Task: Slide 25 - Use A Graph To Show Your Data.
Action: Mouse moved to (44, 114)
Screenshot: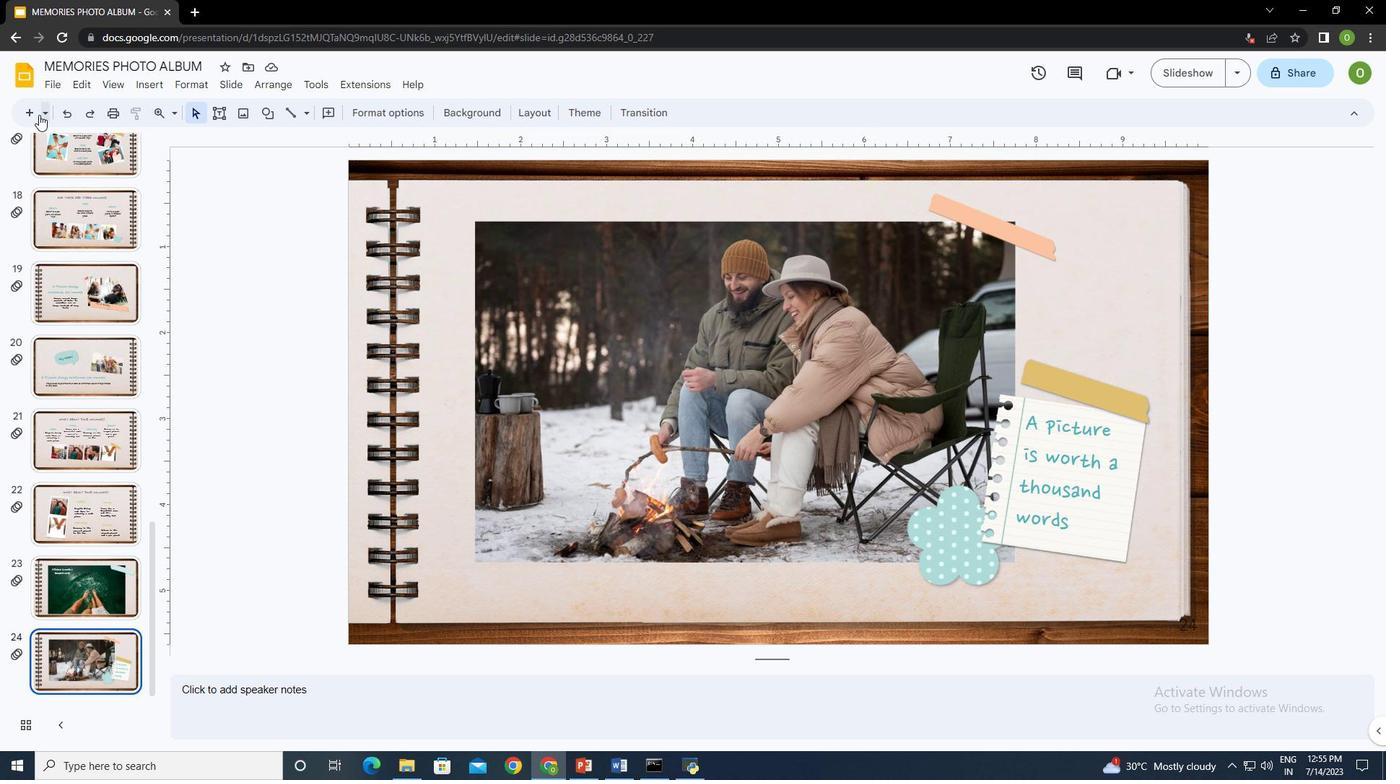 
Action: Mouse pressed left at (44, 114)
Screenshot: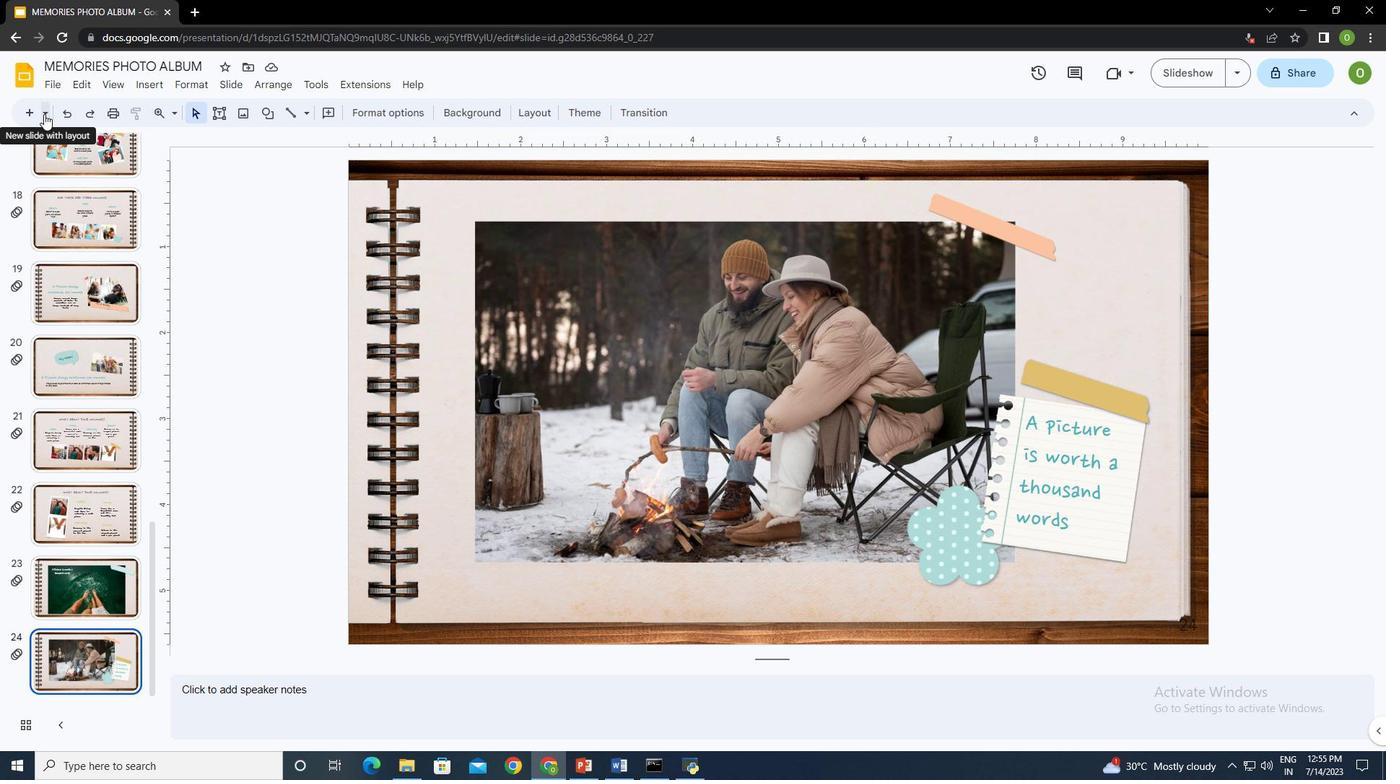 
Action: Mouse moved to (137, 339)
Screenshot: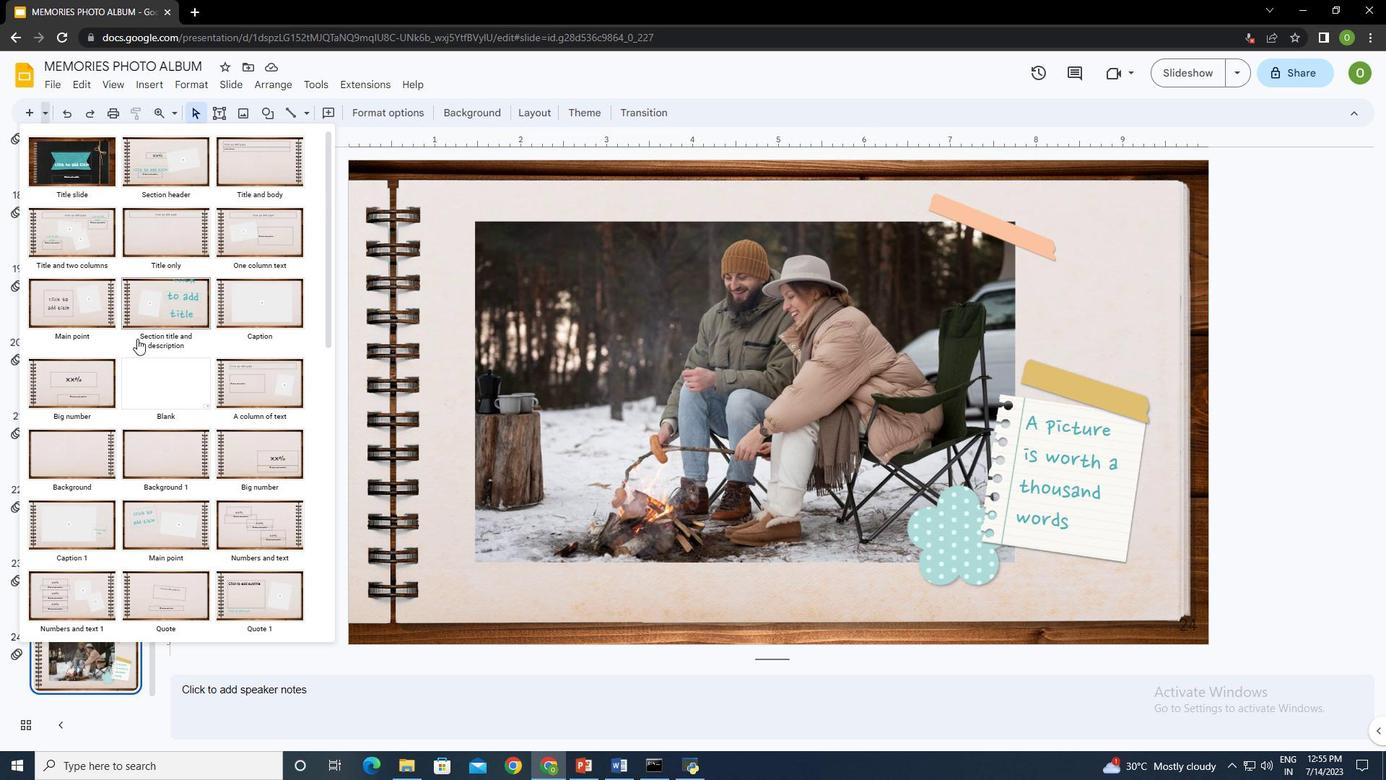 
Action: Mouse scrolled (137, 338) with delta (0, 0)
Screenshot: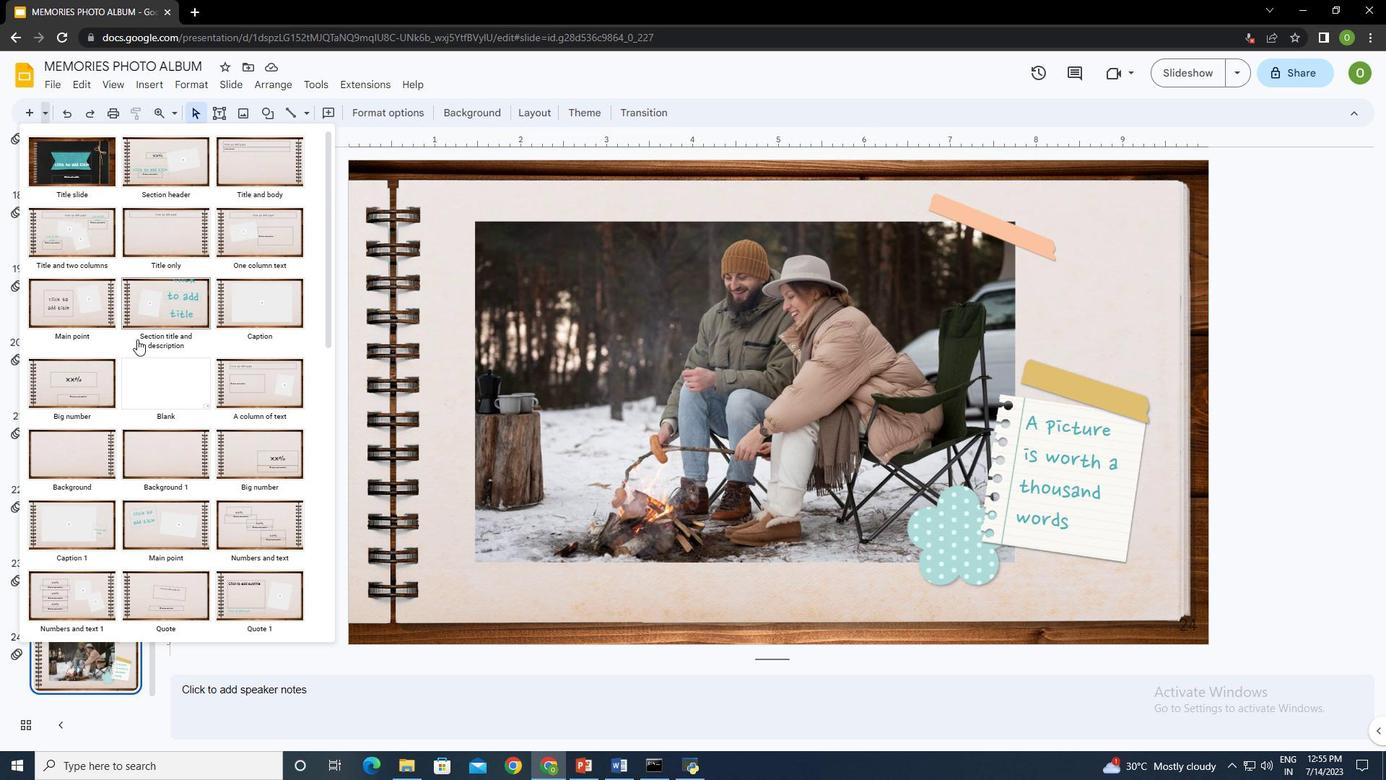 
Action: Mouse scrolled (137, 338) with delta (0, 0)
Screenshot: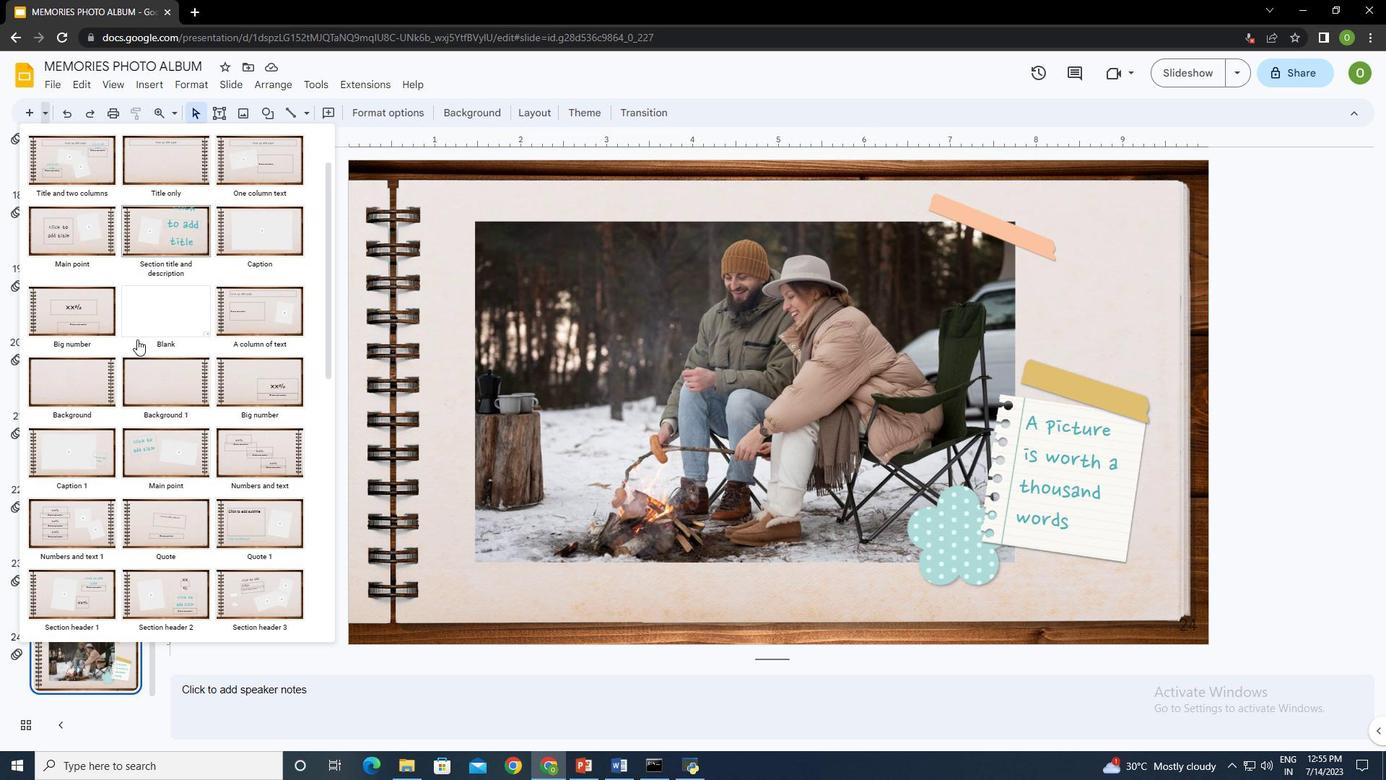 
Action: Mouse scrolled (137, 338) with delta (0, 0)
Screenshot: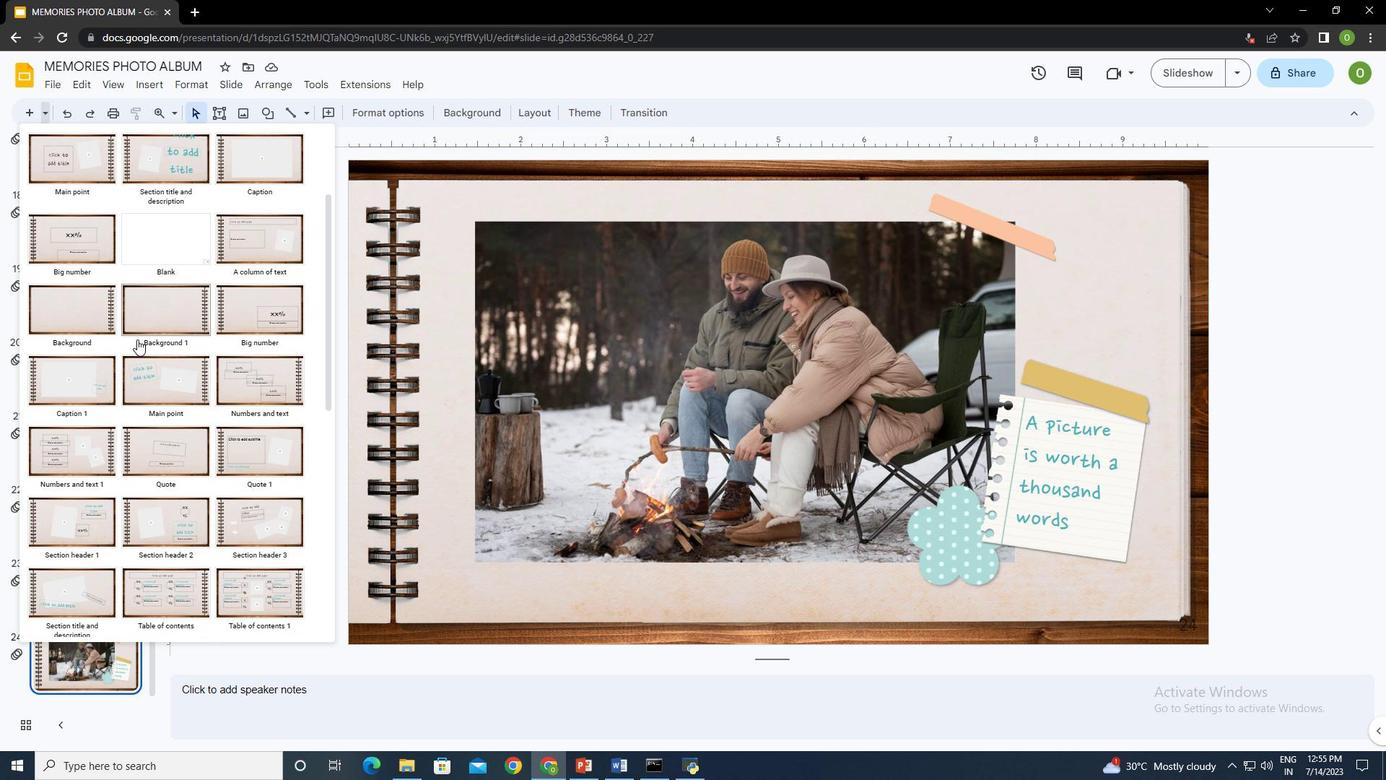 
Action: Mouse moved to (159, 229)
Screenshot: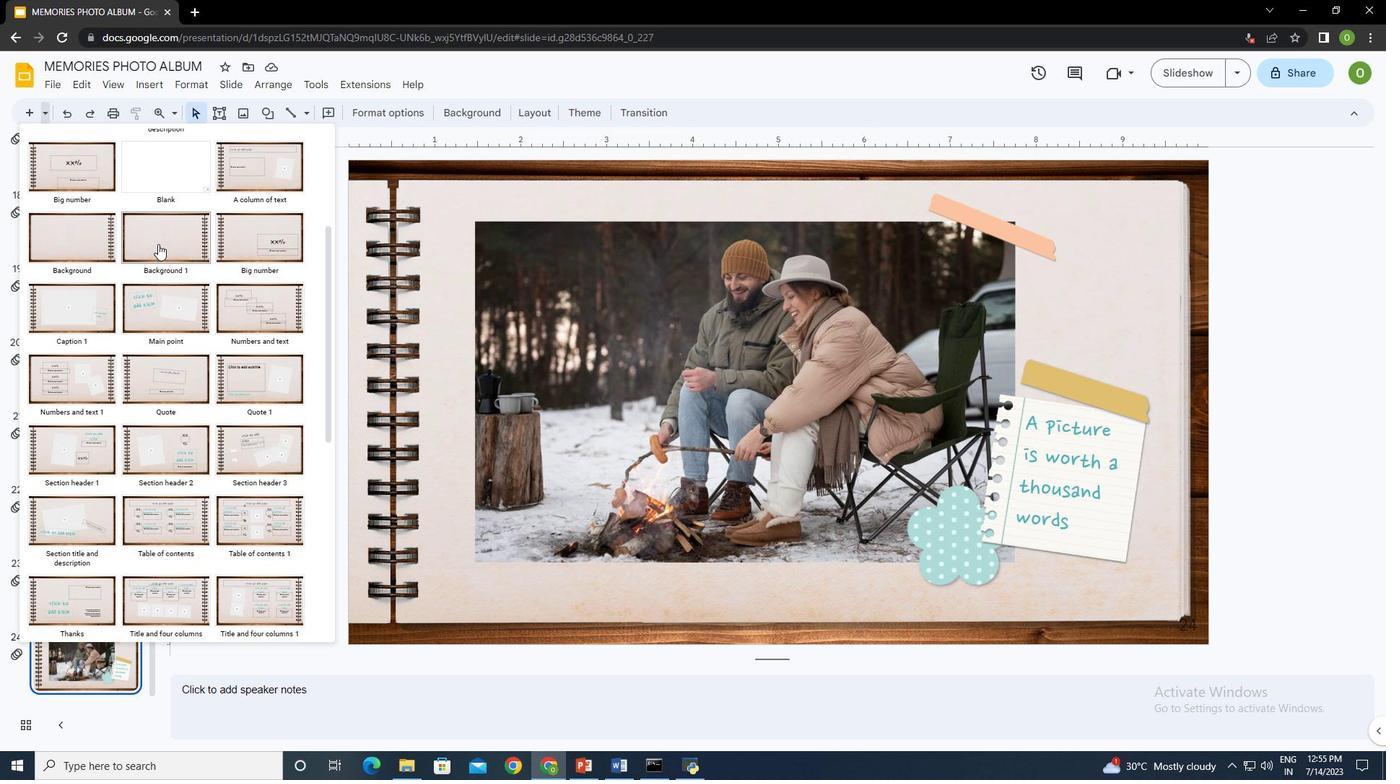
Action: Mouse pressed left at (159, 229)
Screenshot: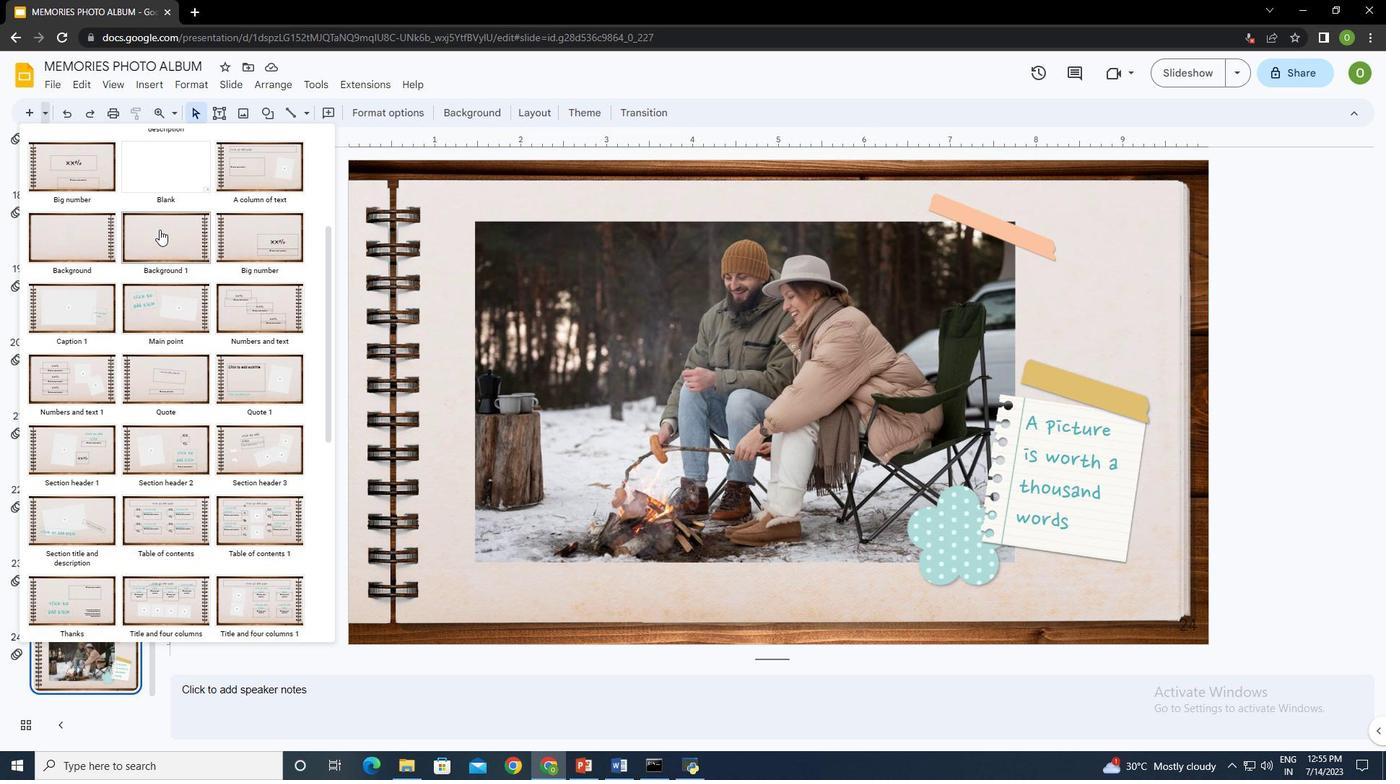 
Action: Mouse moved to (667, 277)
Screenshot: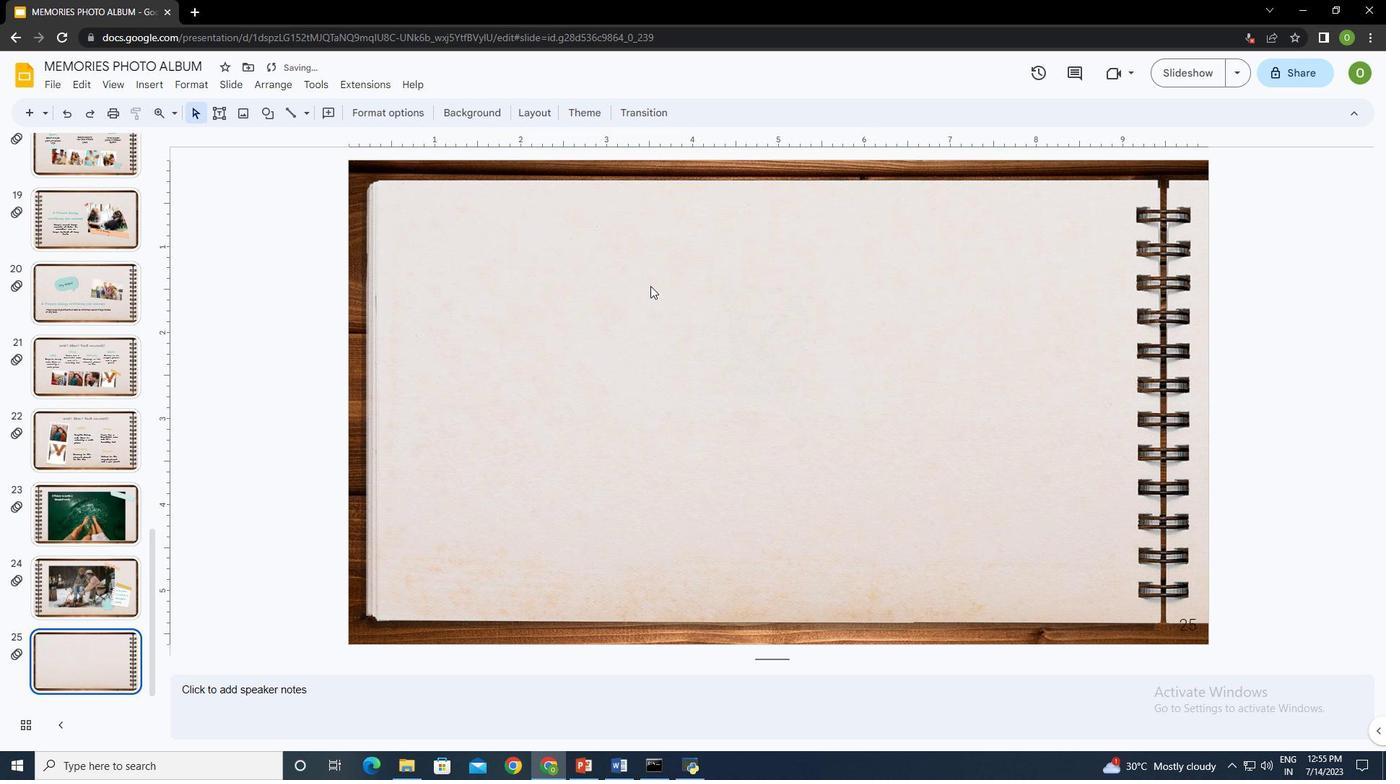 
Action: Mouse pressed left at (667, 277)
Screenshot: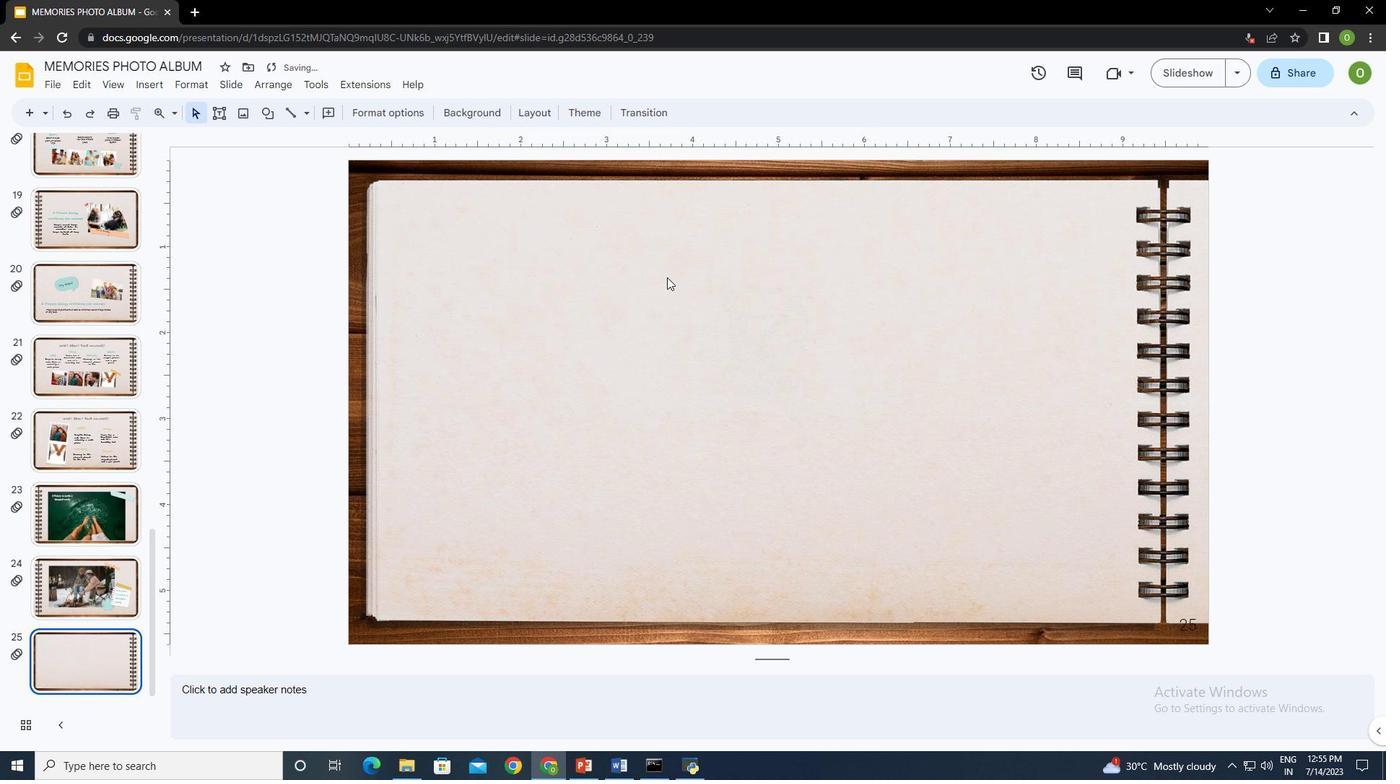 
Action: Mouse moved to (153, 82)
Screenshot: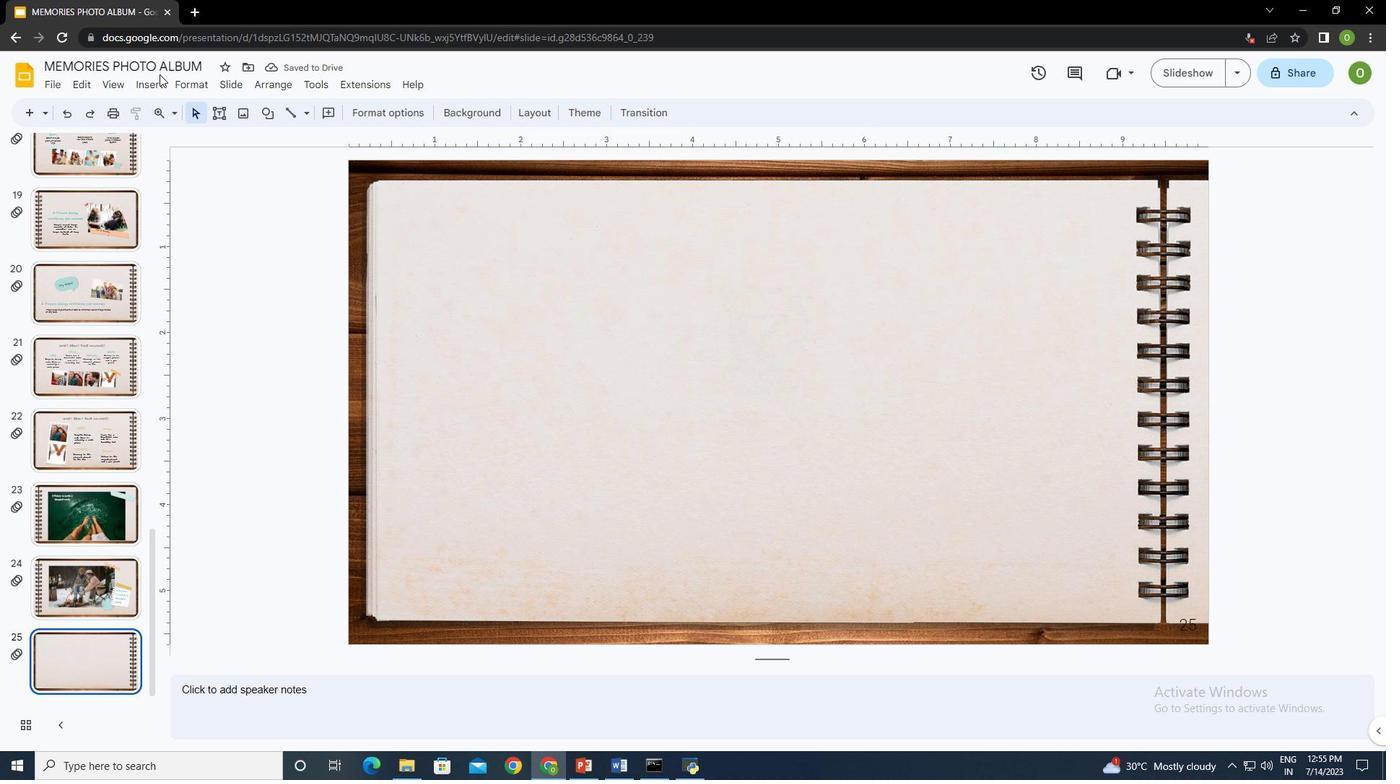 
Action: Mouse pressed left at (153, 82)
Screenshot: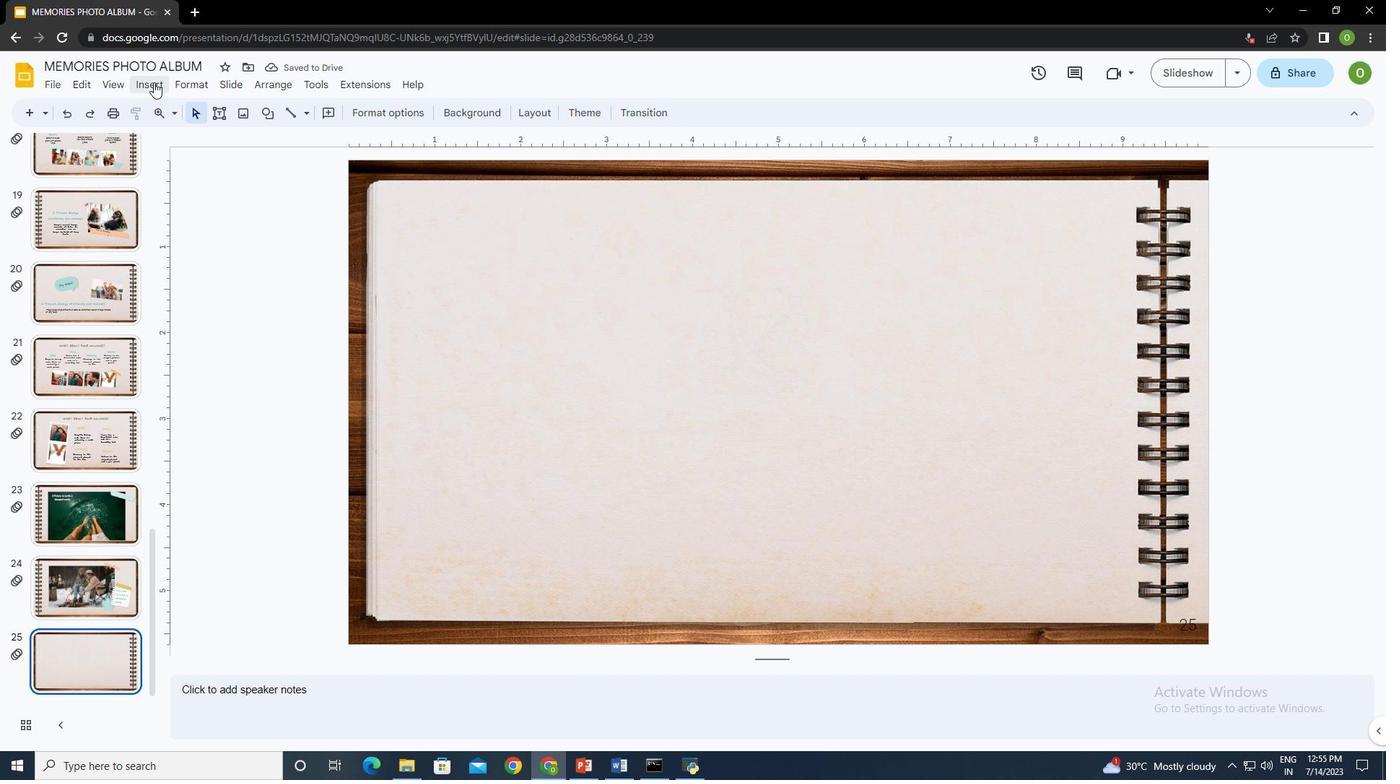 
Action: Mouse moved to (429, 319)
Screenshot: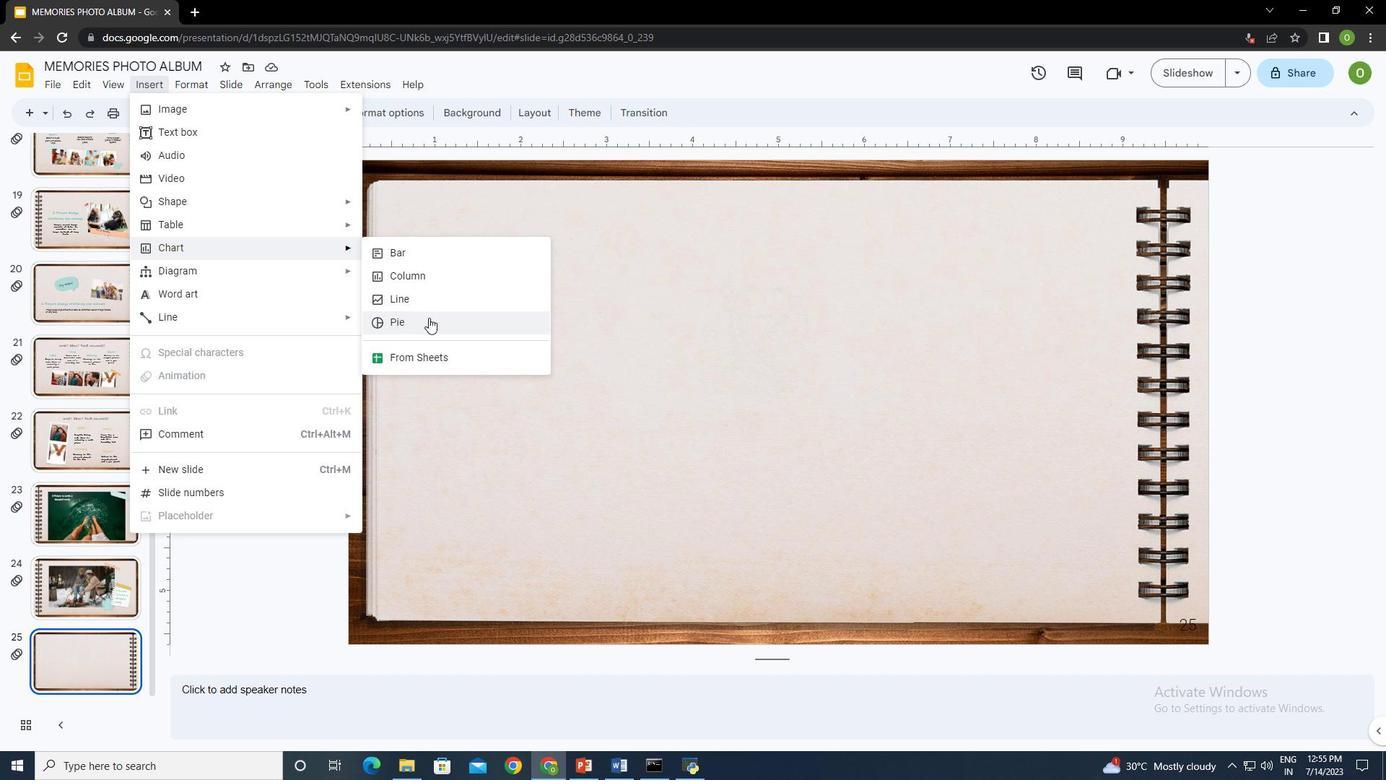 
Action: Mouse pressed left at (429, 319)
Screenshot: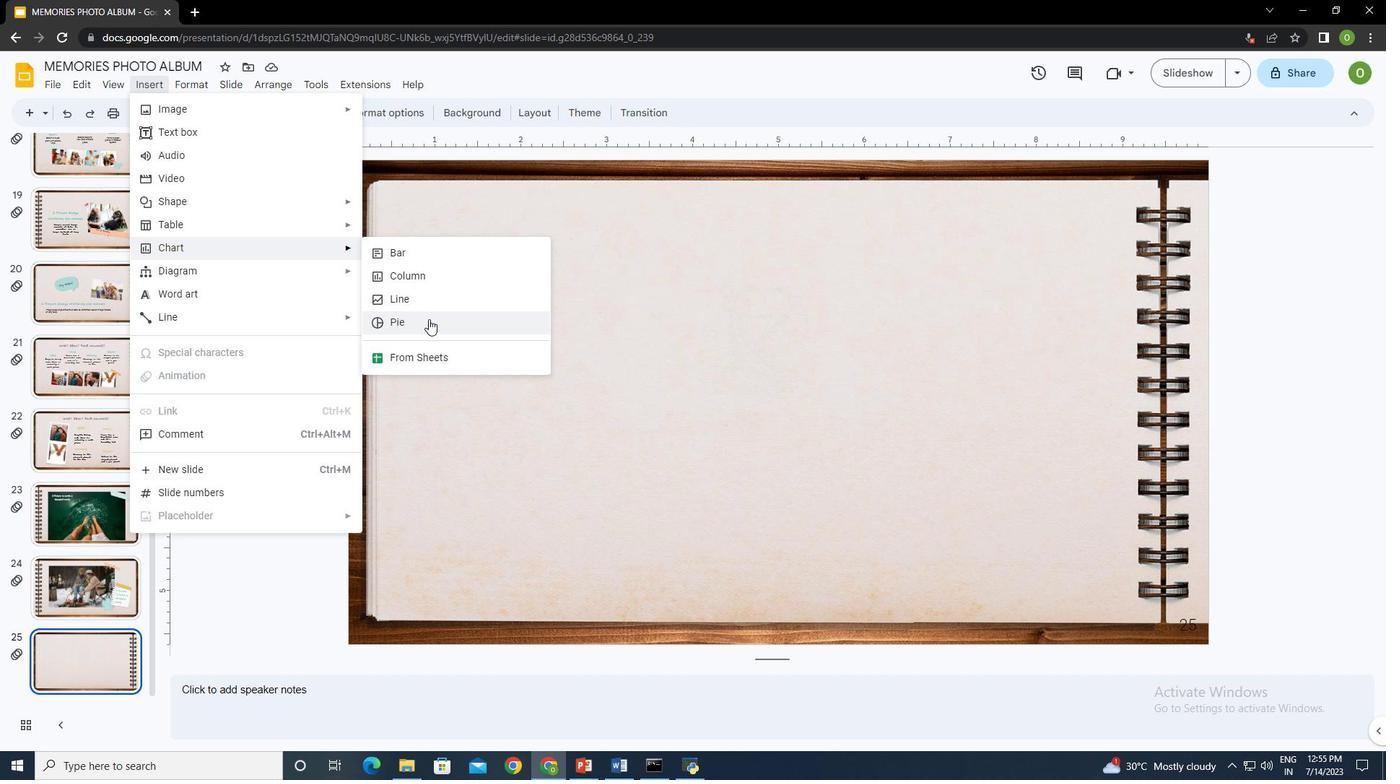 
Action: Mouse moved to (891, 256)
Screenshot: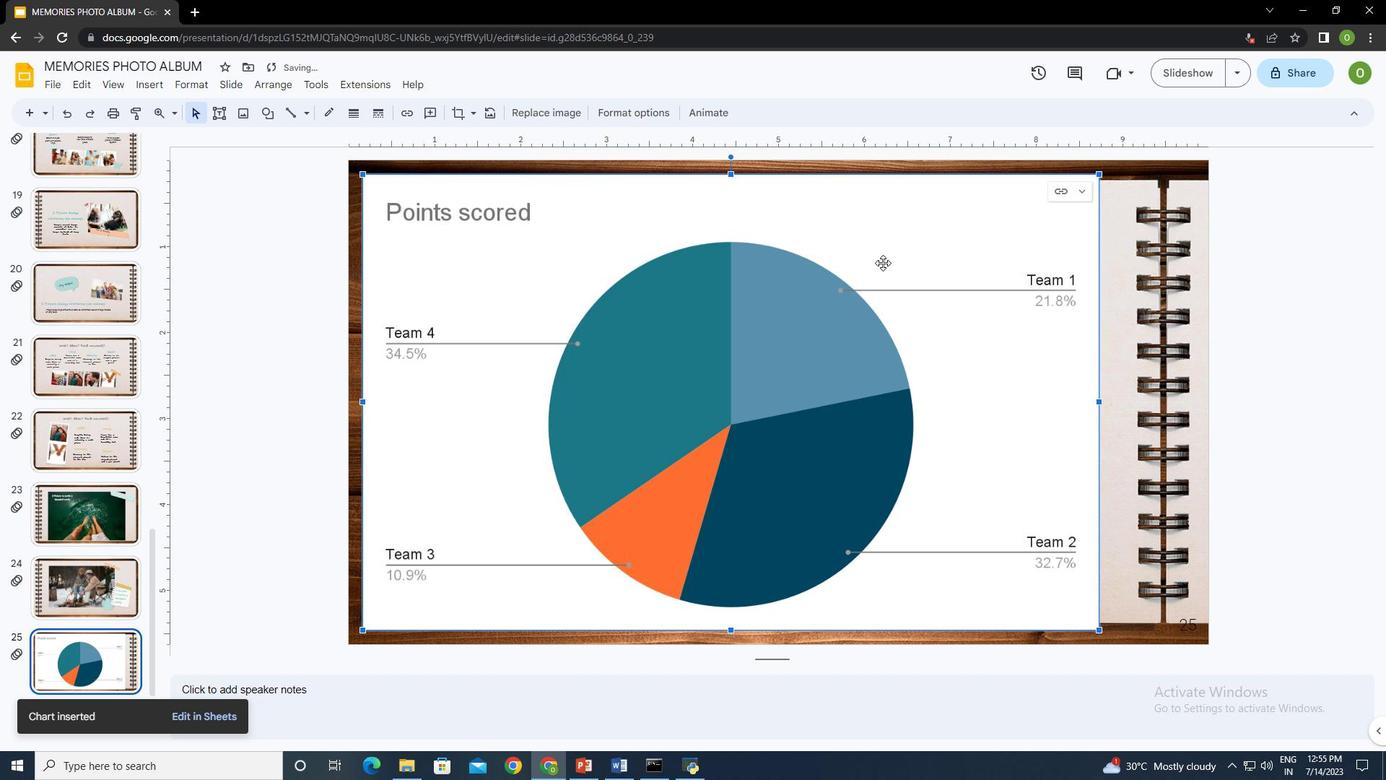 
Action: Mouse pressed left at (891, 256)
Screenshot: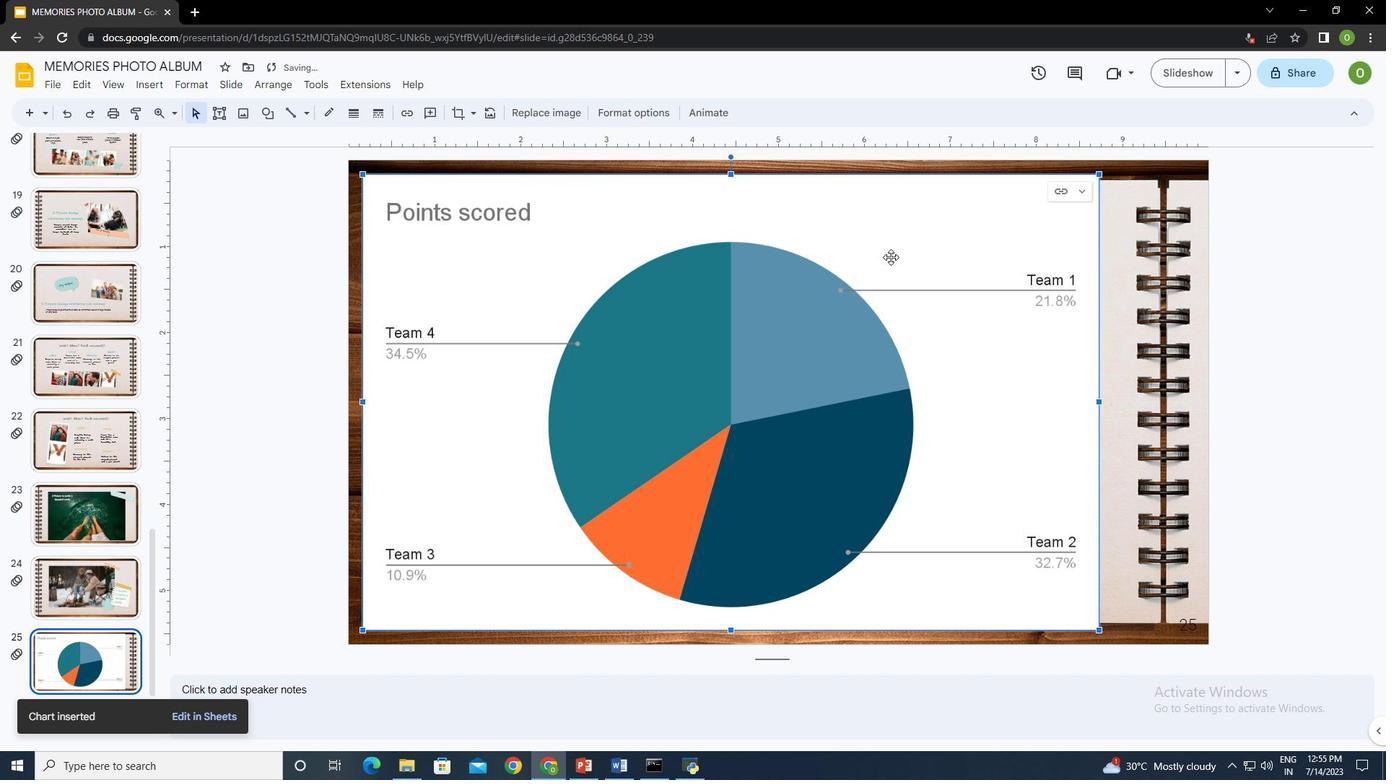 
Action: Mouse moved to (1074, 188)
Screenshot: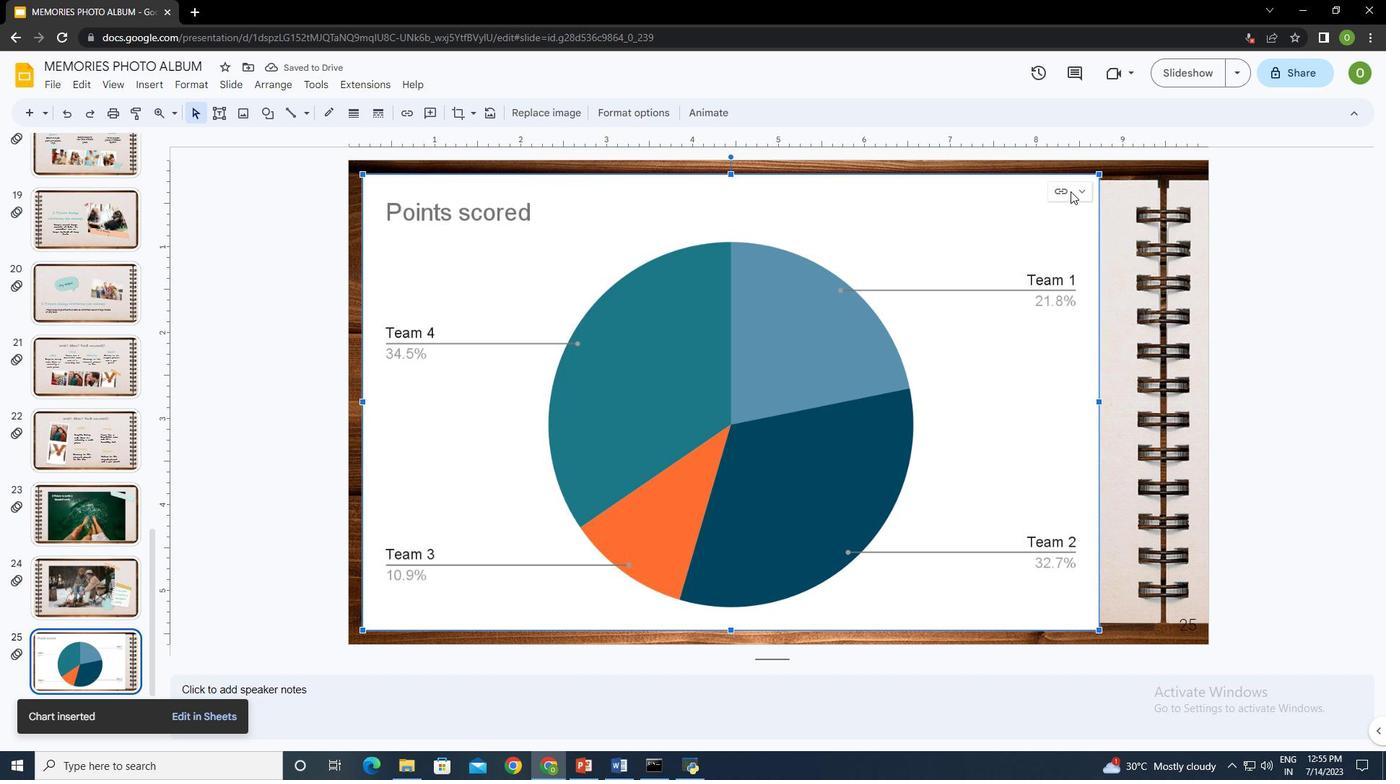 
Action: Mouse pressed left at (1074, 188)
Screenshot: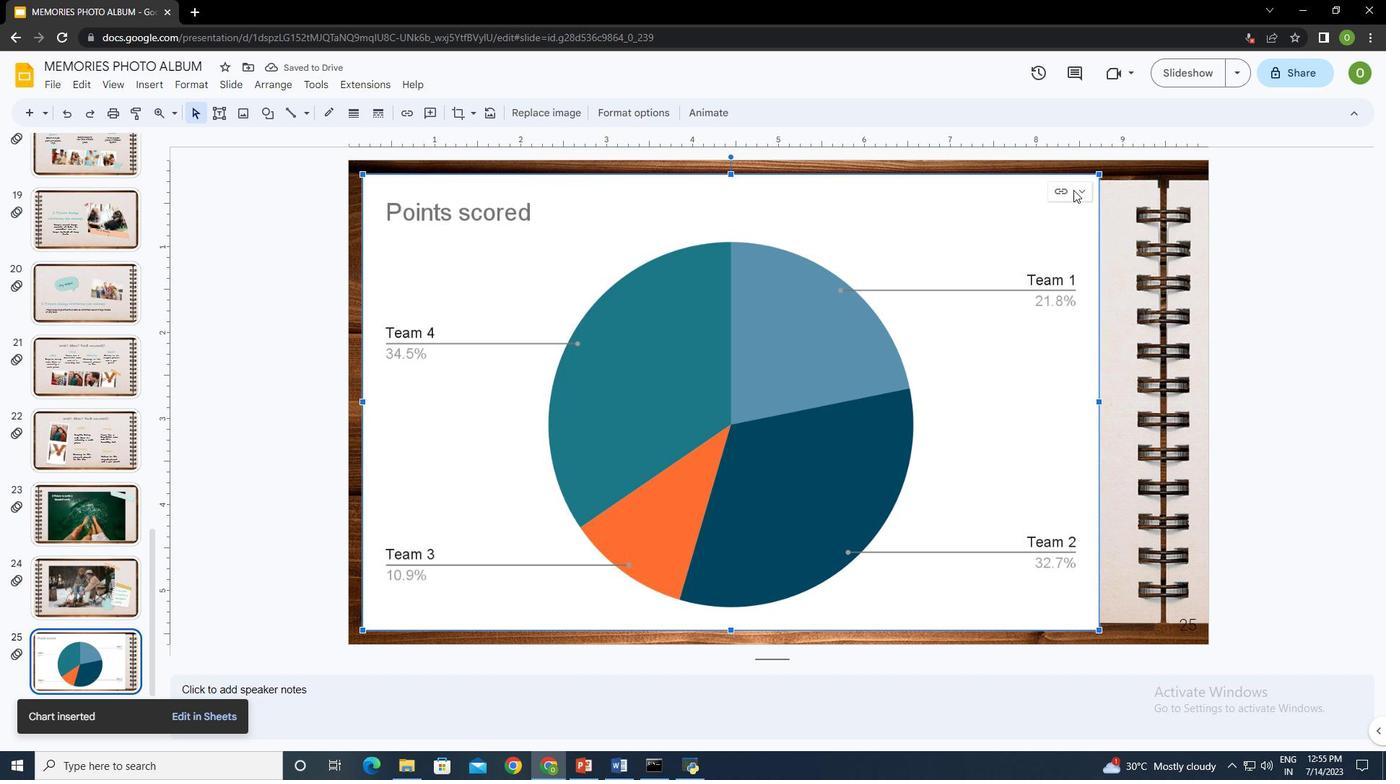 
Action: Mouse moved to (1028, 218)
Screenshot: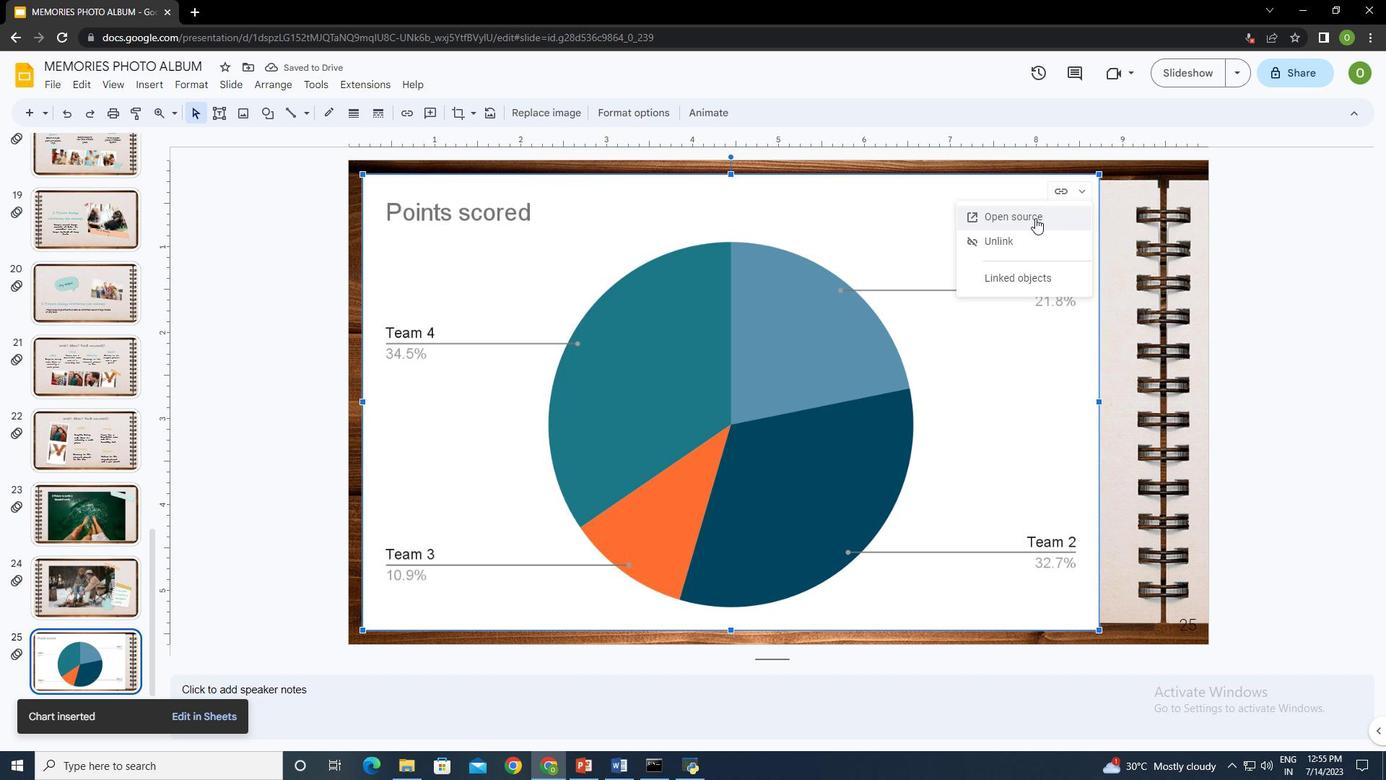 
Action: Mouse pressed left at (1028, 218)
Screenshot: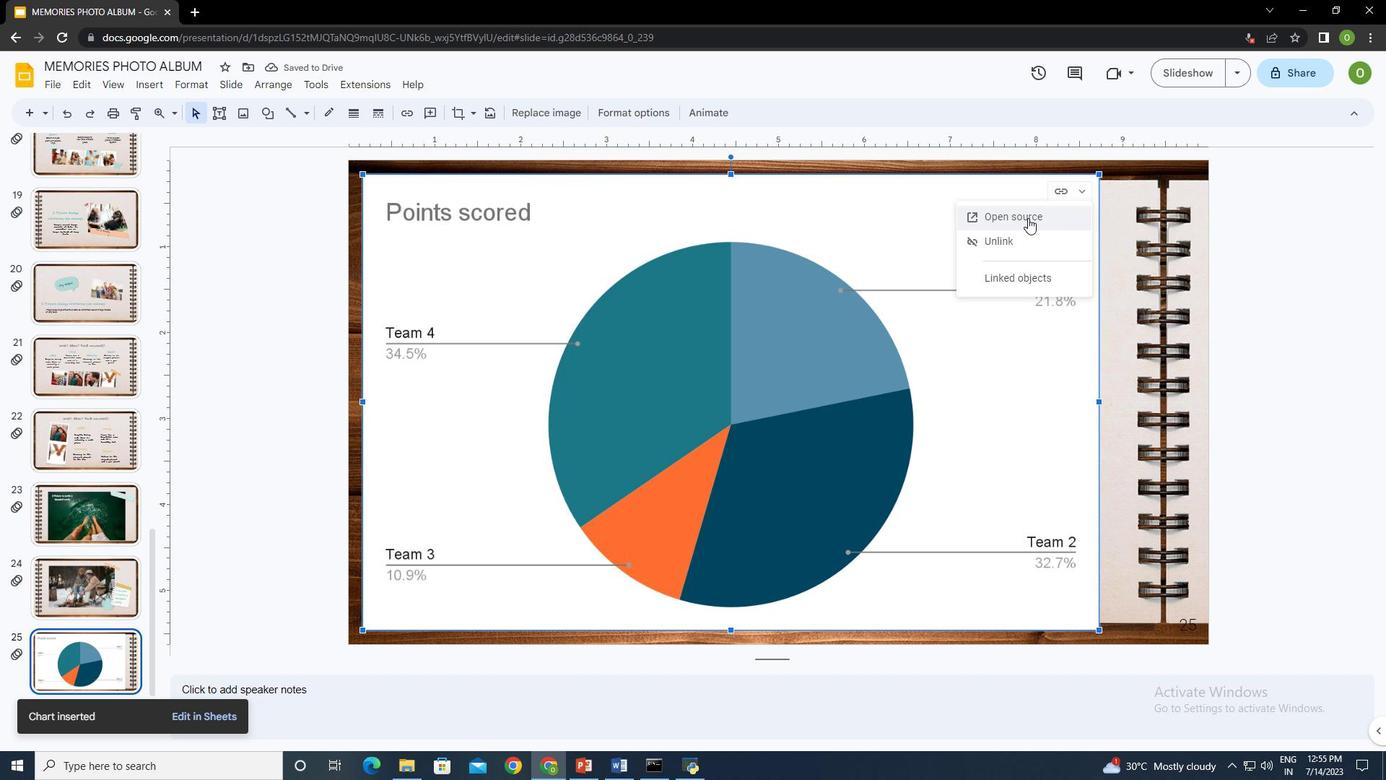 
Action: Mouse moved to (80, 192)
Screenshot: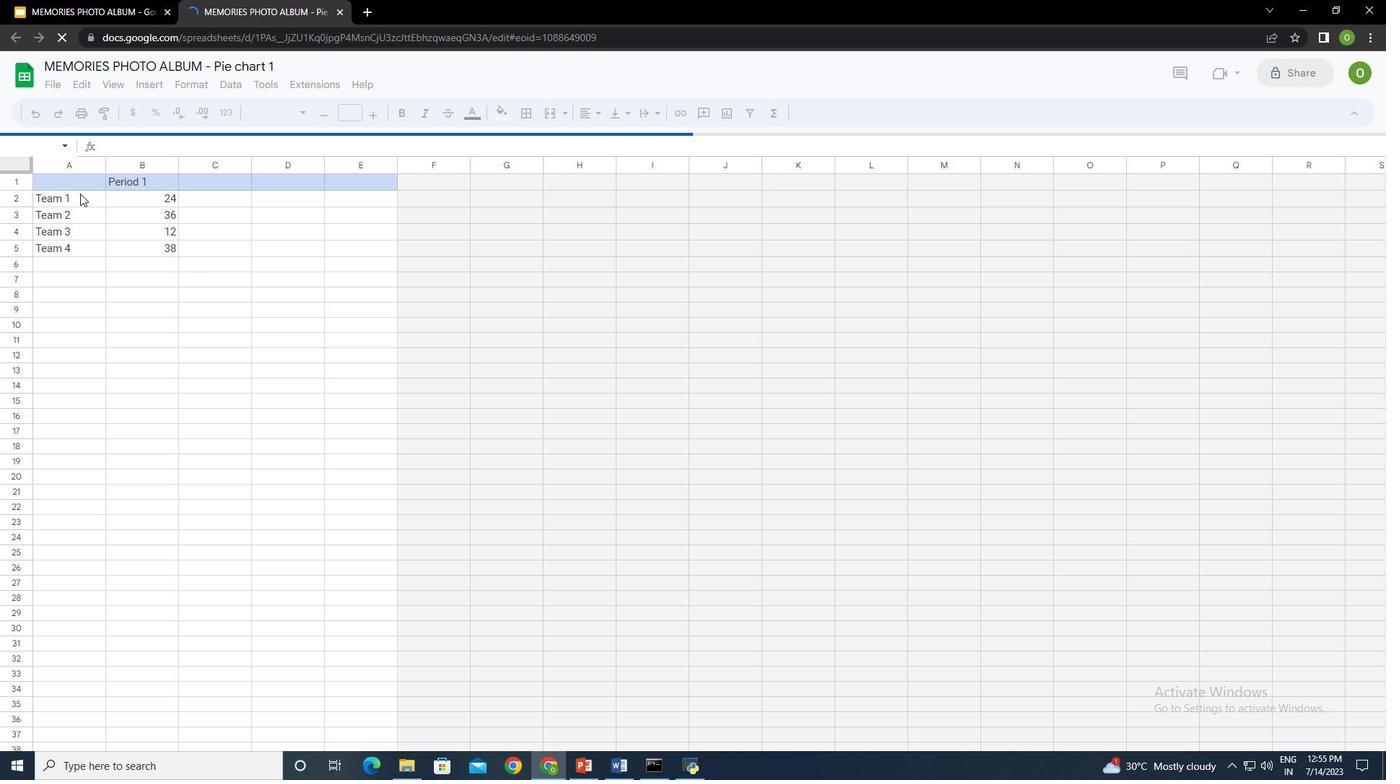 
Action: Mouse pressed left at (80, 192)
Screenshot: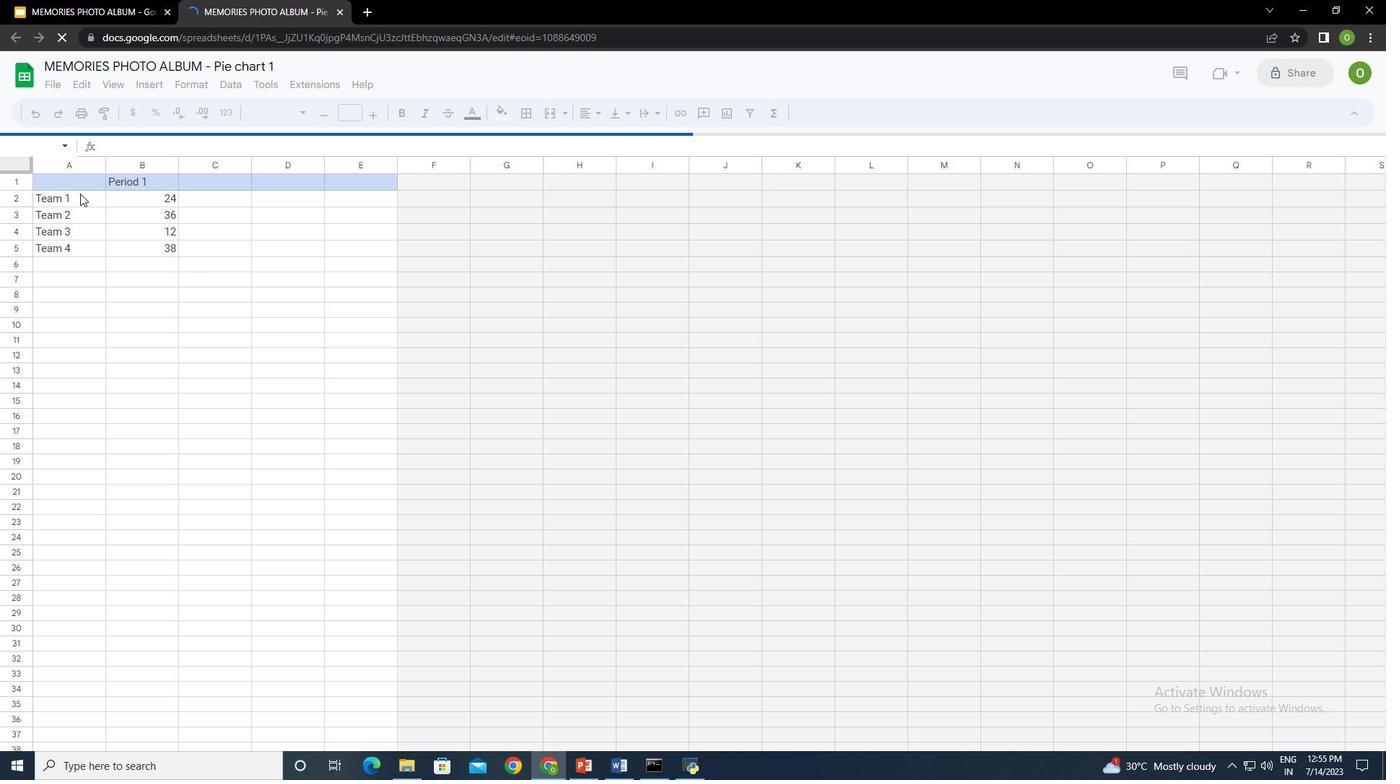 
Action: Mouse moved to (80, 202)
Screenshot: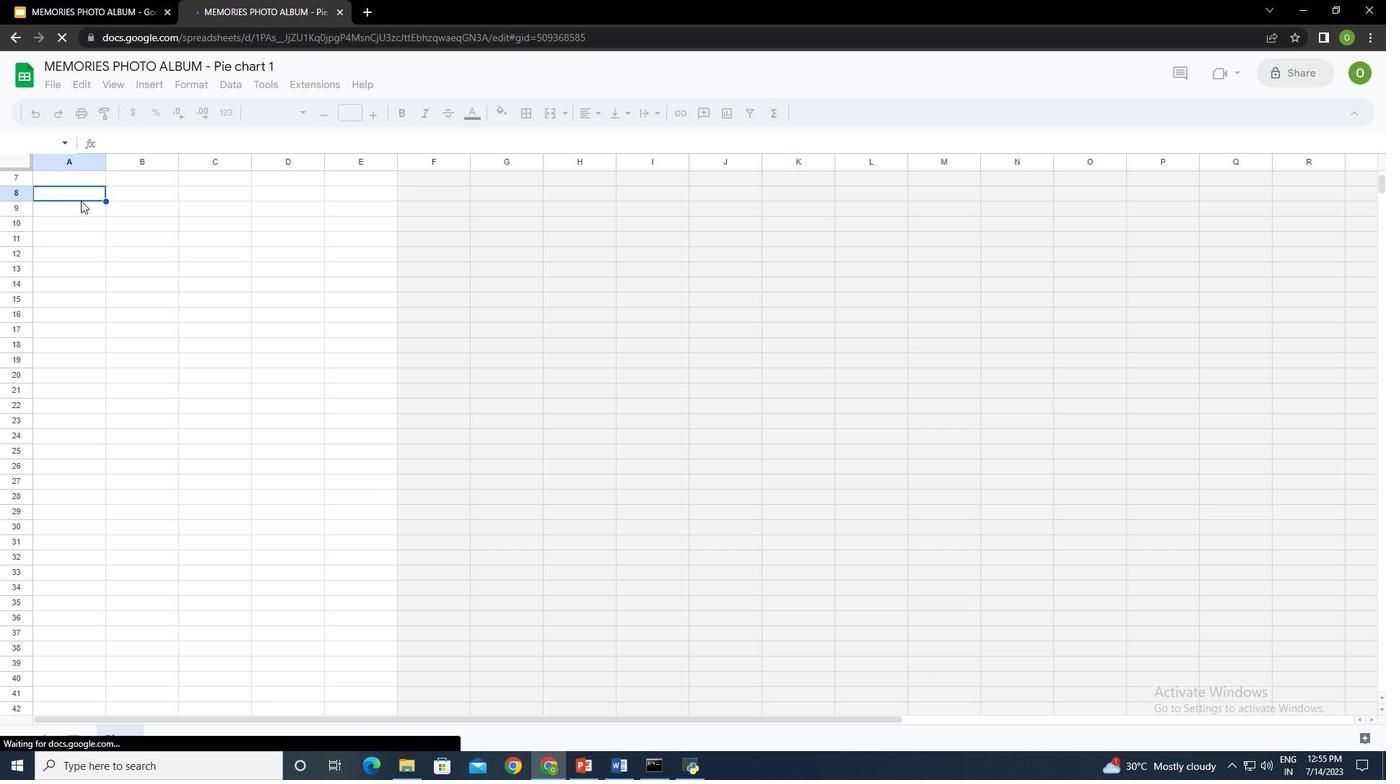 
Action: Mouse scrolled (80, 203) with delta (0, 0)
Screenshot: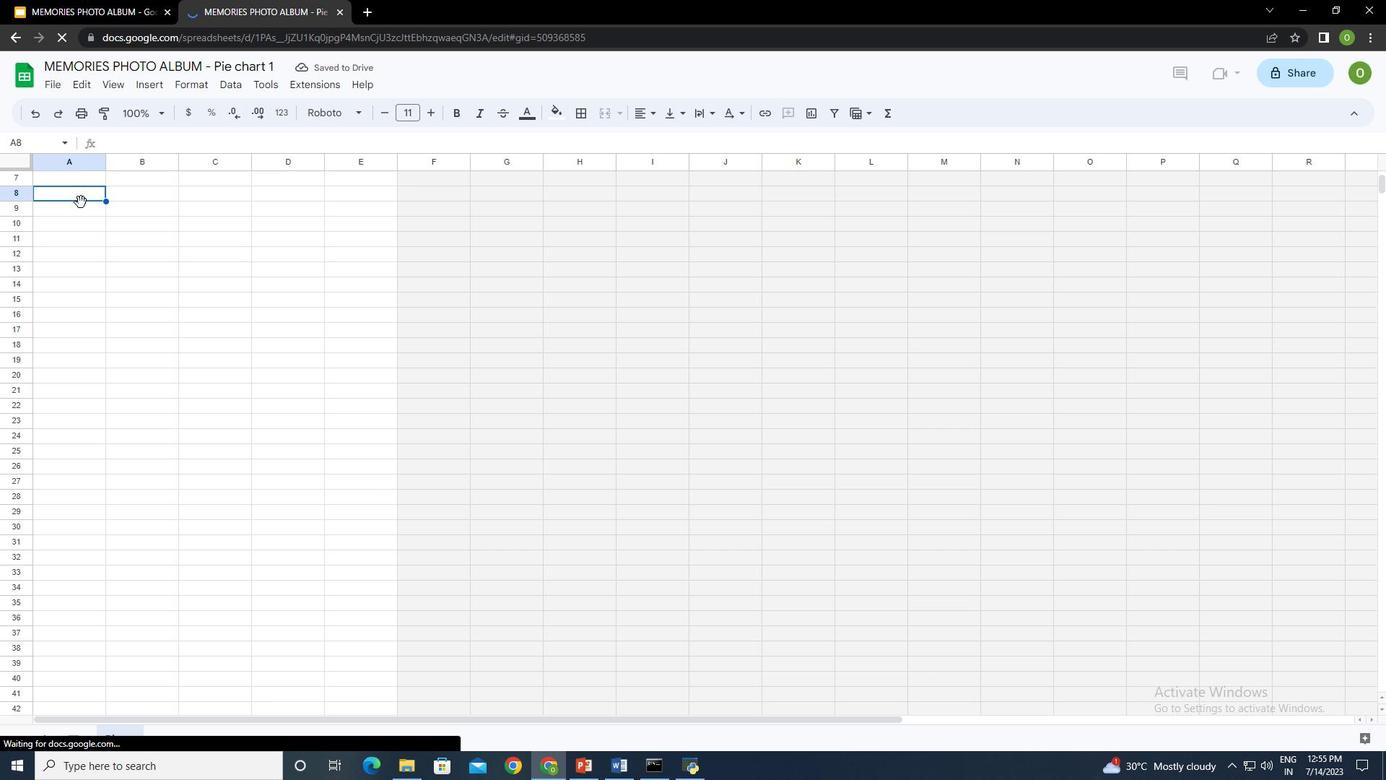 
Action: Mouse scrolled (80, 203) with delta (0, 0)
Screenshot: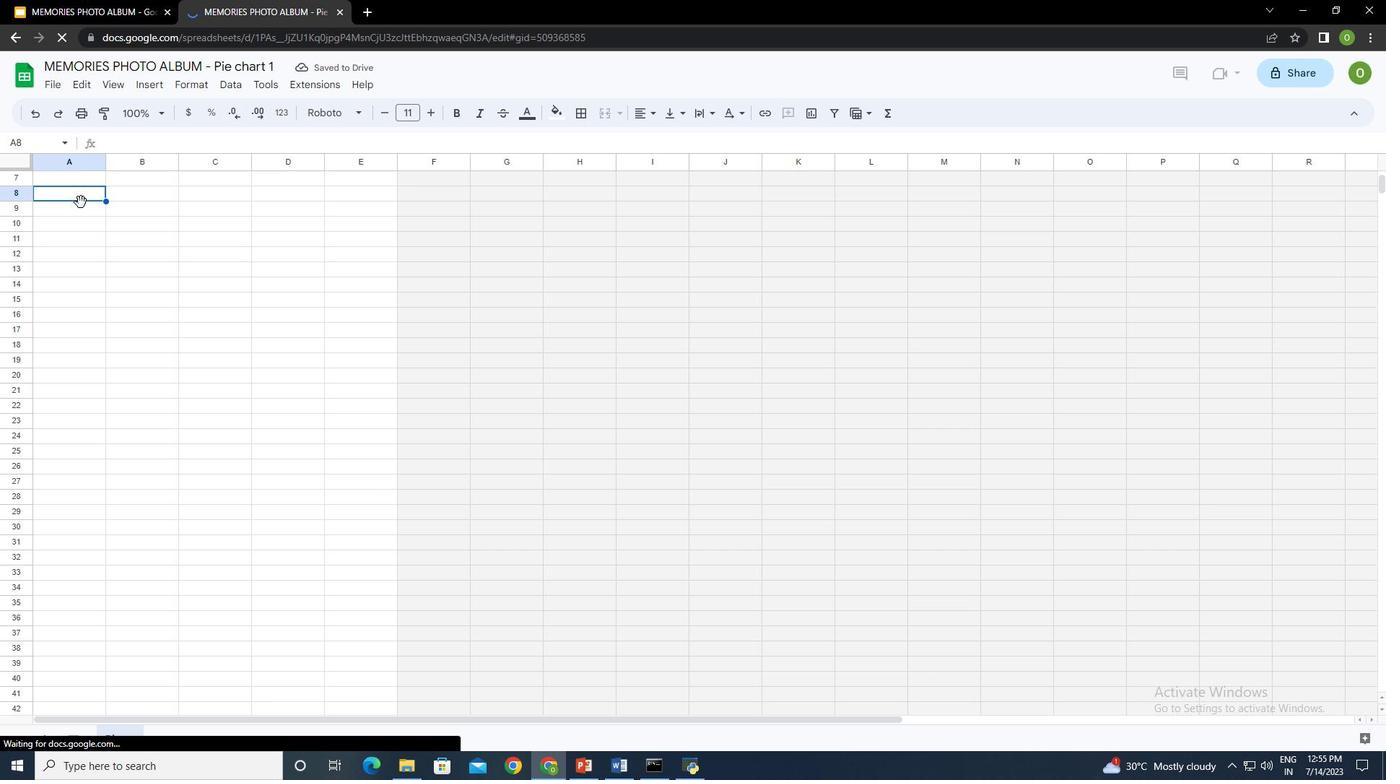 
Action: Mouse scrolled (80, 203) with delta (0, 0)
Screenshot: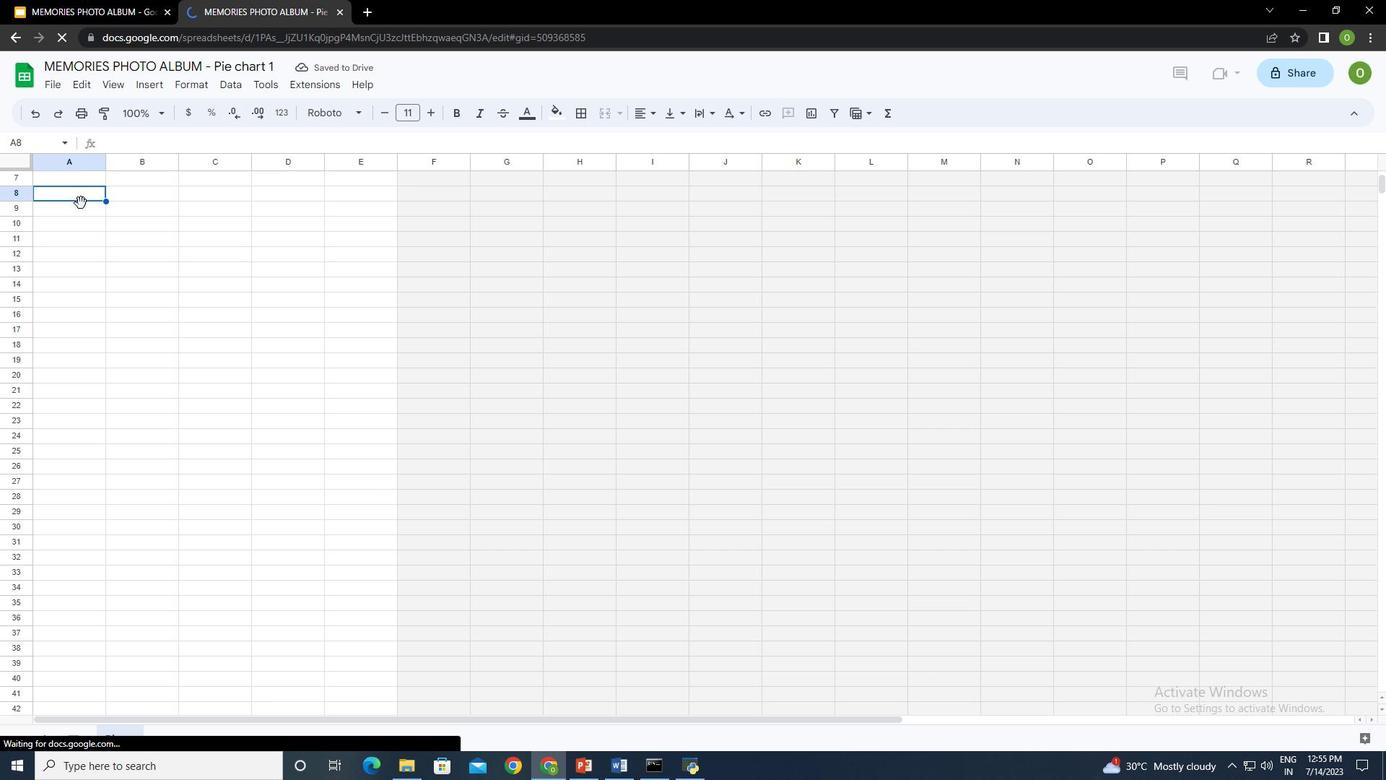 
Action: Mouse scrolled (80, 203) with delta (0, 0)
Screenshot: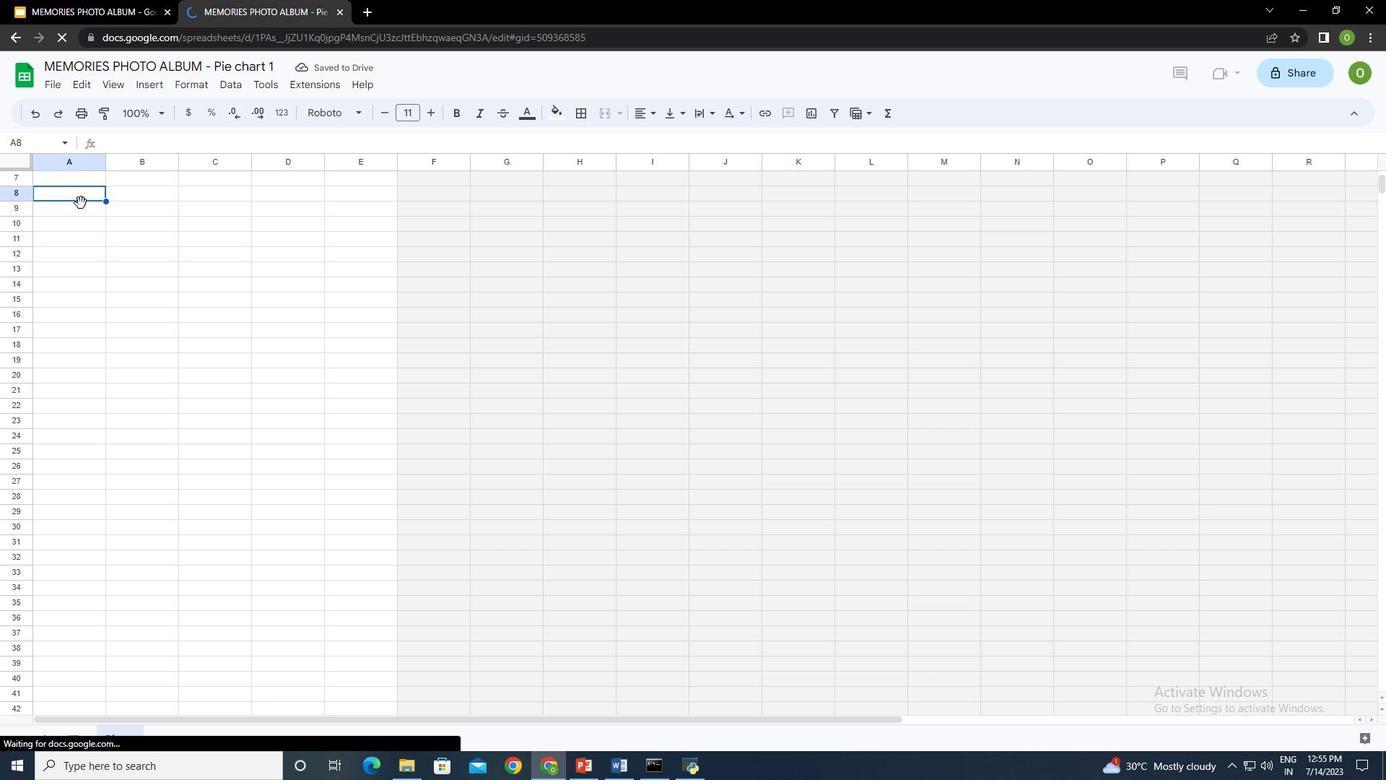 
Action: Mouse moved to (80, 203)
Screenshot: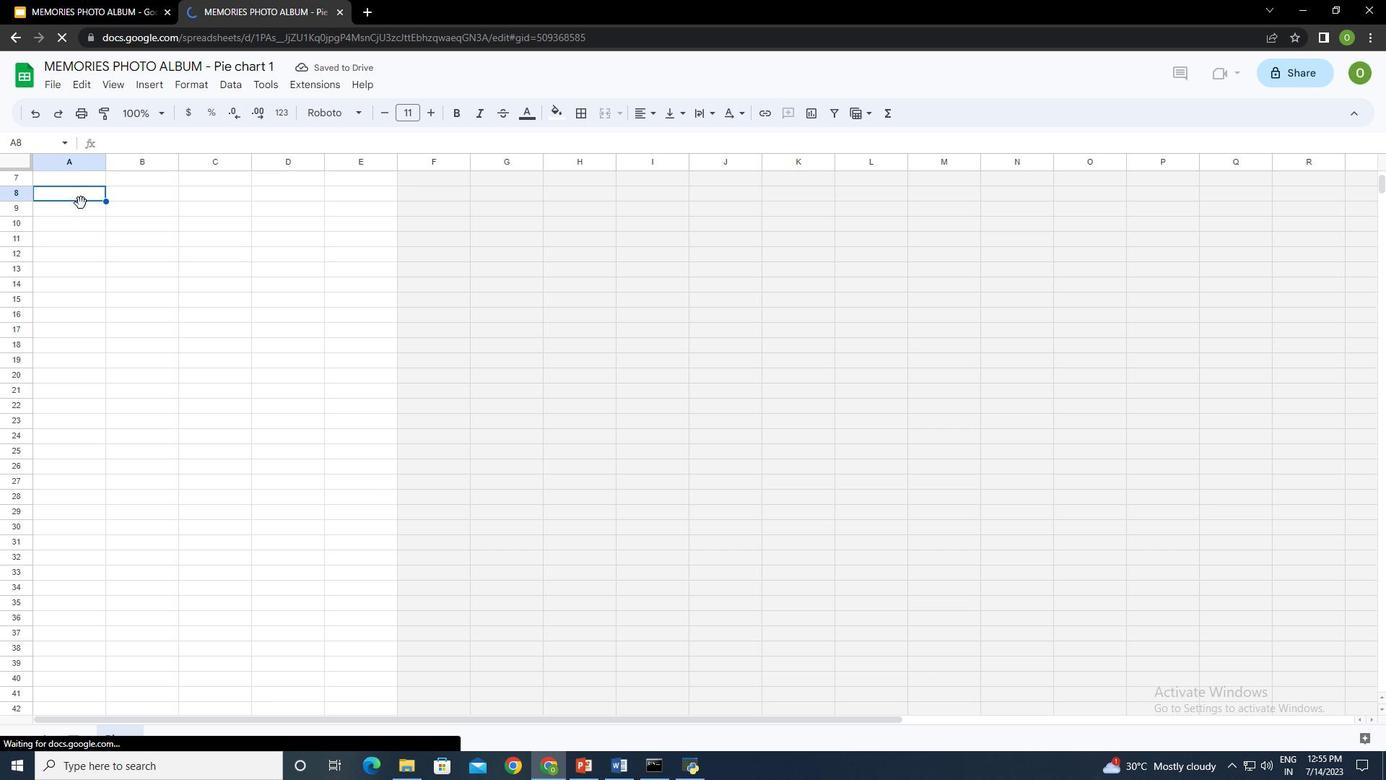 
Action: Mouse scrolled (80, 204) with delta (0, 0)
Screenshot: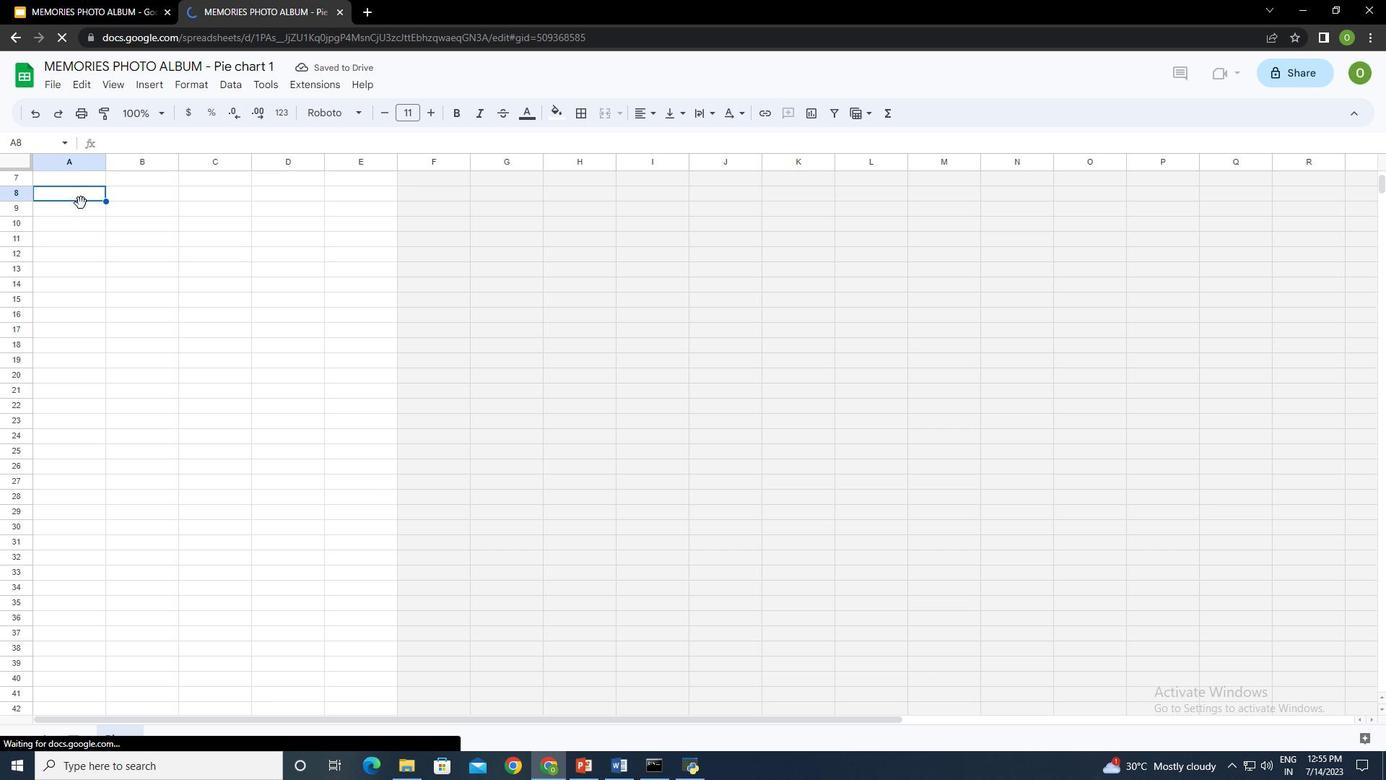 
Action: Mouse moved to (80, 205)
Screenshot: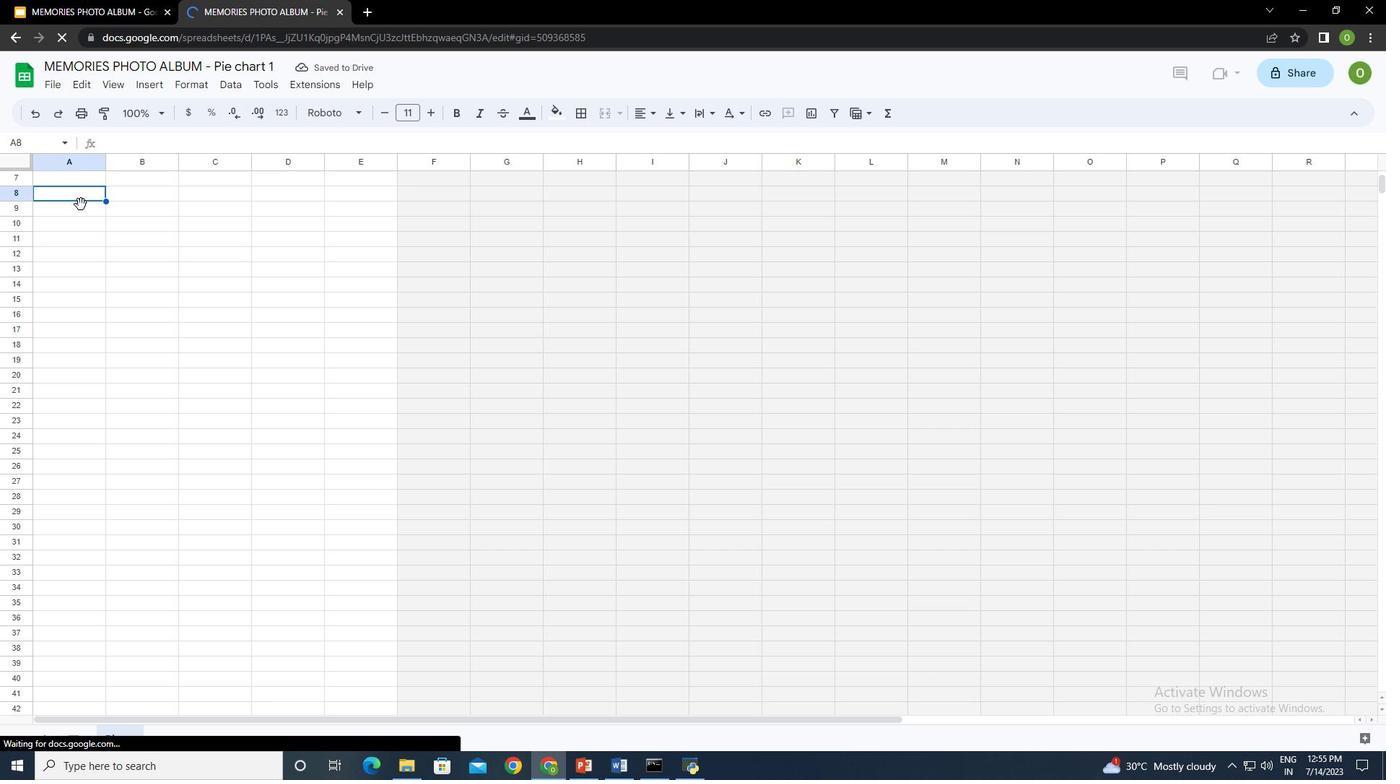 
Action: Mouse scrolled (80, 205) with delta (0, 0)
Screenshot: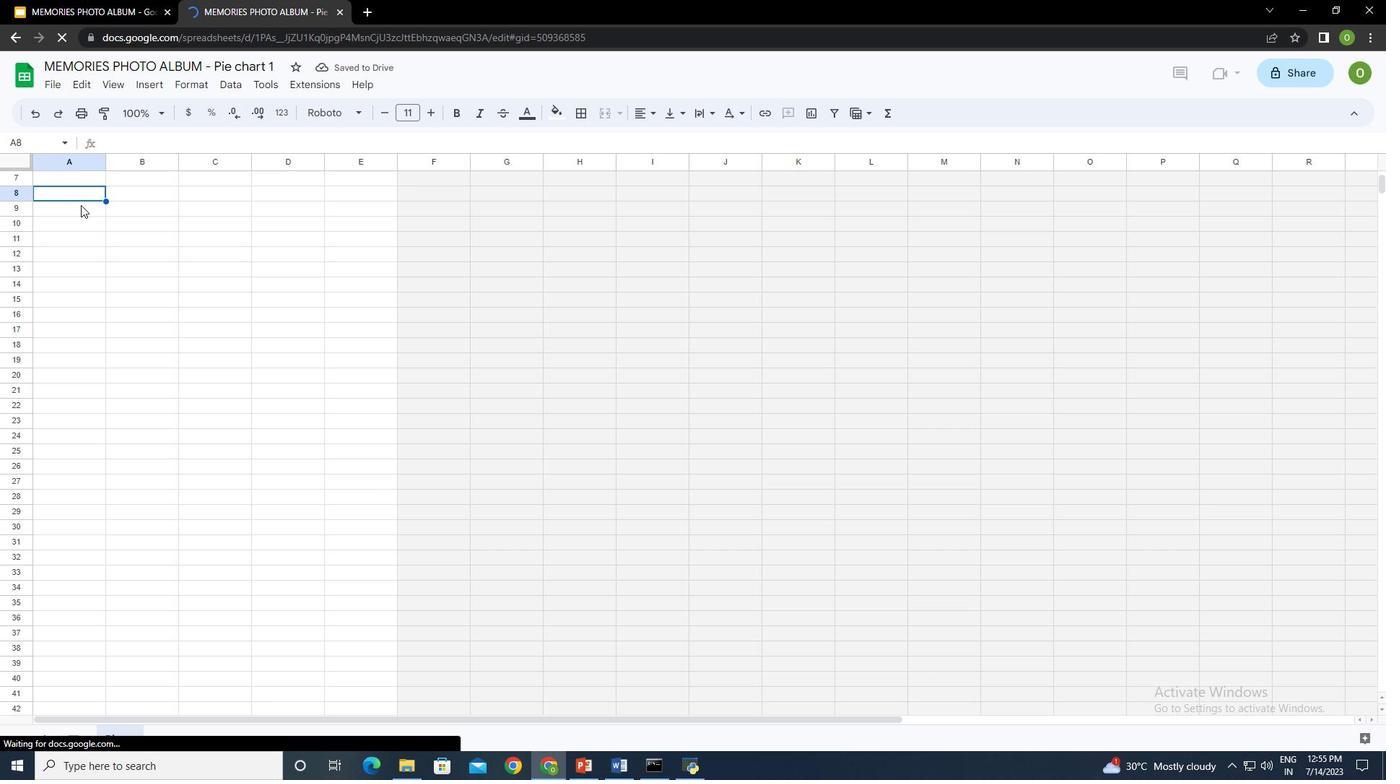 
Action: Mouse scrolled (80, 205) with delta (0, 0)
Screenshot: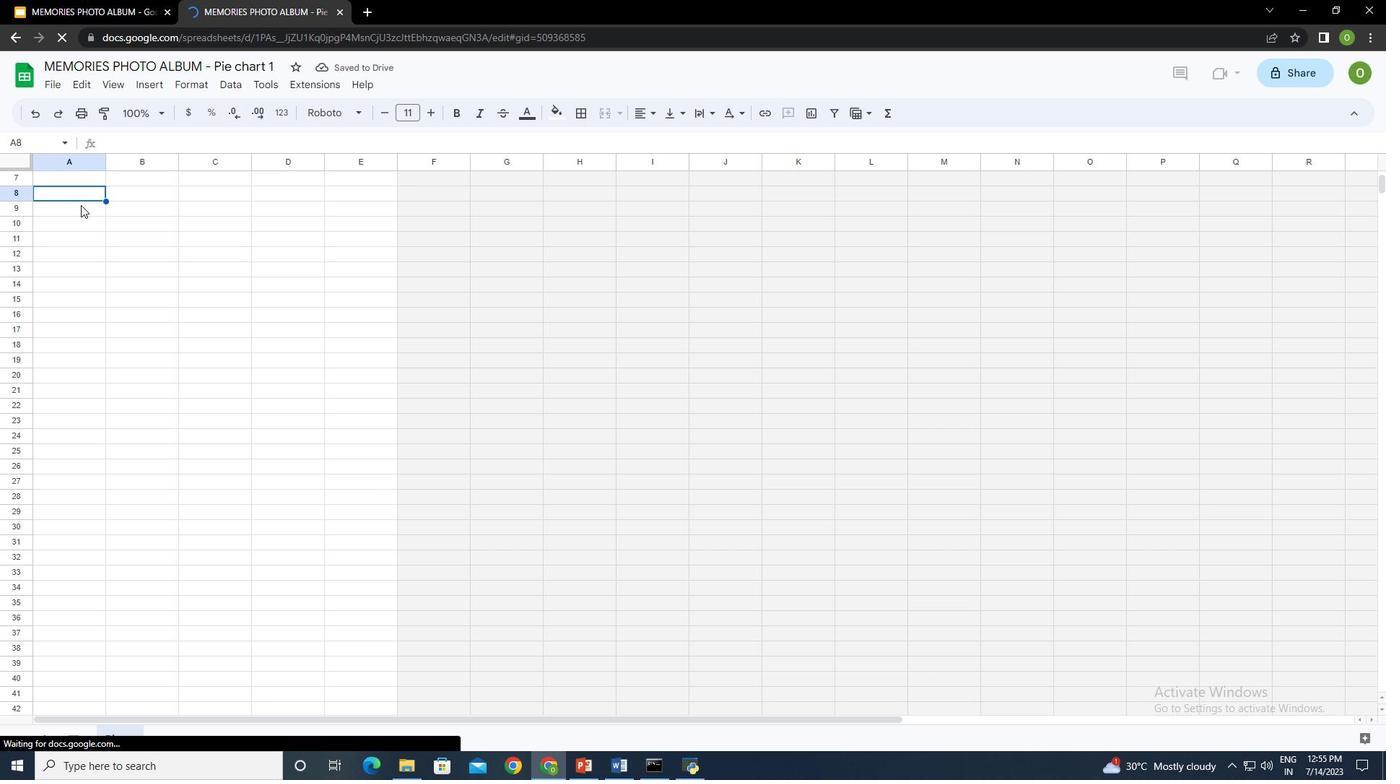 
Action: Mouse scrolled (80, 205) with delta (0, 0)
Screenshot: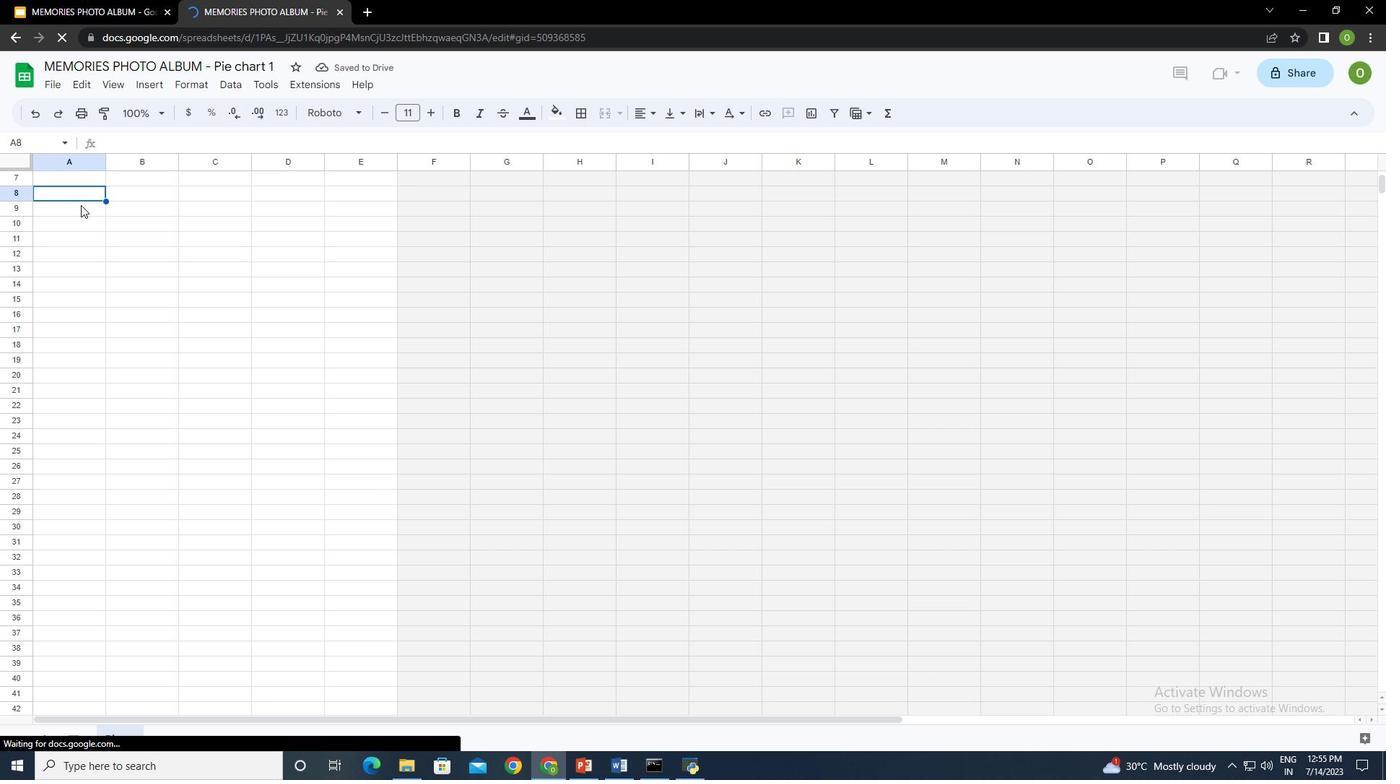 
Action: Mouse scrolled (80, 205) with delta (0, 0)
Screenshot: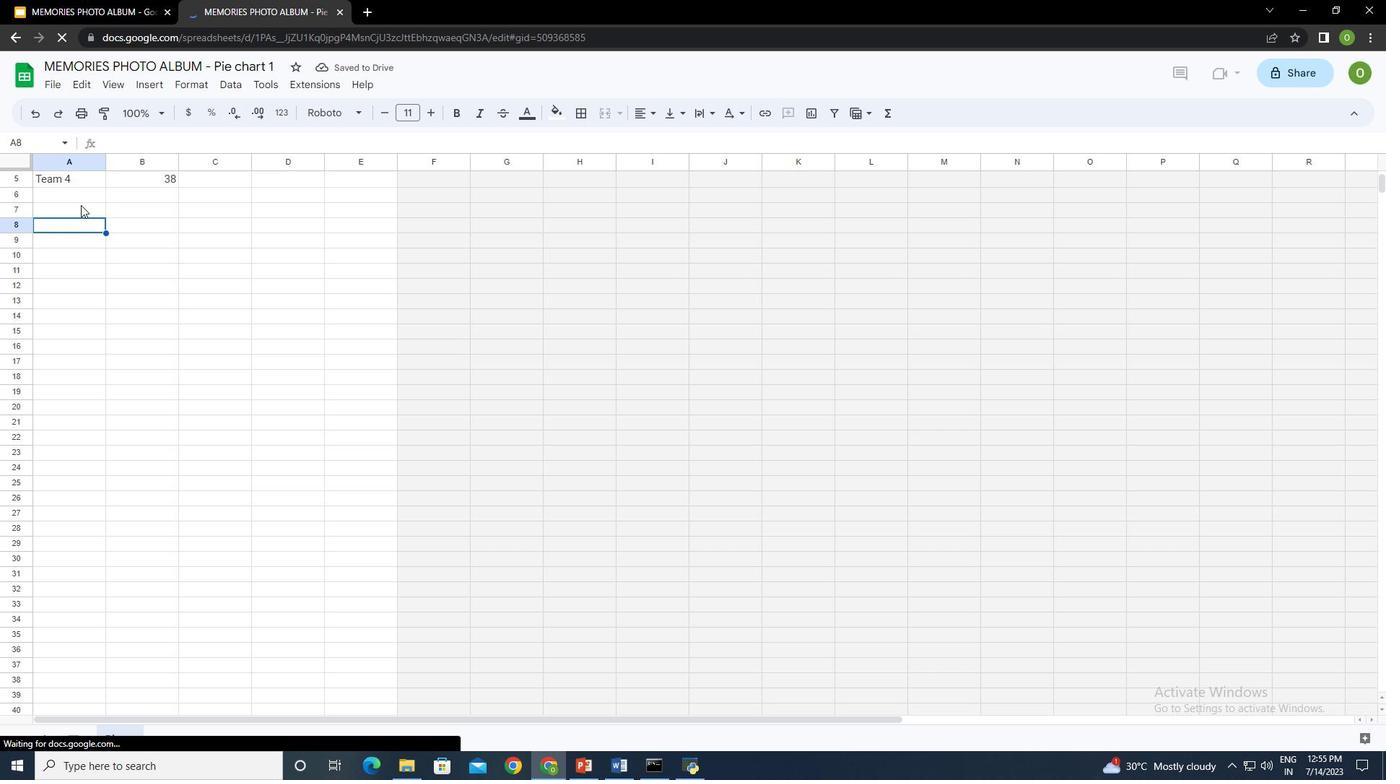 
Action: Mouse scrolled (80, 205) with delta (0, 0)
Screenshot: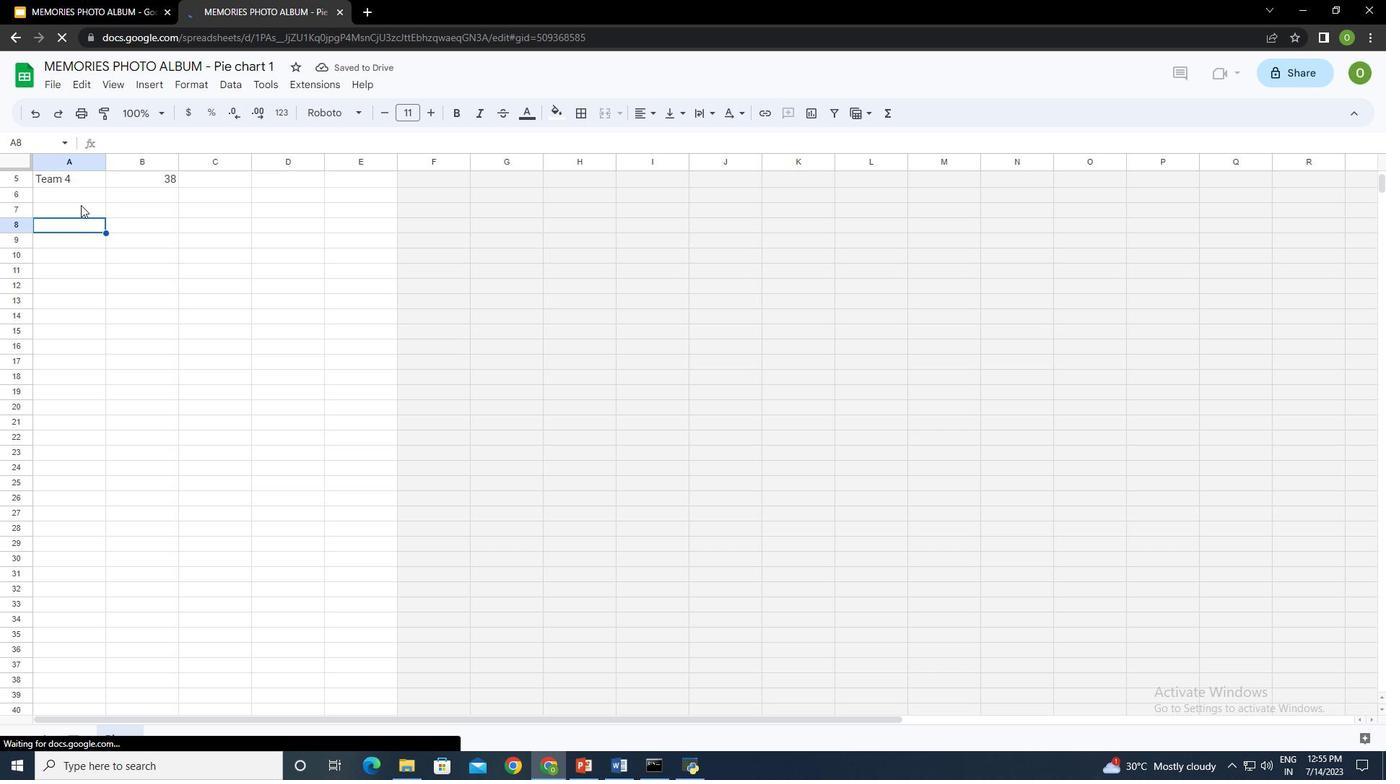 
Action: Mouse scrolled (80, 205) with delta (0, 0)
Screenshot: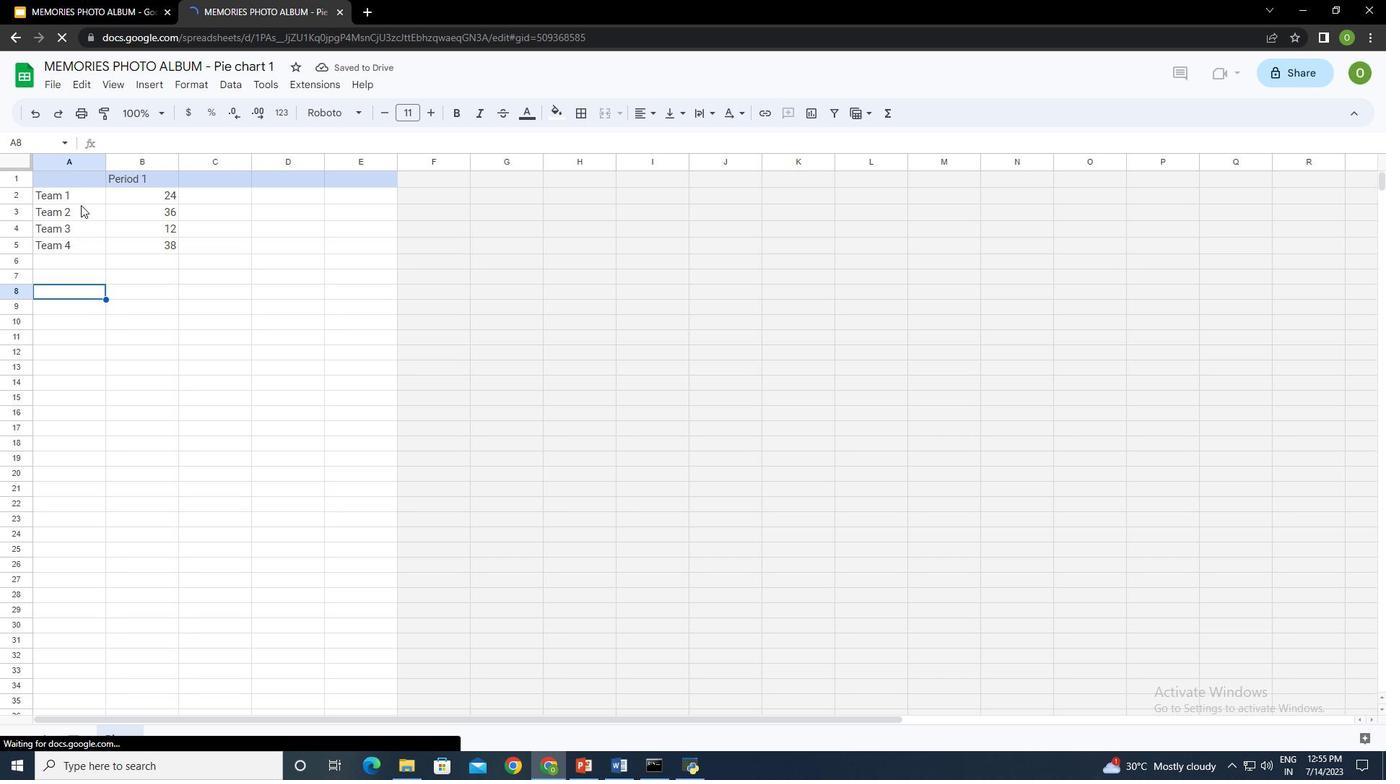 
Action: Mouse scrolled (80, 205) with delta (0, 0)
Screenshot: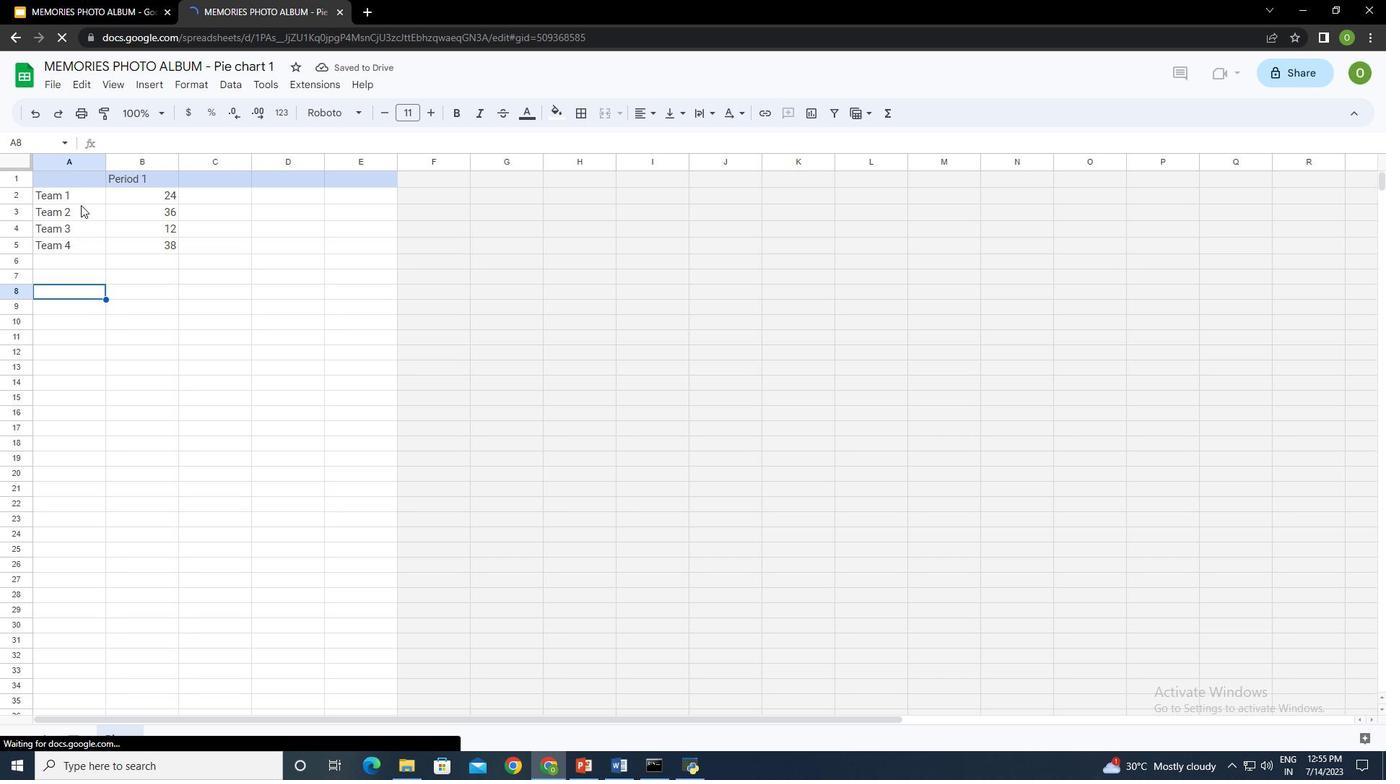 
Action: Mouse scrolled (80, 205) with delta (0, 0)
Screenshot: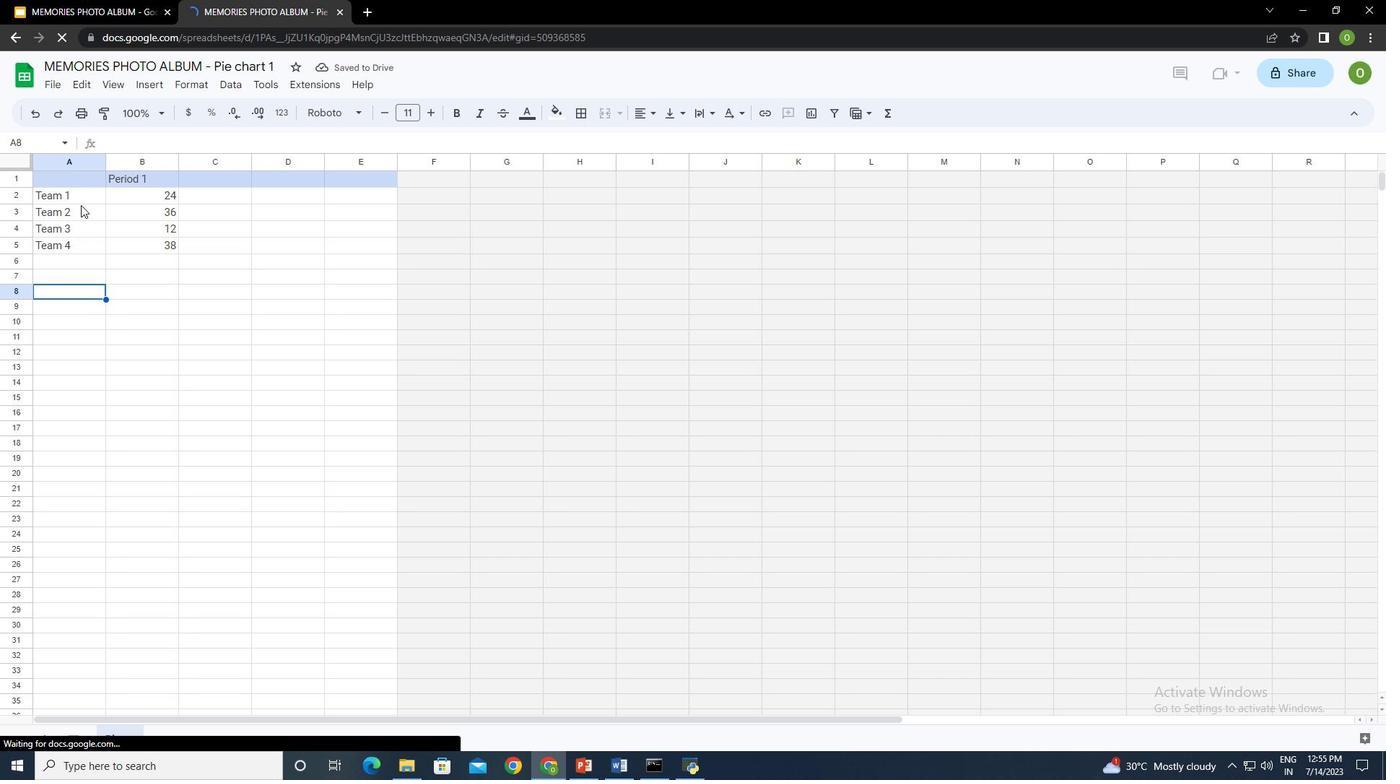 
Action: Mouse scrolled (80, 205) with delta (0, 0)
Screenshot: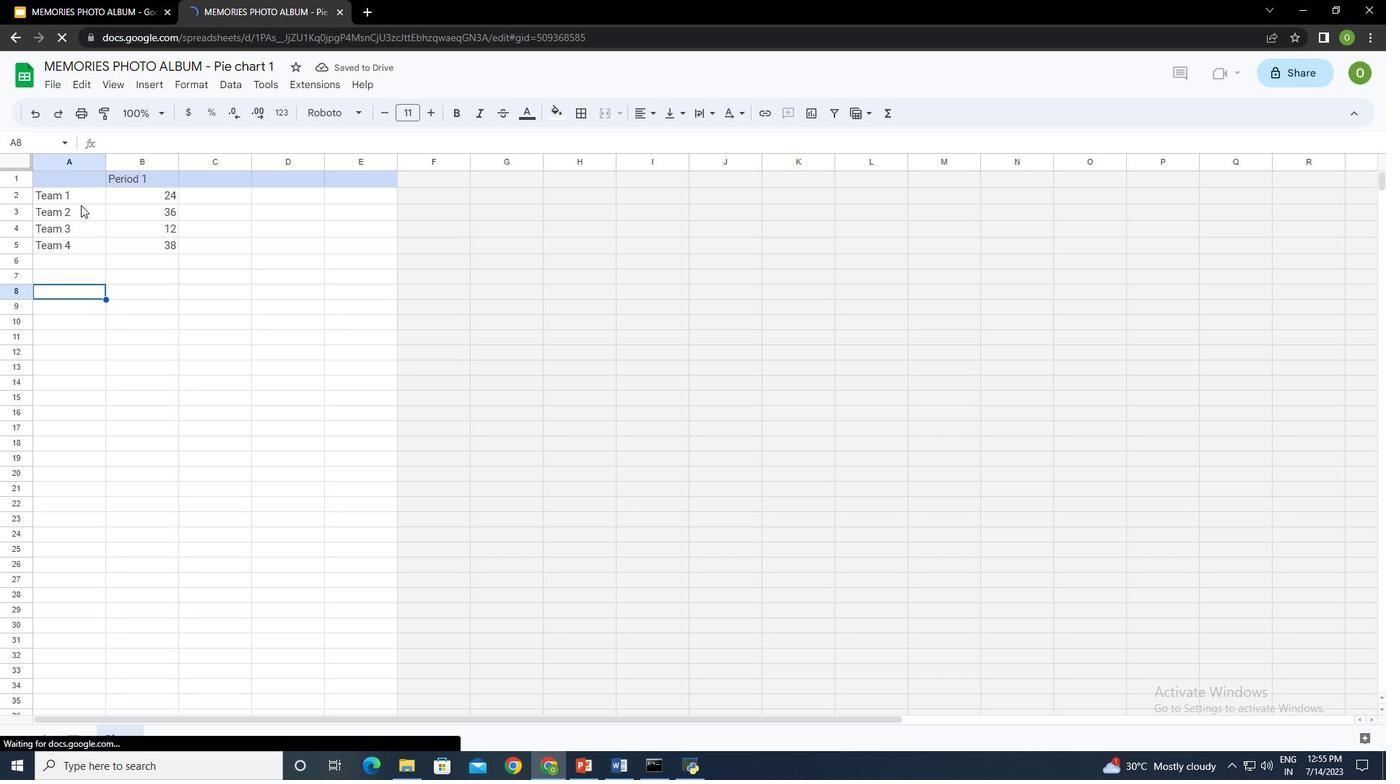 
Action: Mouse moved to (76, 197)
Screenshot: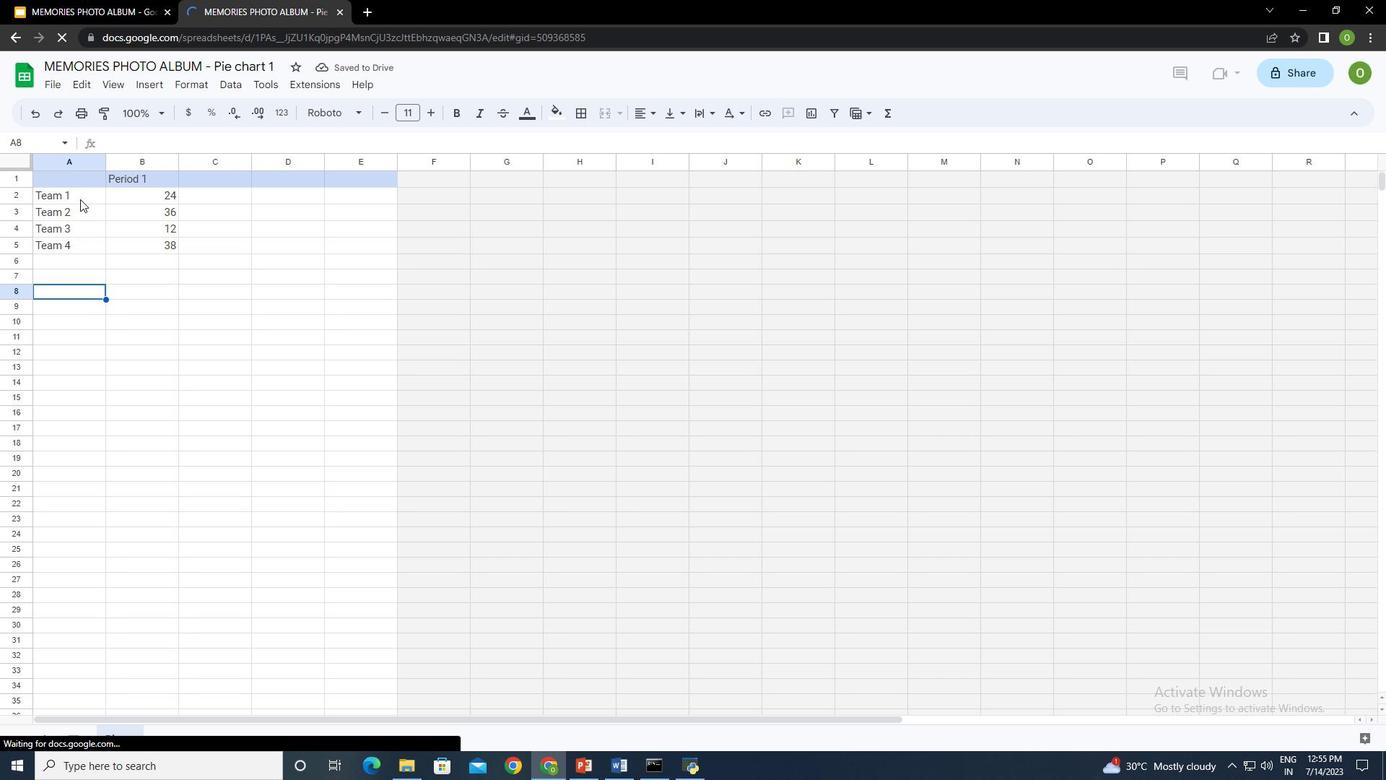 
Action: Mouse pressed left at (76, 197)
Screenshot: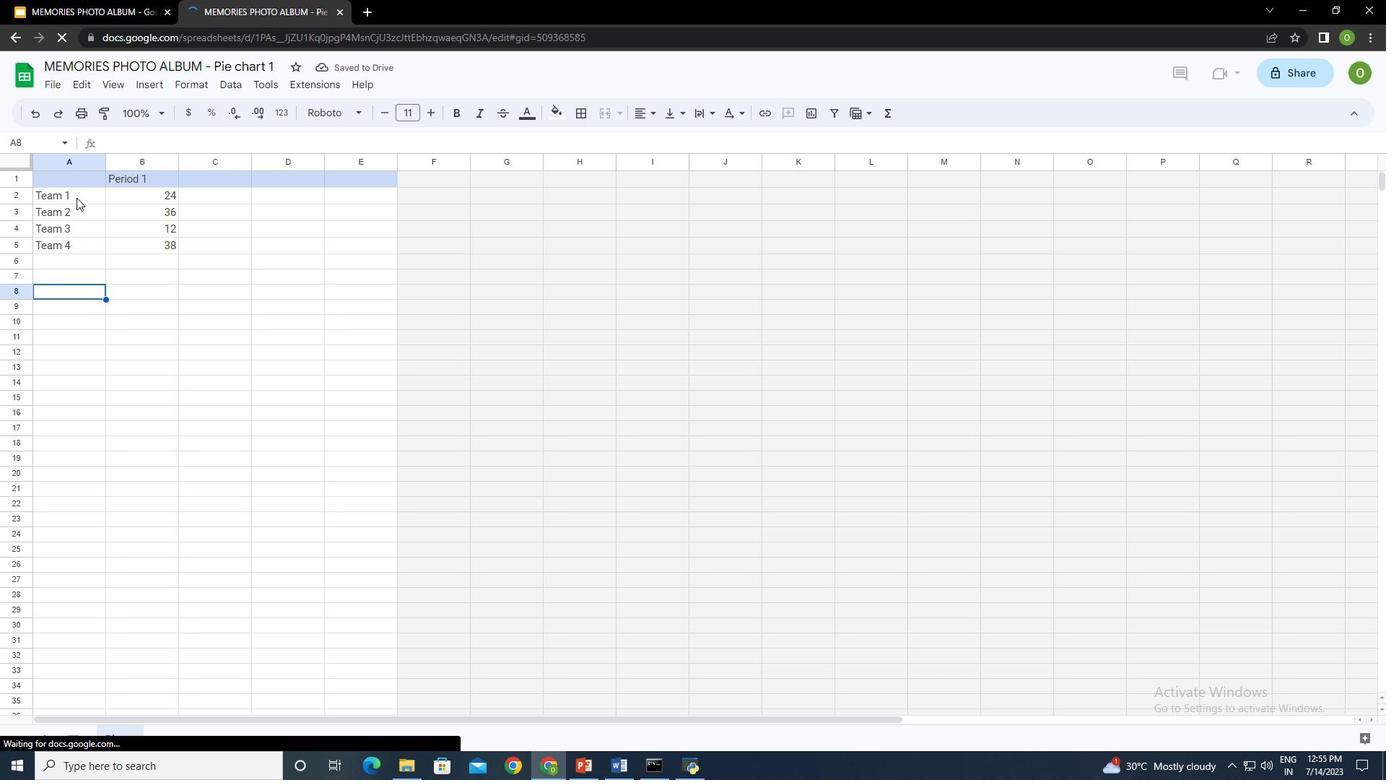 
Action: Key pressed <Key.shift><Key.shift><Key.shift><Key.shift><Key.shift><Key.shift><Key.shift>Venus<Key.enter><Key.shift><Key.shift><Key.shift><Key.shift><Key.shift><Key.shift><Key.shift><Key.shift><Key.shift><Key.shift><Key.shift><Key.shift><Key.shift><Key.shift><Key.shift><Key.shift><Key.shift><Key.shift><Key.shift><Key.shift><Key.shift><Key.shift><Key.shift><Key.shift><Key.shift><Key.shift><Key.shift><Key.shift><Key.shift><Key.shift><Key.shift><Key.shift><Key.shift>Mars
Screenshot: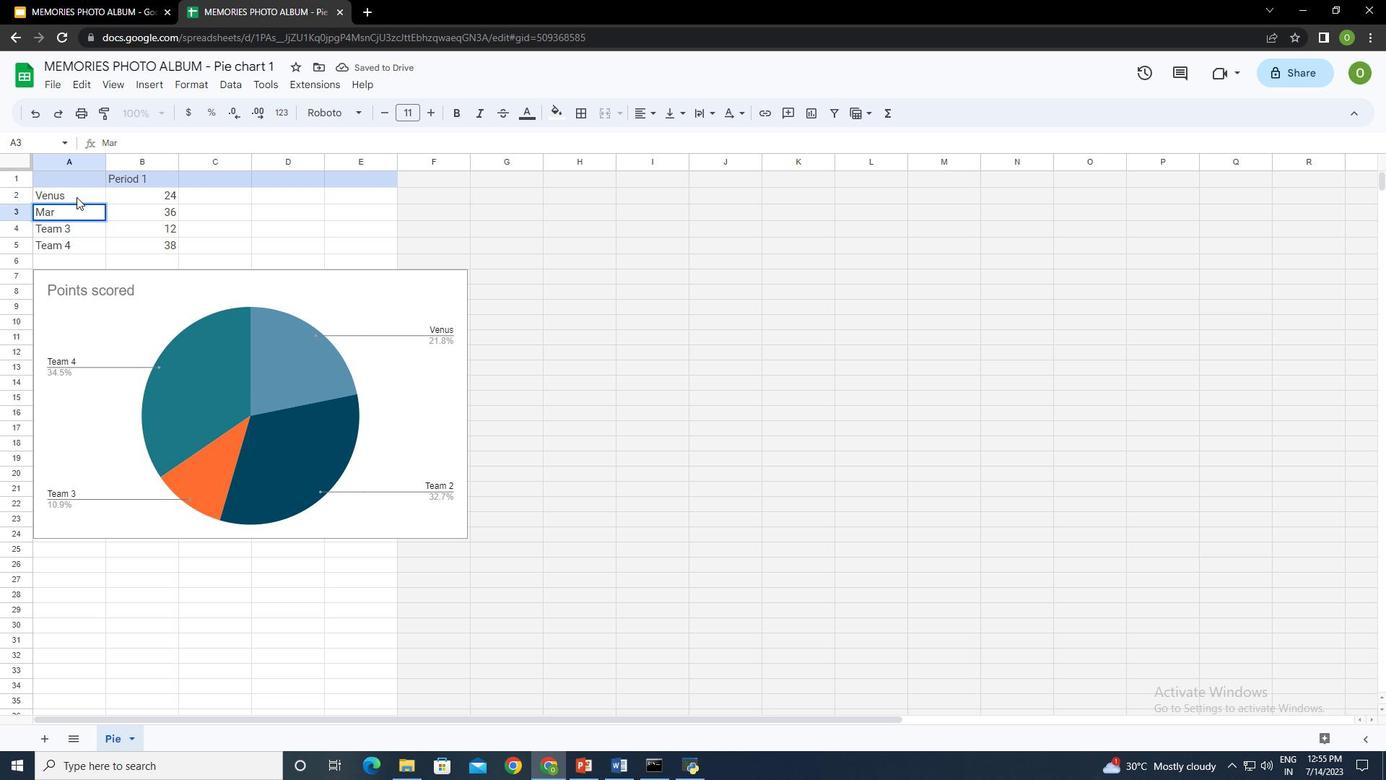 
Action: Mouse moved to (80, 223)
Screenshot: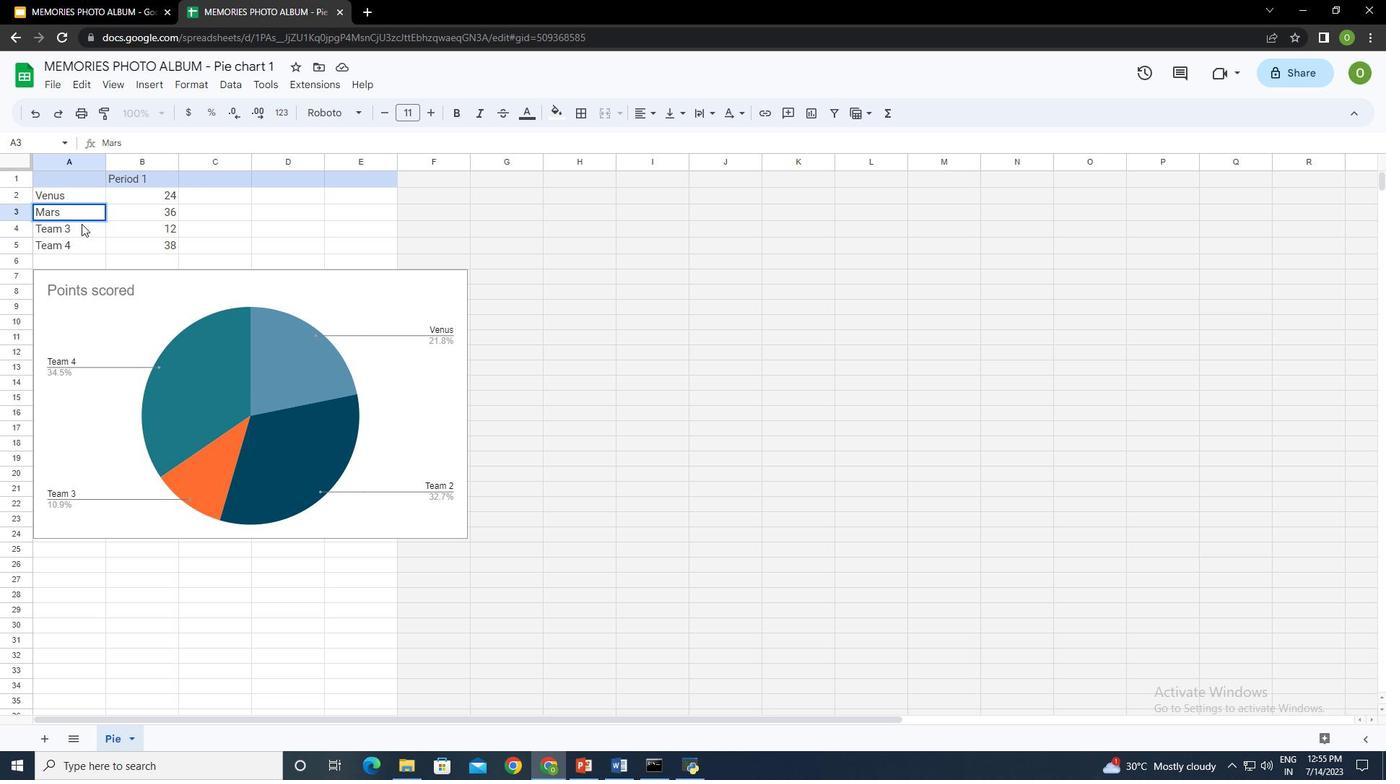 
Action: Key pressed <Key.enter><Key.shift><Key.shift><Key.shift><Key.shift><Key.shift><Key.shift><Key.shift>Earth
Screenshot: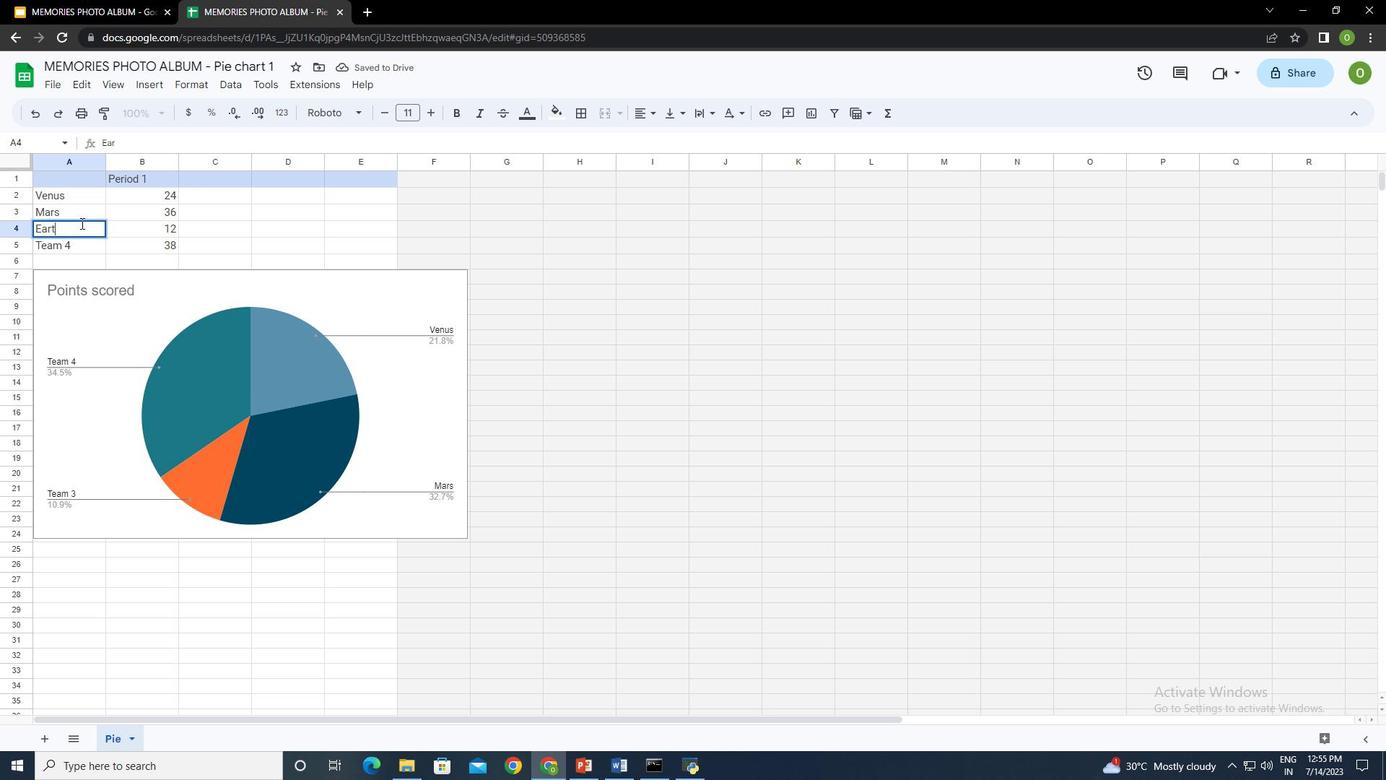 
Action: Mouse moved to (84, 244)
Screenshot: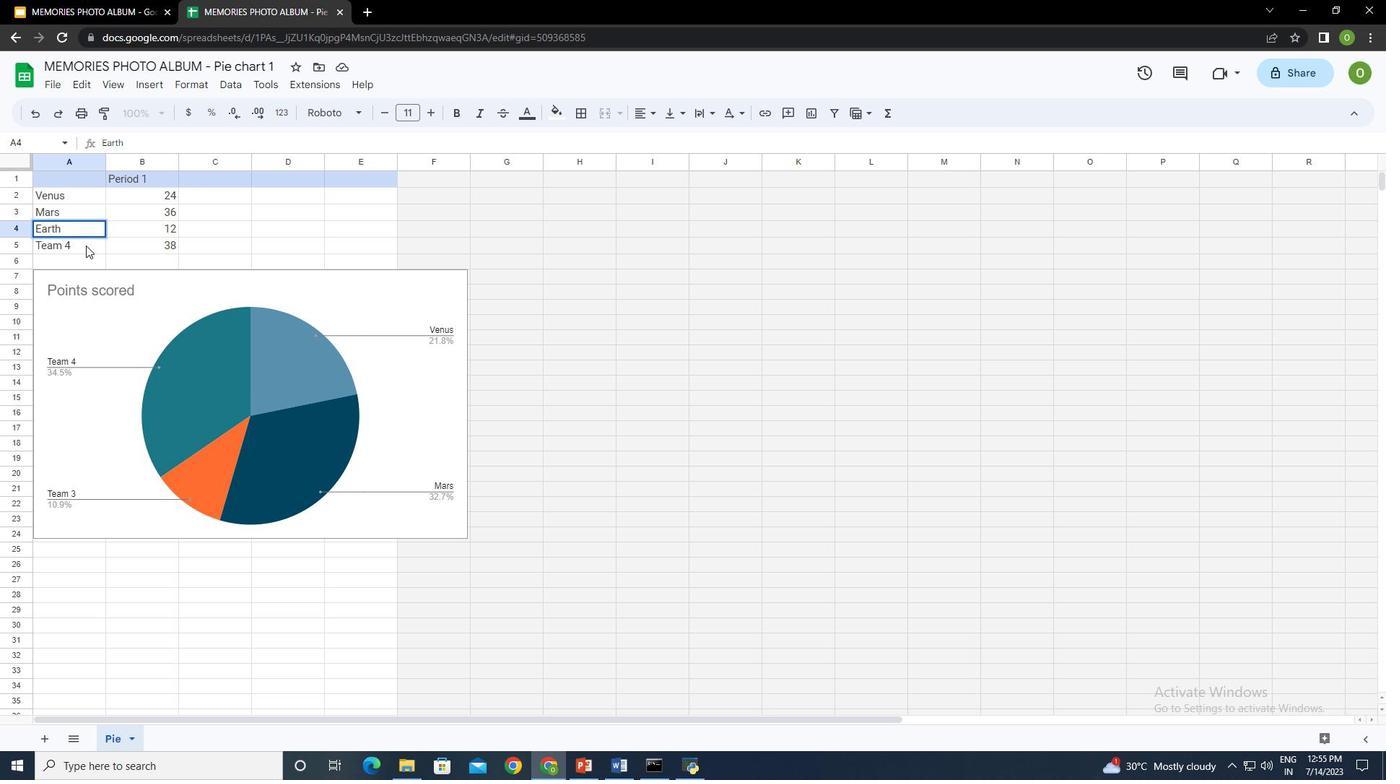 
Action: Mouse pressed left at (84, 244)
Screenshot: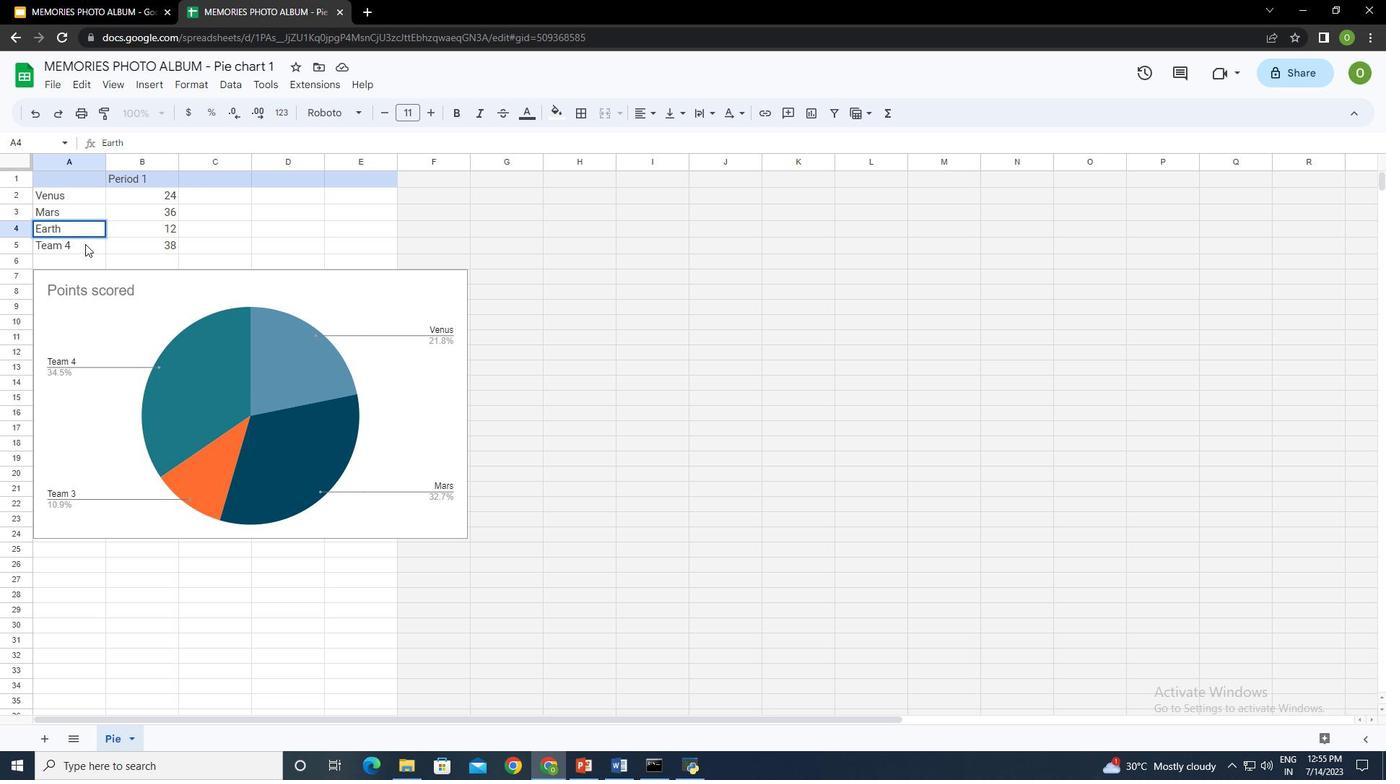 
Action: Mouse moved to (4, 242)
Screenshot: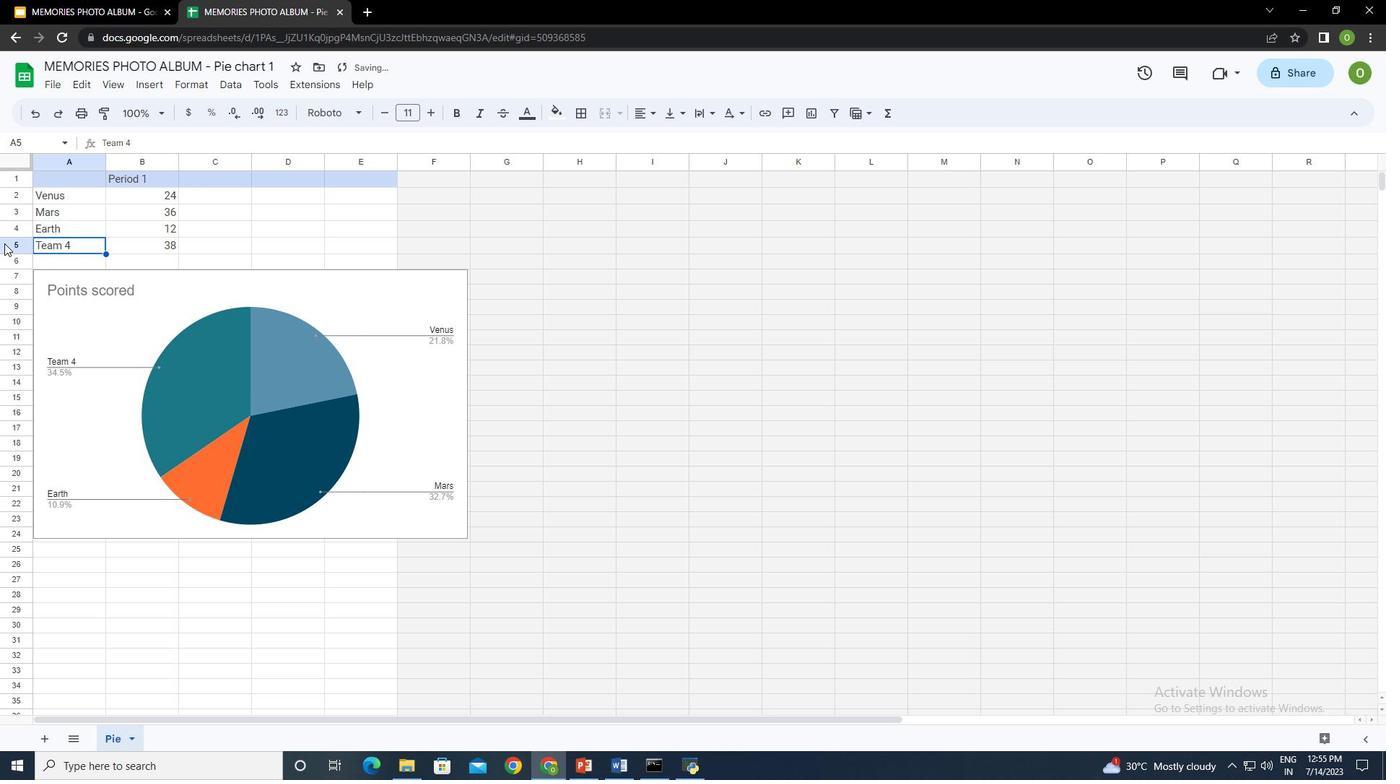 
Action: Mouse pressed left at (4, 242)
Screenshot: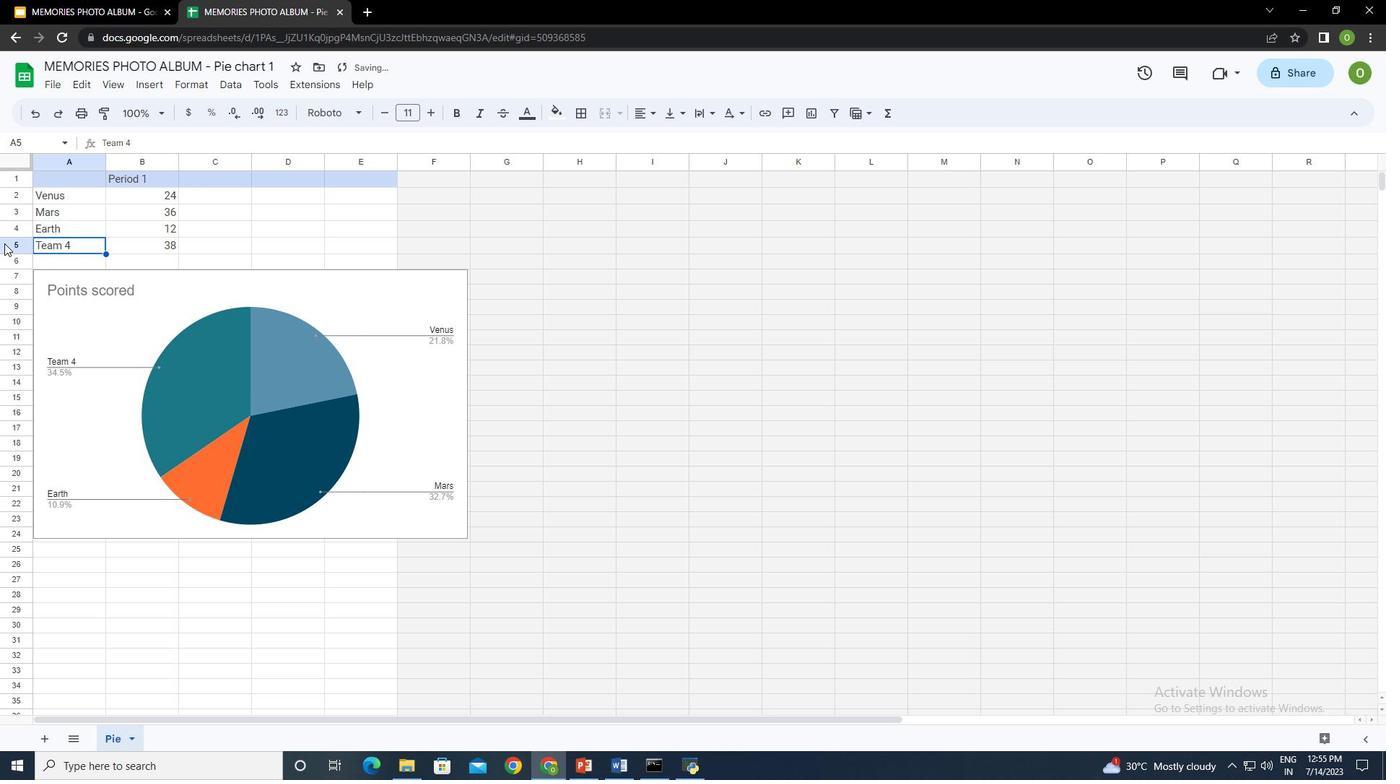 
Action: Mouse moved to (5, 247)
Screenshot: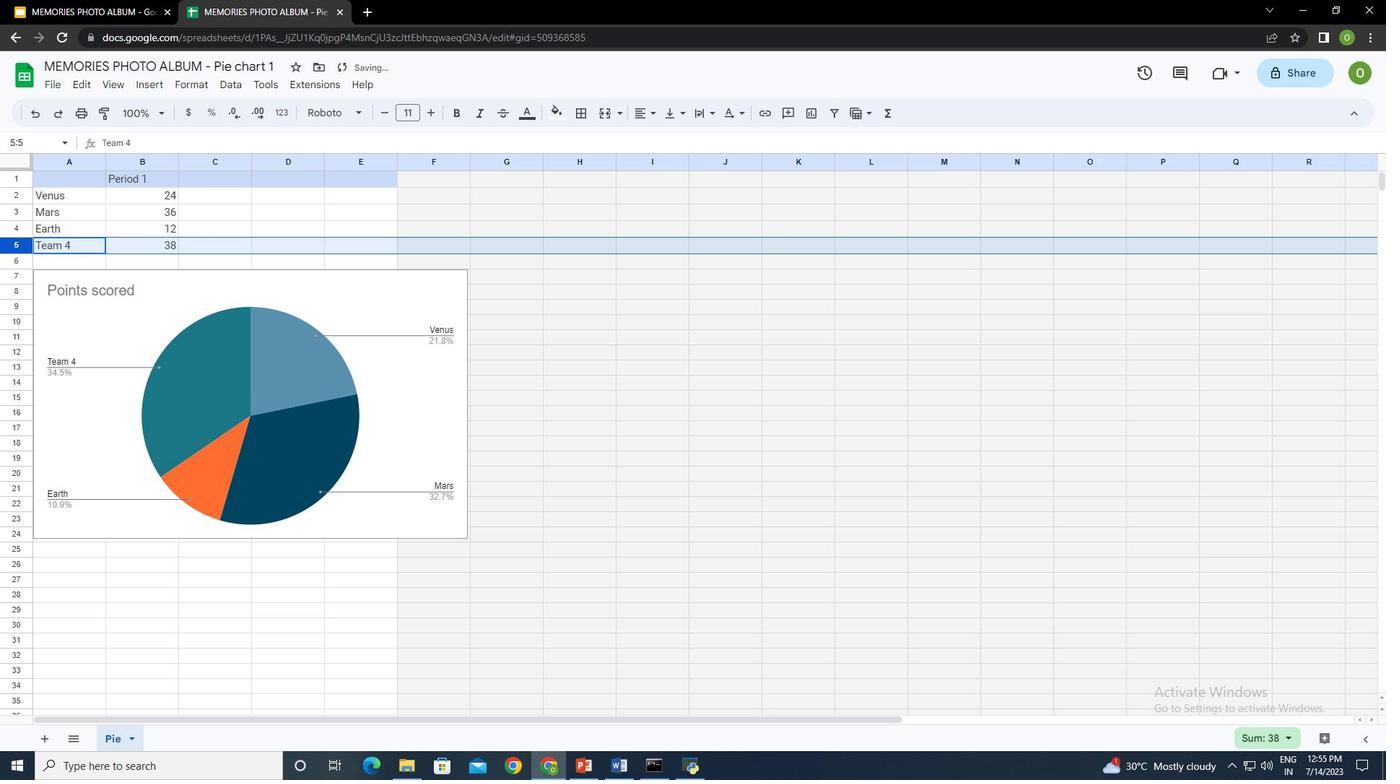 
Action: Mouse pressed right at (5, 247)
Screenshot: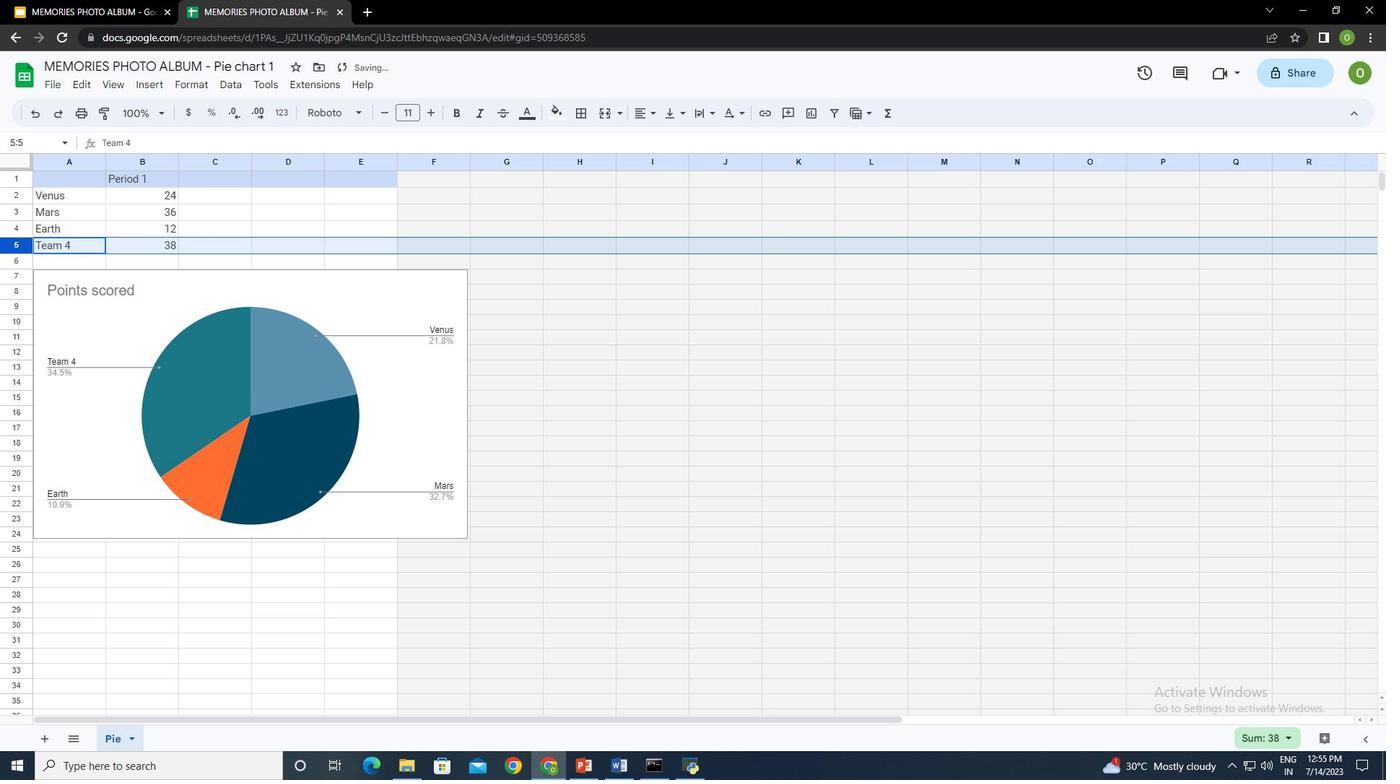 
Action: Mouse moved to (77, 416)
Screenshot: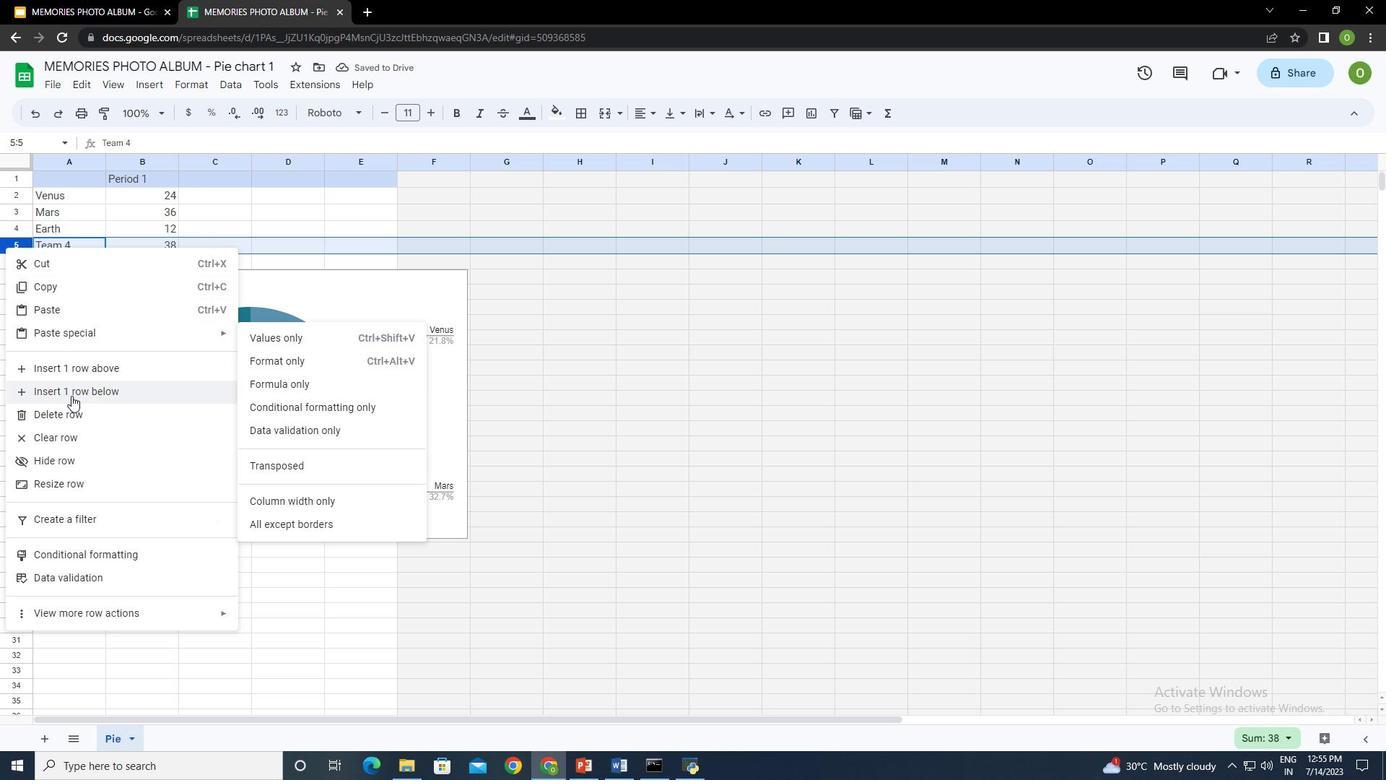 
Action: Mouse pressed left at (77, 416)
Screenshot: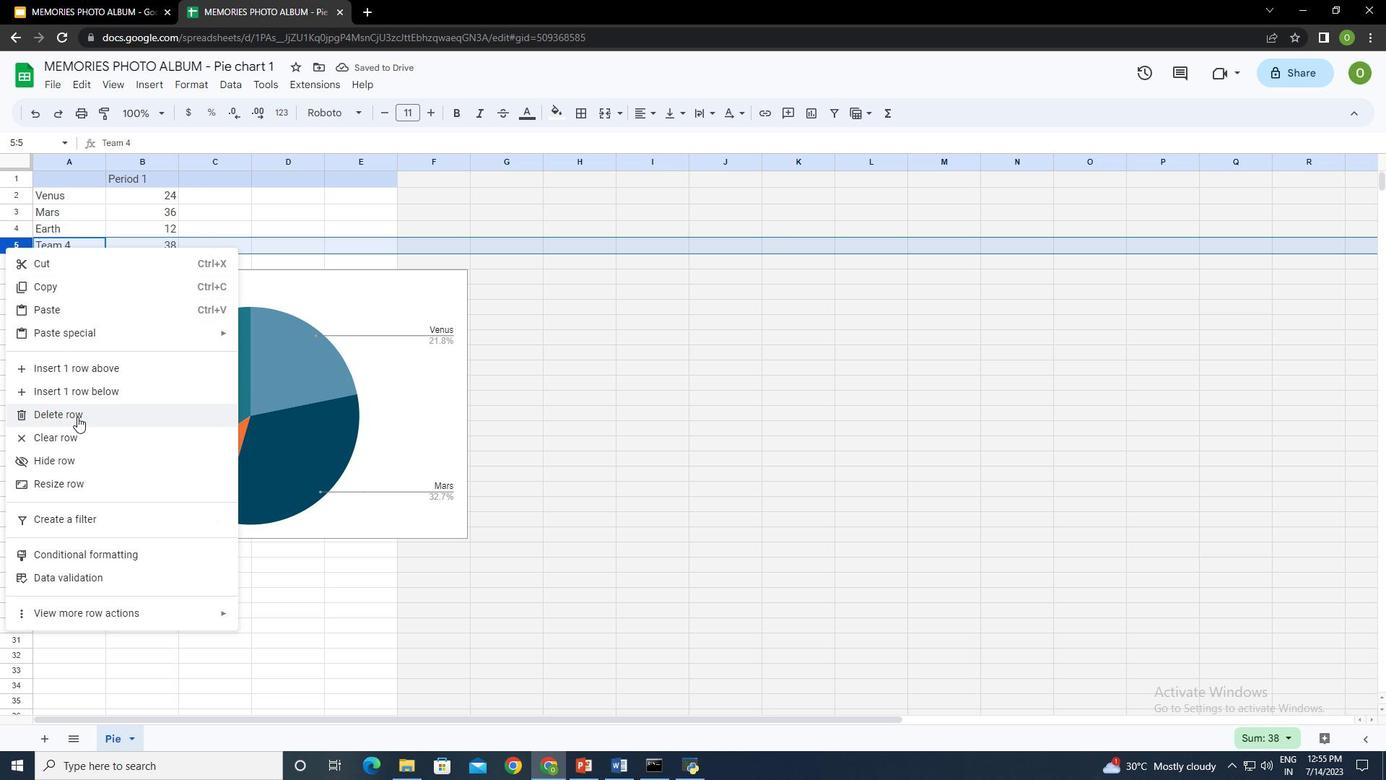 
Action: Mouse moved to (148, 226)
Screenshot: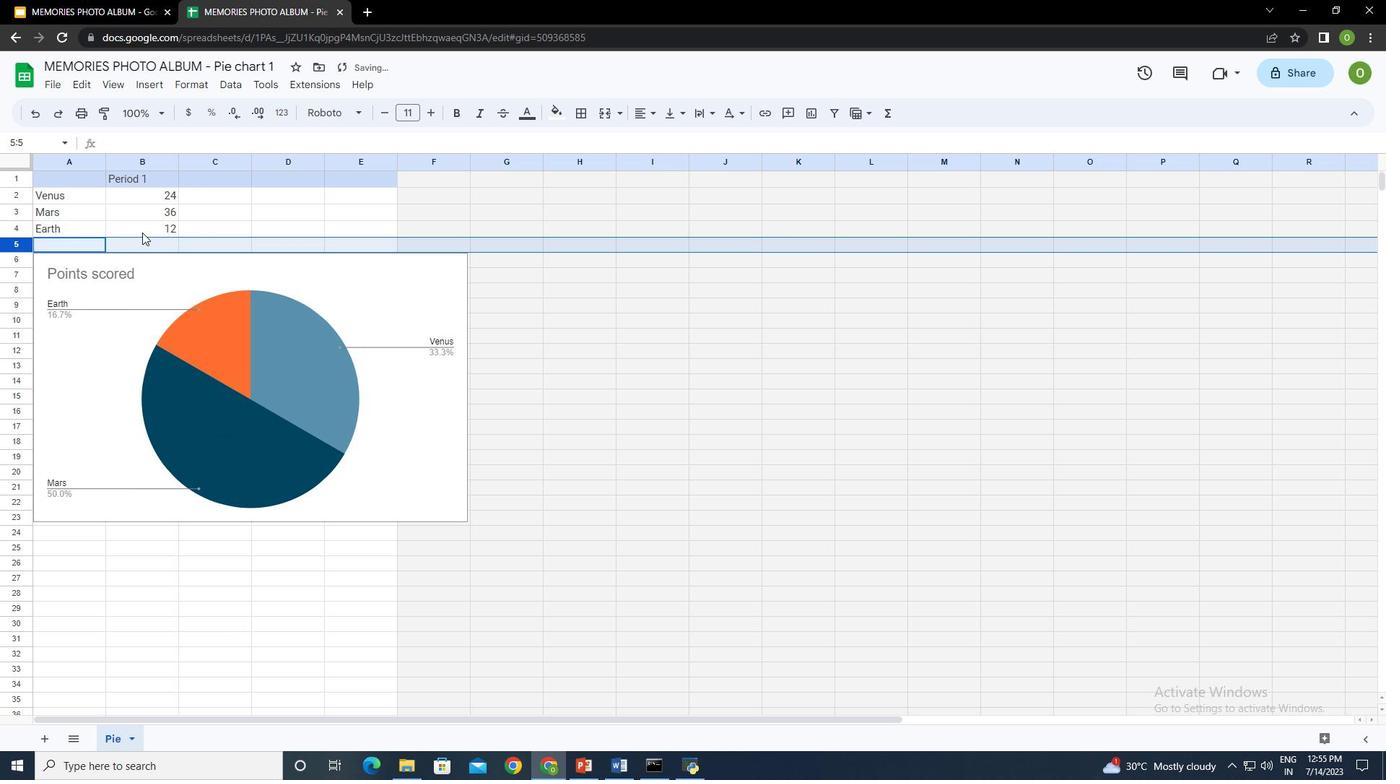
Action: Mouse pressed left at (148, 226)
Screenshot: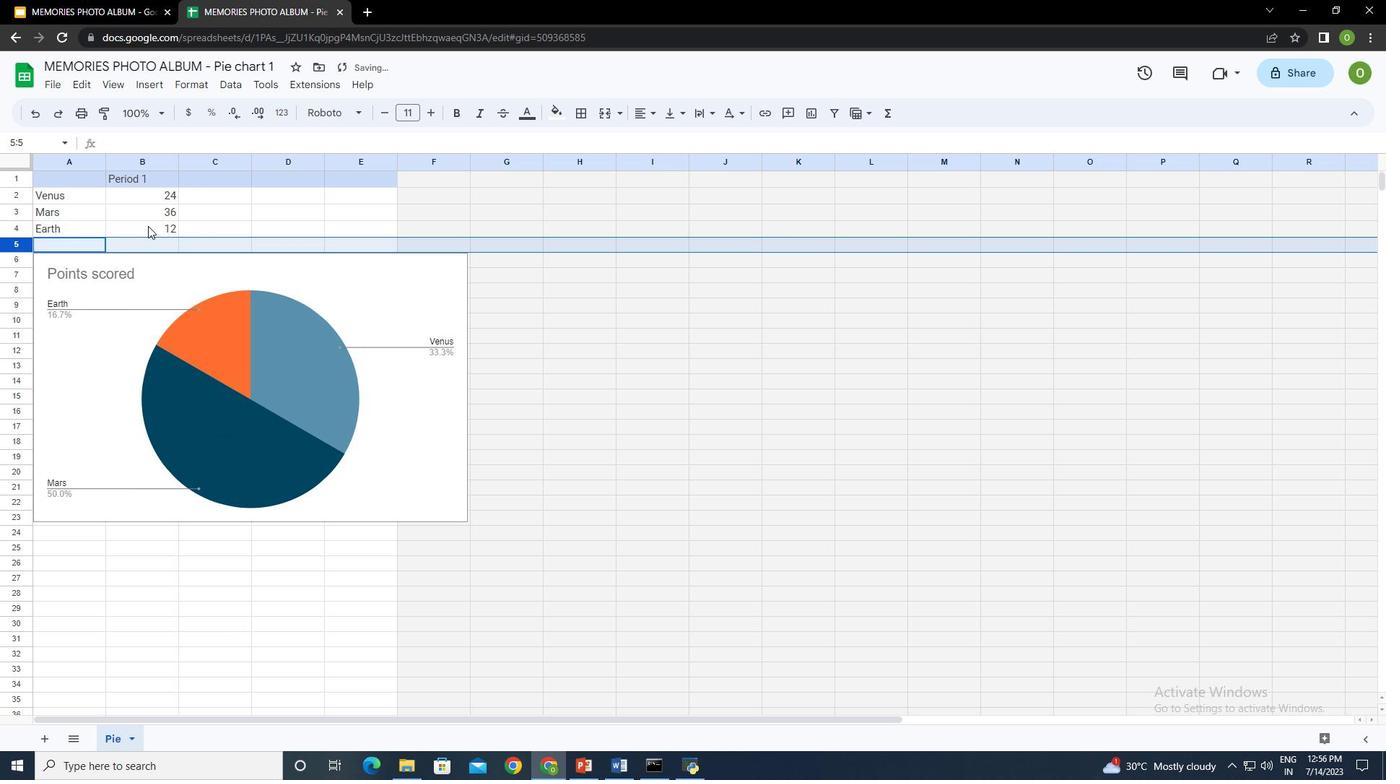 
Action: Mouse moved to (144, 189)
Screenshot: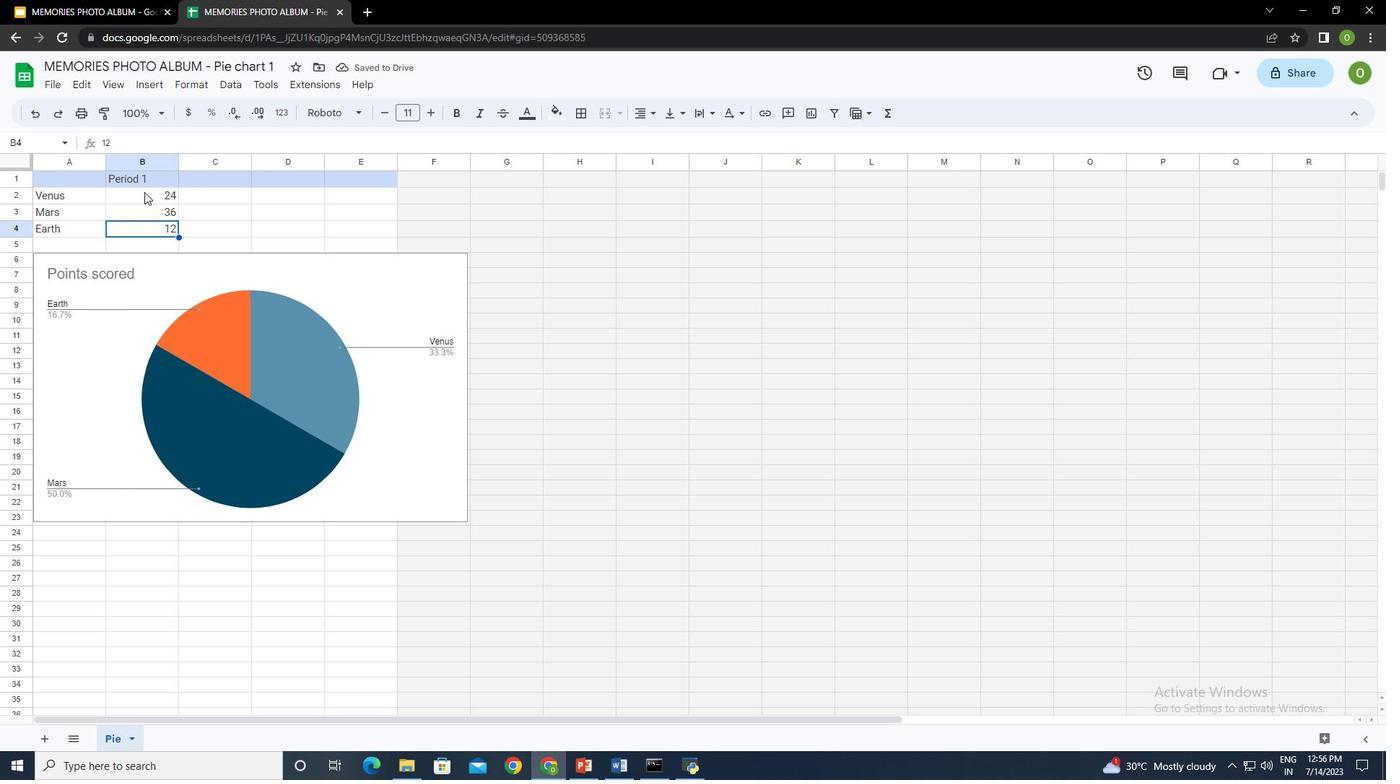 
Action: Mouse pressed left at (144, 189)
Screenshot: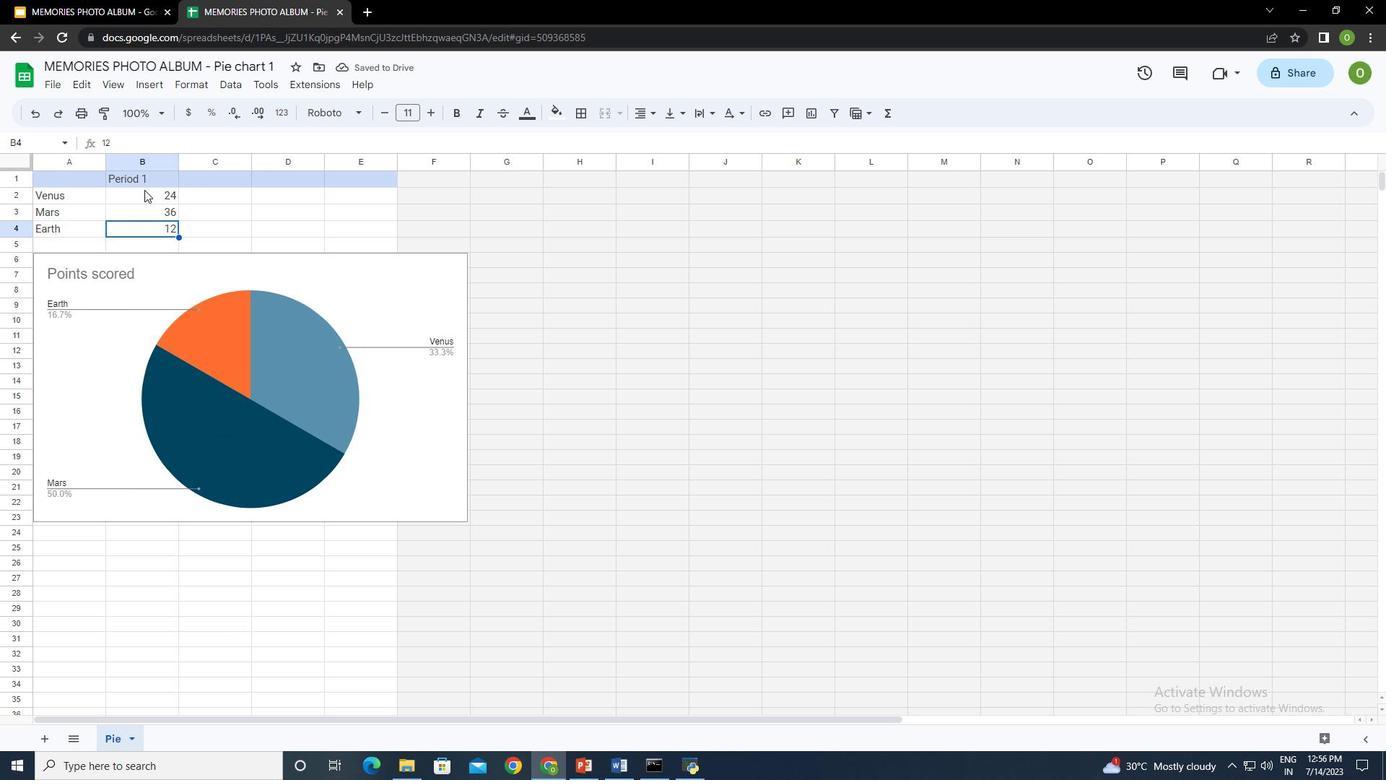 
Action: Mouse moved to (144, 192)
Screenshot: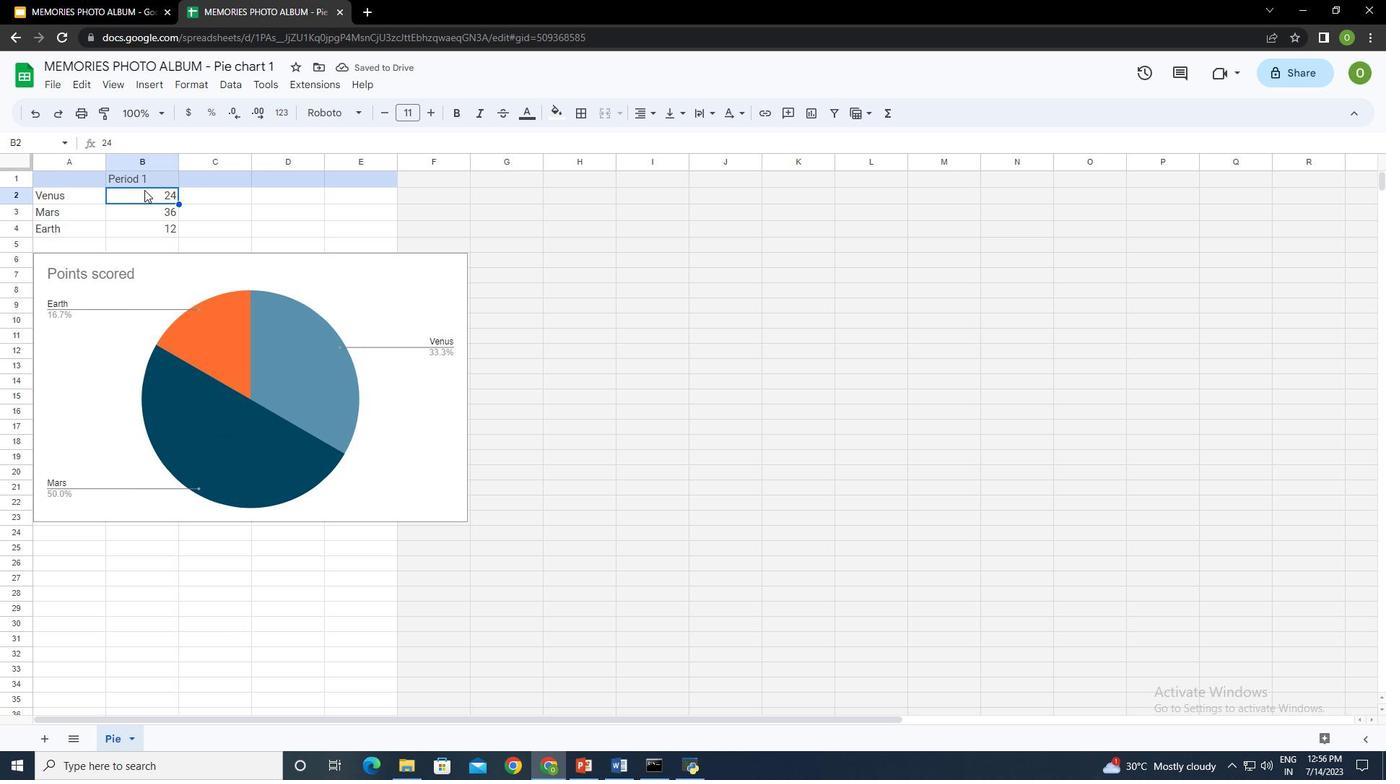 
Action: Key pressed 200
Screenshot: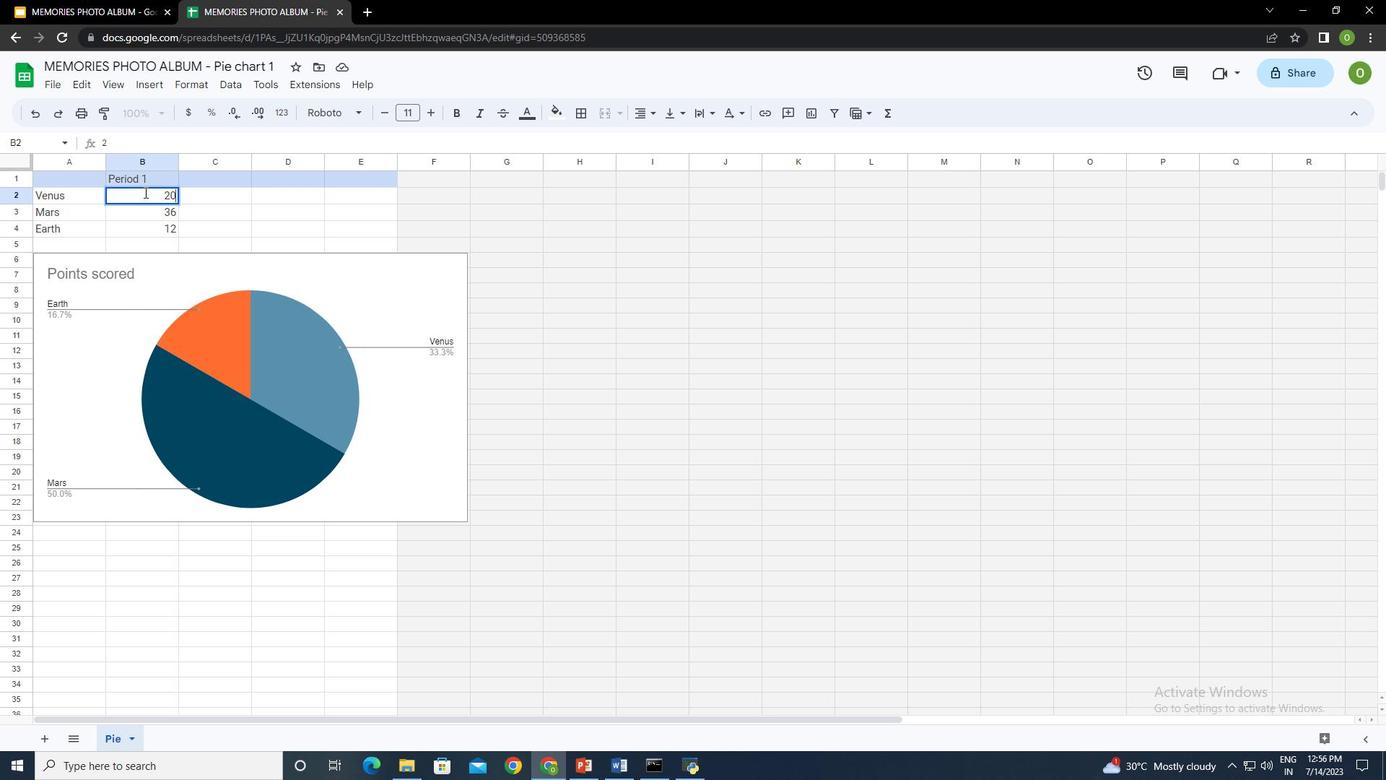
Action: Mouse moved to (154, 213)
Screenshot: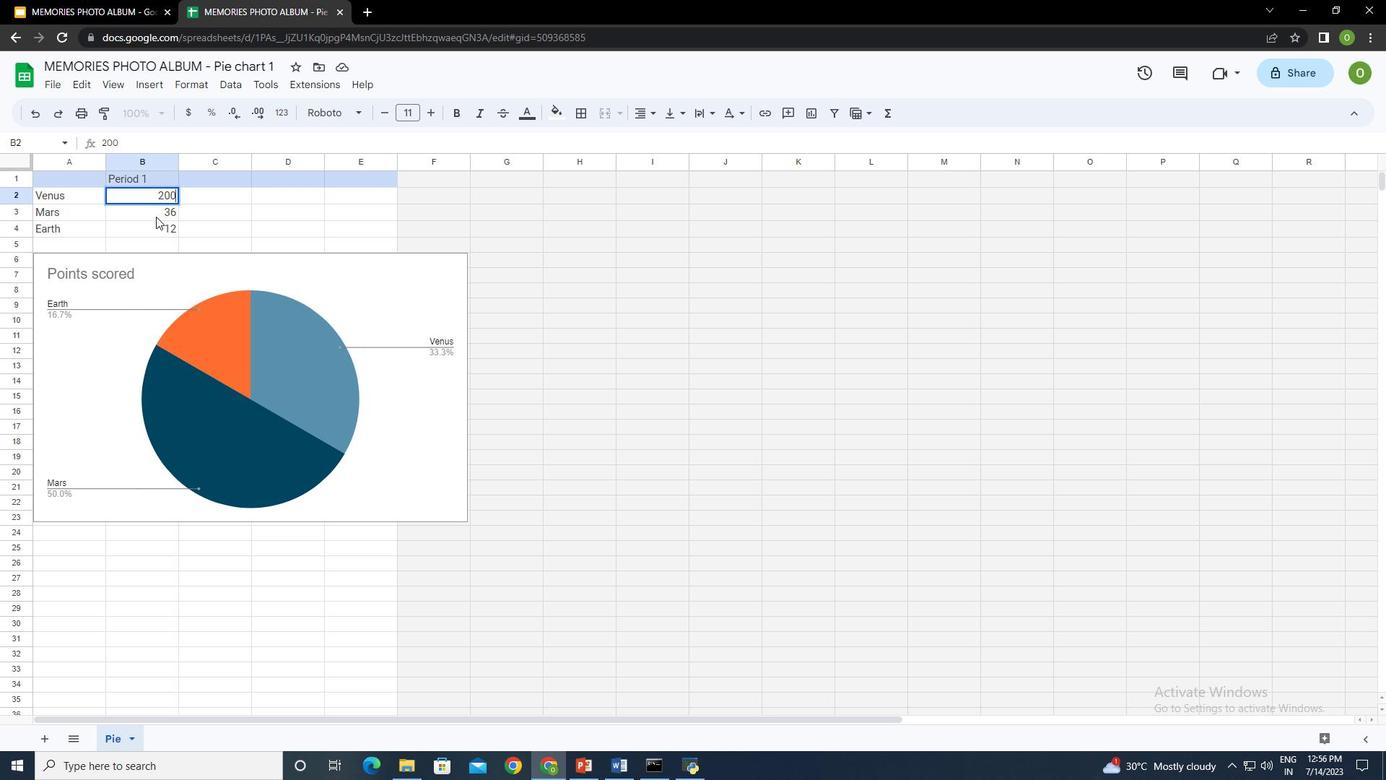 
Action: Mouse pressed left at (154, 213)
Screenshot: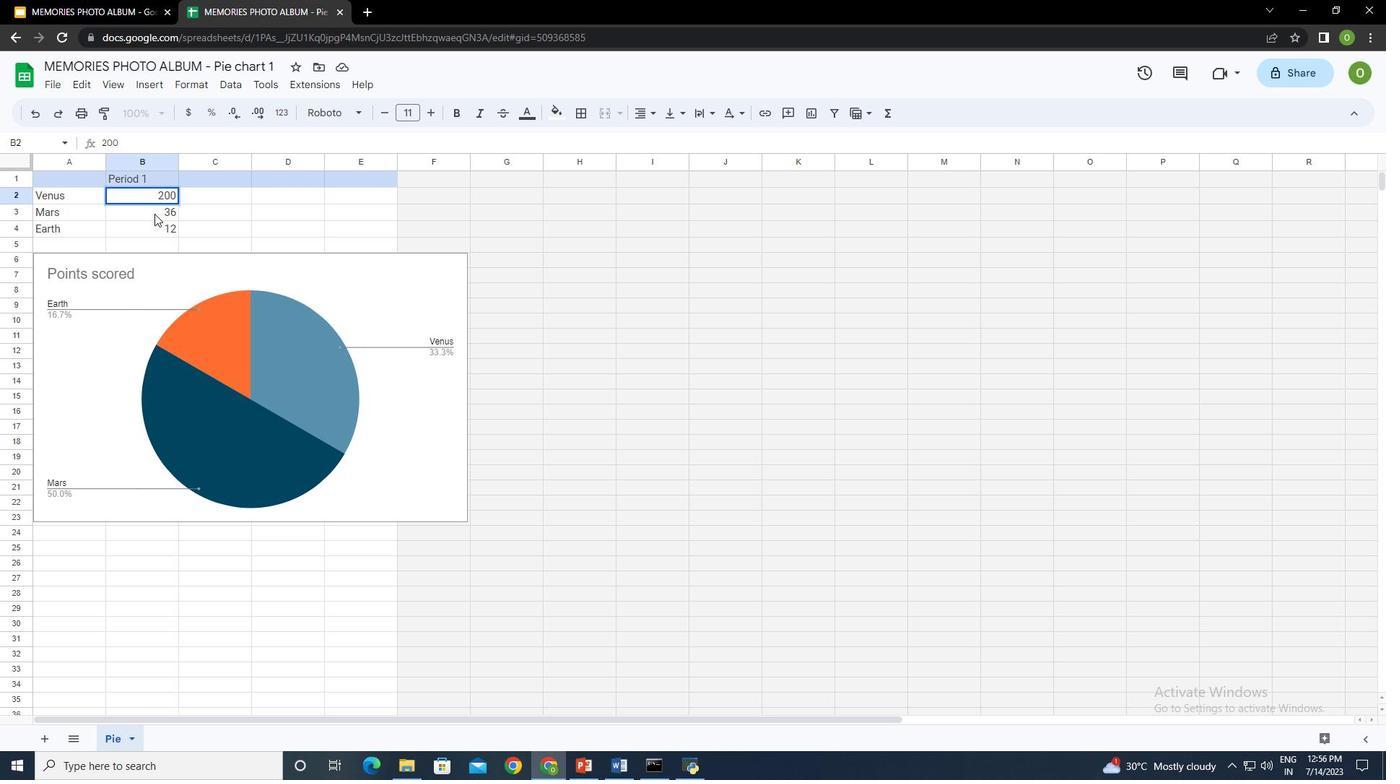 
Action: Mouse moved to (154, 213)
Screenshot: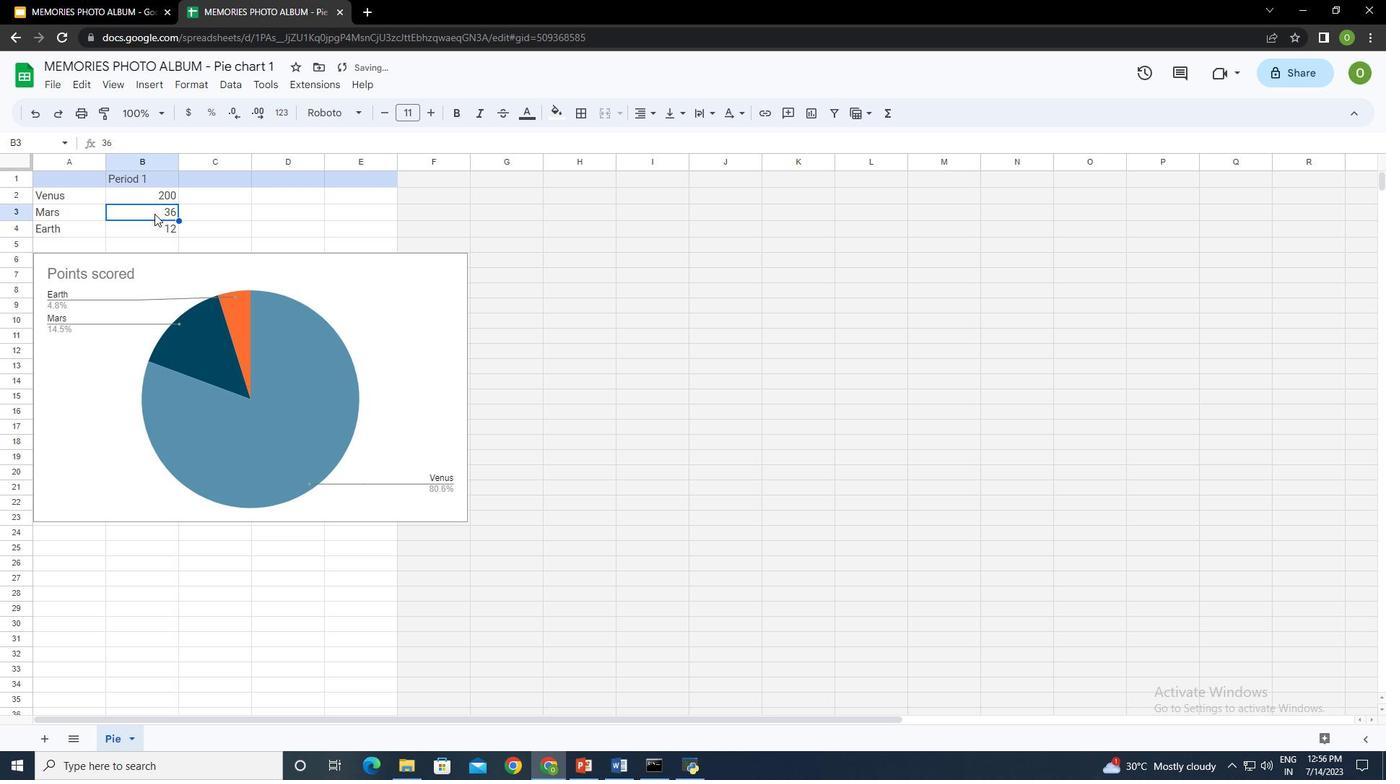 
Action: Key pressed 150
Screenshot: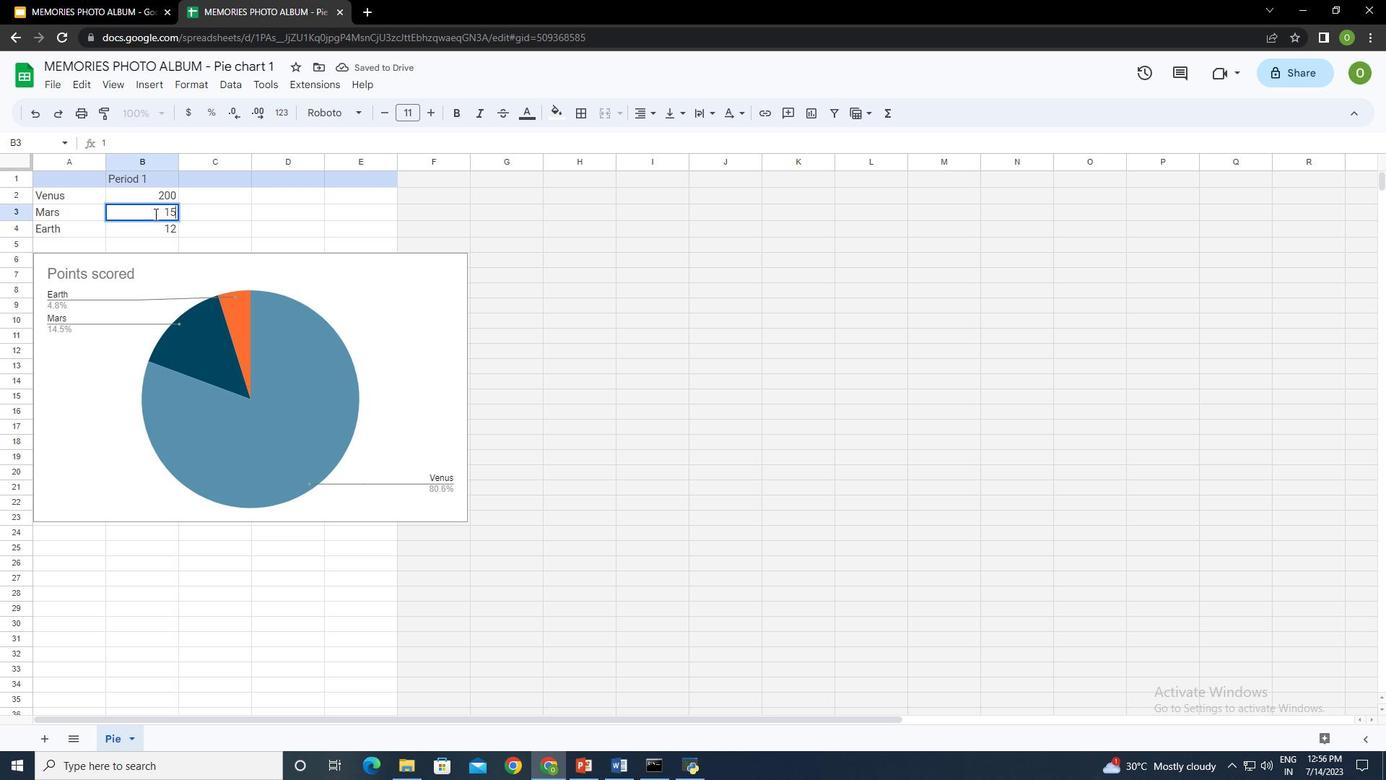 
Action: Mouse moved to (159, 228)
Screenshot: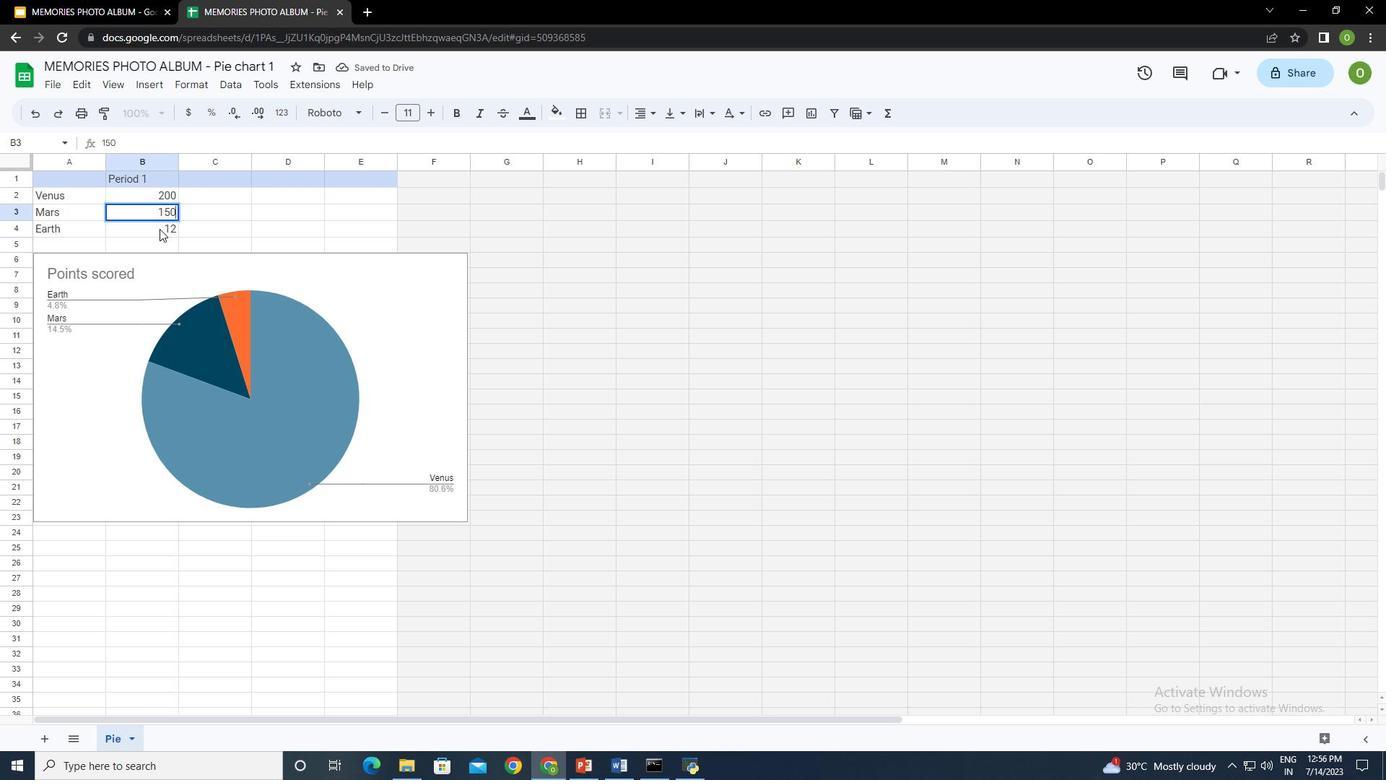 
Action: Mouse pressed left at (159, 228)
Screenshot: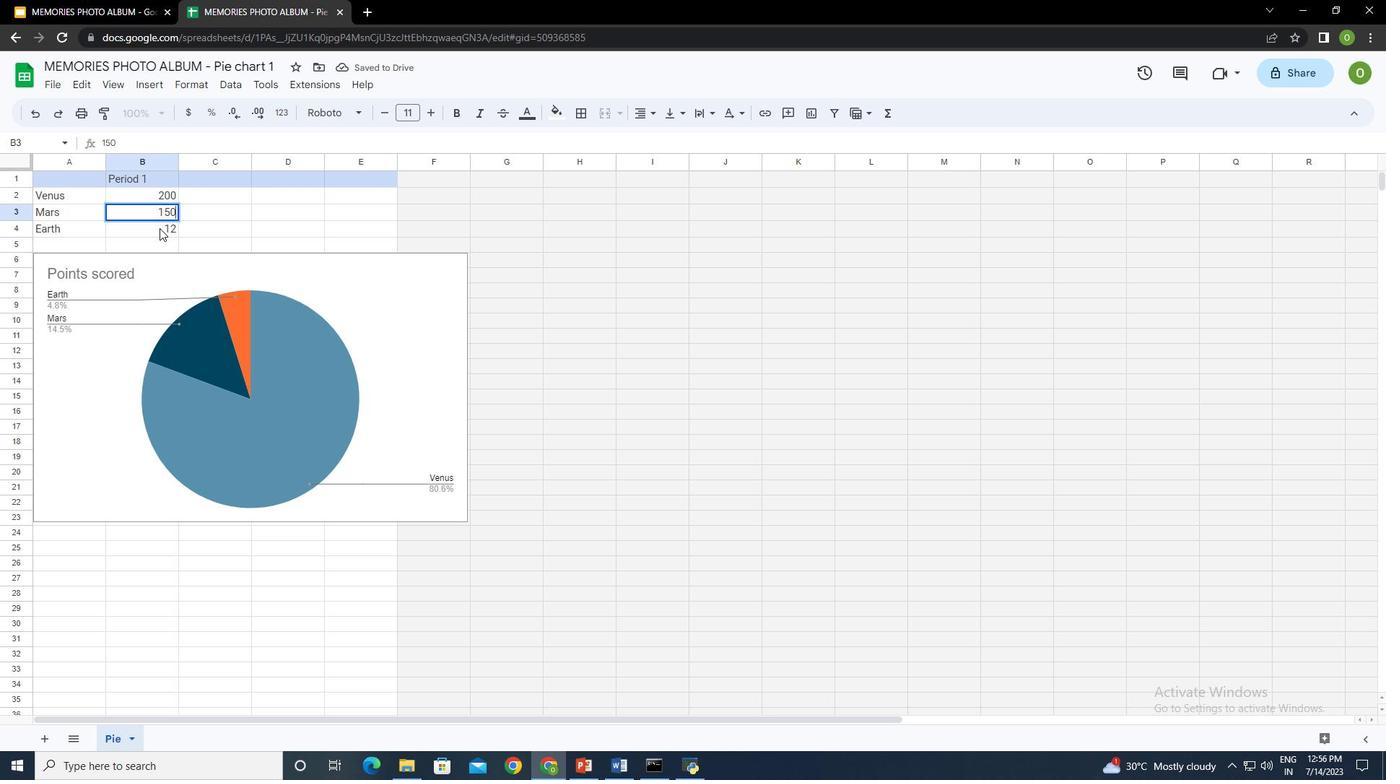 
Action: Key pressed 300
Screenshot: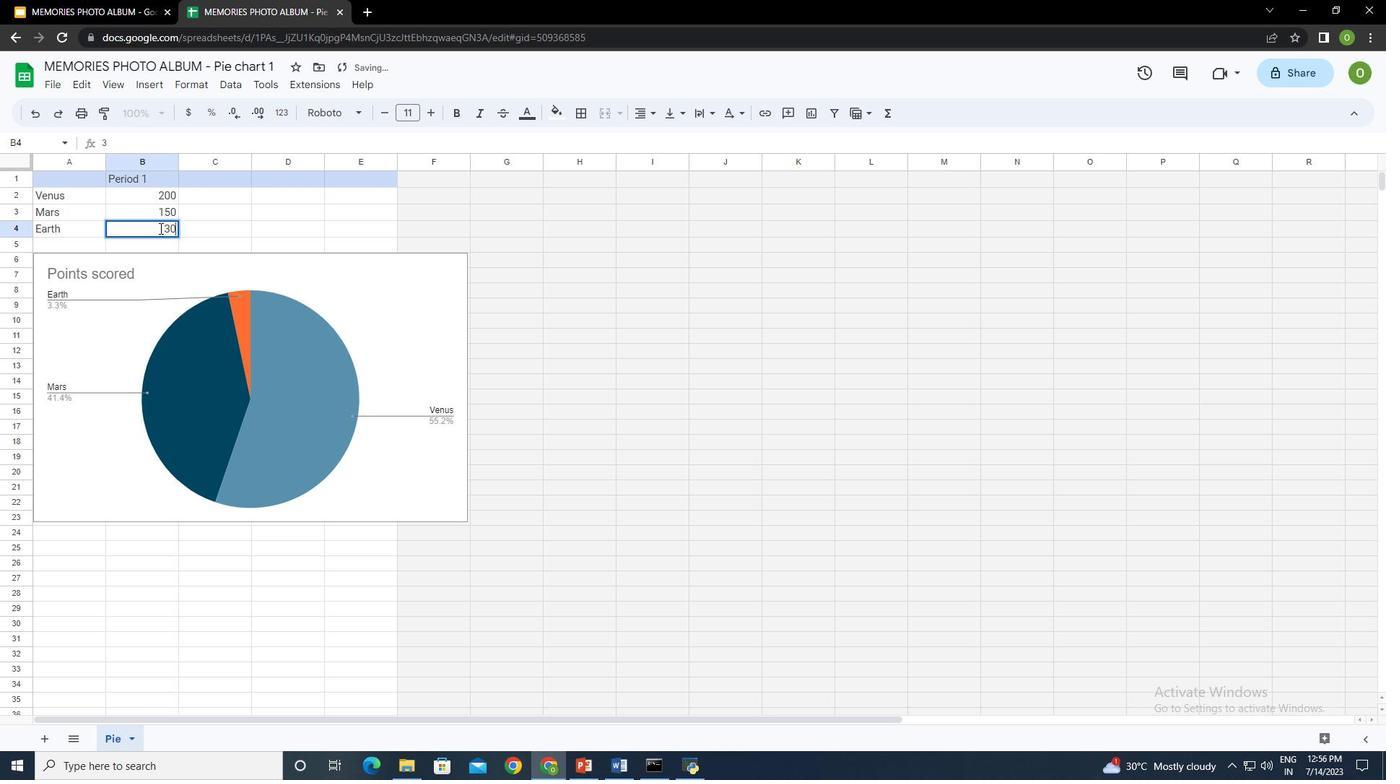 
Action: Mouse moved to (197, 218)
Screenshot: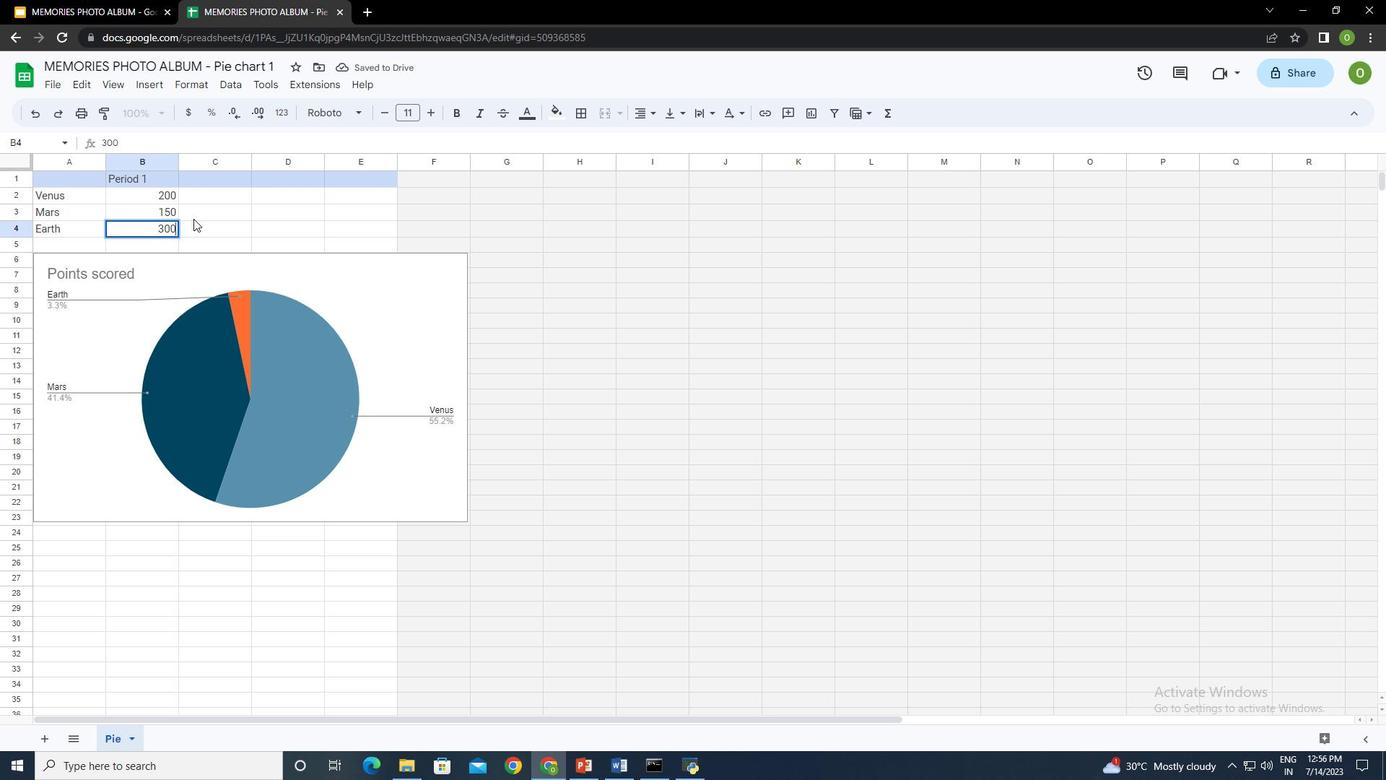 
Action: Mouse pressed left at (197, 218)
Screenshot: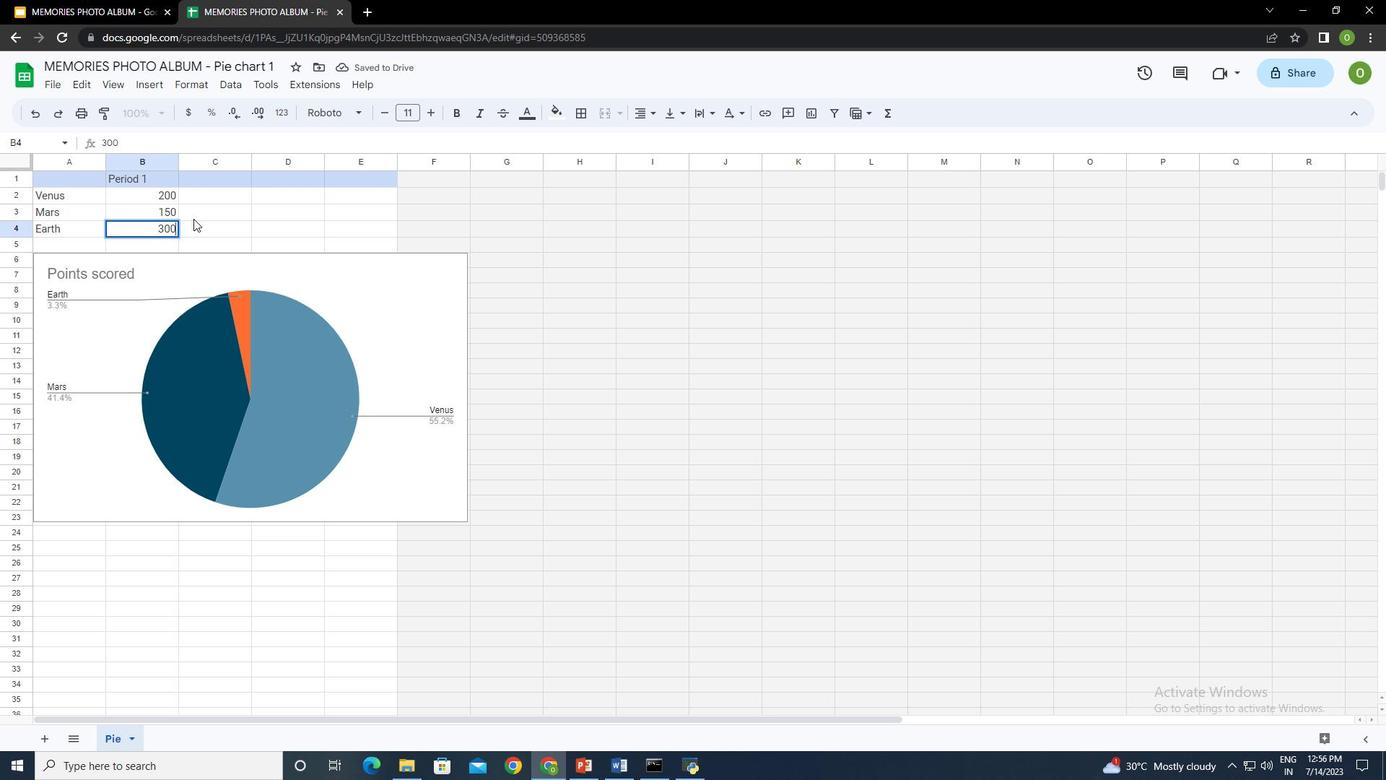 
Action: Mouse moved to (270, 206)
Screenshot: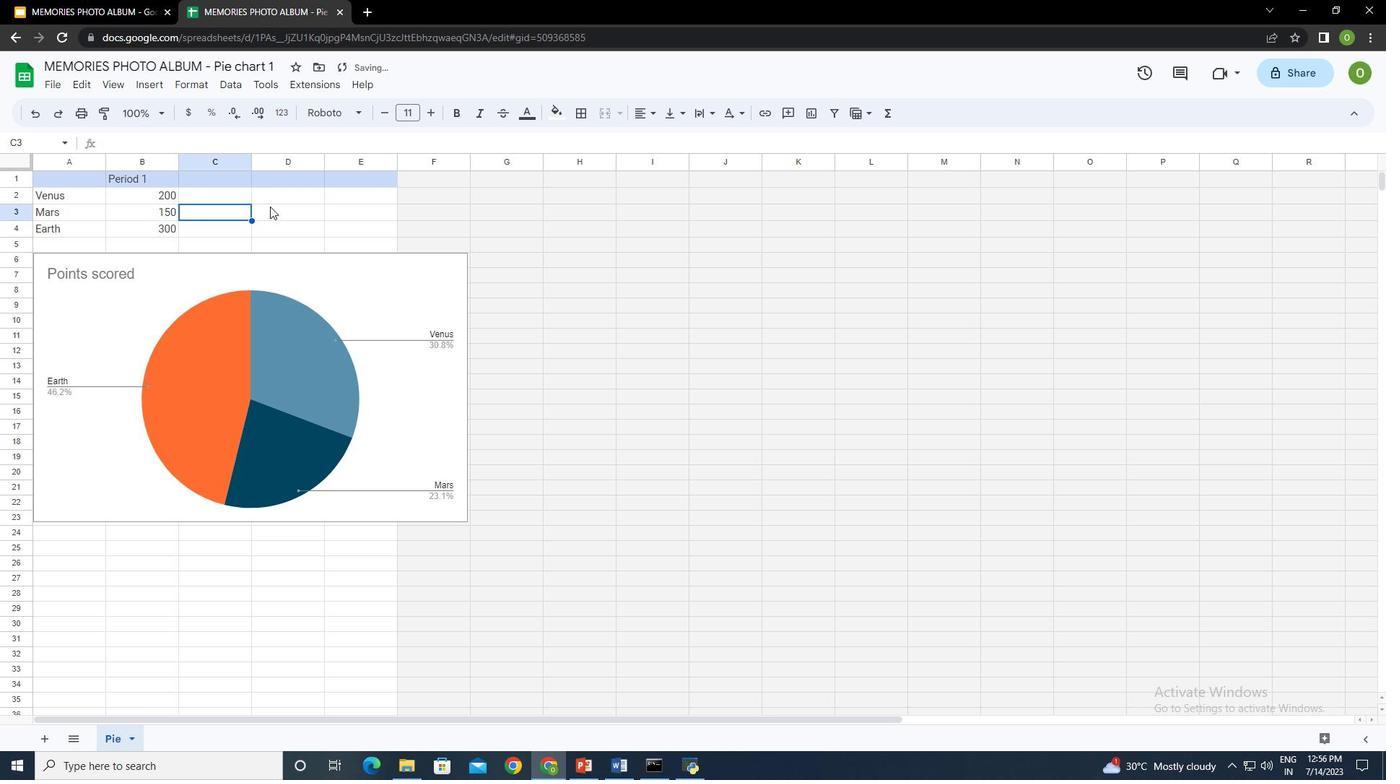 
Action: Mouse pressed left at (270, 206)
Screenshot: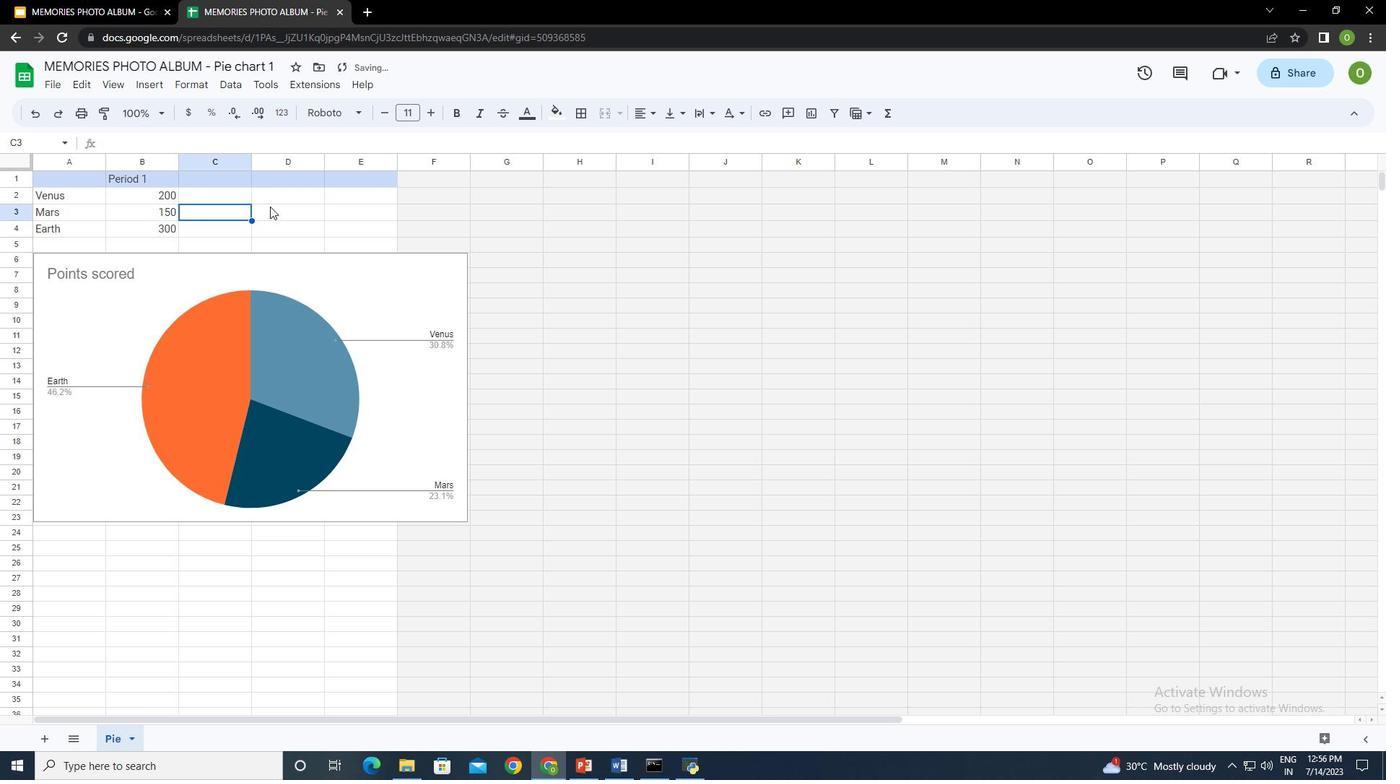 
Action: Mouse moved to (91, 2)
Screenshot: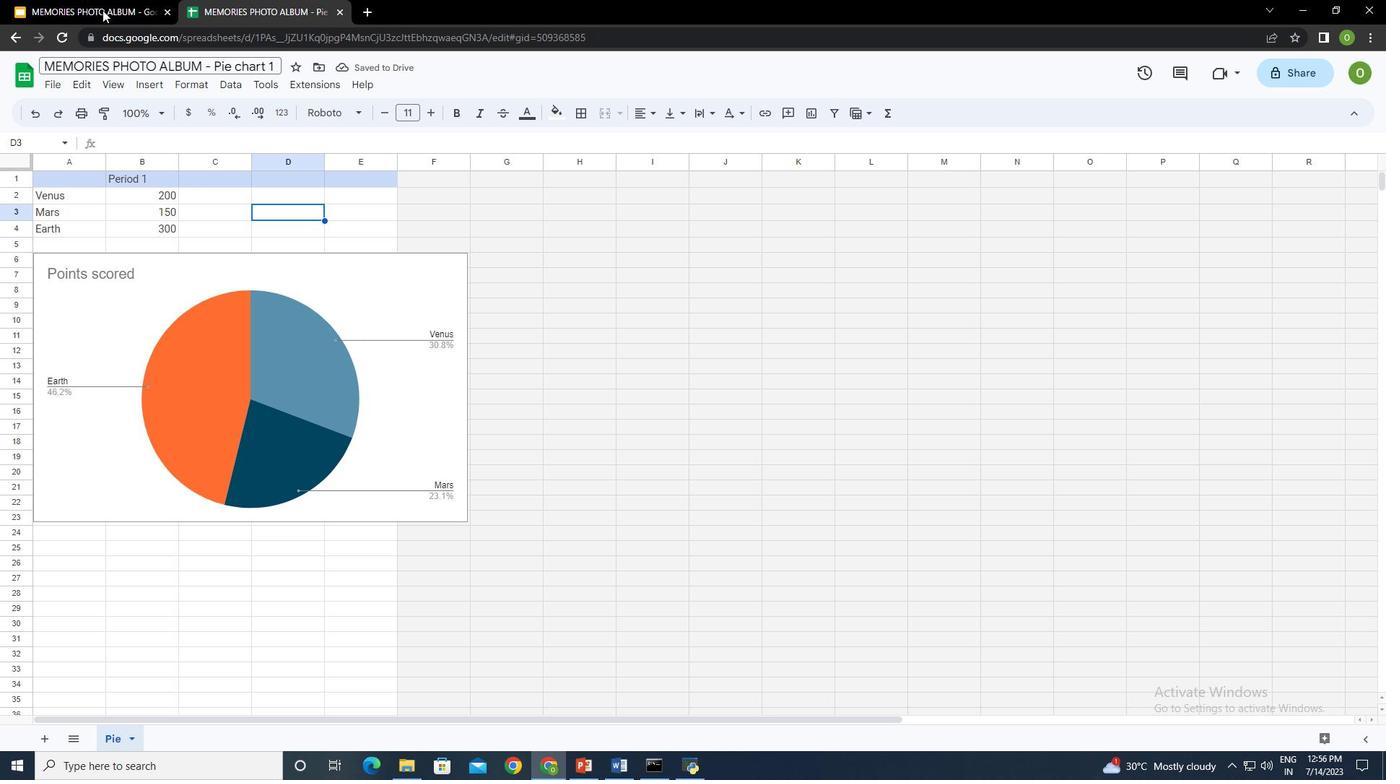 
Action: Mouse pressed left at (91, 2)
Screenshot: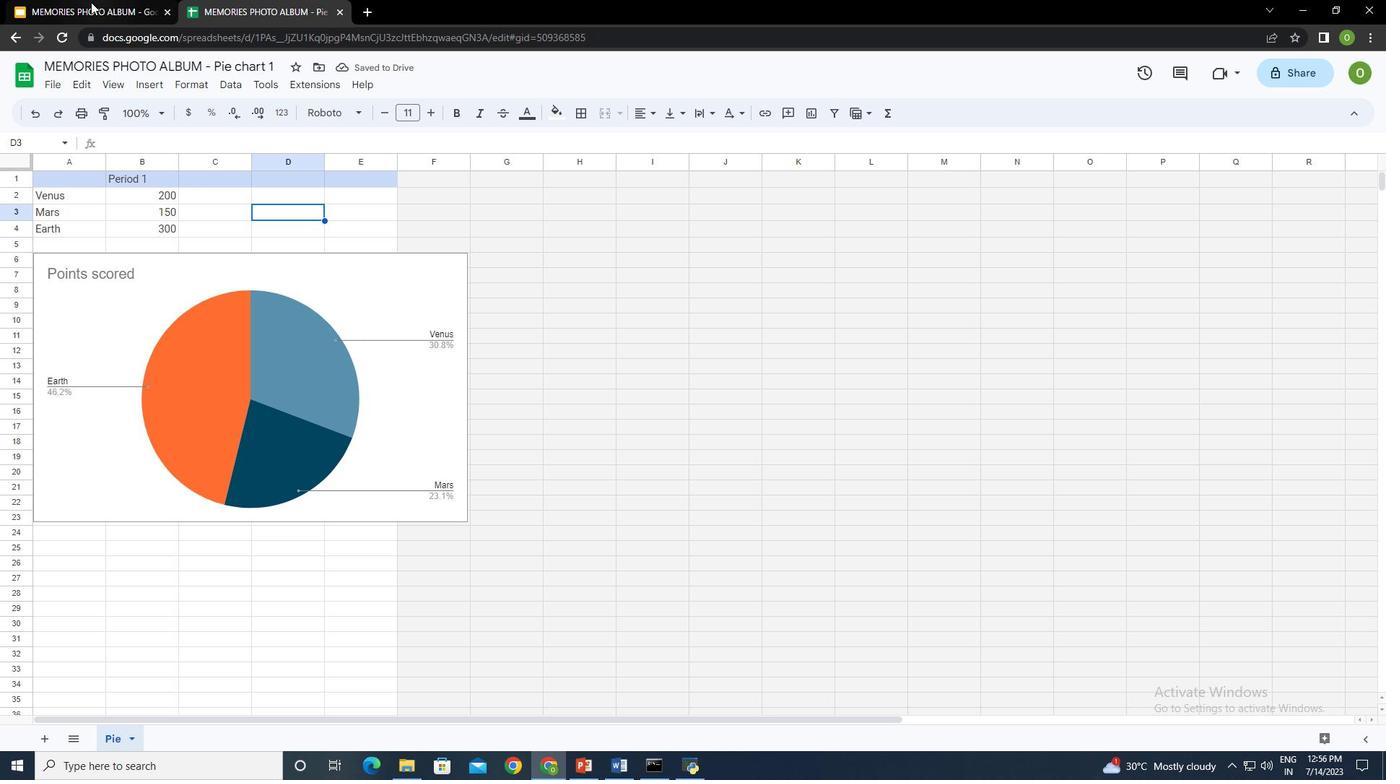 
Action: Mouse moved to (1004, 192)
Screenshot: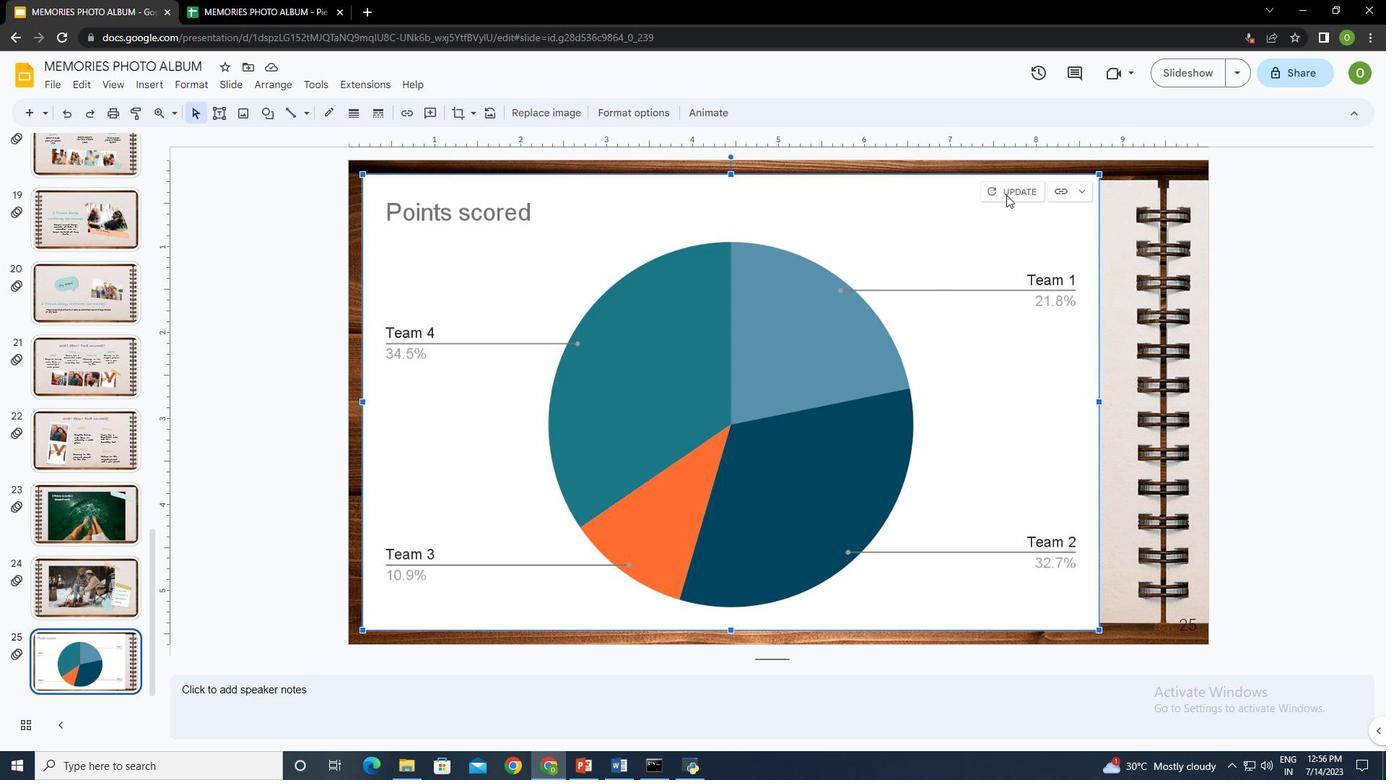 
Action: Mouse pressed left at (1004, 192)
Screenshot: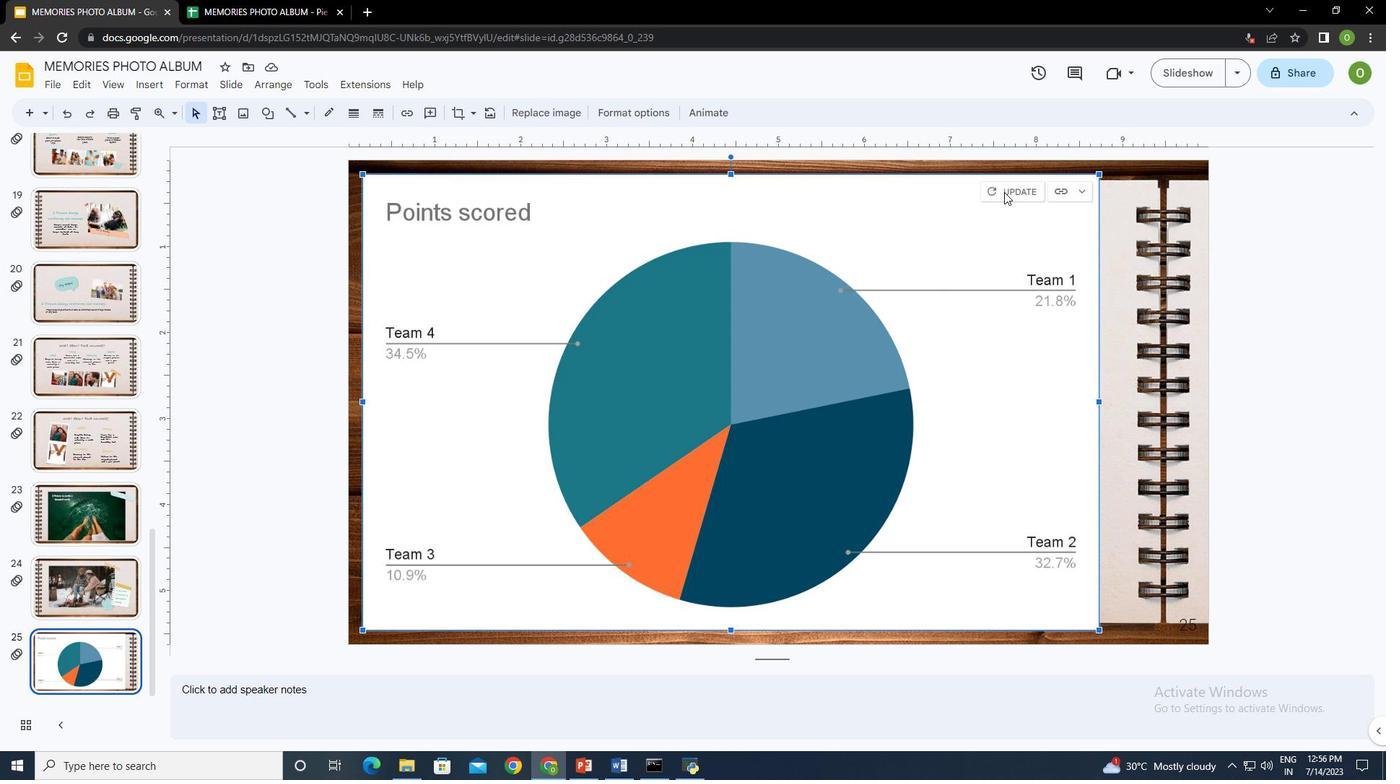 
Action: Mouse moved to (636, 205)
Screenshot: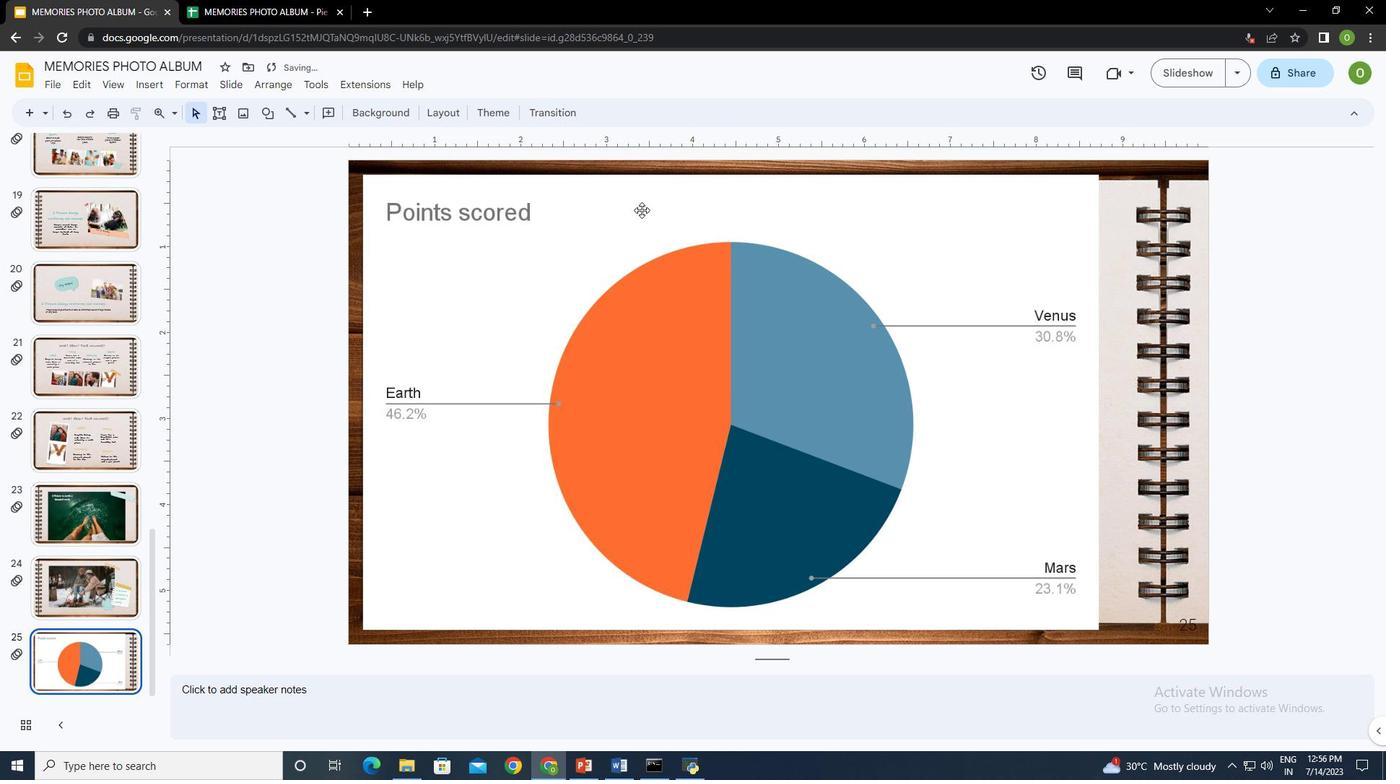 
Action: Mouse pressed left at (636, 205)
Screenshot: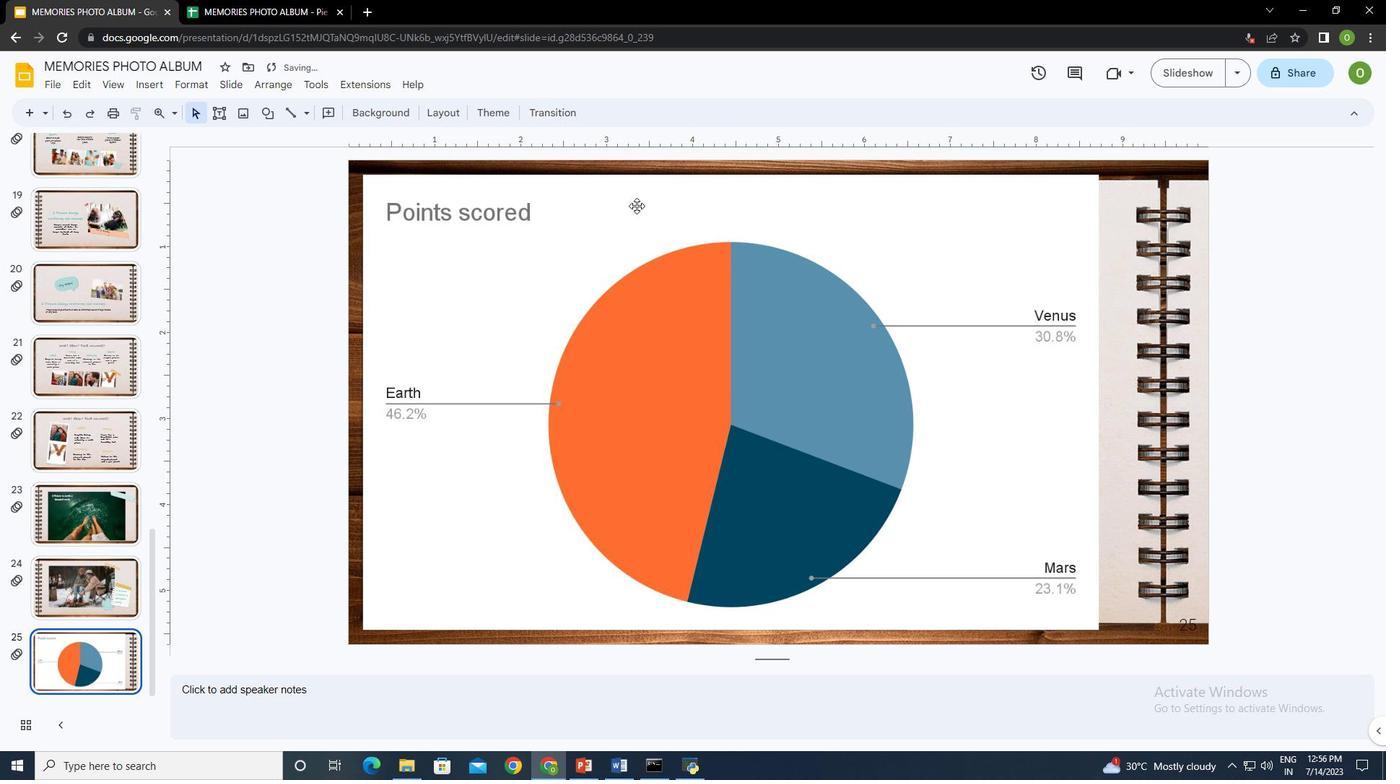 
Action: Mouse moved to (1100, 631)
Screenshot: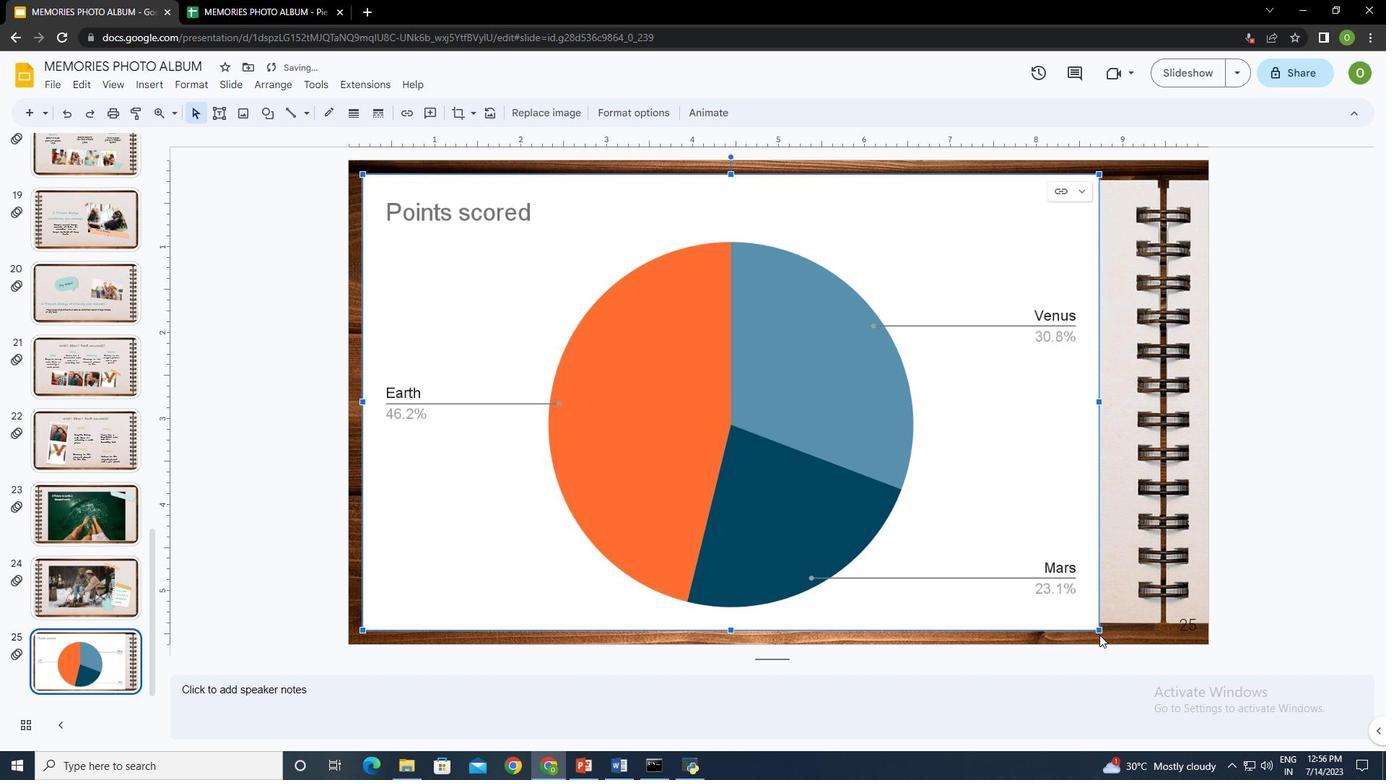 
Action: Mouse pressed left at (1100, 631)
Screenshot: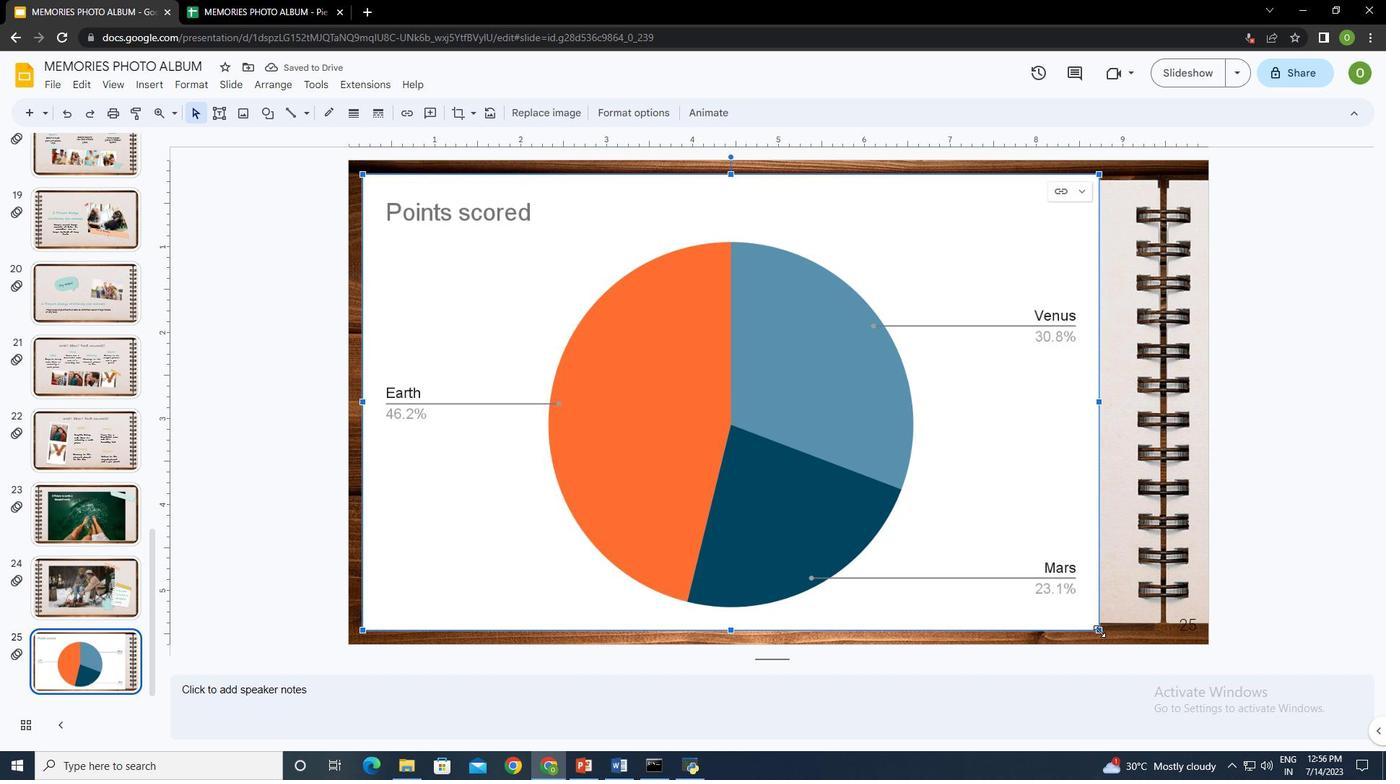
Action: Mouse moved to (364, 172)
Screenshot: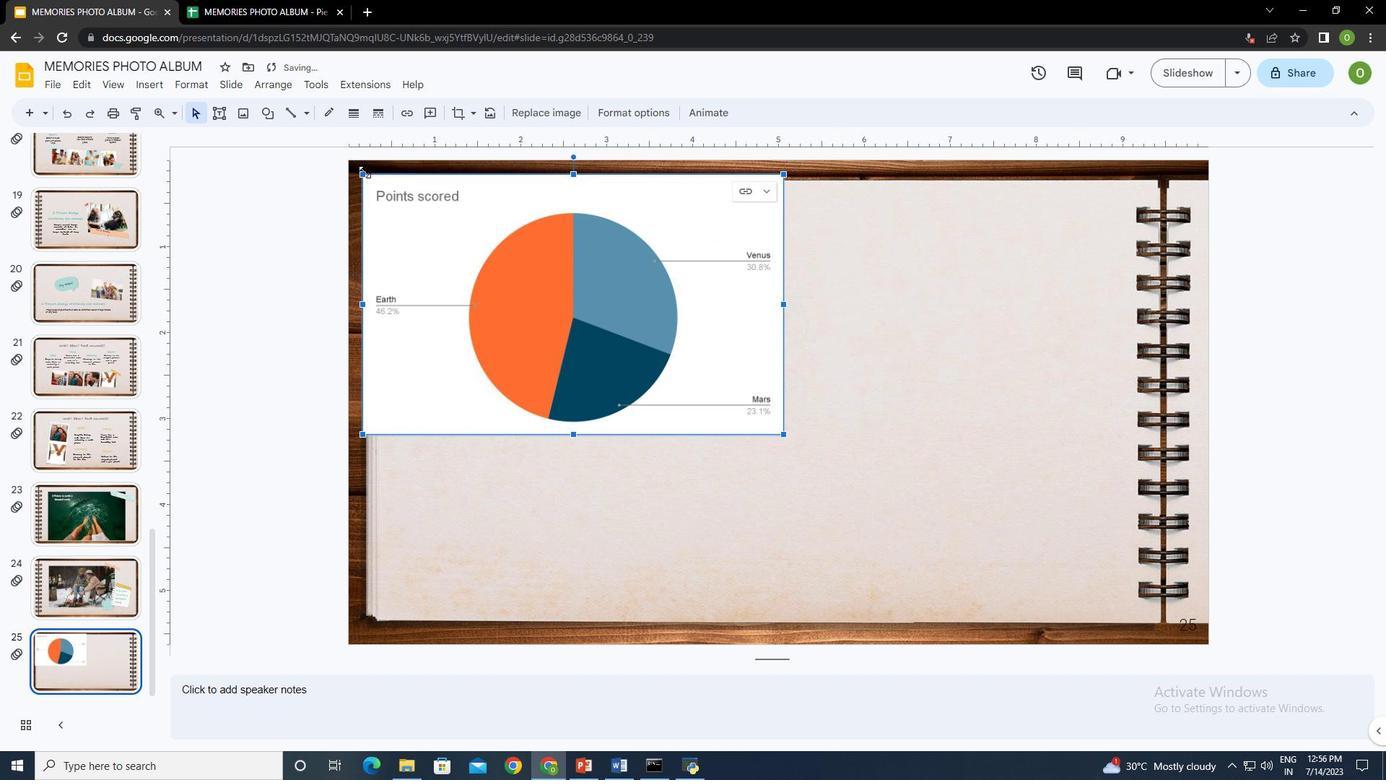 
Action: Mouse pressed left at (364, 172)
Screenshot: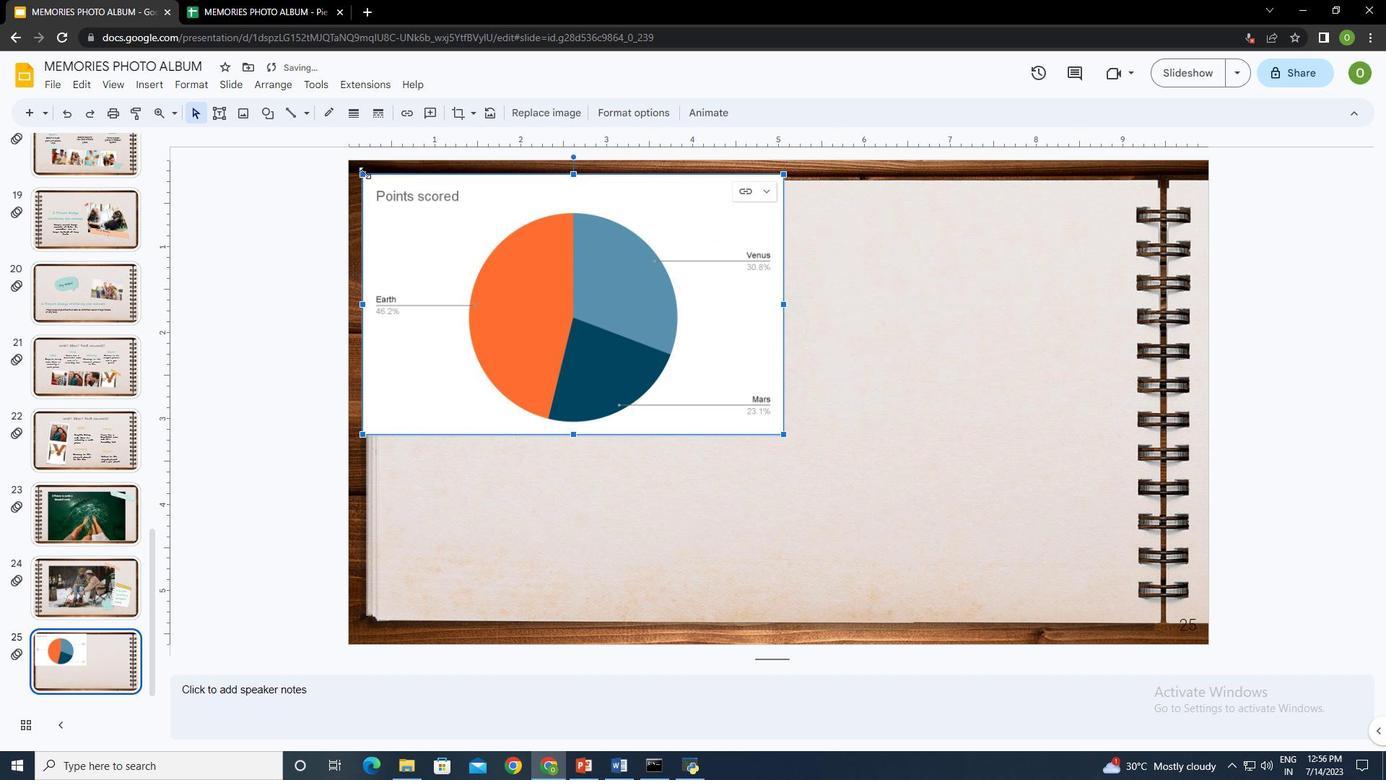 
Action: Mouse moved to (601, 304)
Screenshot: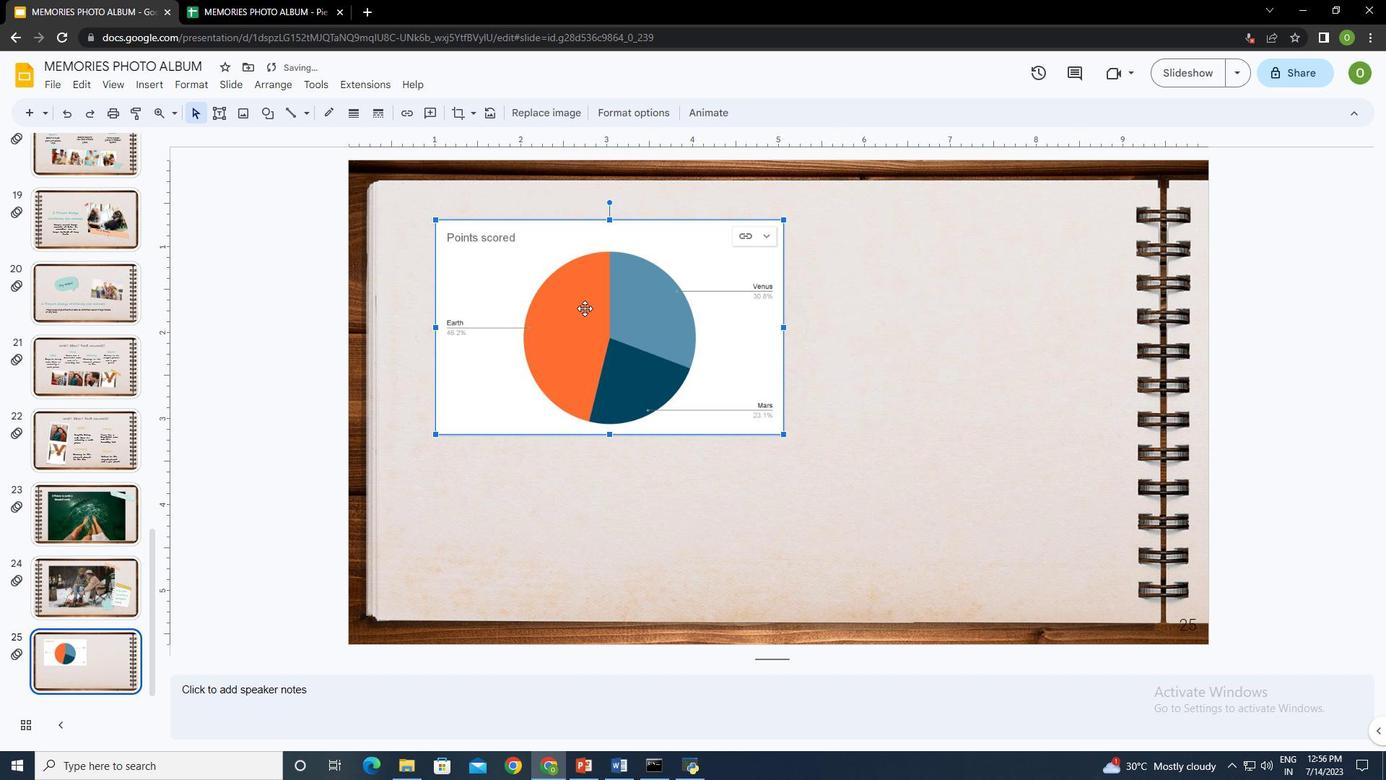 
Action: Mouse pressed left at (601, 304)
Screenshot: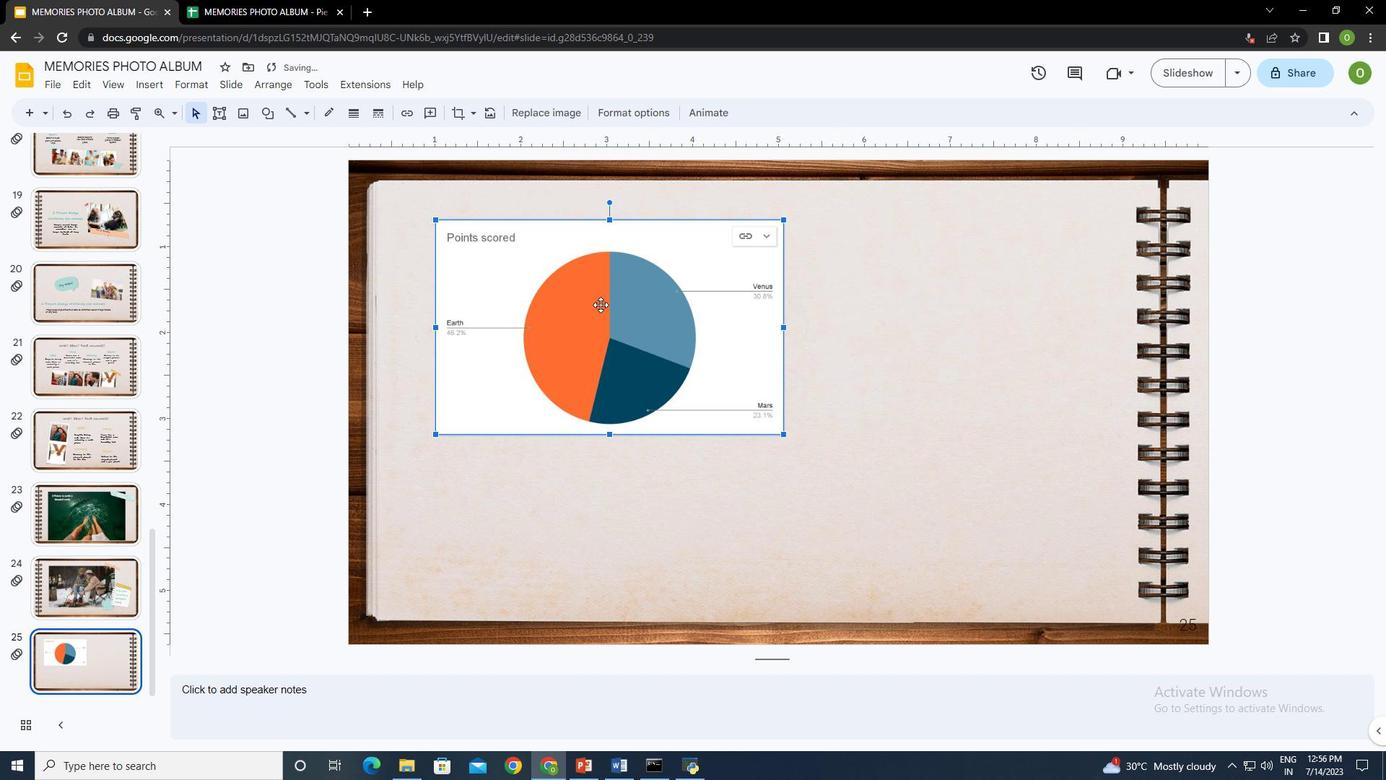 
Action: Mouse moved to (819, 403)
Screenshot: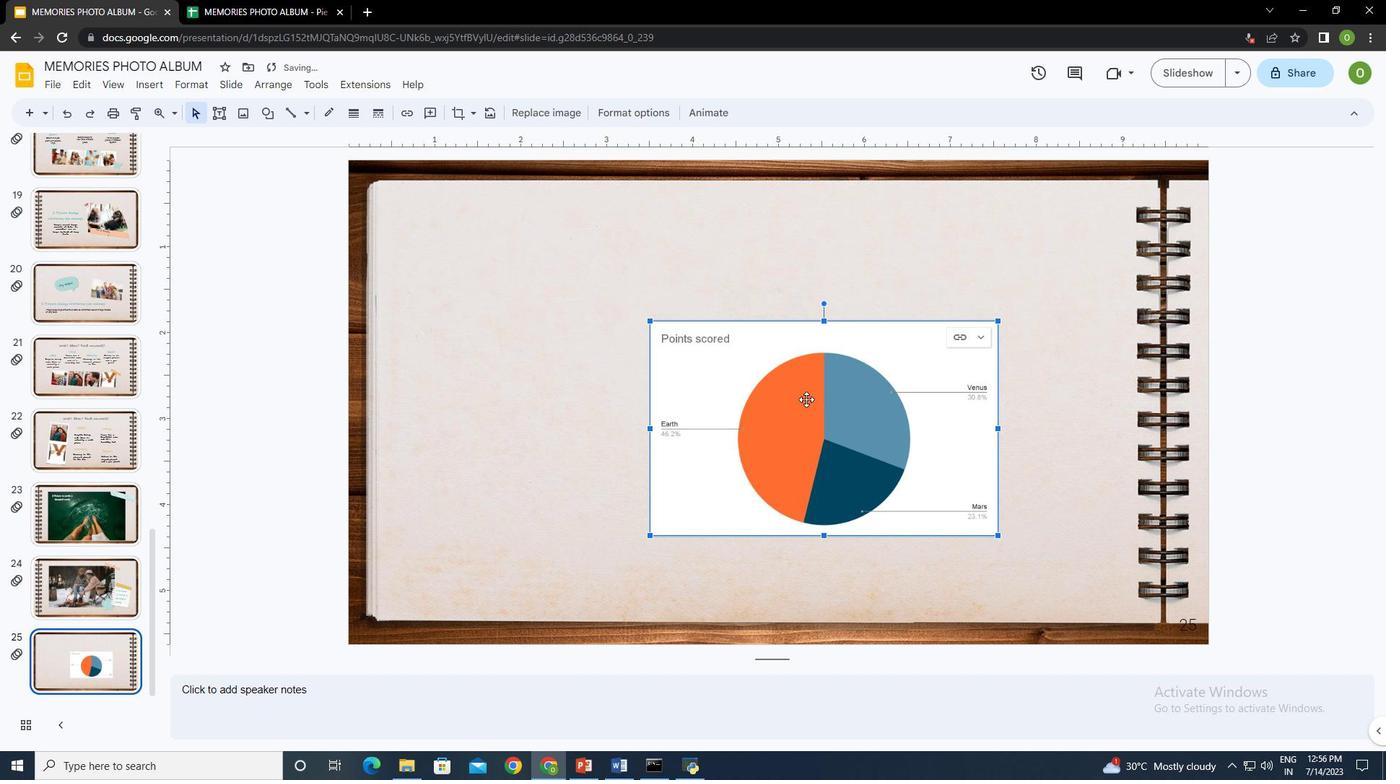 
Action: Mouse pressed left at (819, 403)
Screenshot: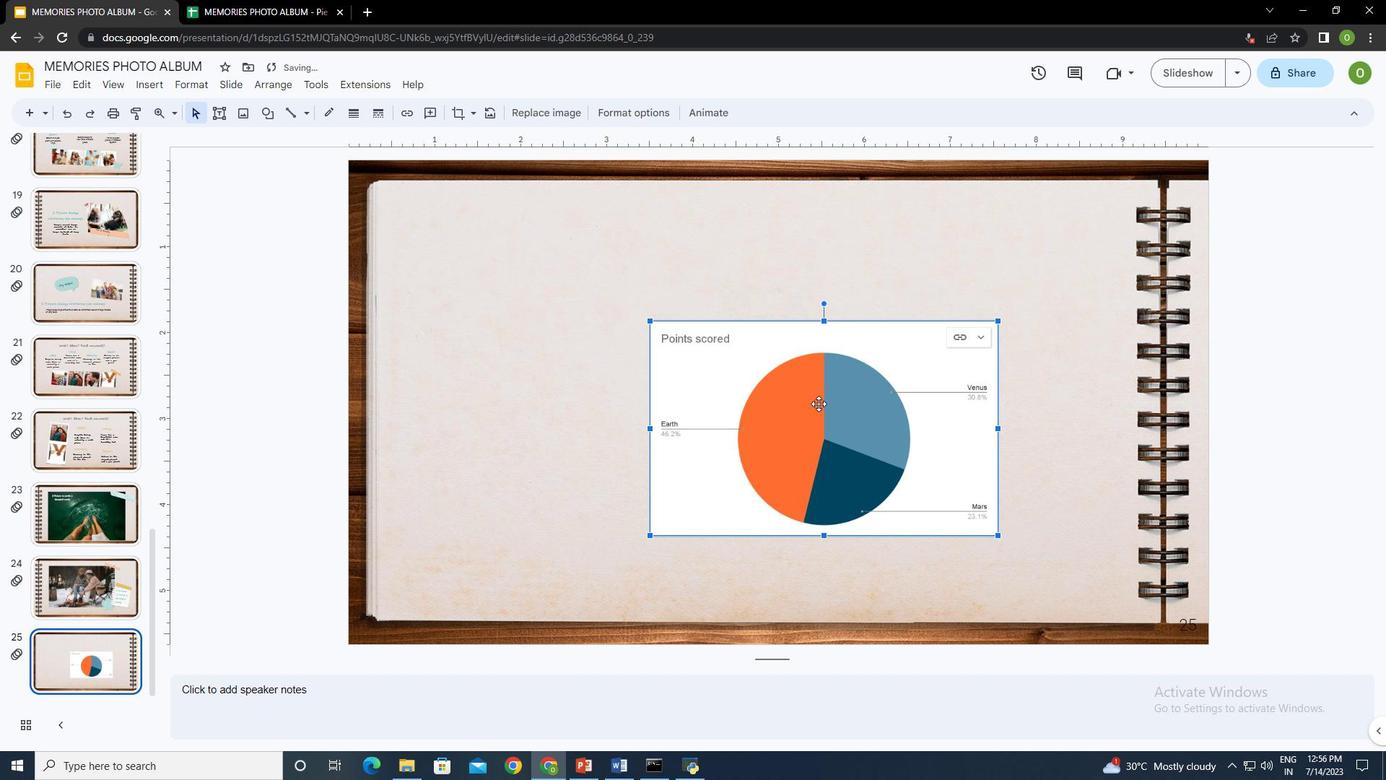 
Action: Mouse moved to (783, 387)
Screenshot: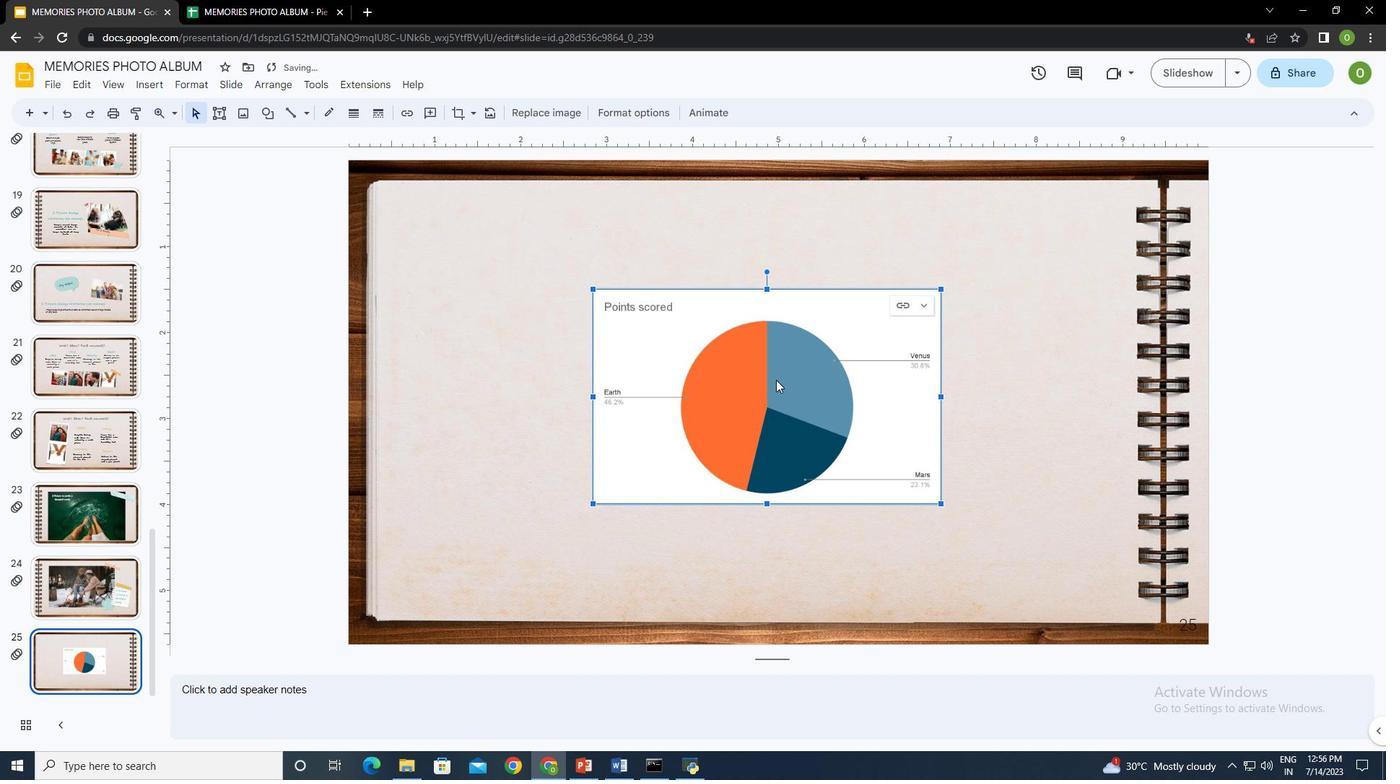 
Action: Mouse pressed left at (783, 387)
Screenshot: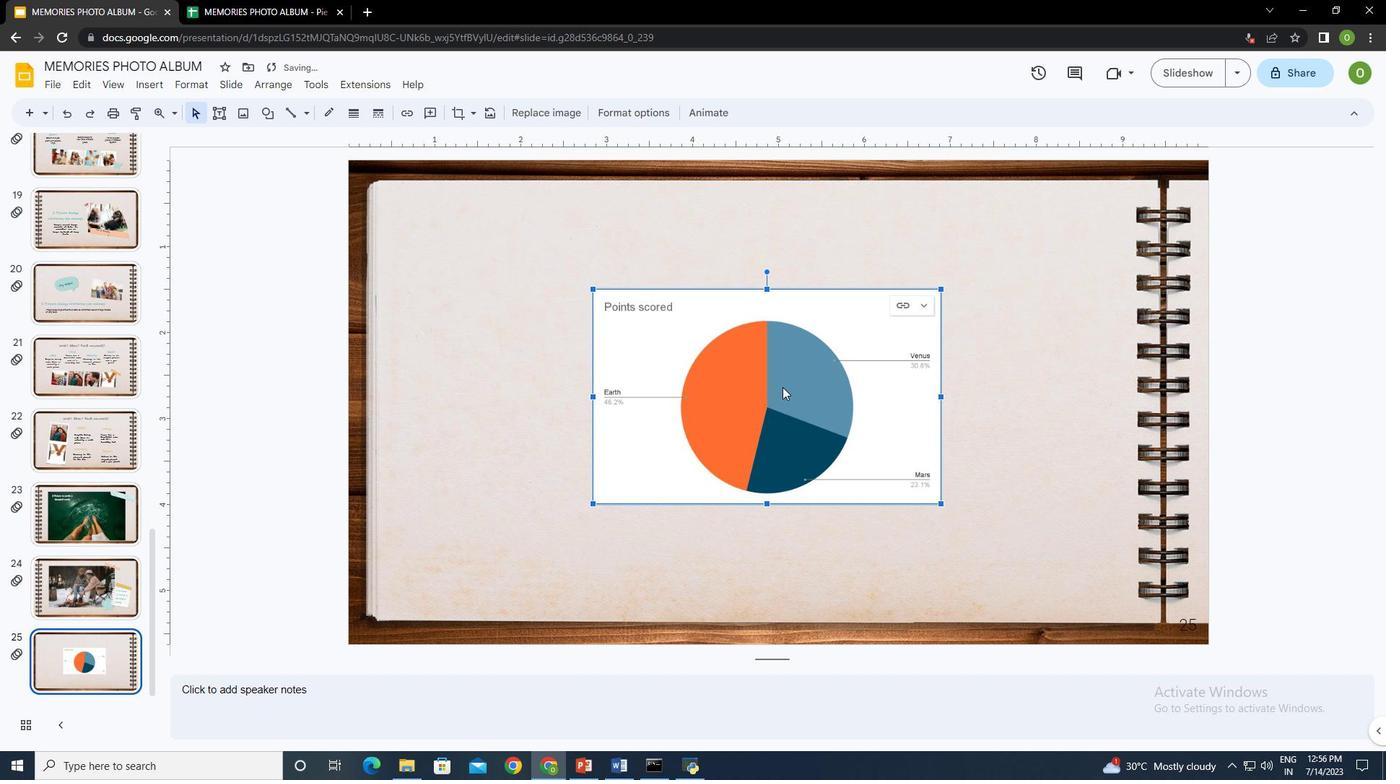 
Action: Mouse moved to (464, 316)
Screenshot: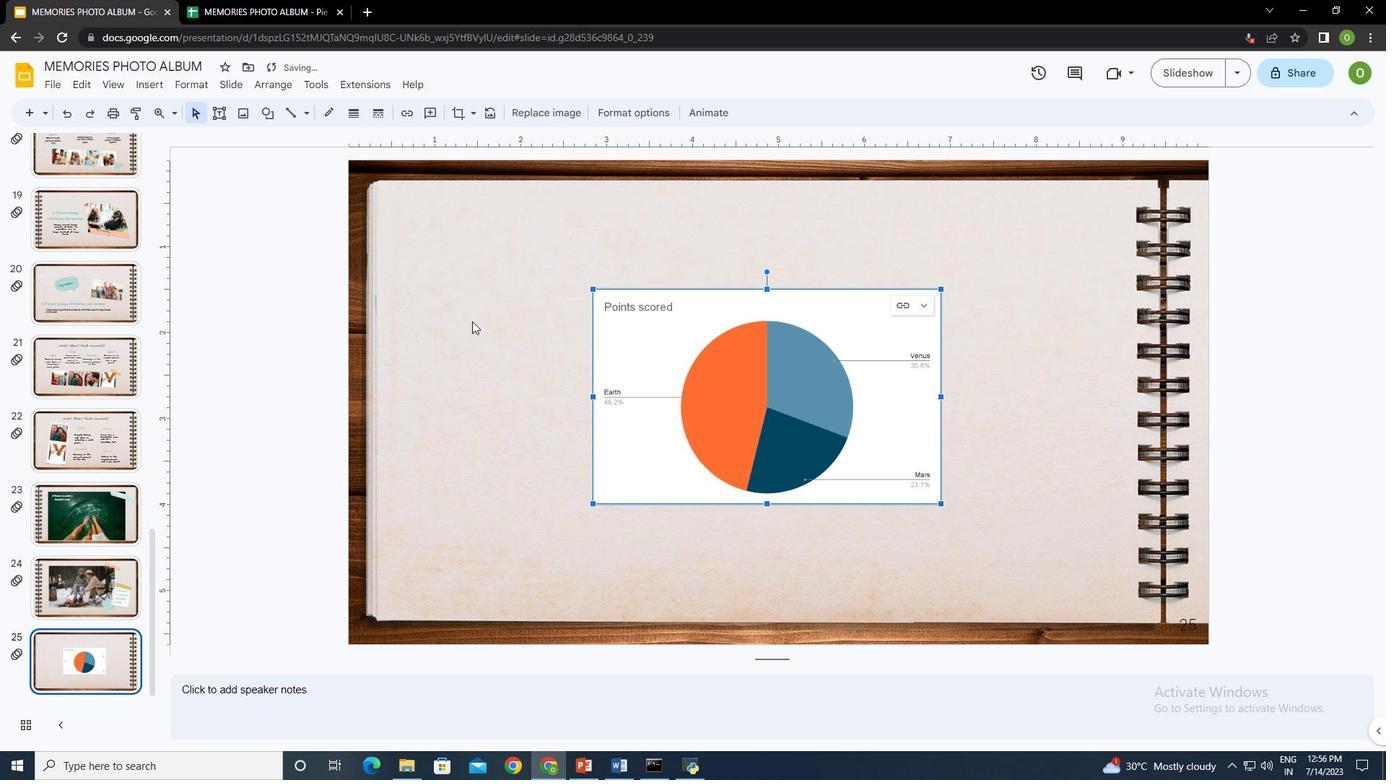 
Action: Mouse pressed left at (464, 316)
Screenshot: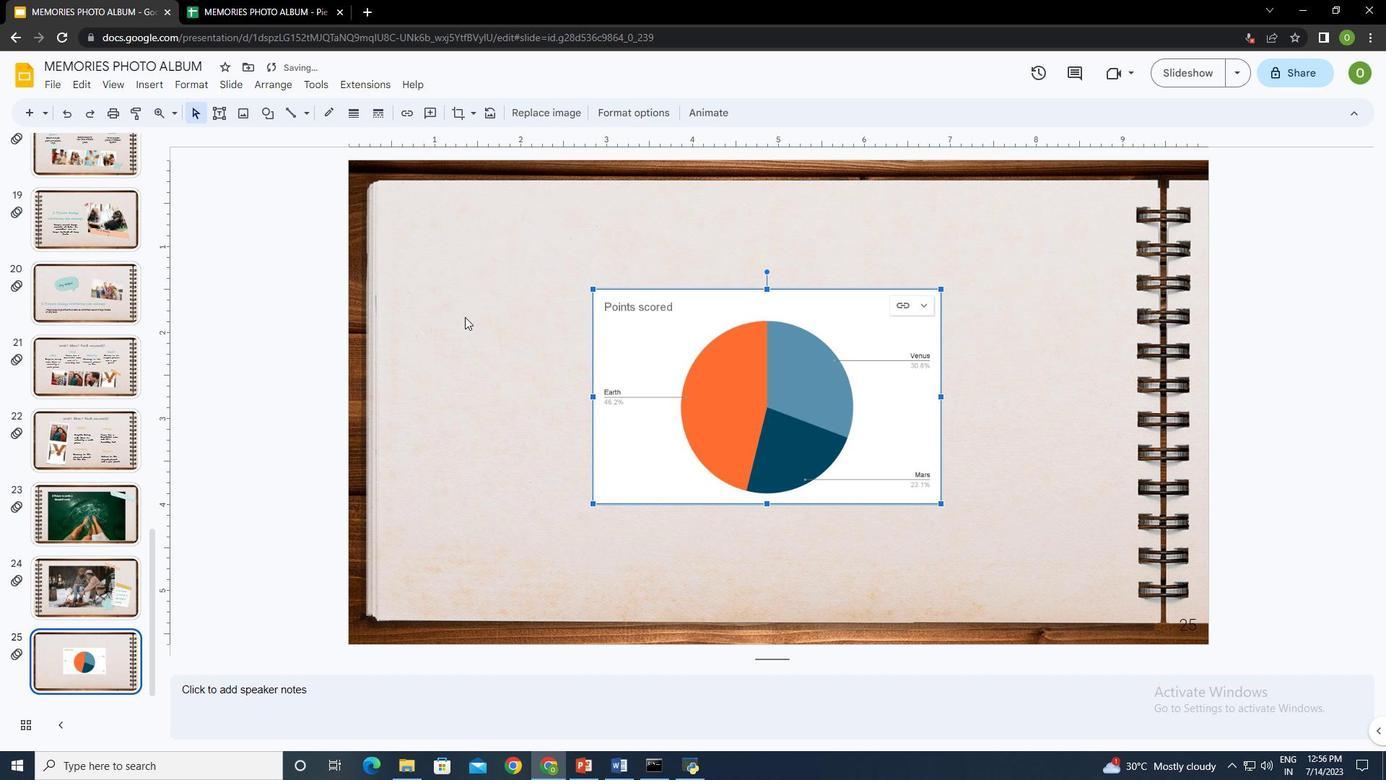 
Action: Mouse moved to (148, 82)
Screenshot: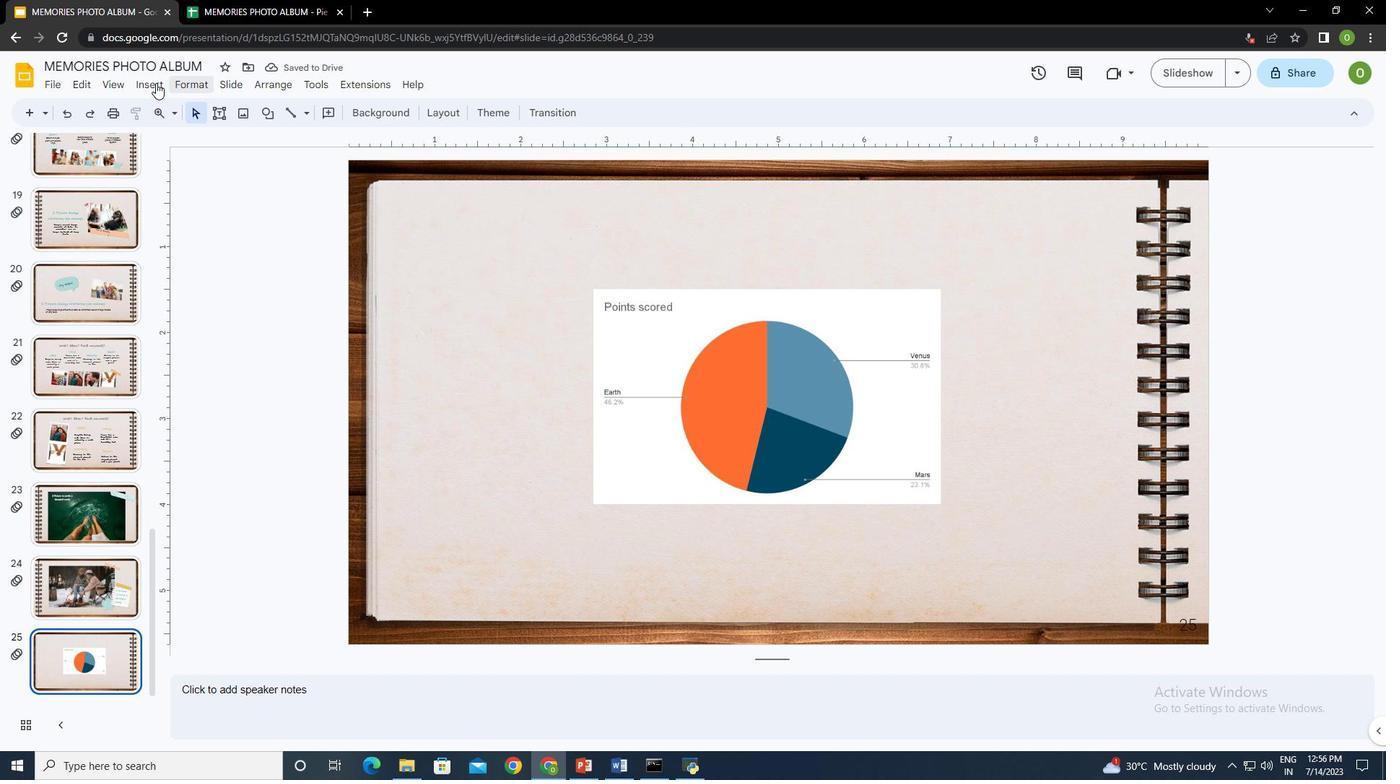 
Action: Mouse pressed left at (148, 82)
Screenshot: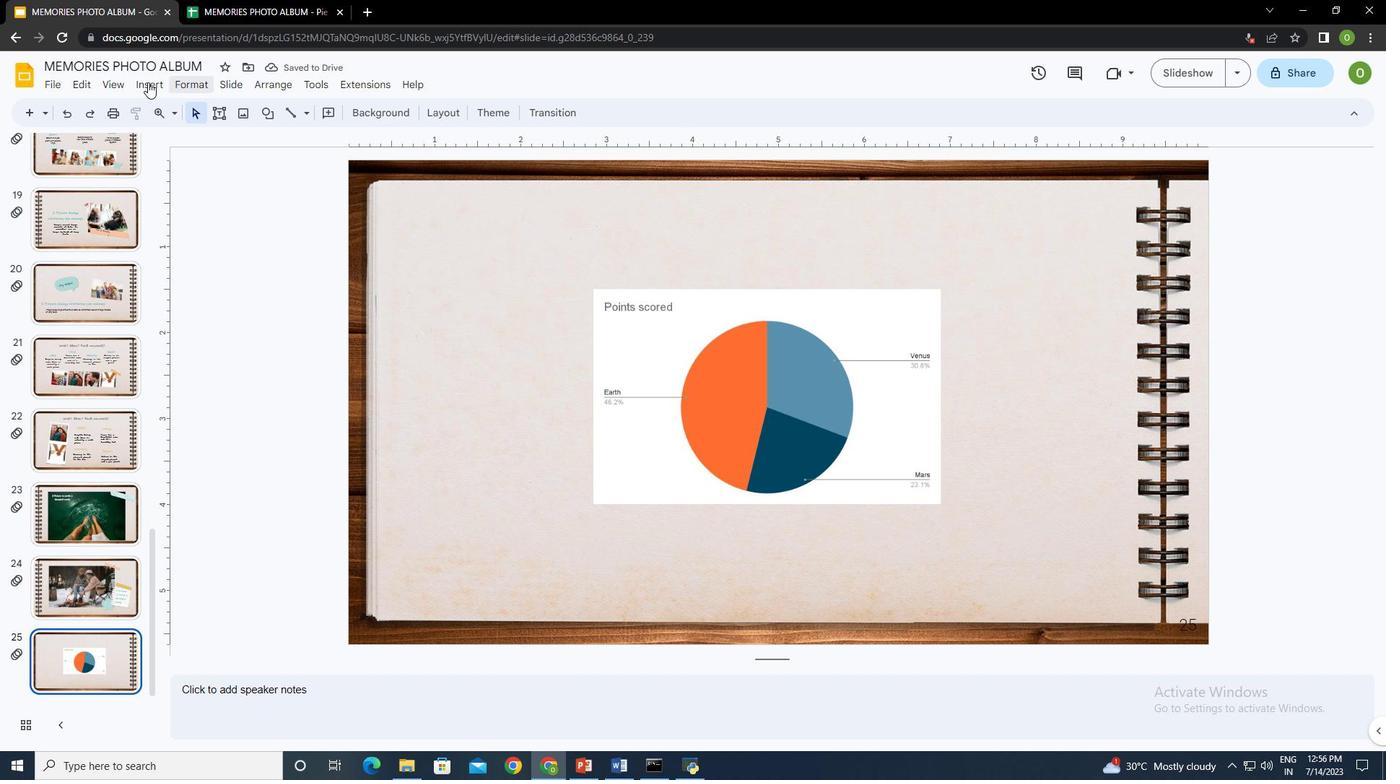 
Action: Mouse moved to (461, 116)
Screenshot: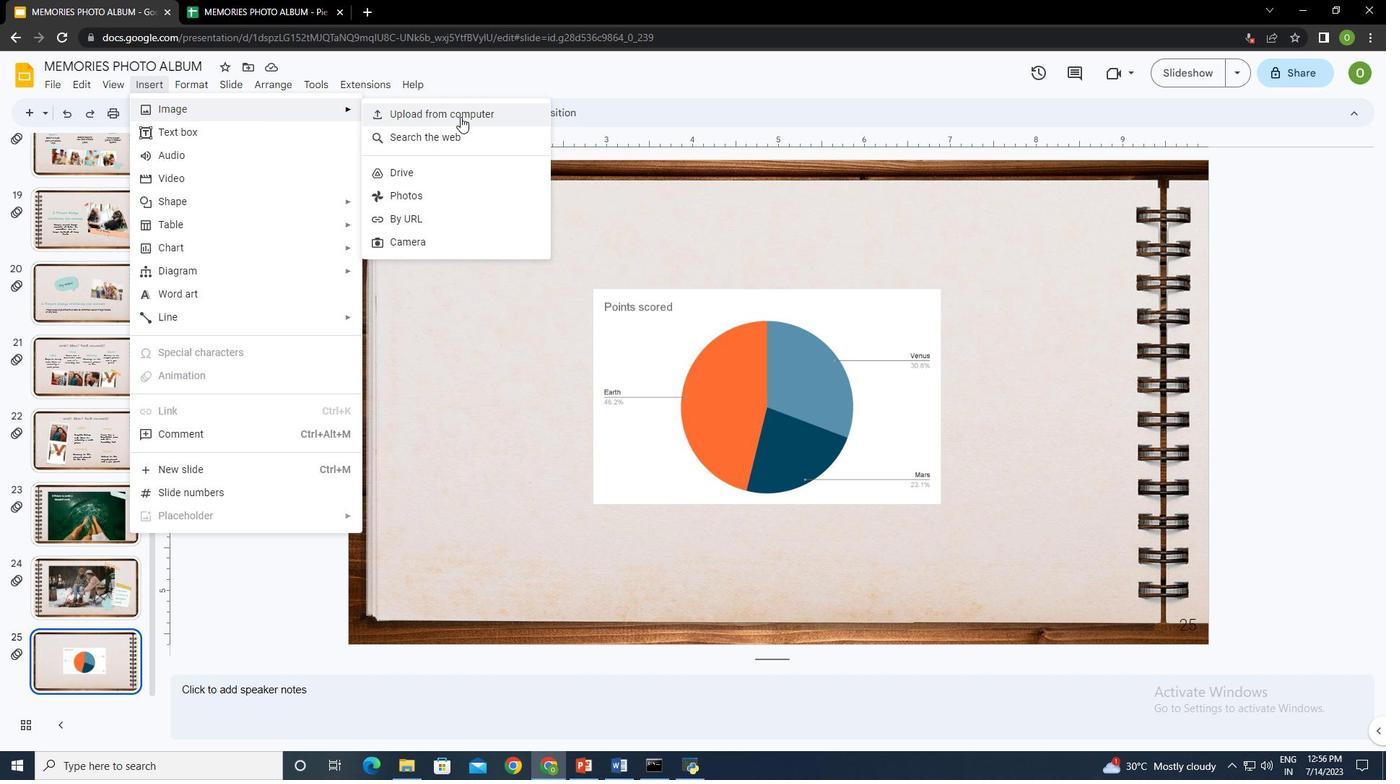 
Action: Mouse pressed left at (461, 116)
Screenshot: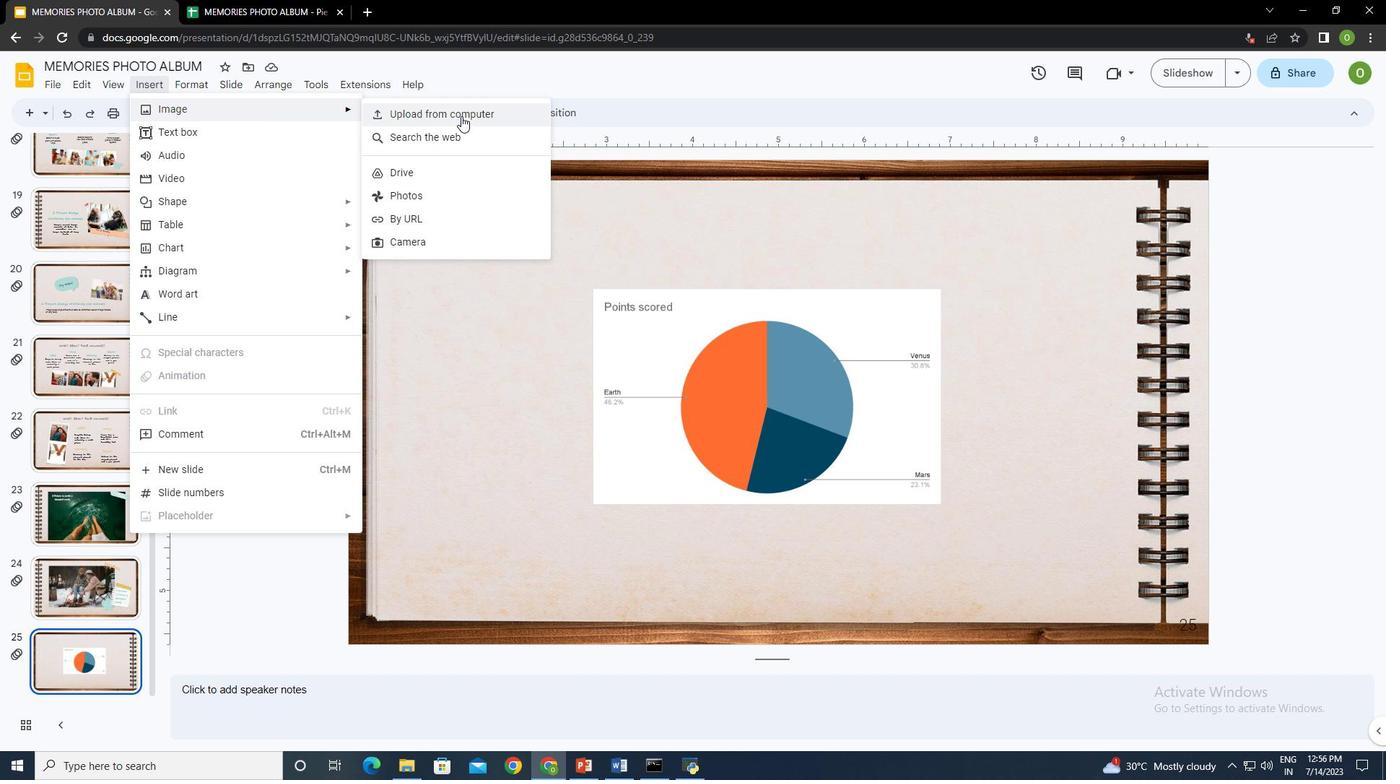 
Action: Mouse moved to (538, 222)
Screenshot: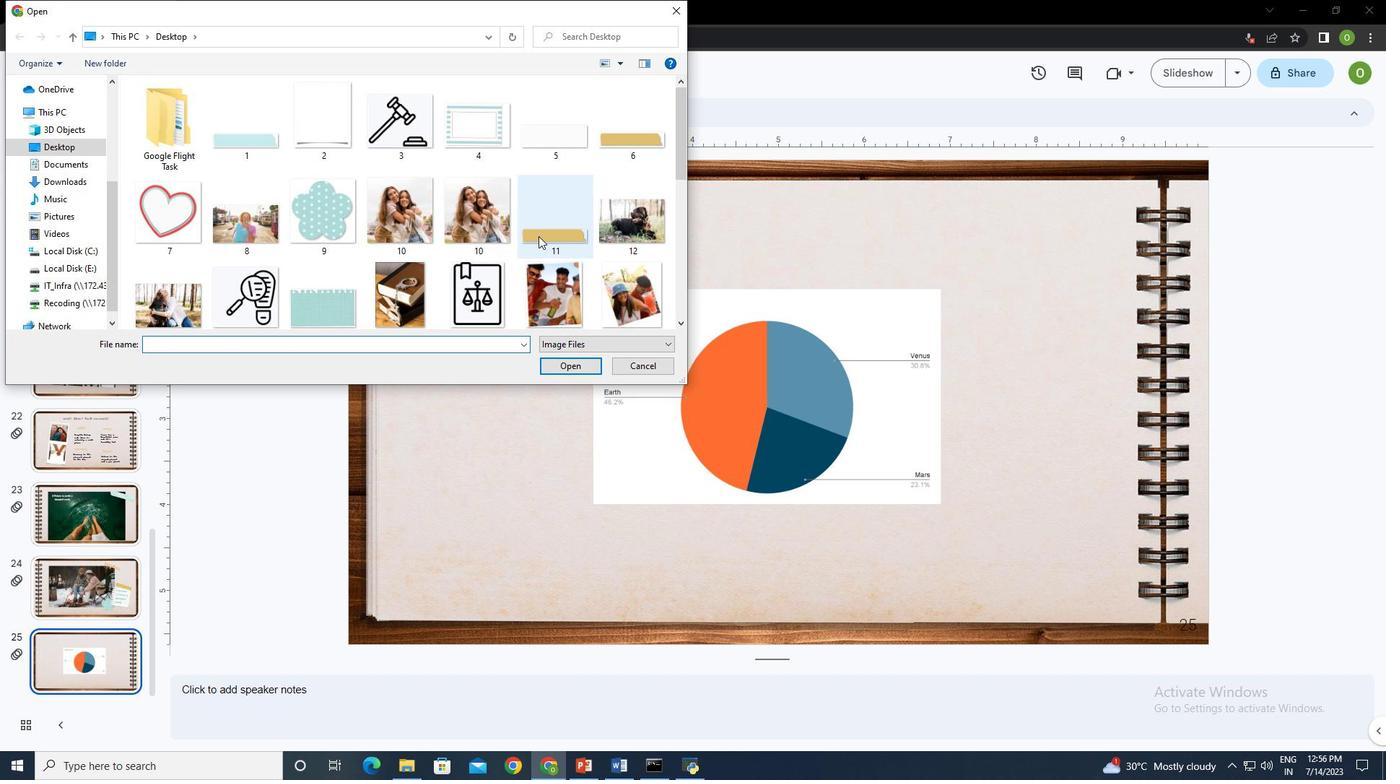 
Action: Mouse scrolled (538, 221) with delta (0, 0)
Screenshot: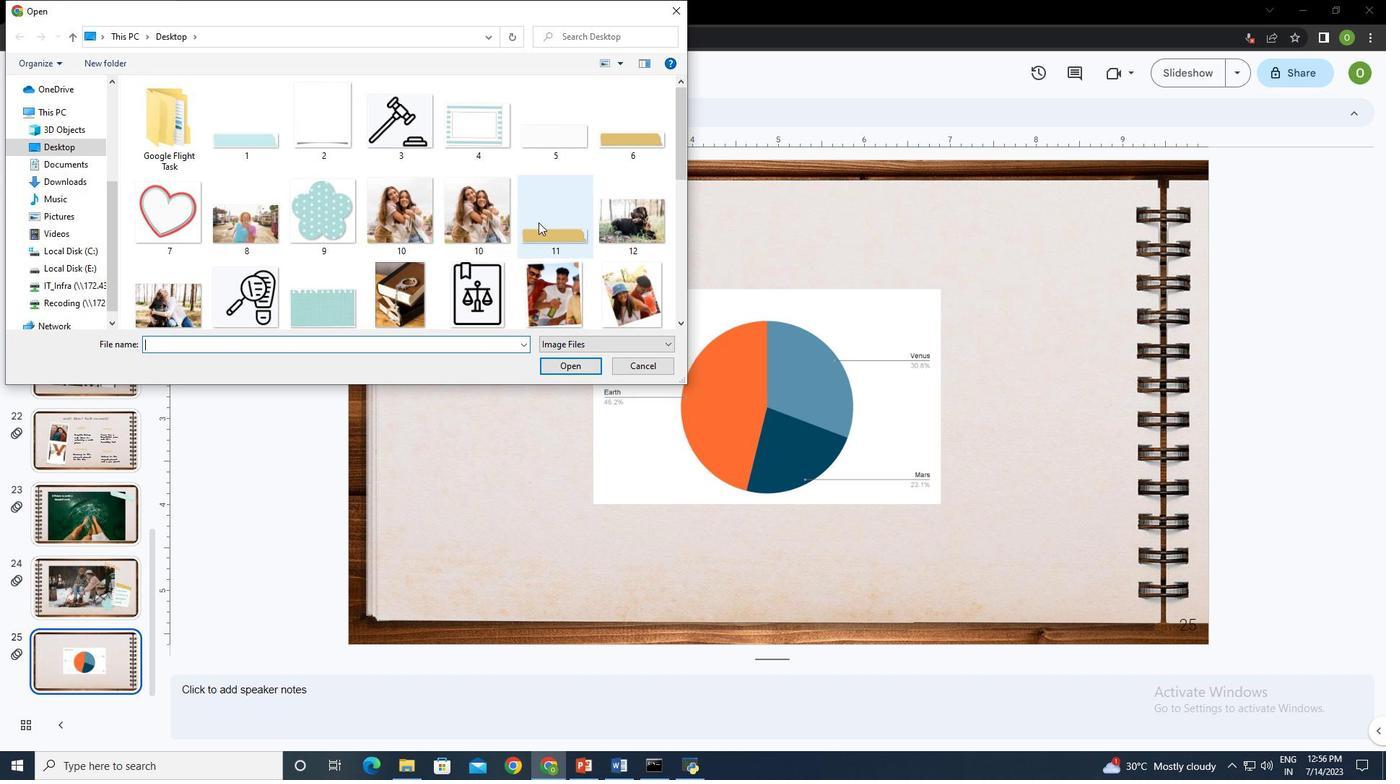 
Action: Mouse scrolled (538, 223) with delta (0, 0)
Screenshot: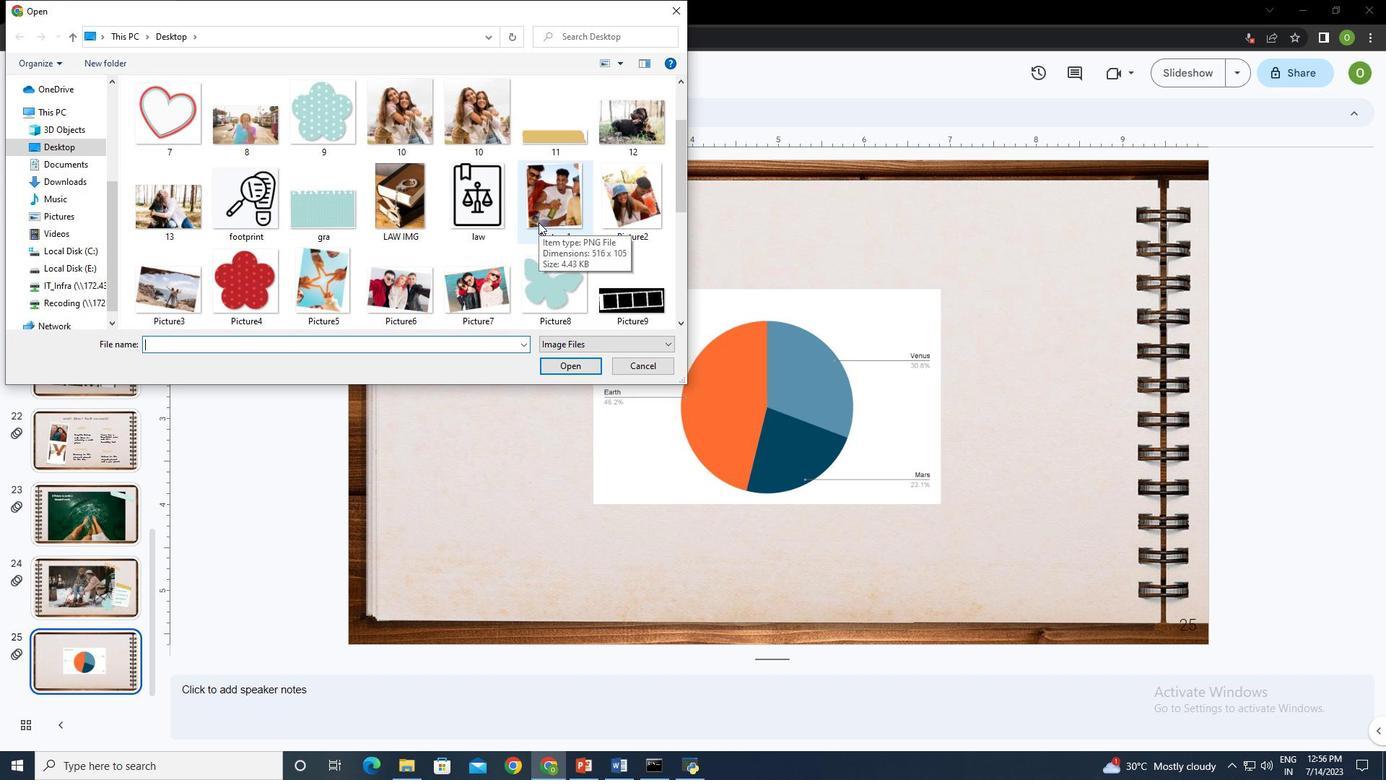 
Action: Mouse moved to (636, 134)
Screenshot: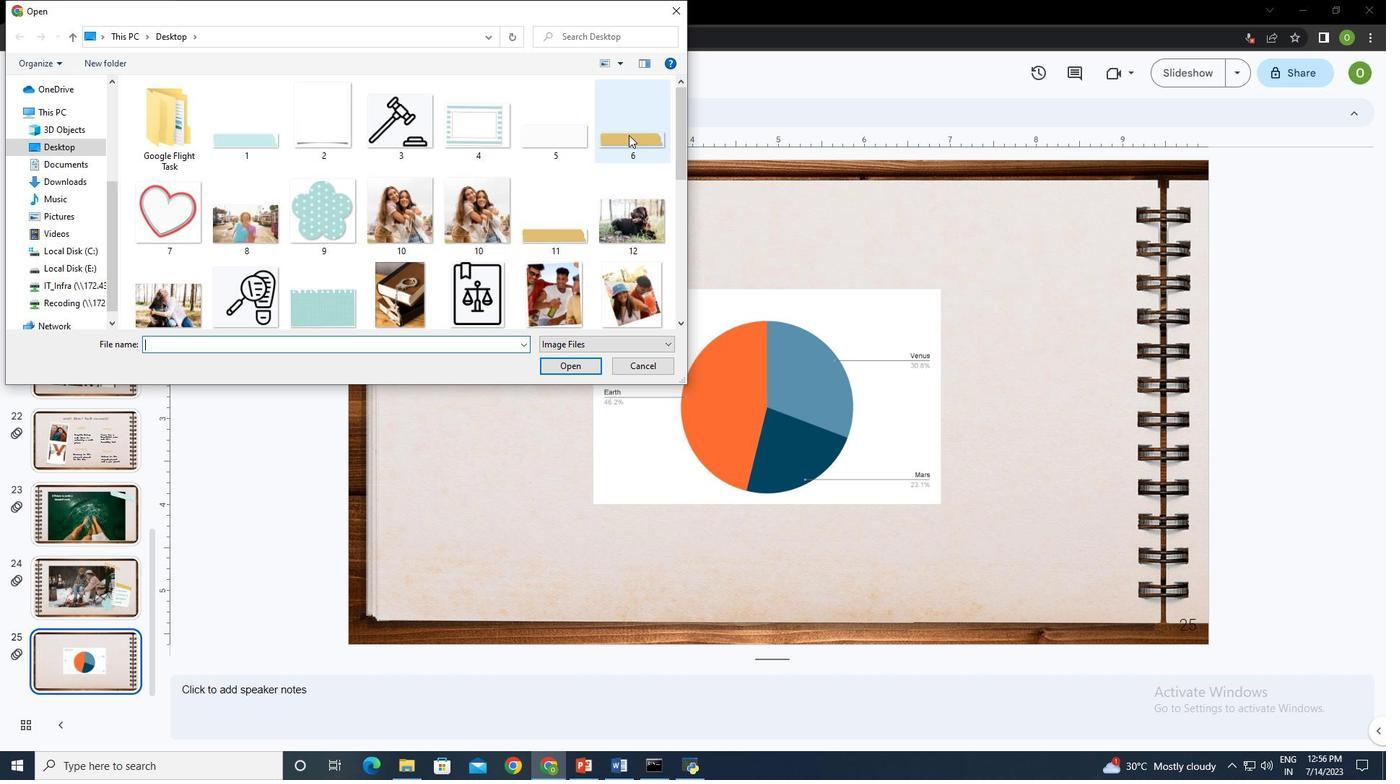 
Action: Mouse pressed left at (636, 134)
Screenshot: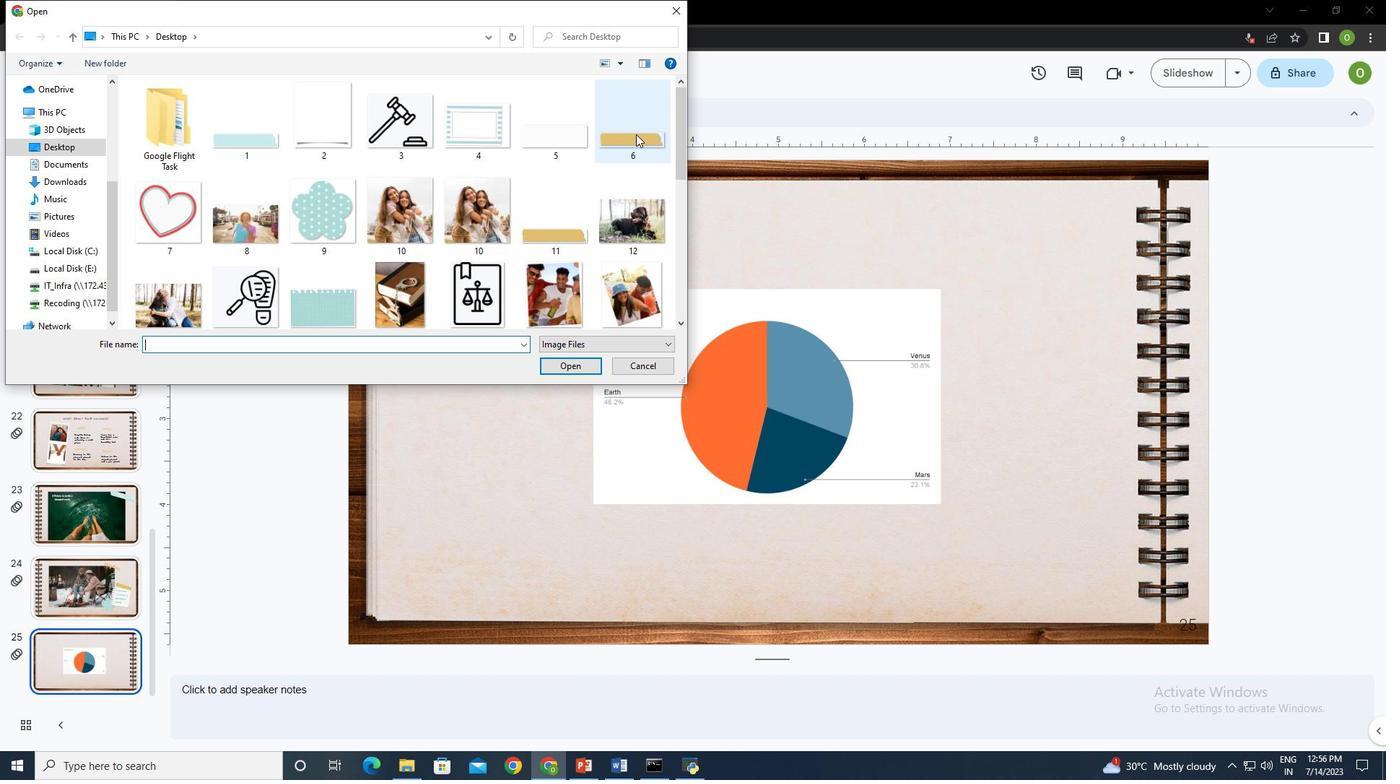 
Action: Mouse moved to (571, 366)
Screenshot: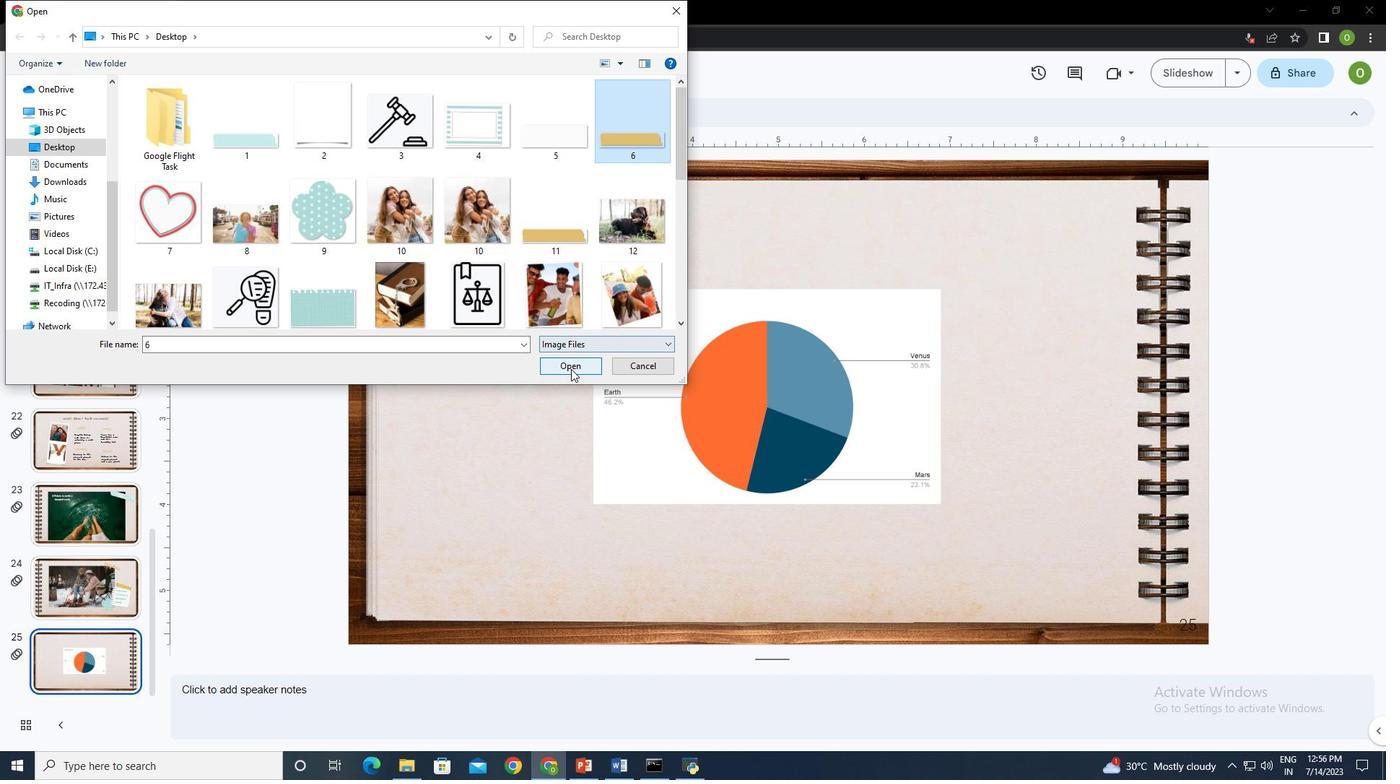 
Action: Mouse pressed left at (571, 366)
Screenshot: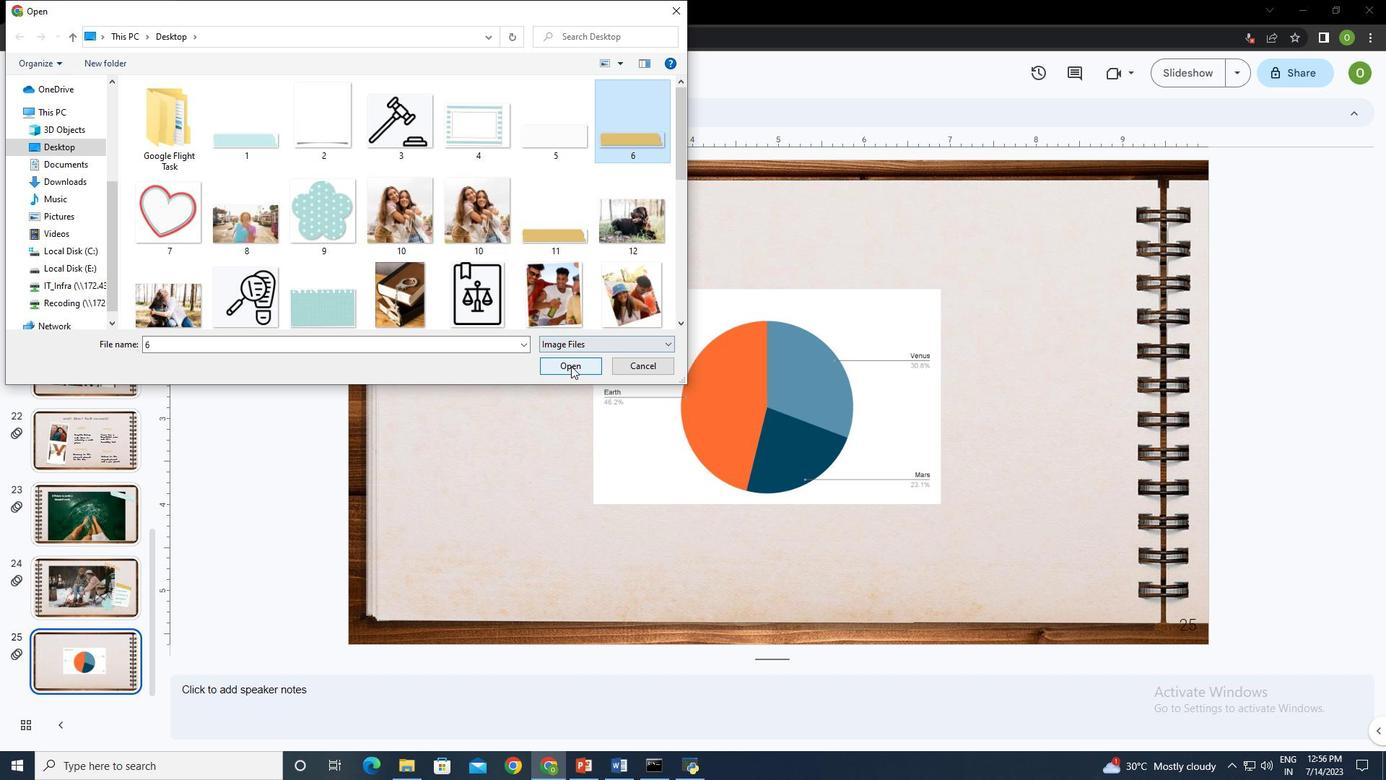 
Action: Mouse moved to (976, 258)
Screenshot: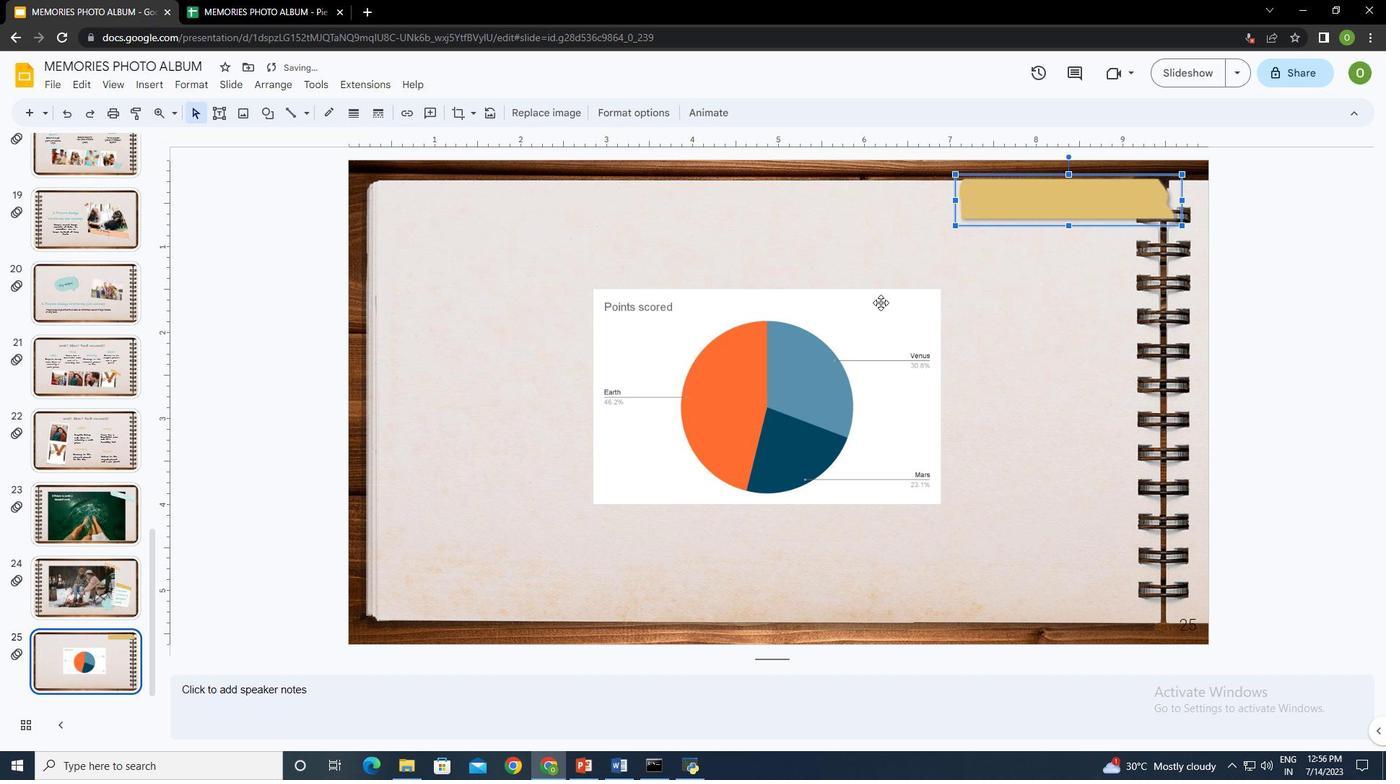 
Action: Key pressed <Key.delete>
Screenshot: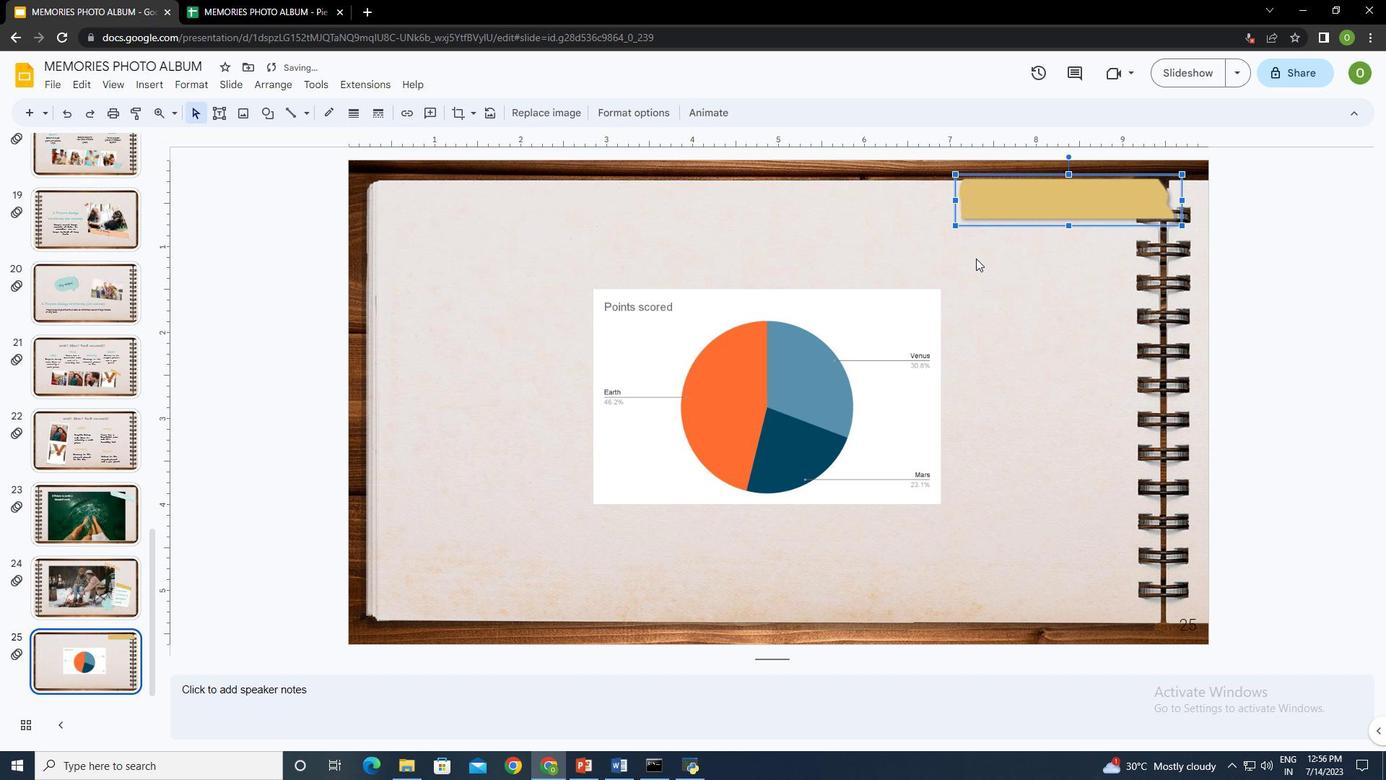 
Action: Mouse moved to (211, 109)
Screenshot: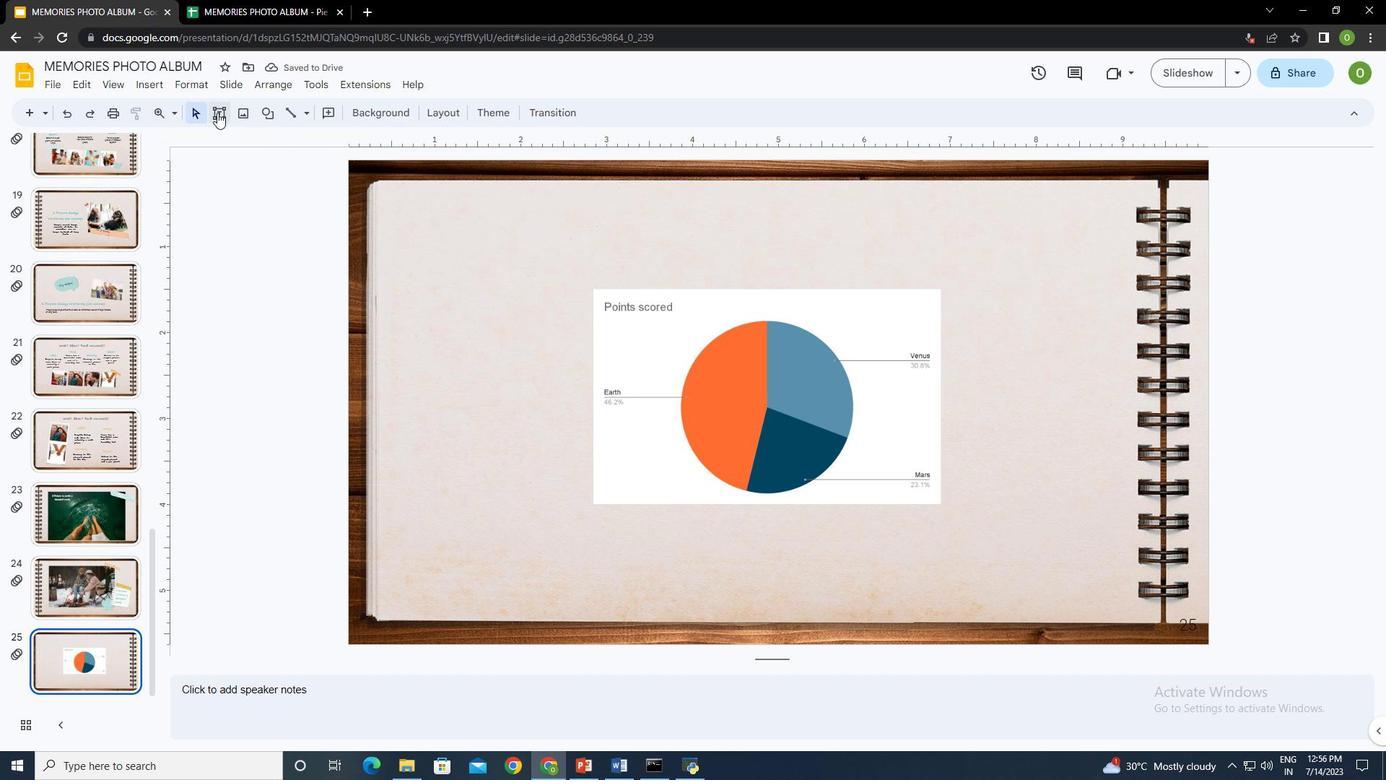 
Action: Mouse pressed left at (211, 109)
Screenshot: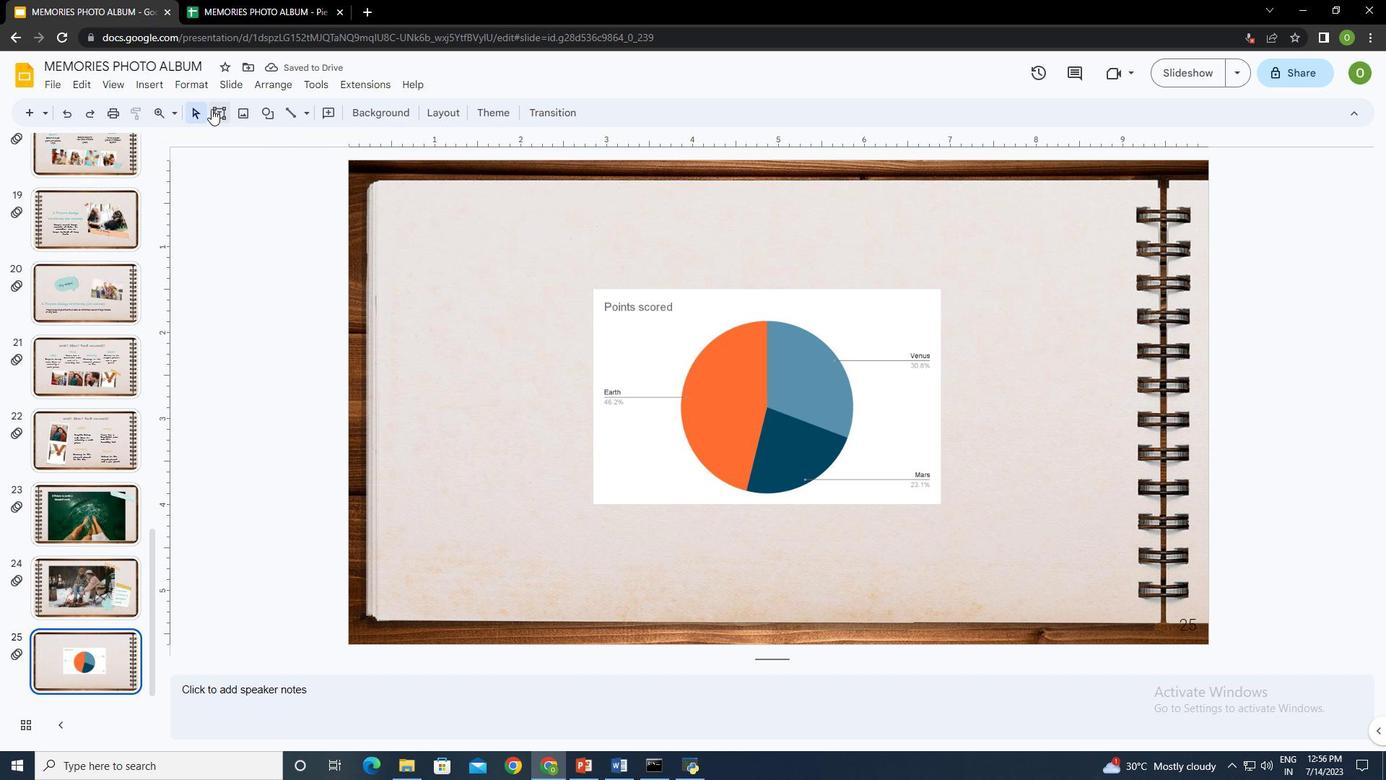 
Action: Mouse moved to (434, 236)
Screenshot: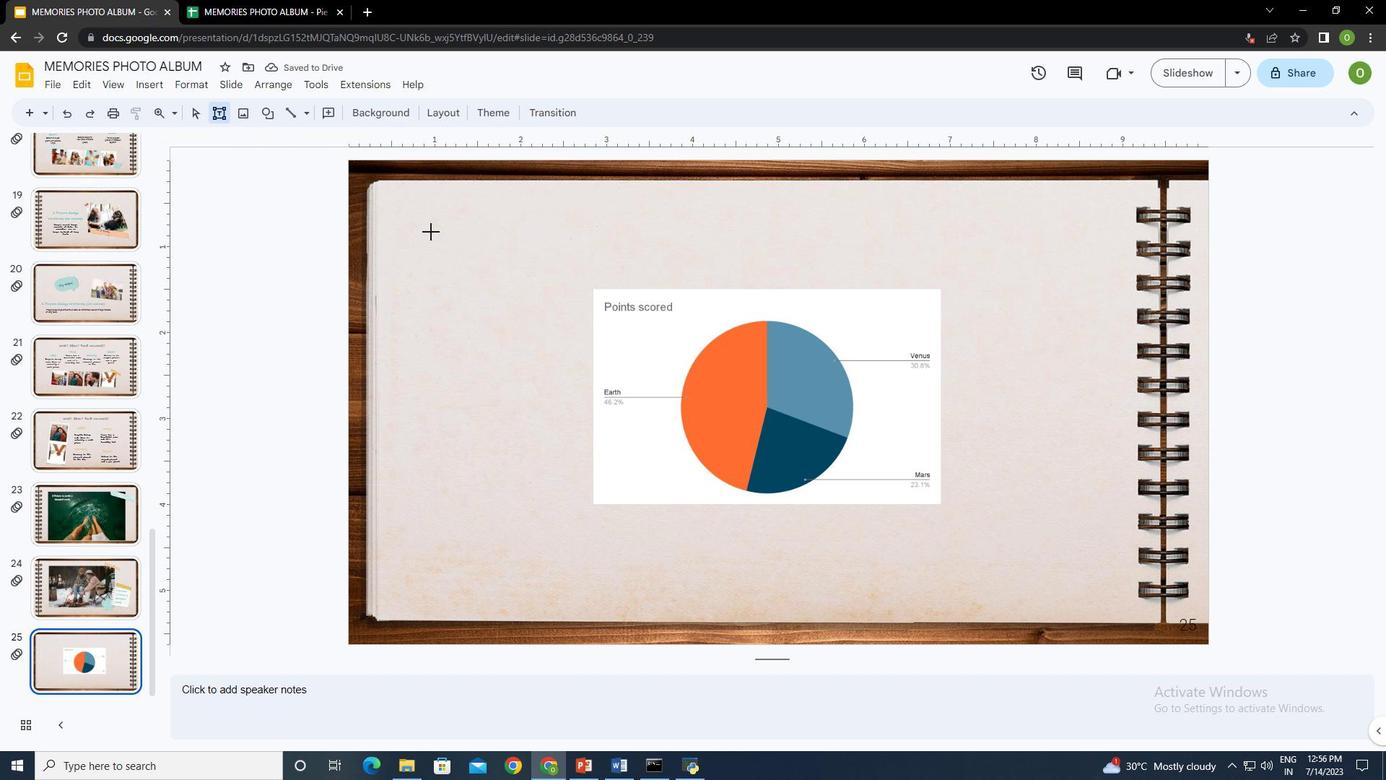 
Action: Mouse pressed left at (434, 236)
Screenshot: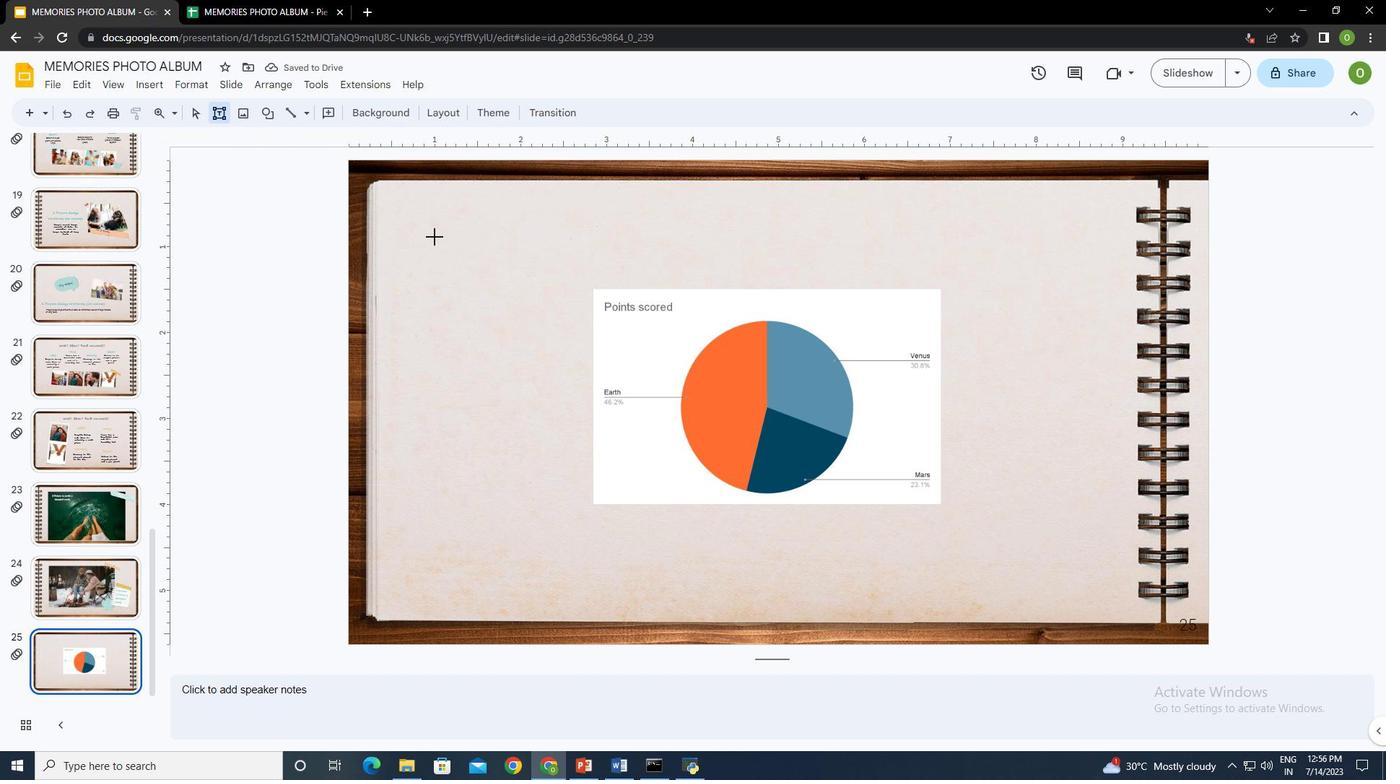 
Action: Mouse moved to (335, 111)
Screenshot: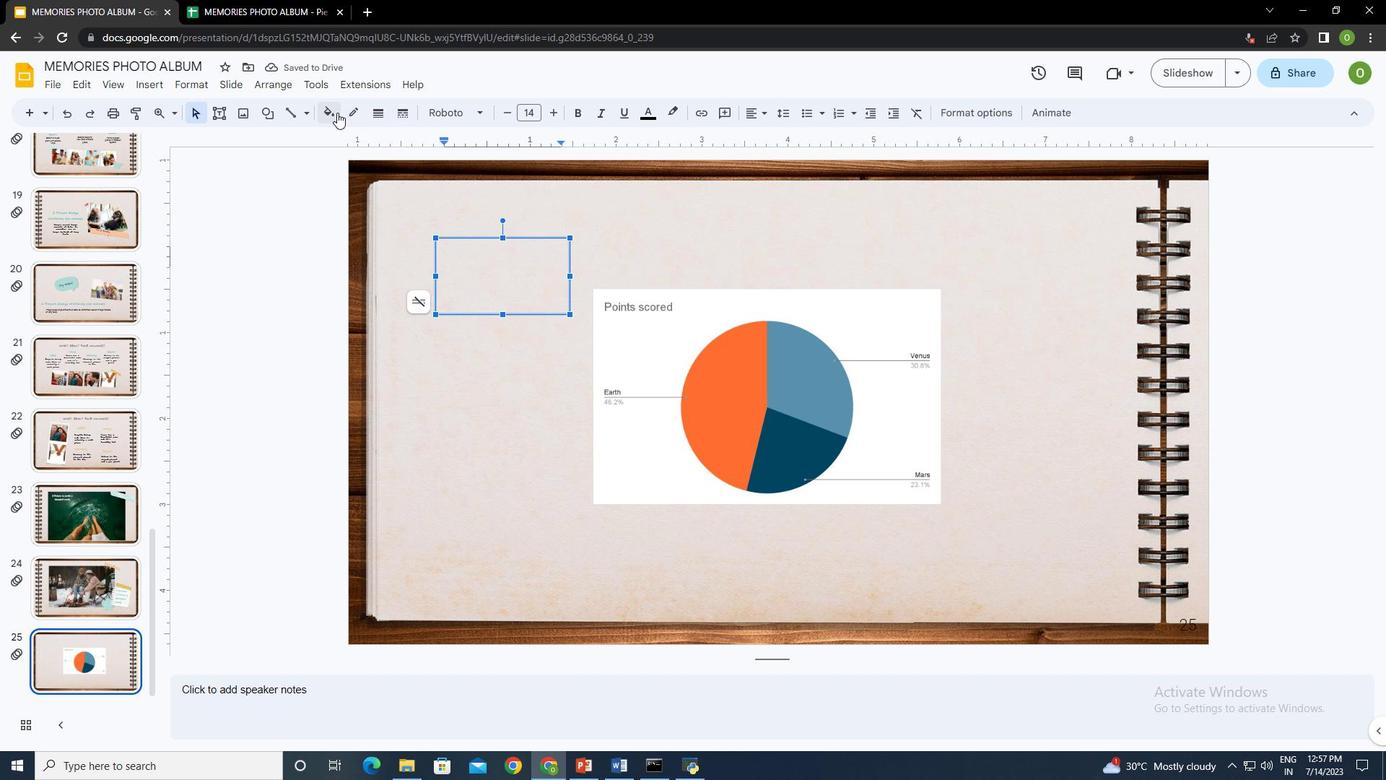 
Action: Mouse pressed left at (335, 111)
Screenshot: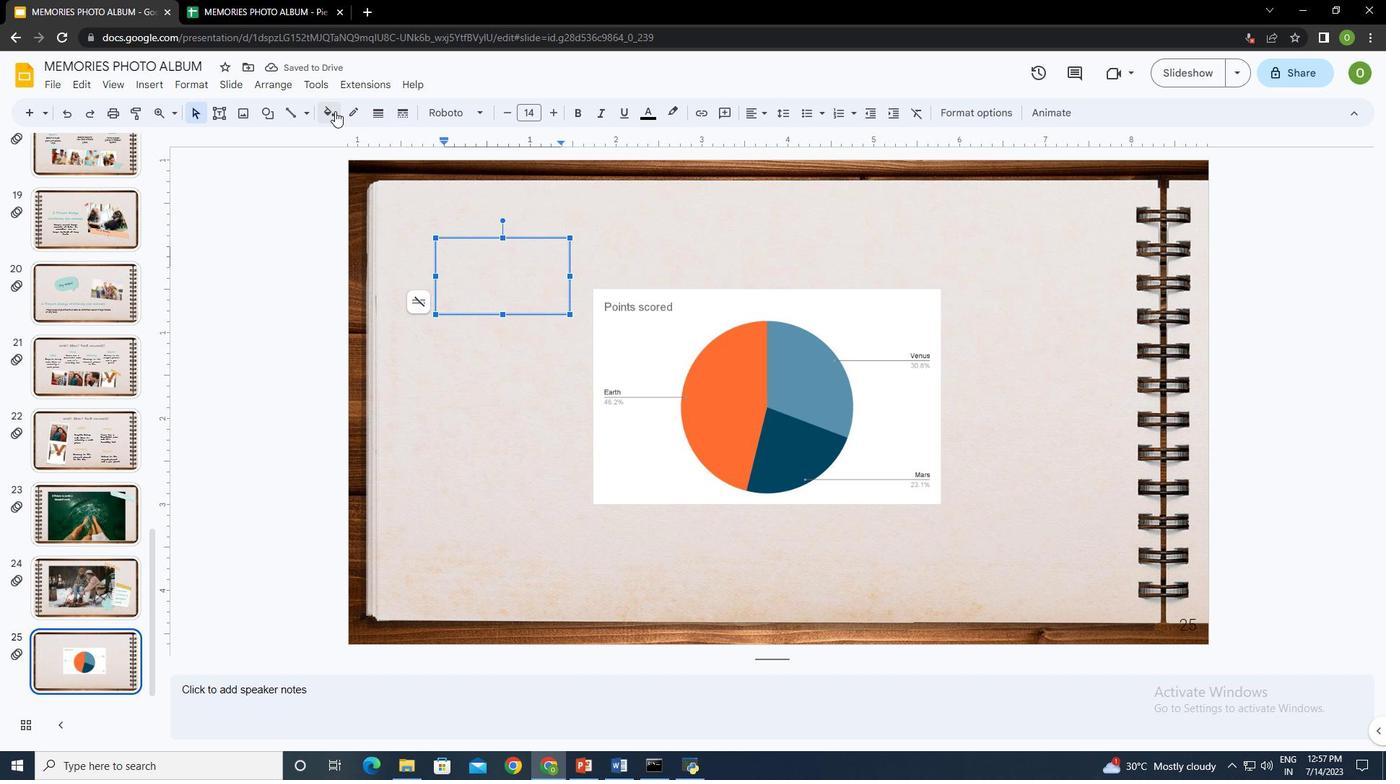 
Action: Mouse moved to (428, 278)
Screenshot: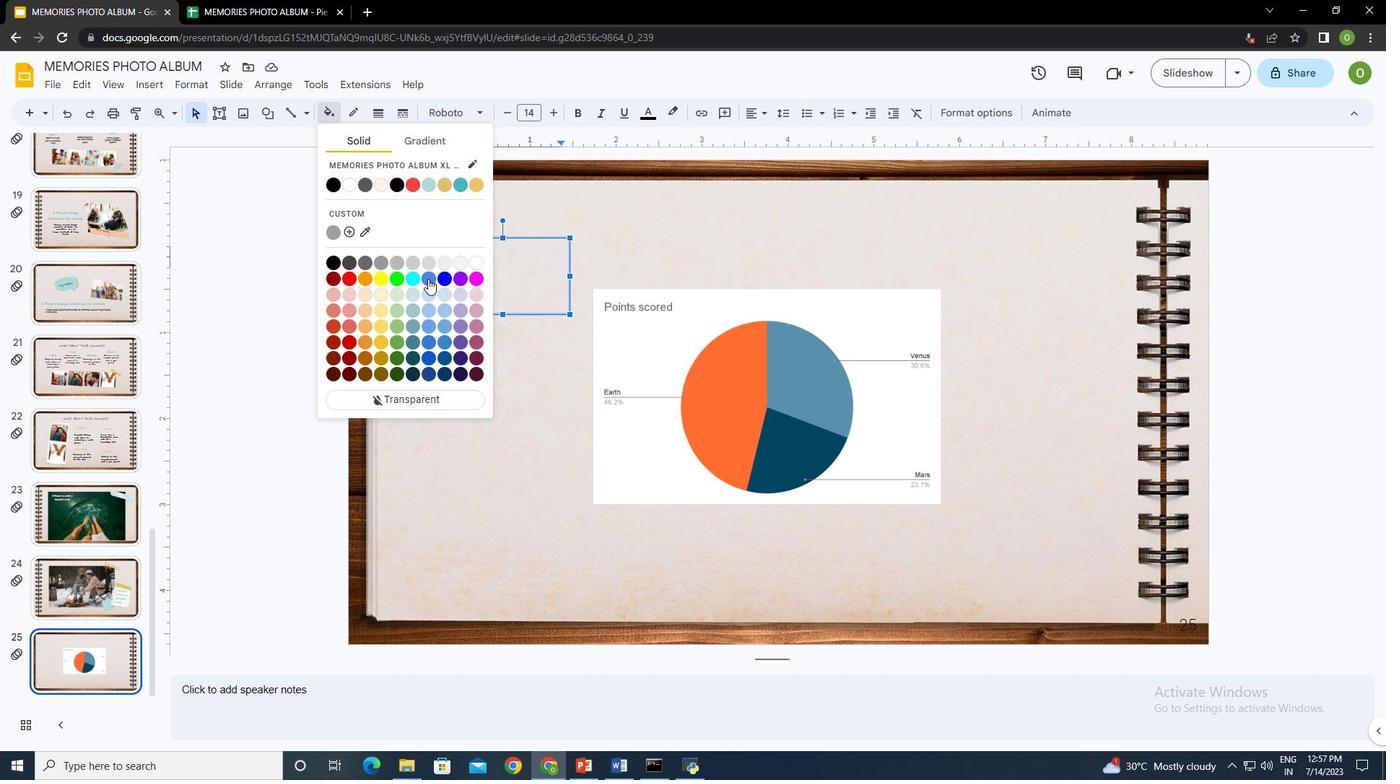 
Action: Mouse pressed left at (428, 278)
Screenshot: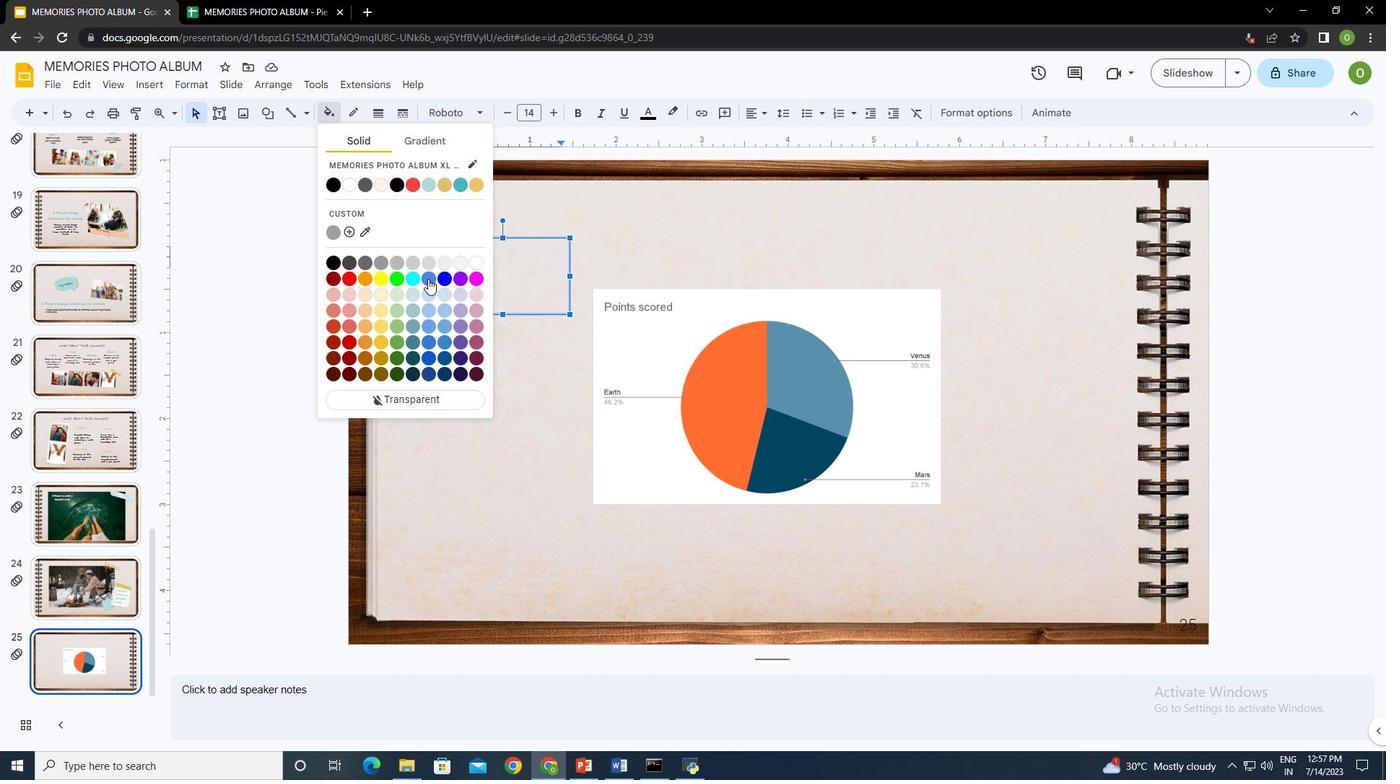 
Action: Mouse moved to (523, 277)
Screenshot: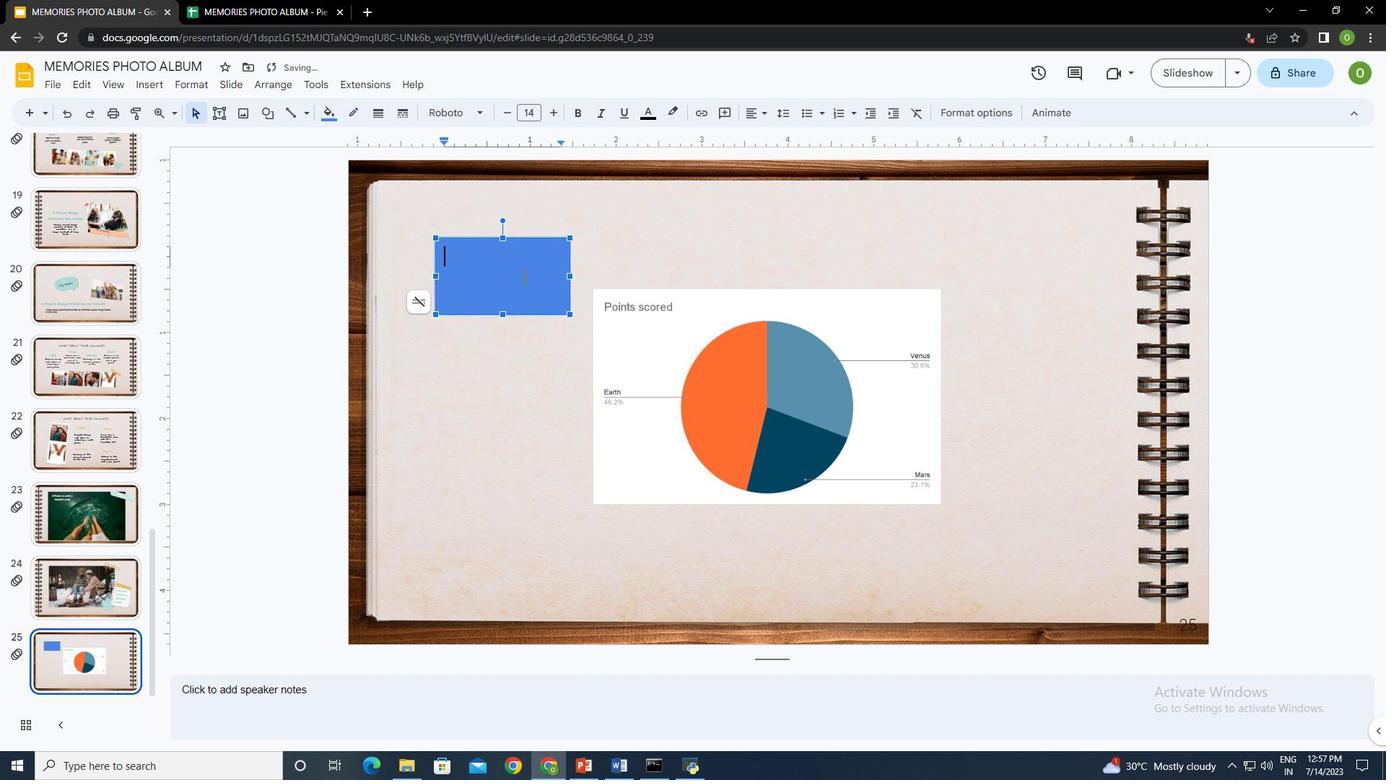 
Action: Key pressed <Key.shift>Venusctrl+A
Screenshot: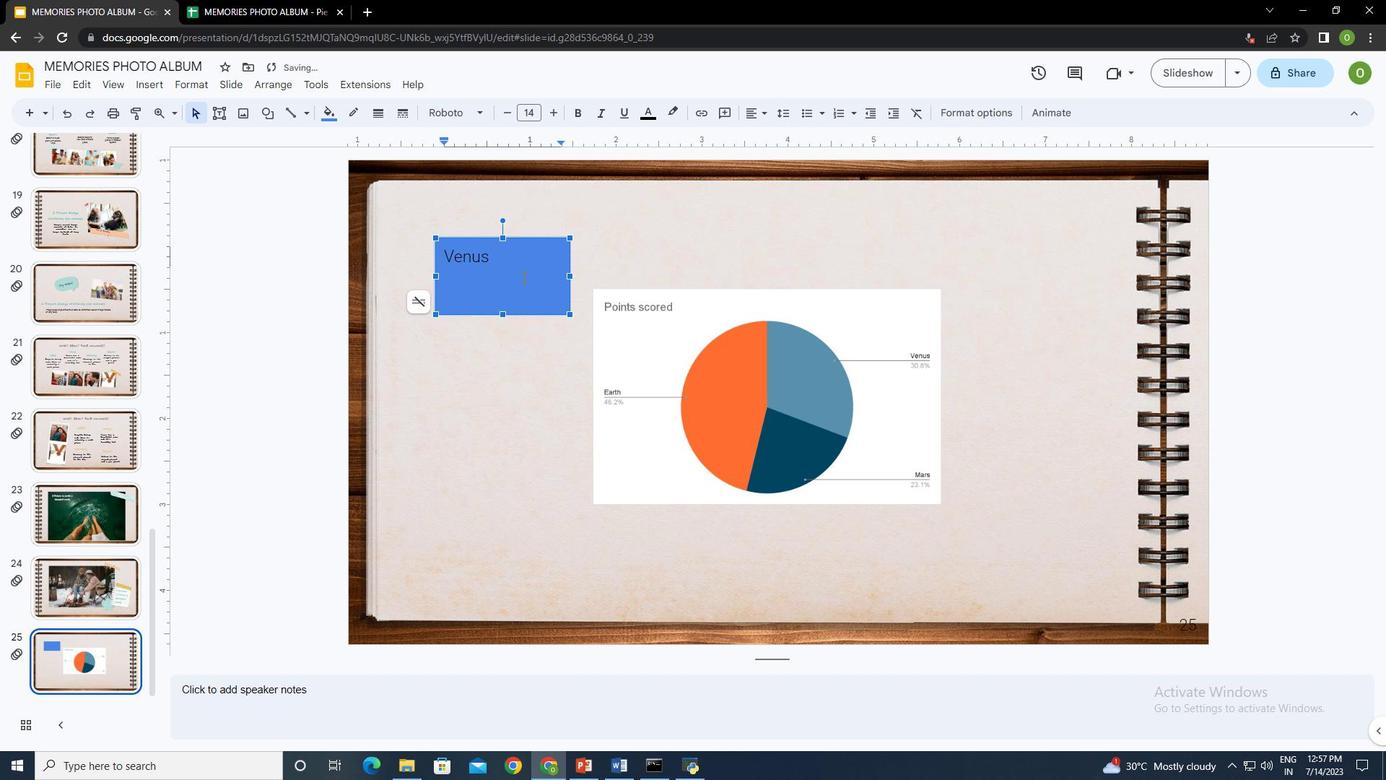 
Action: Mouse moved to (437, 109)
Screenshot: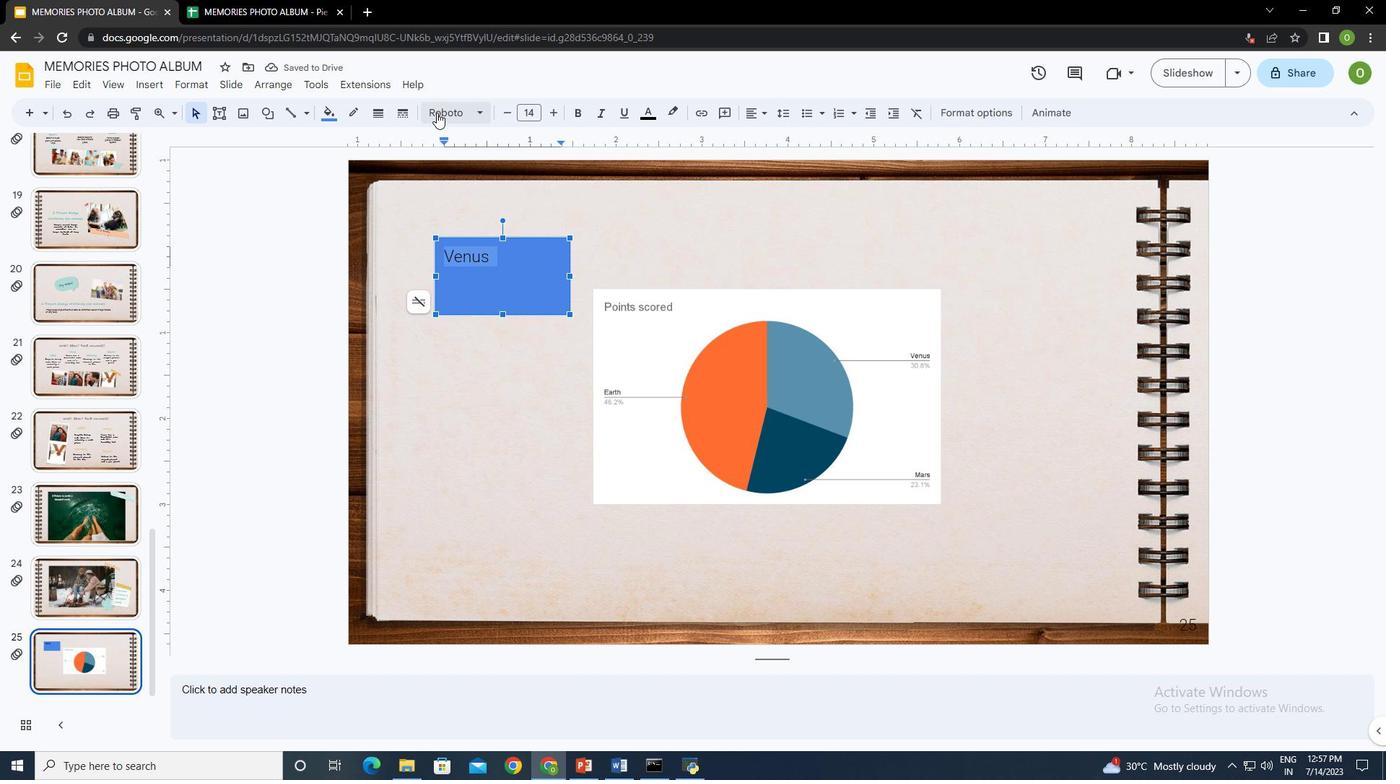 
Action: Mouse pressed left at (437, 109)
Screenshot: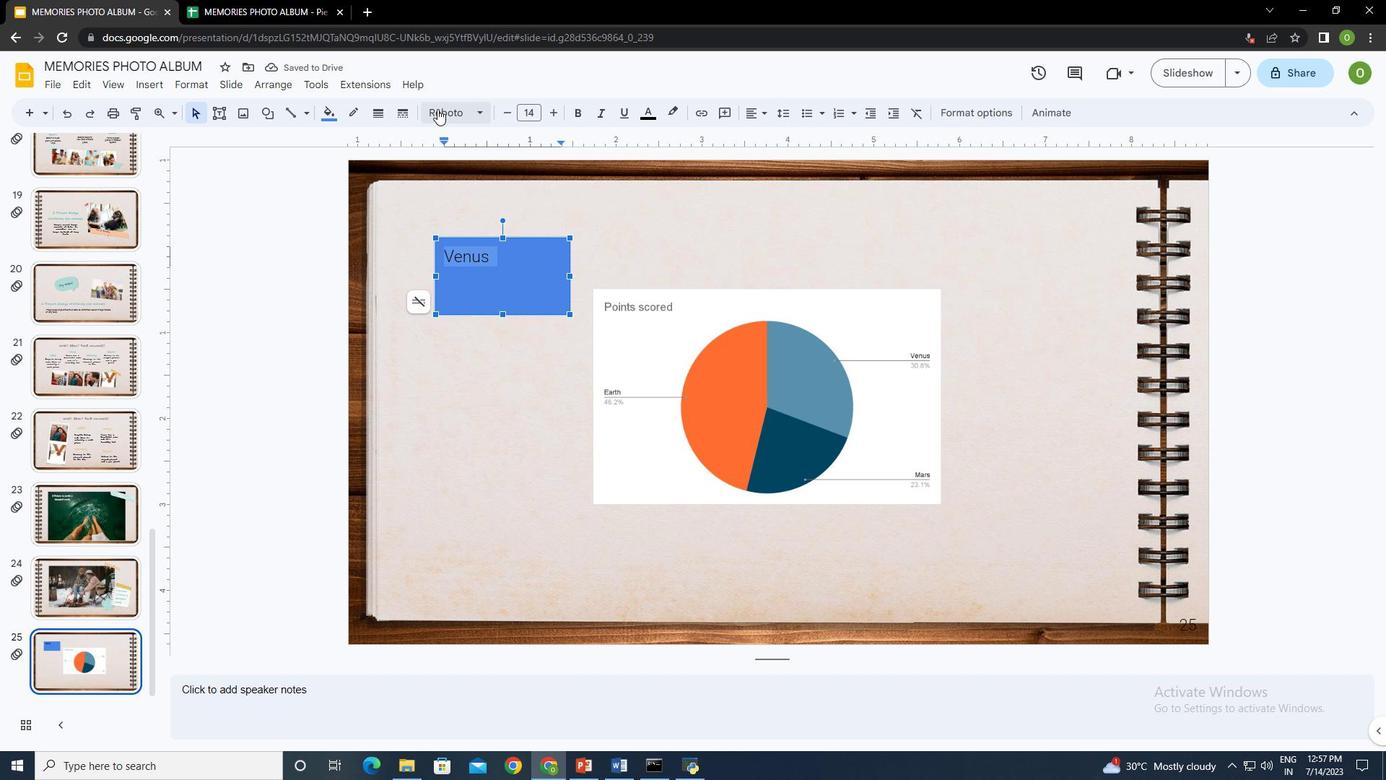 
Action: Mouse moved to (484, 197)
Screenshot: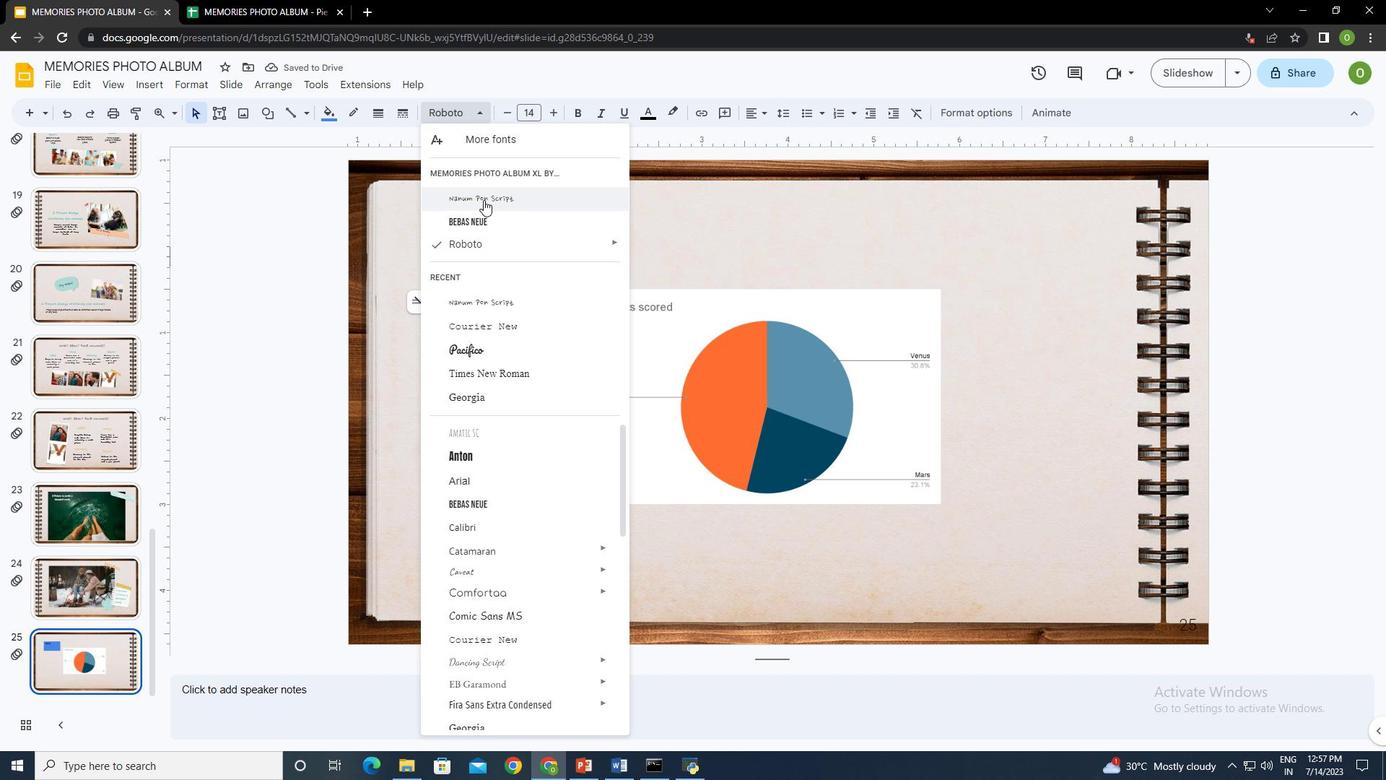 
Action: Mouse pressed left at (484, 197)
Screenshot: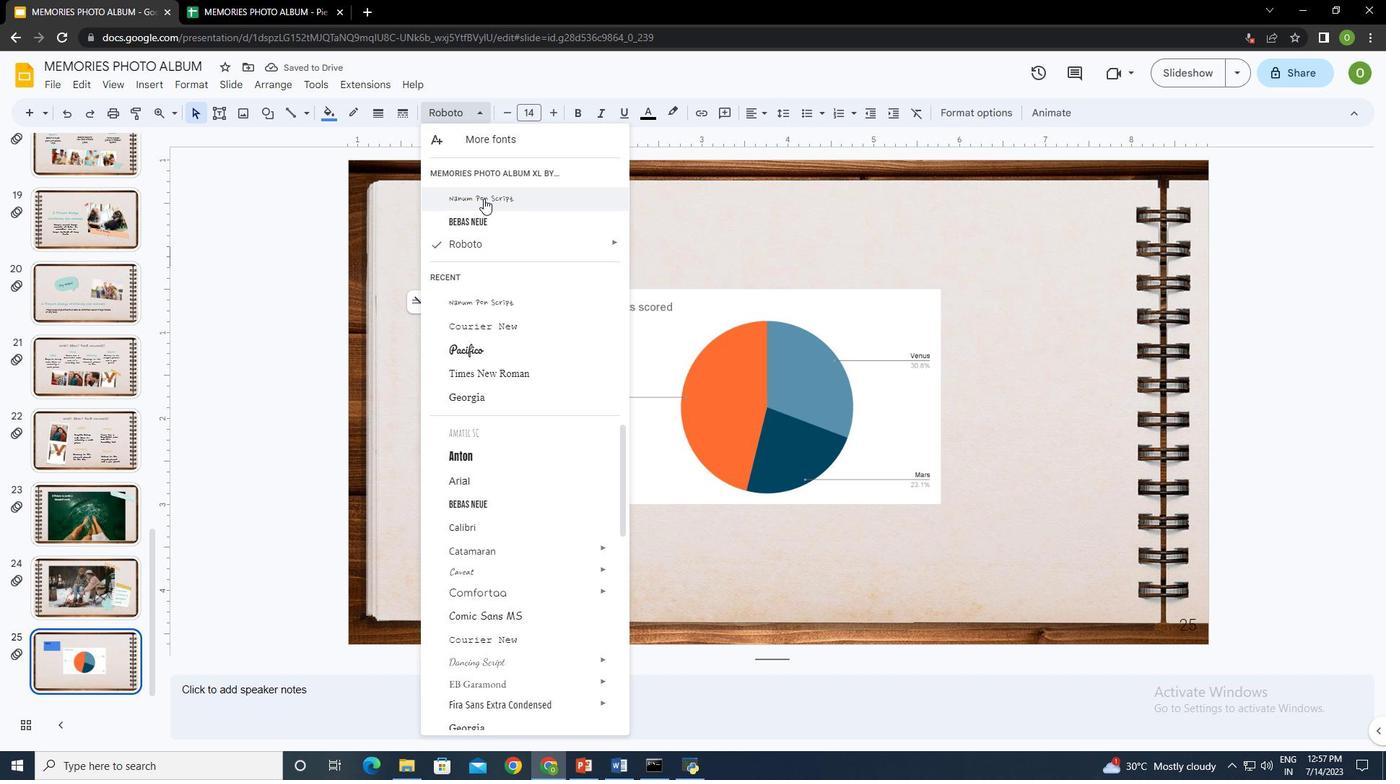 
Action: Mouse moved to (533, 117)
Screenshot: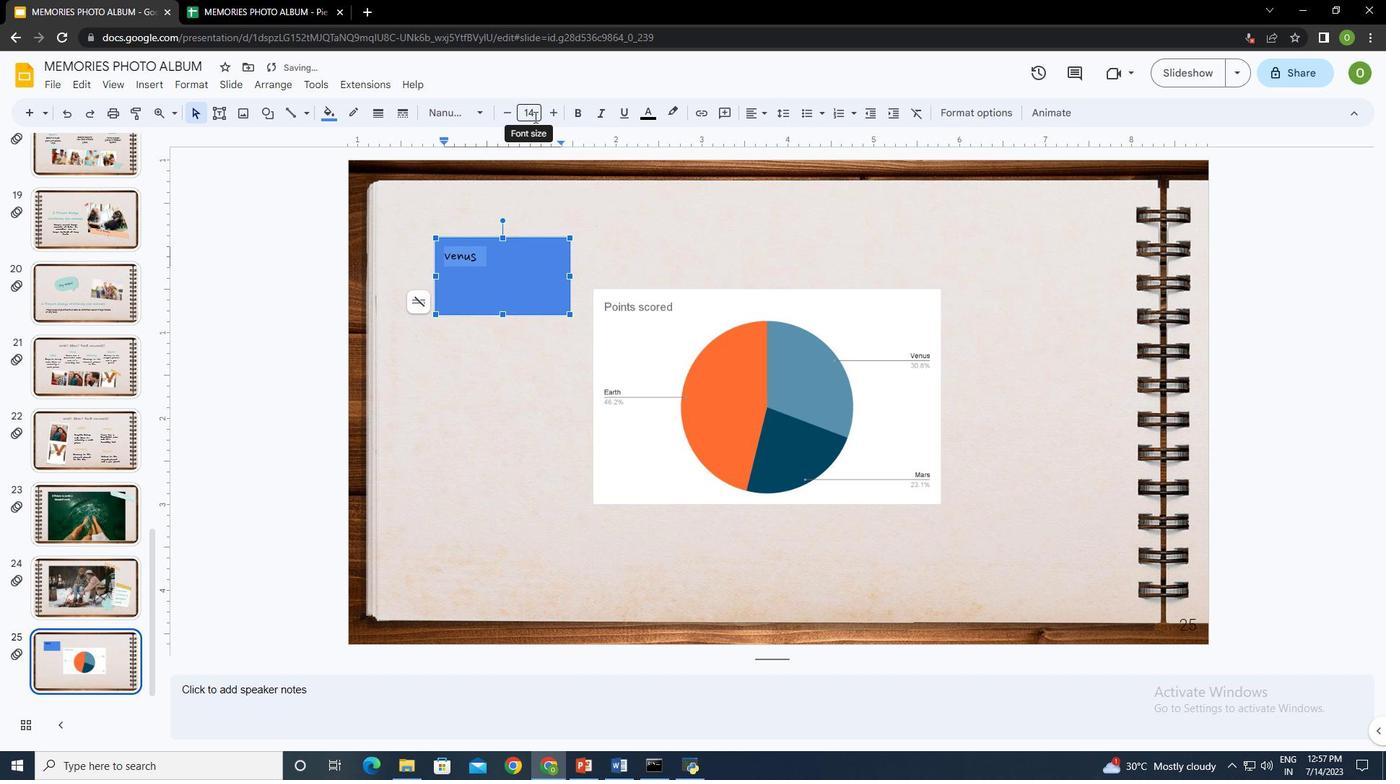 
Action: Mouse pressed left at (533, 117)
Screenshot: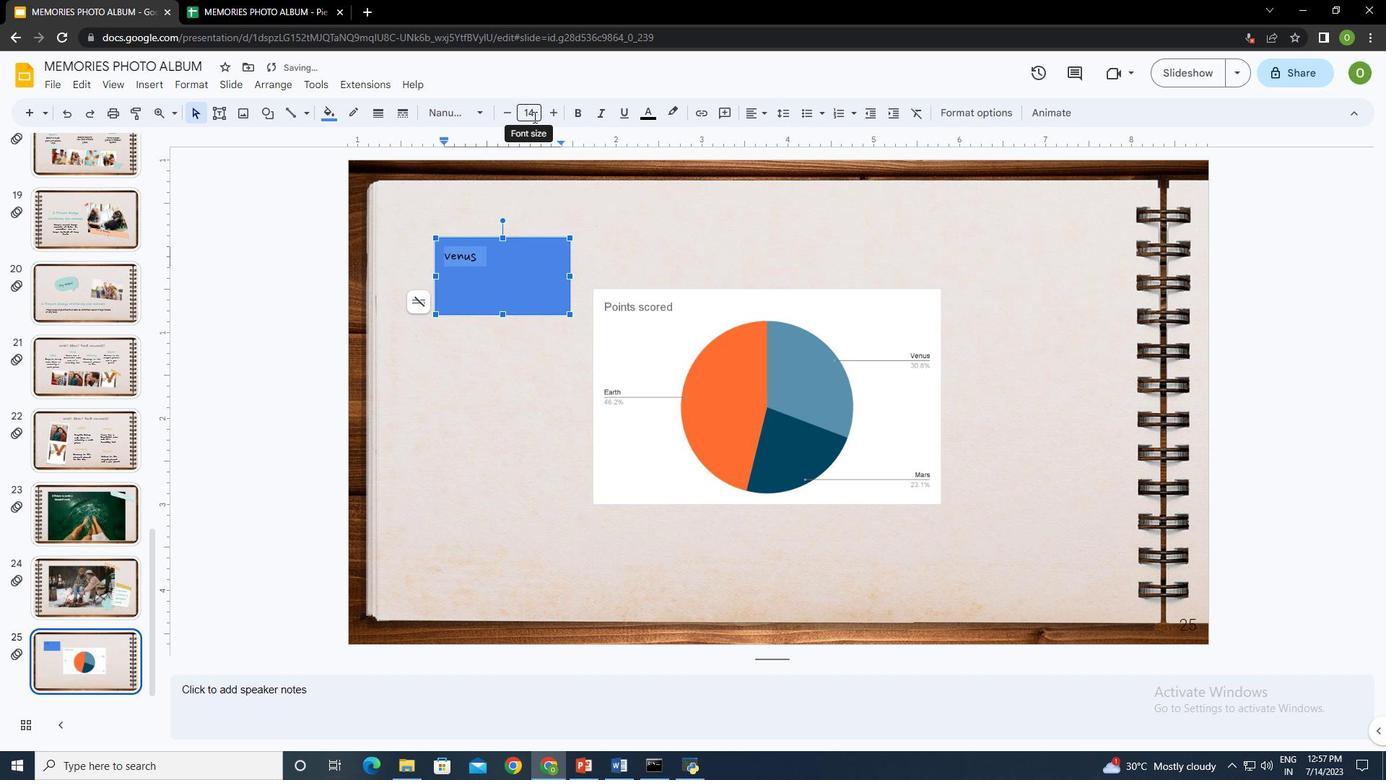 
Action: Key pressed 30<Key.enter>
Screenshot: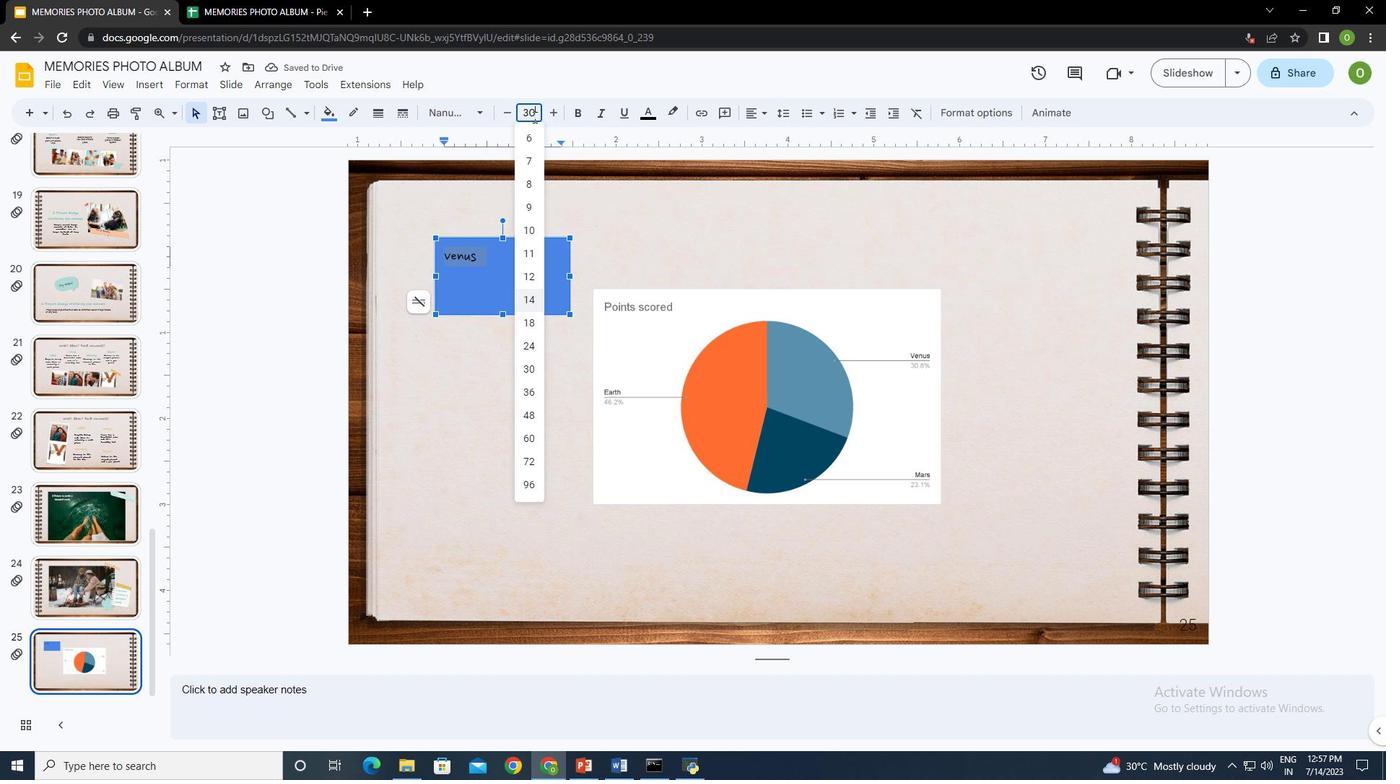 
Action: Mouse moved to (759, 117)
Screenshot: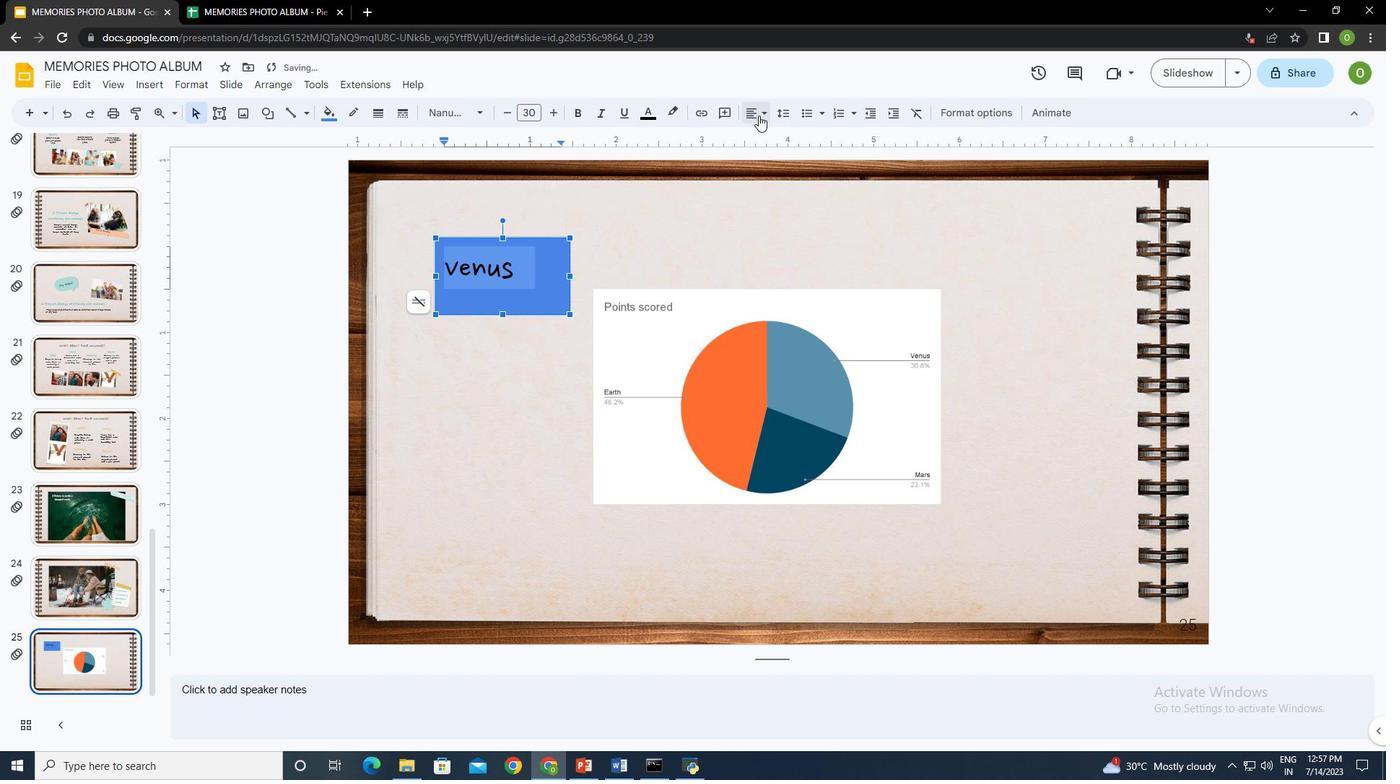 
Action: Mouse pressed left at (759, 117)
Screenshot: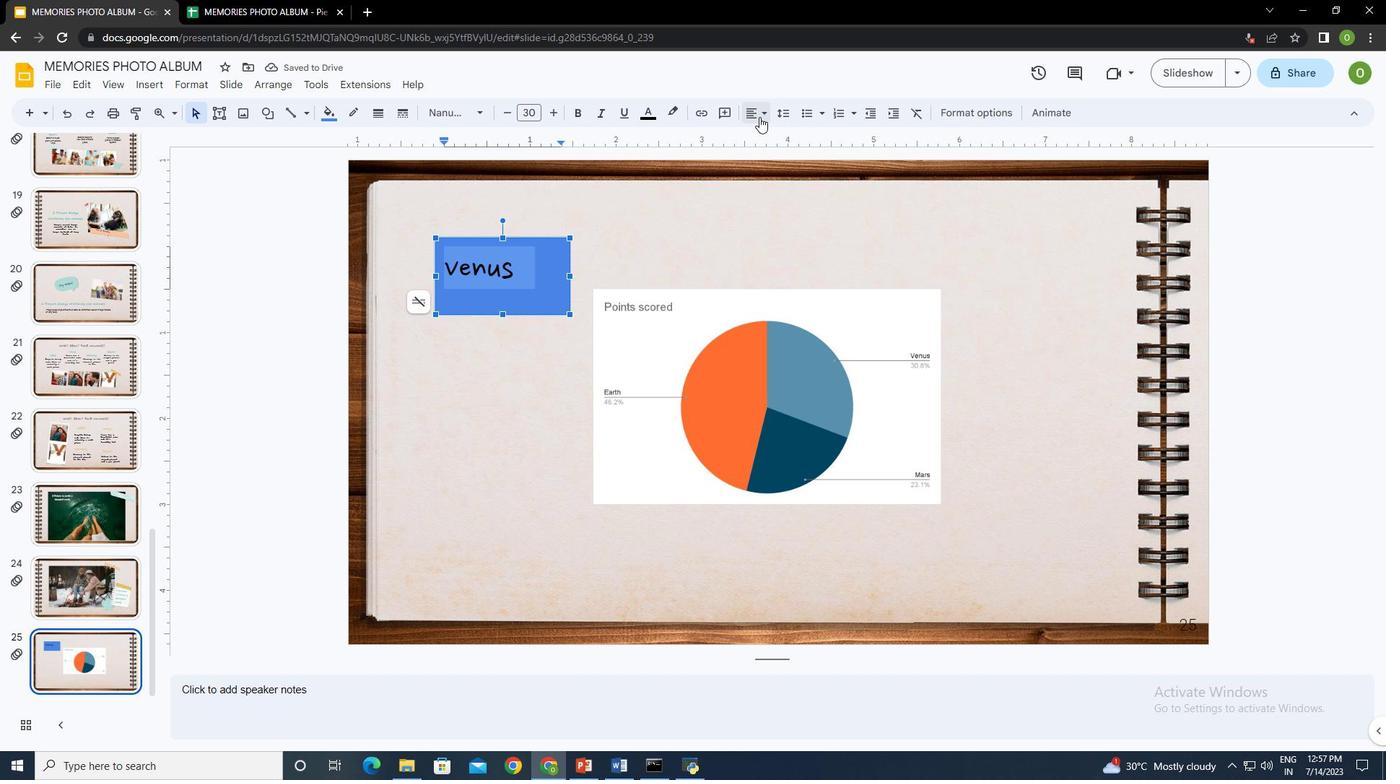 
Action: Mouse moved to (775, 137)
Screenshot: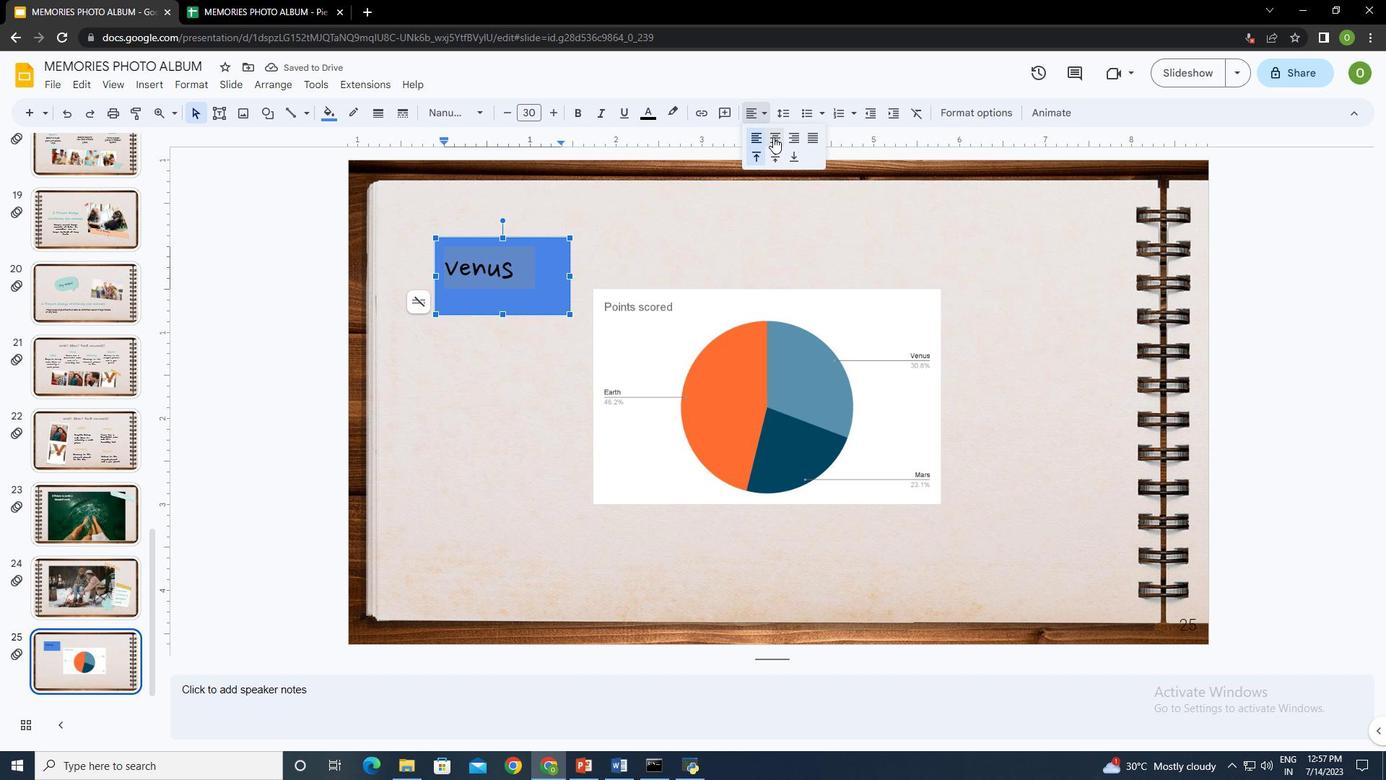 
Action: Mouse pressed left at (775, 137)
Screenshot: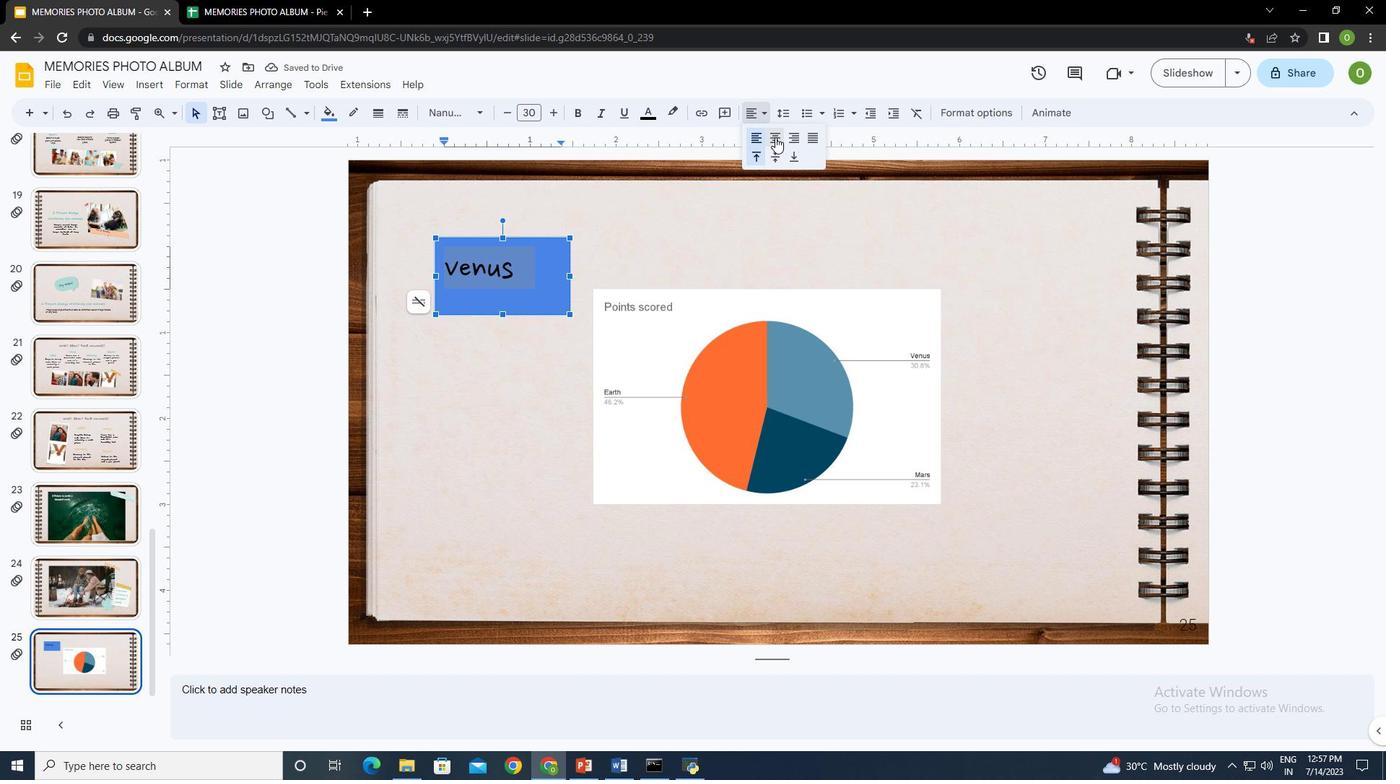 
Action: Mouse moved to (760, 110)
Screenshot: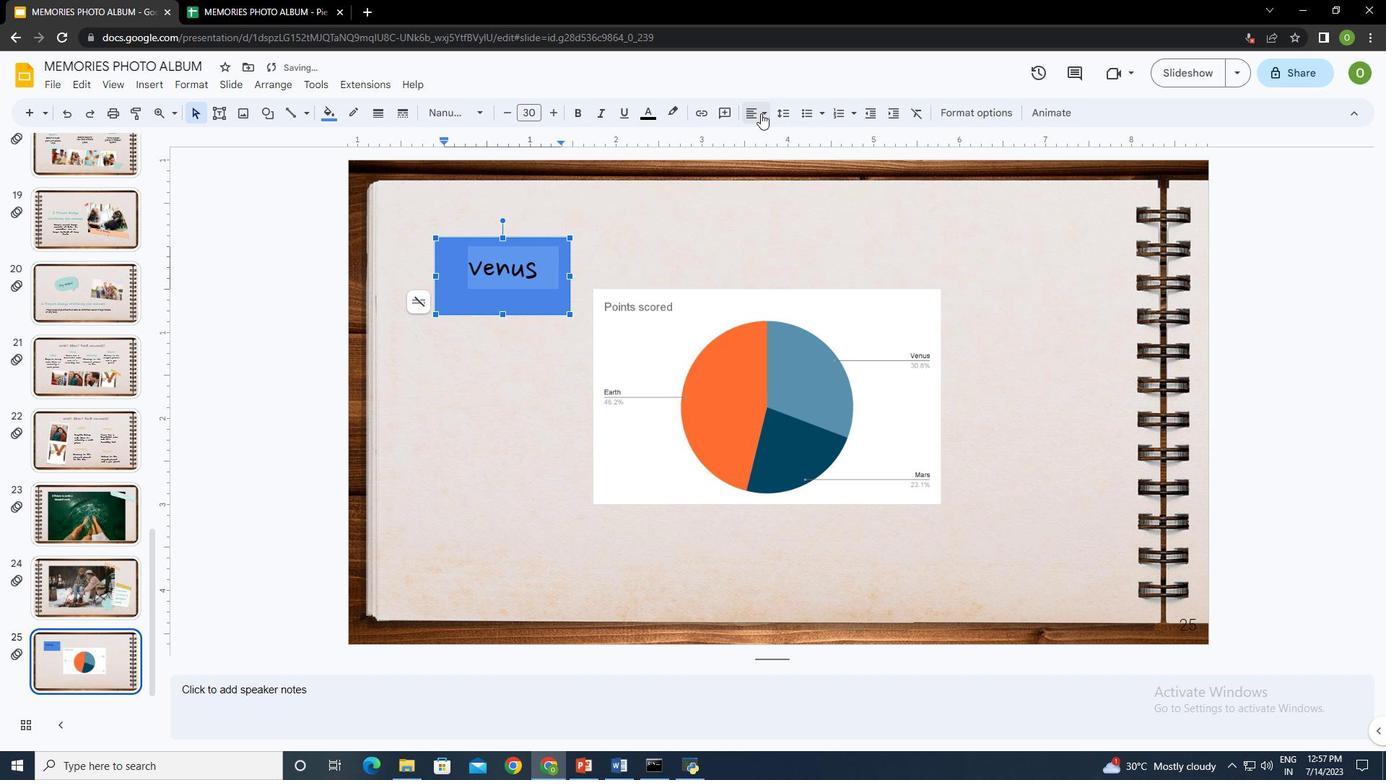 
Action: Mouse pressed left at (760, 110)
Screenshot: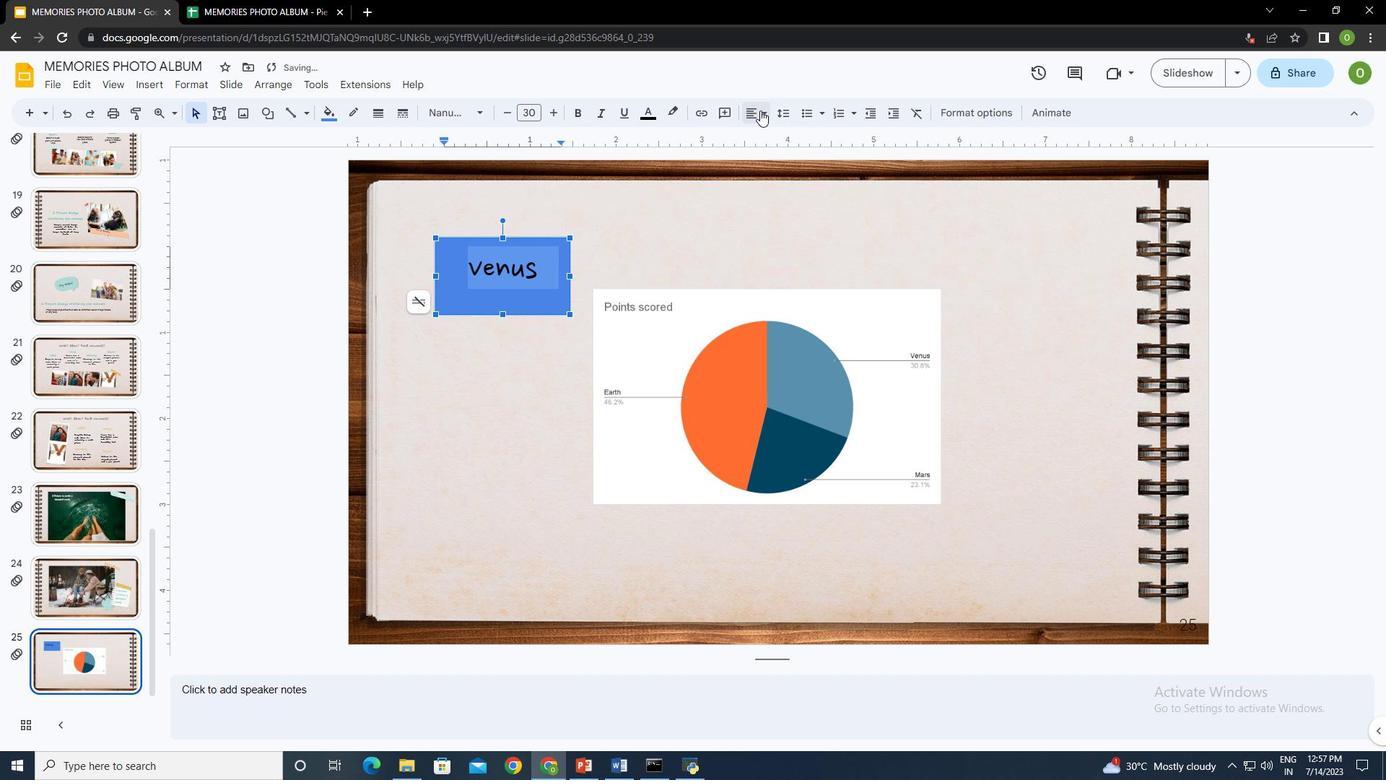 
Action: Mouse moved to (773, 154)
Screenshot: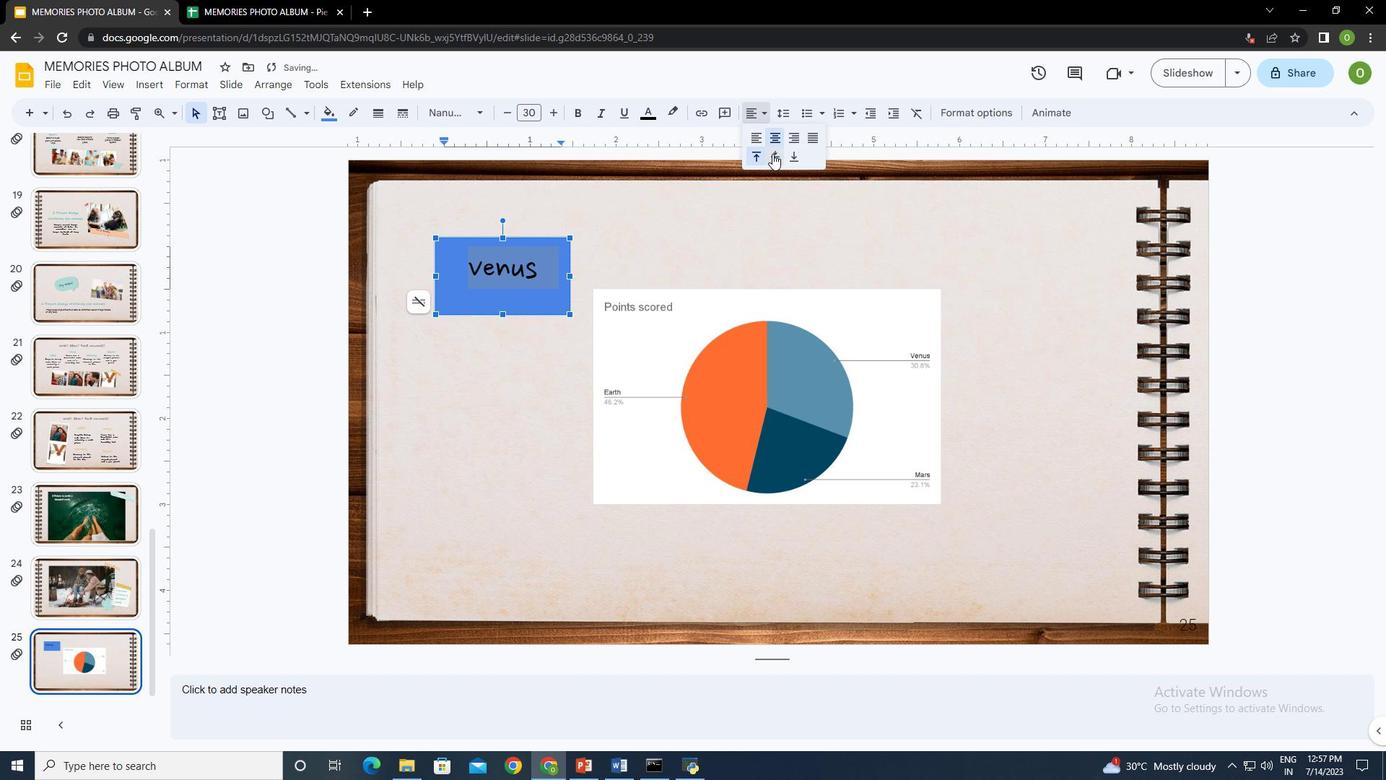 
Action: Mouse pressed left at (773, 154)
Screenshot: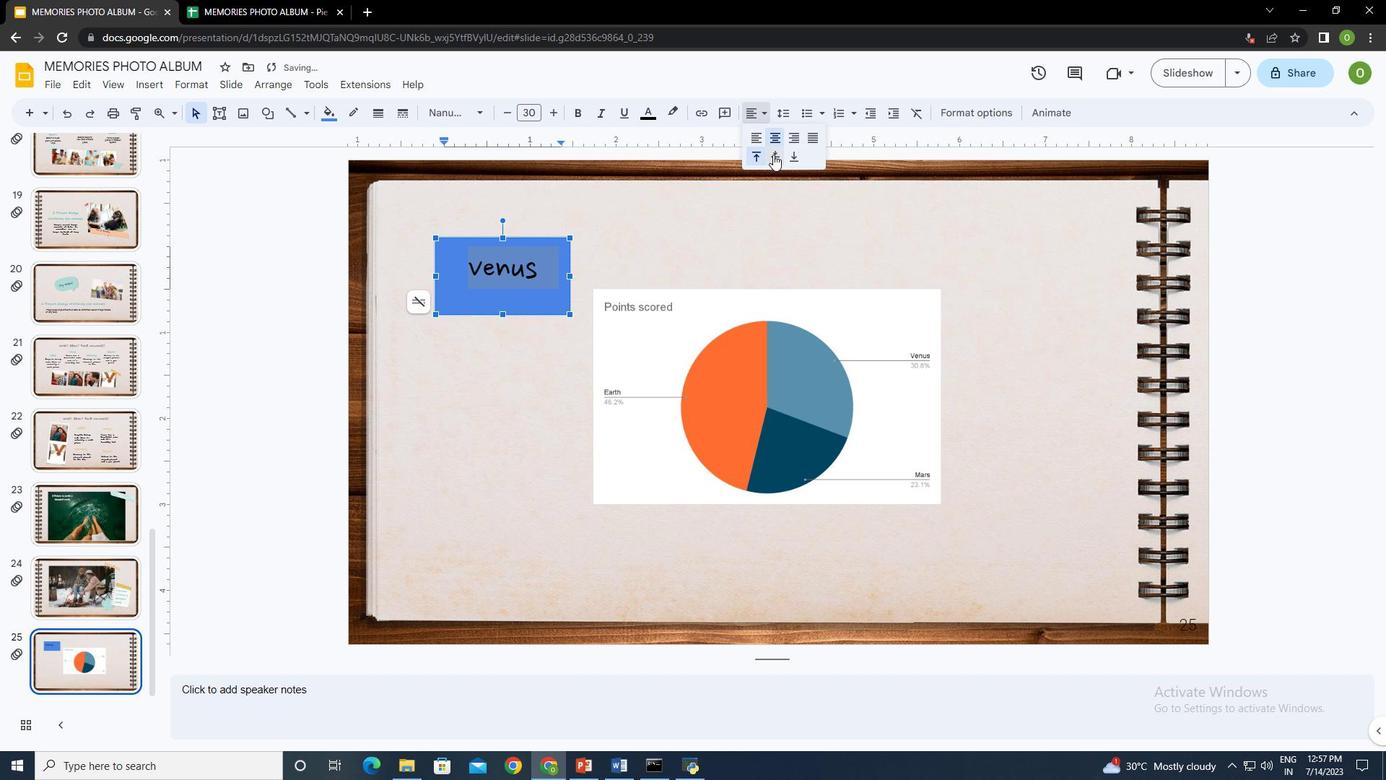 
Action: Mouse moved to (488, 343)
Screenshot: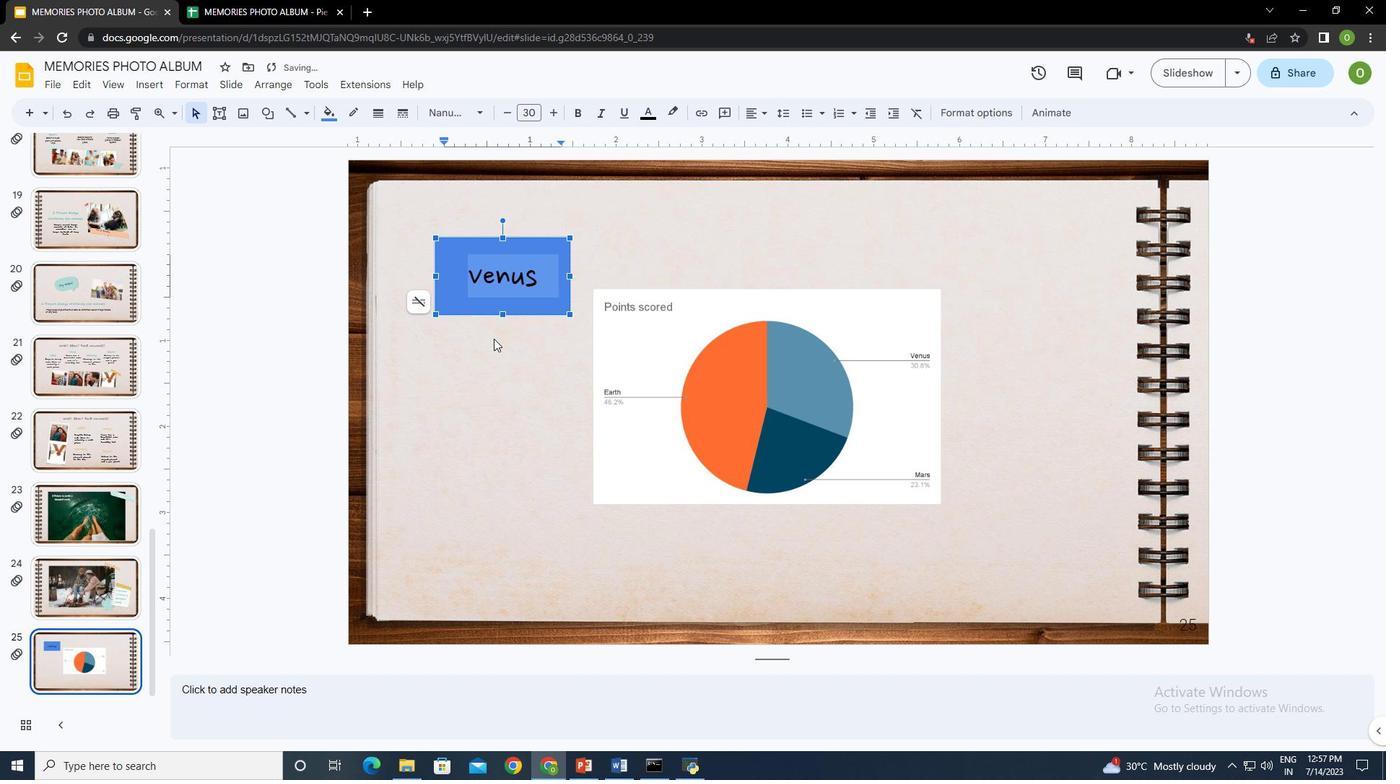 
Action: Mouse pressed left at (488, 343)
Screenshot: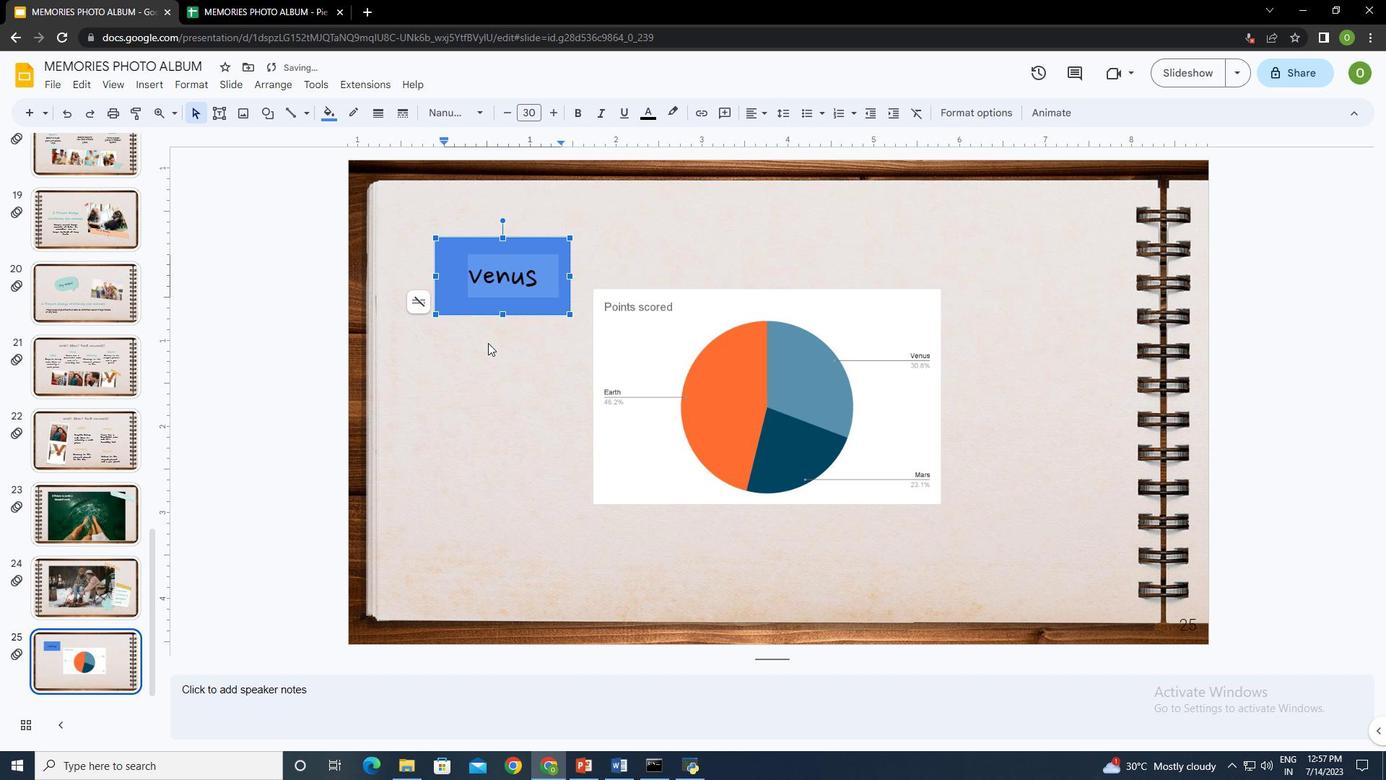 
Action: Mouse moved to (509, 266)
Screenshot: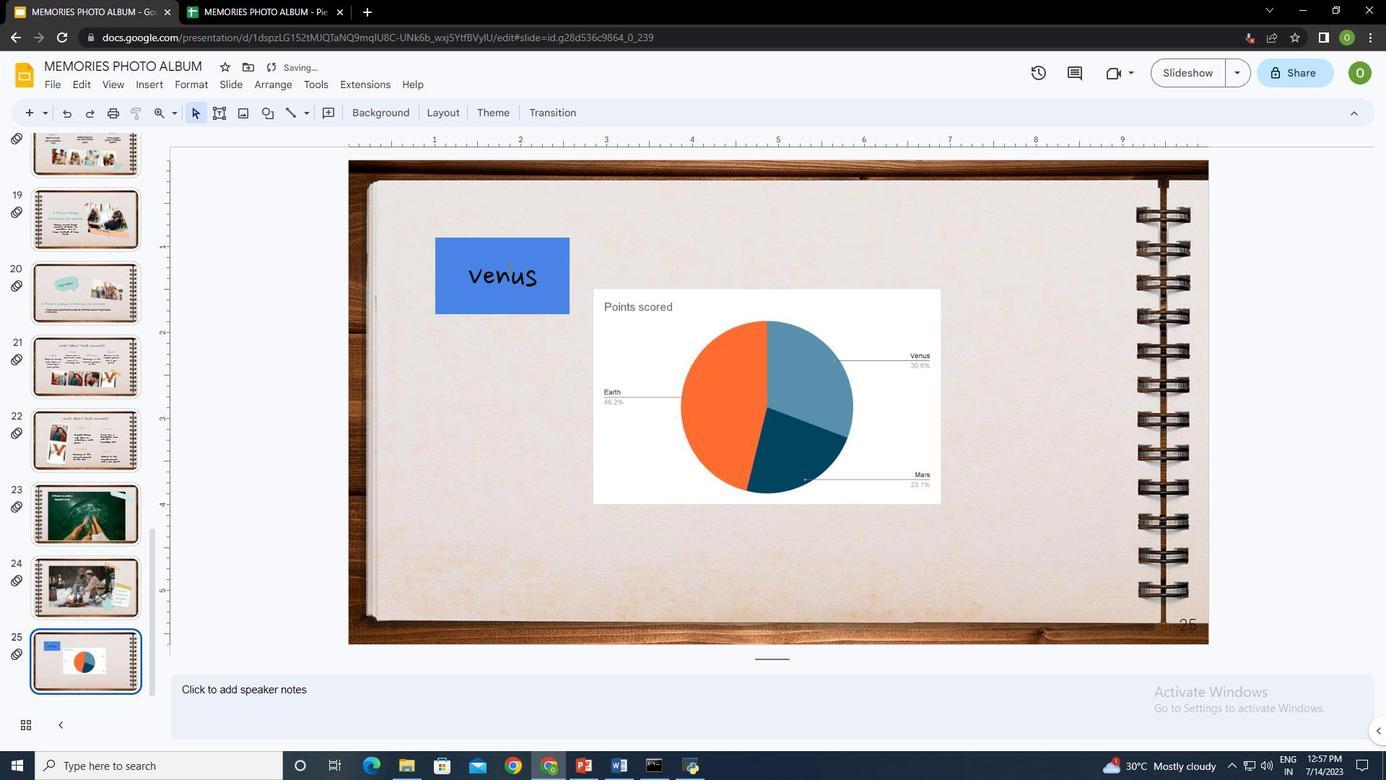 
Action: Mouse pressed left at (509, 266)
Screenshot: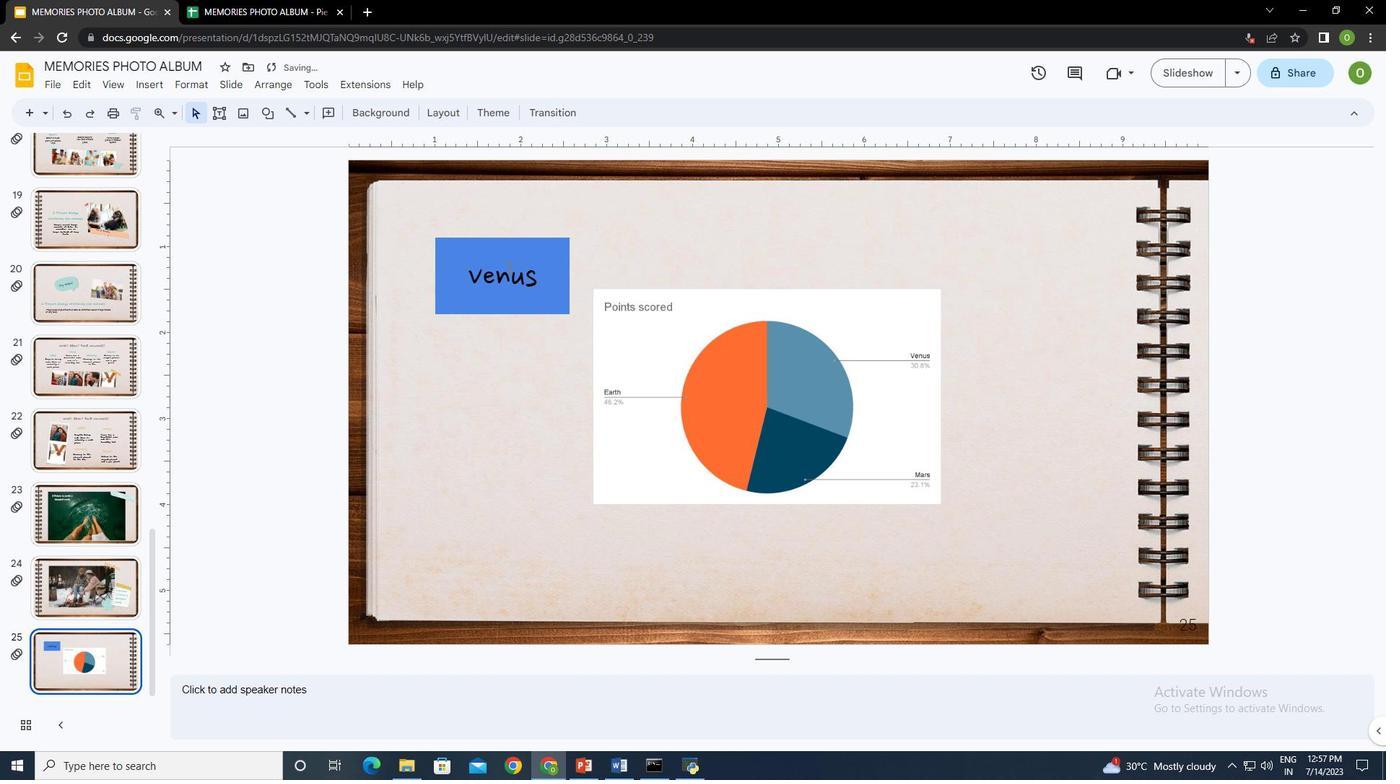 
Action: Mouse moved to (539, 278)
Screenshot: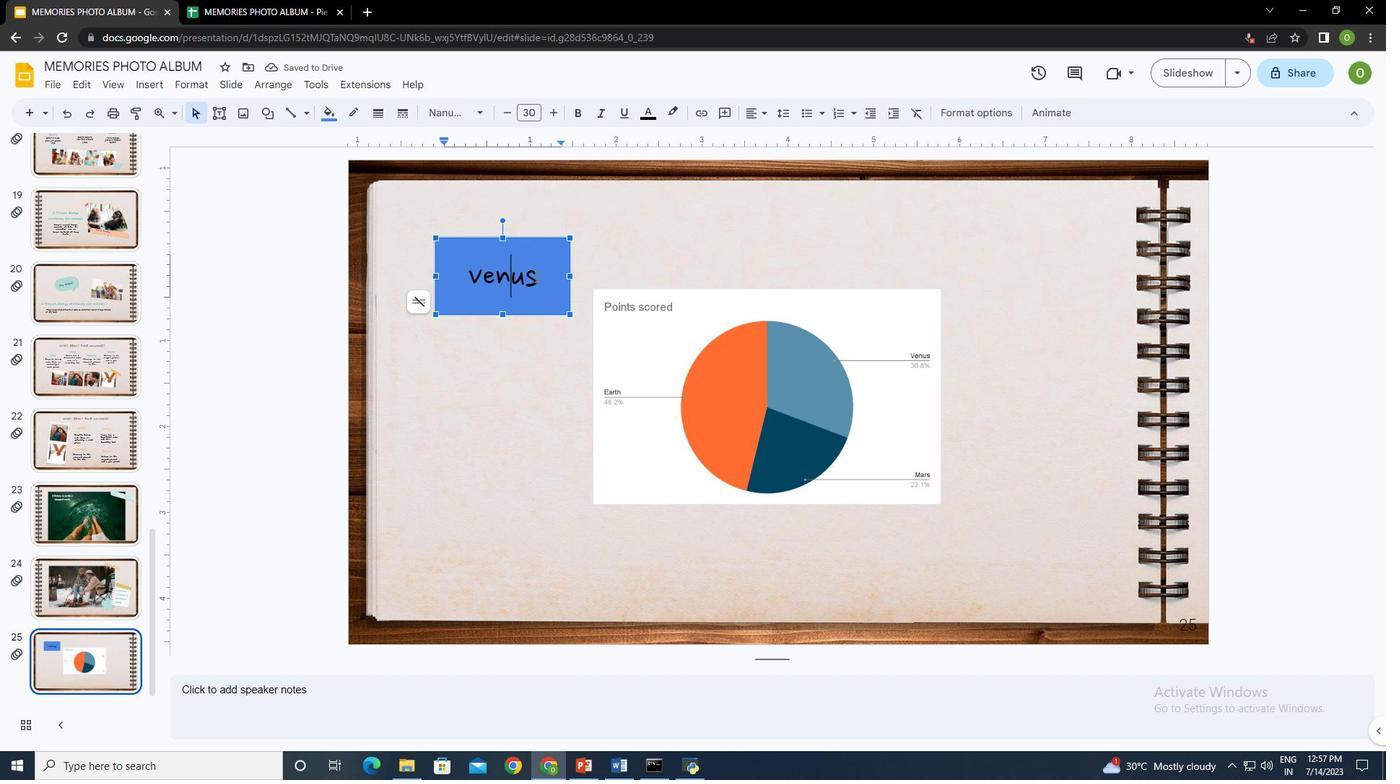 
Action: Mouse pressed left at (539, 278)
Screenshot: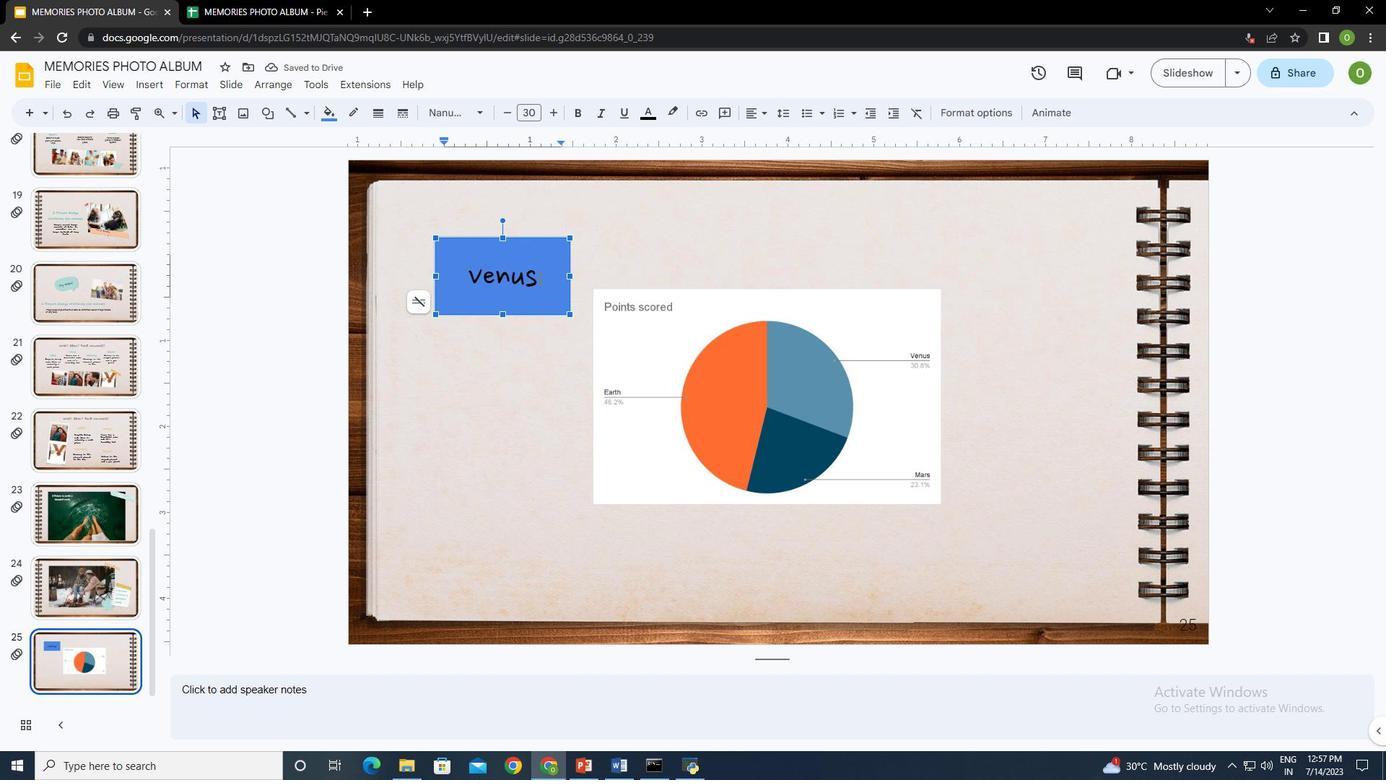 
Action: Mouse moved to (652, 111)
Screenshot: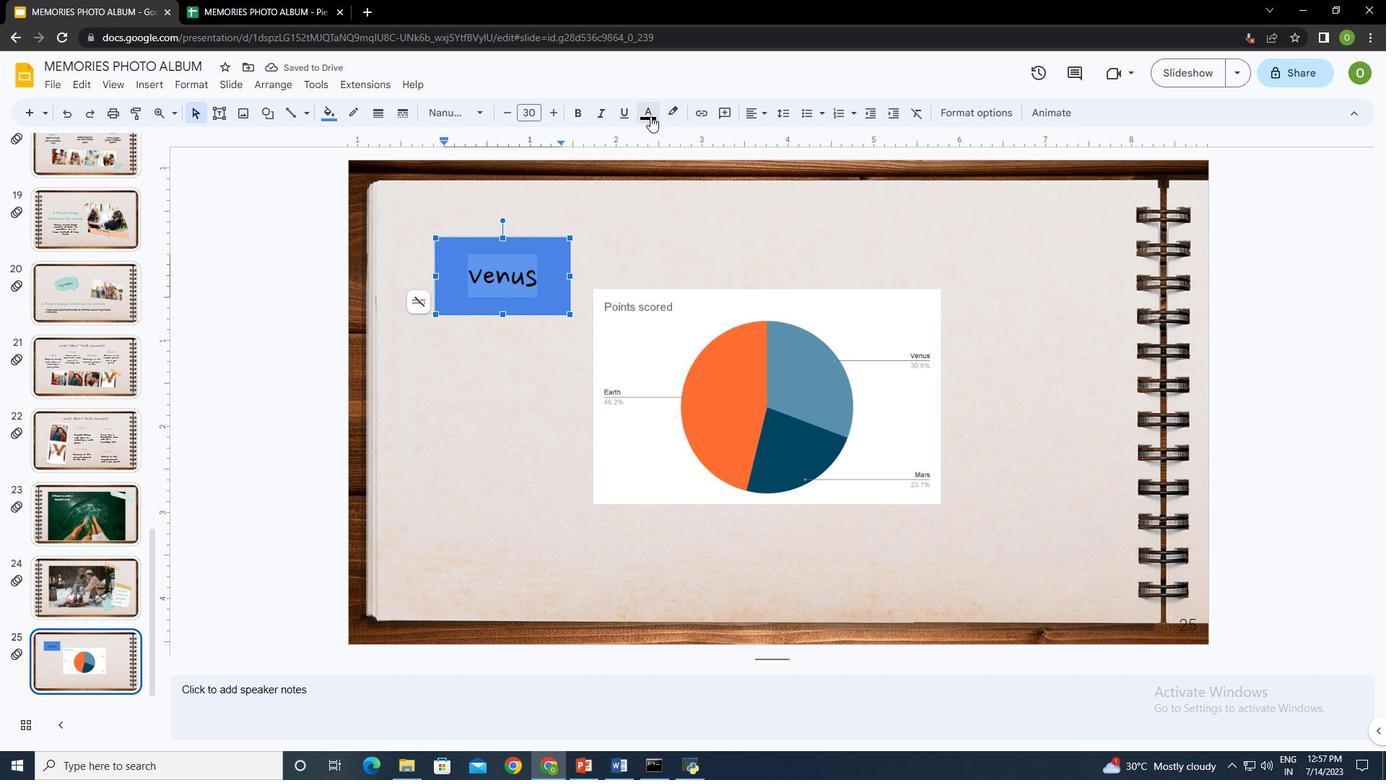 
Action: Mouse pressed left at (652, 111)
Screenshot: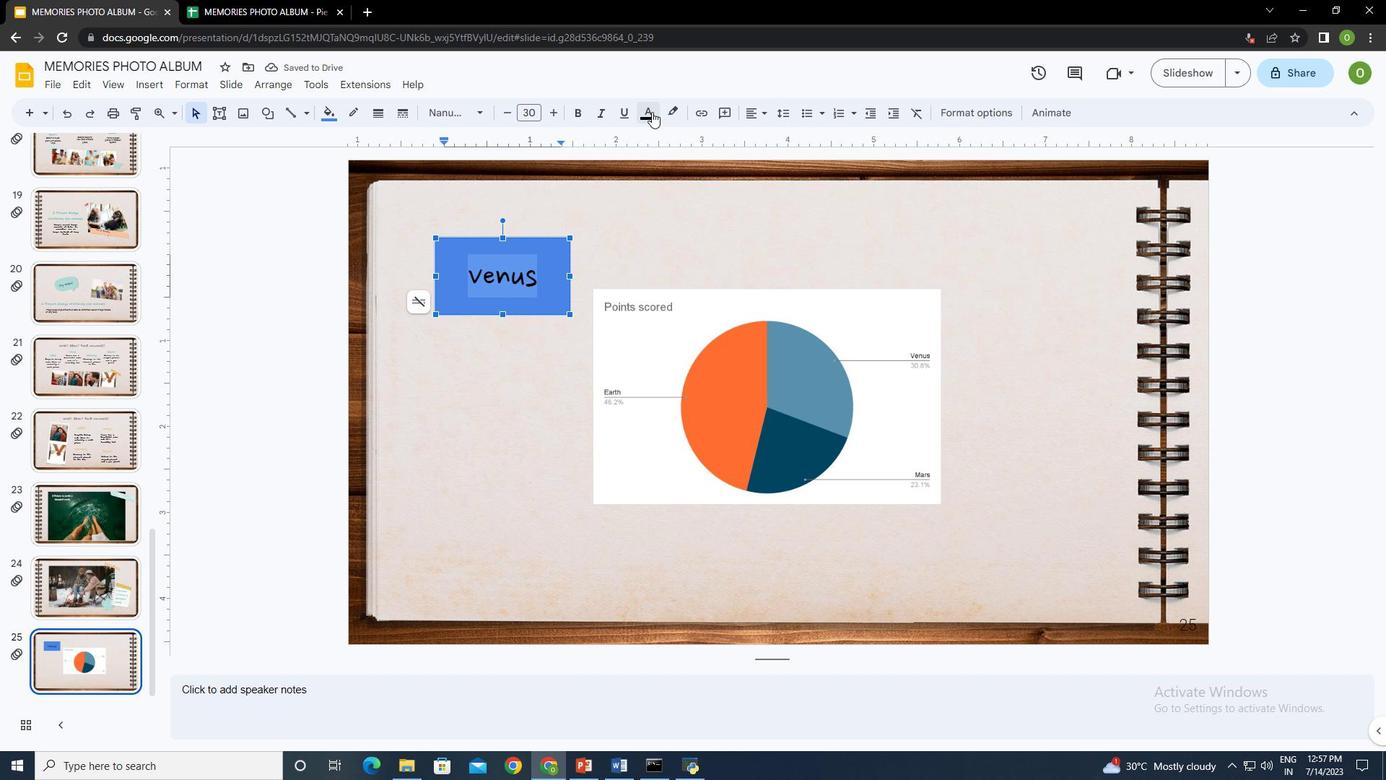 
Action: Mouse moved to (763, 157)
Screenshot: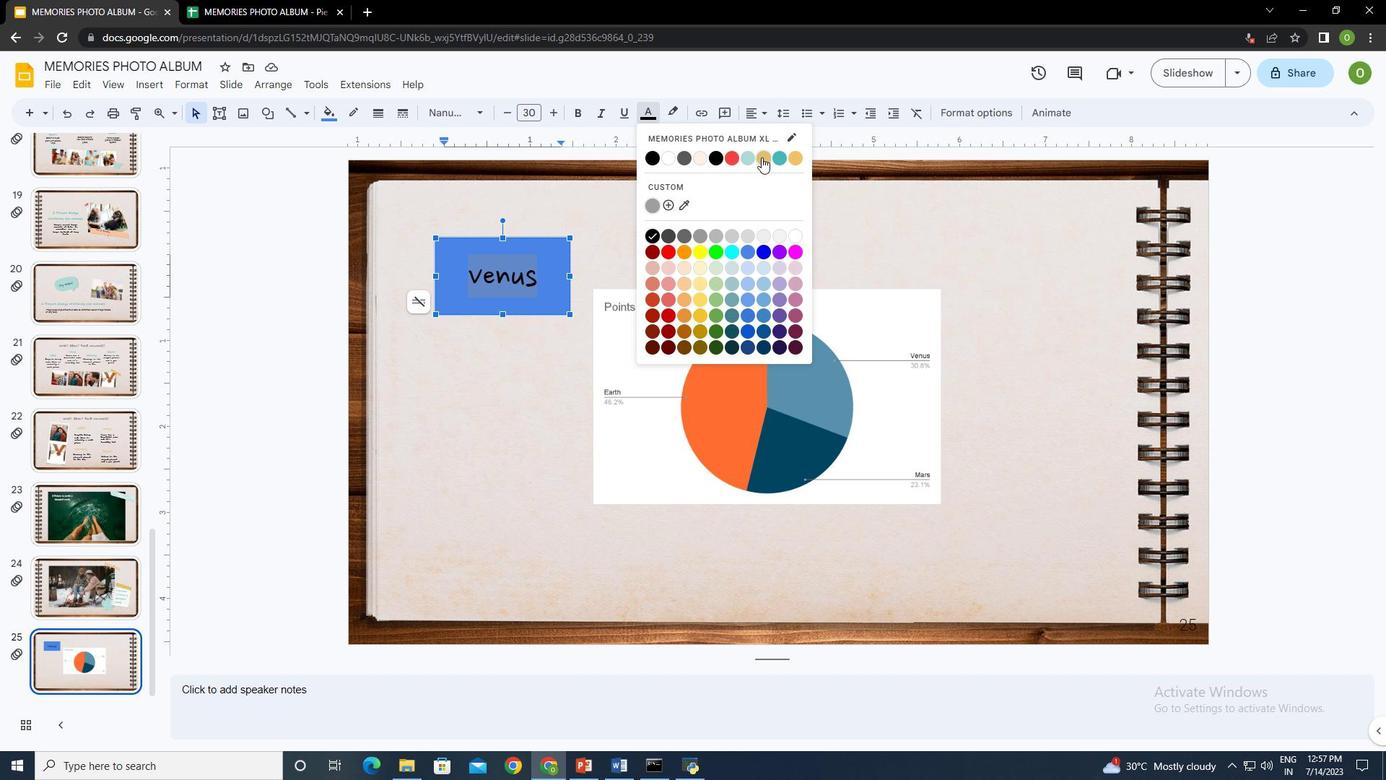 
Action: Mouse pressed left at (763, 157)
Screenshot: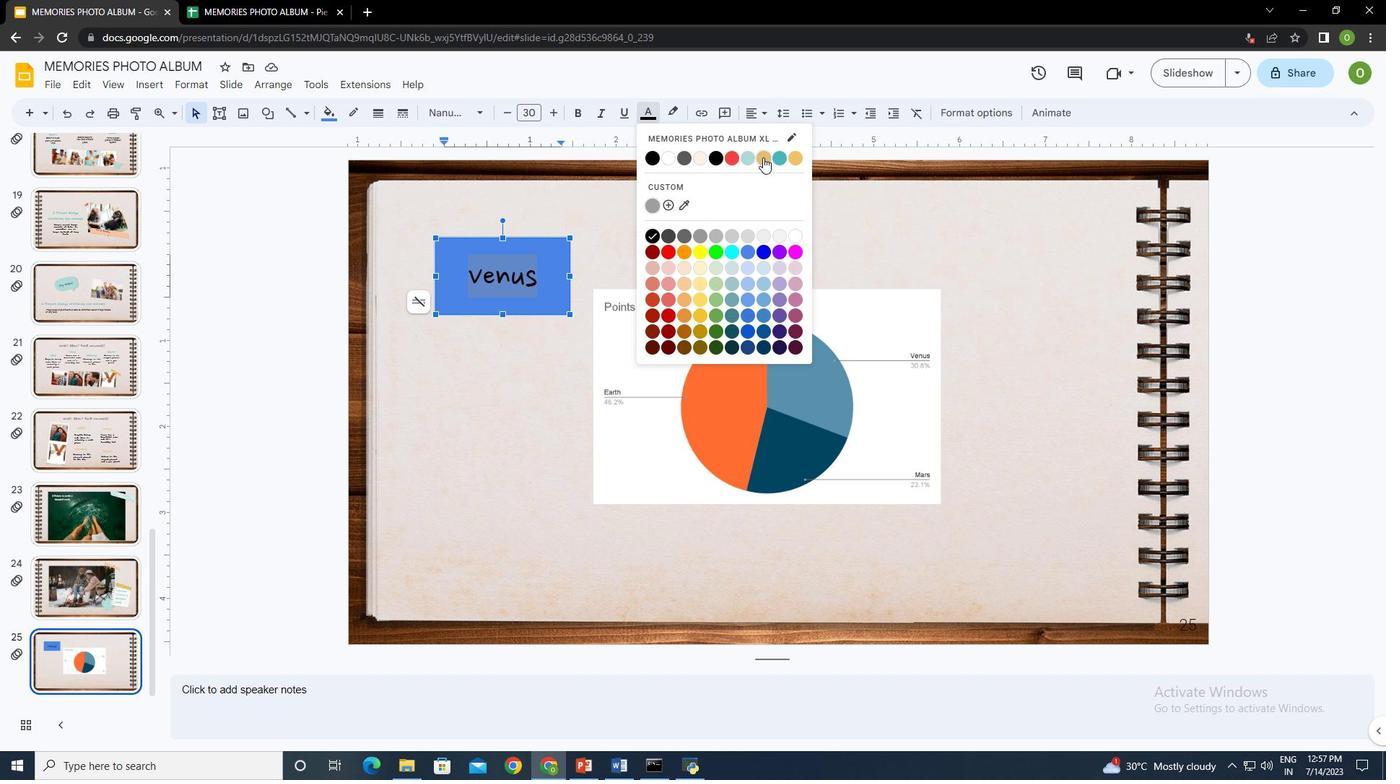 
Action: Mouse moved to (377, 404)
Screenshot: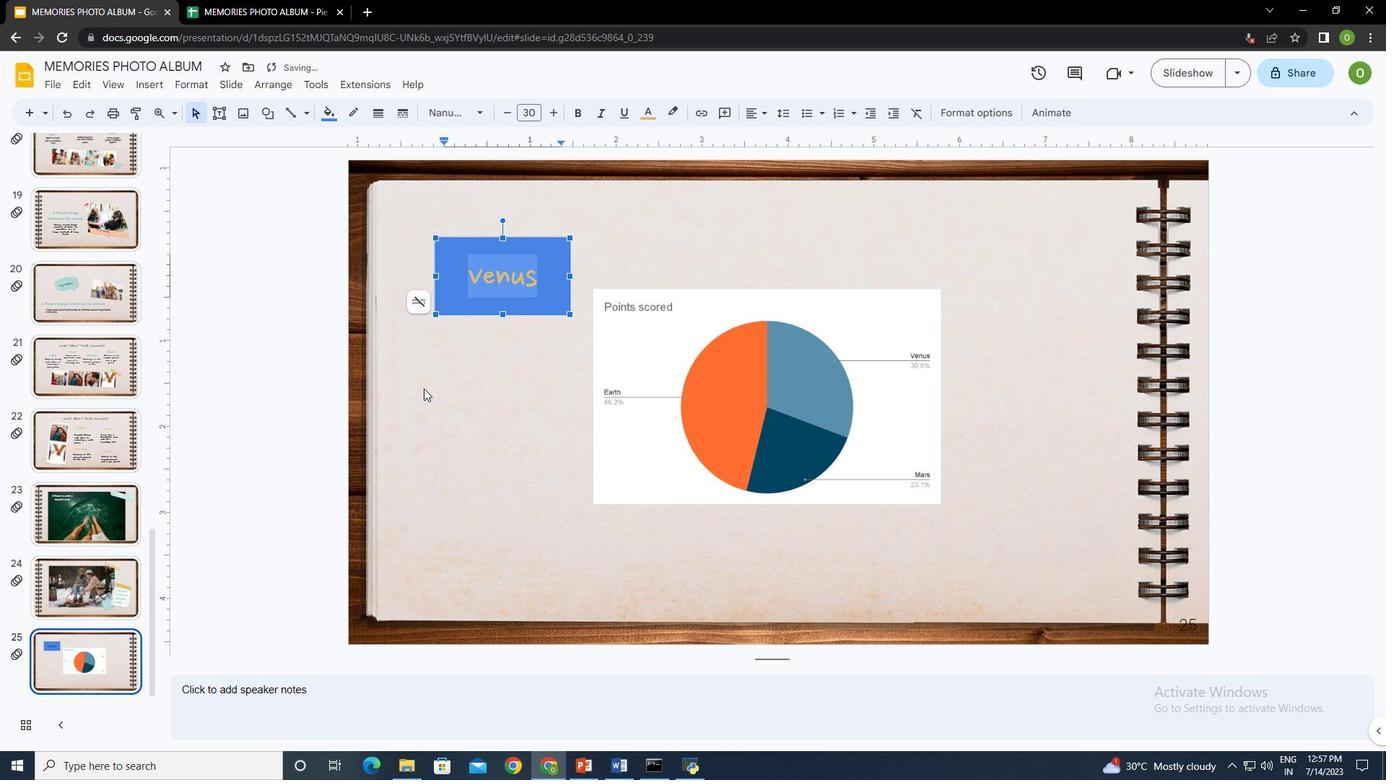 
Action: Mouse pressed left at (377, 404)
Screenshot: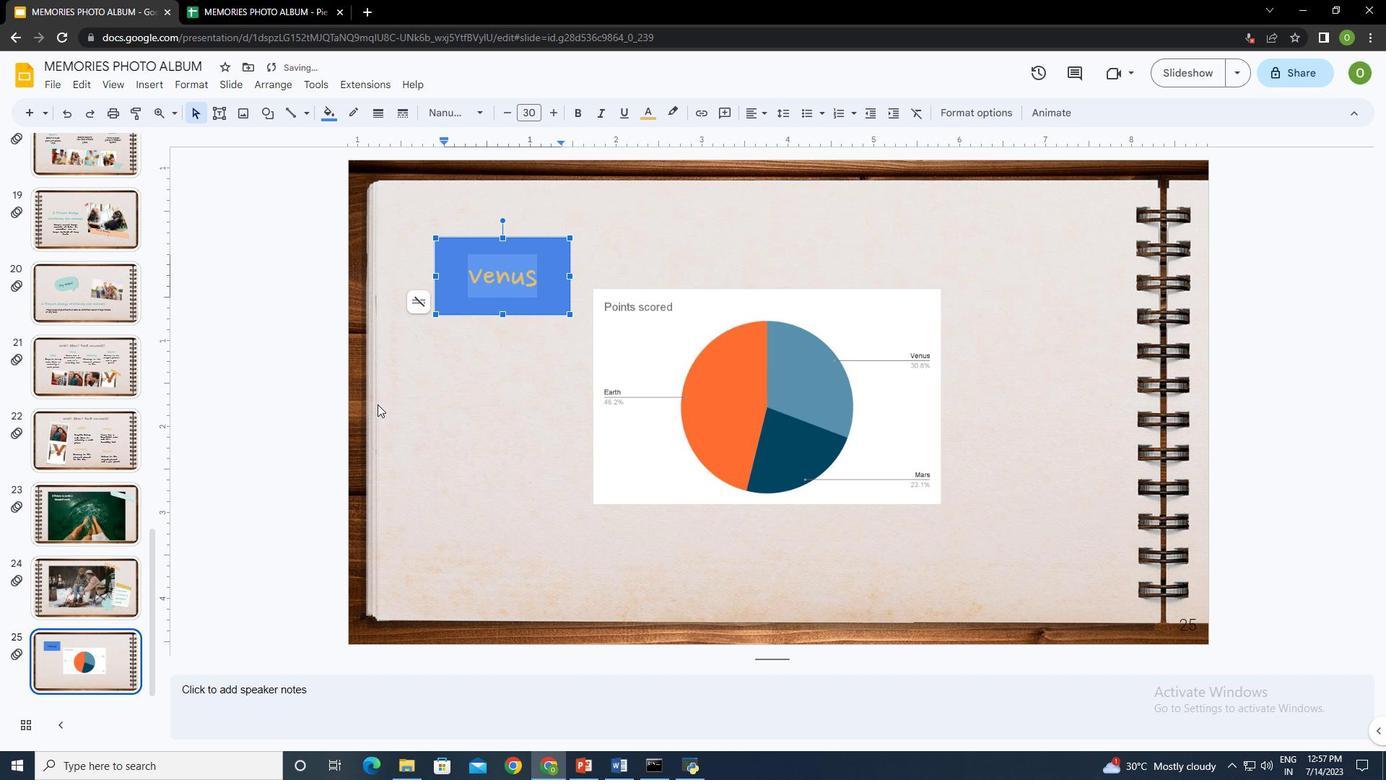 
Action: Mouse moved to (487, 330)
Screenshot: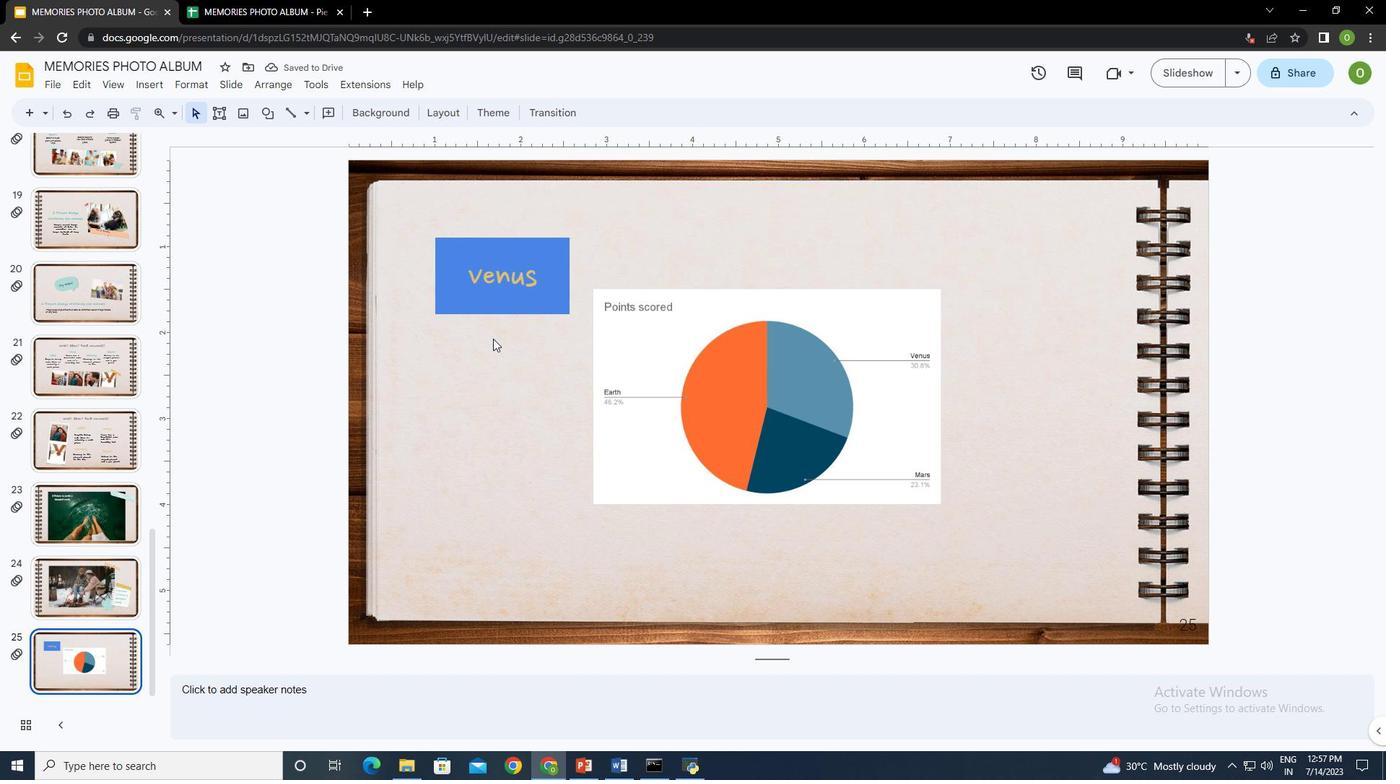 
Action: Mouse pressed left at (487, 330)
Screenshot: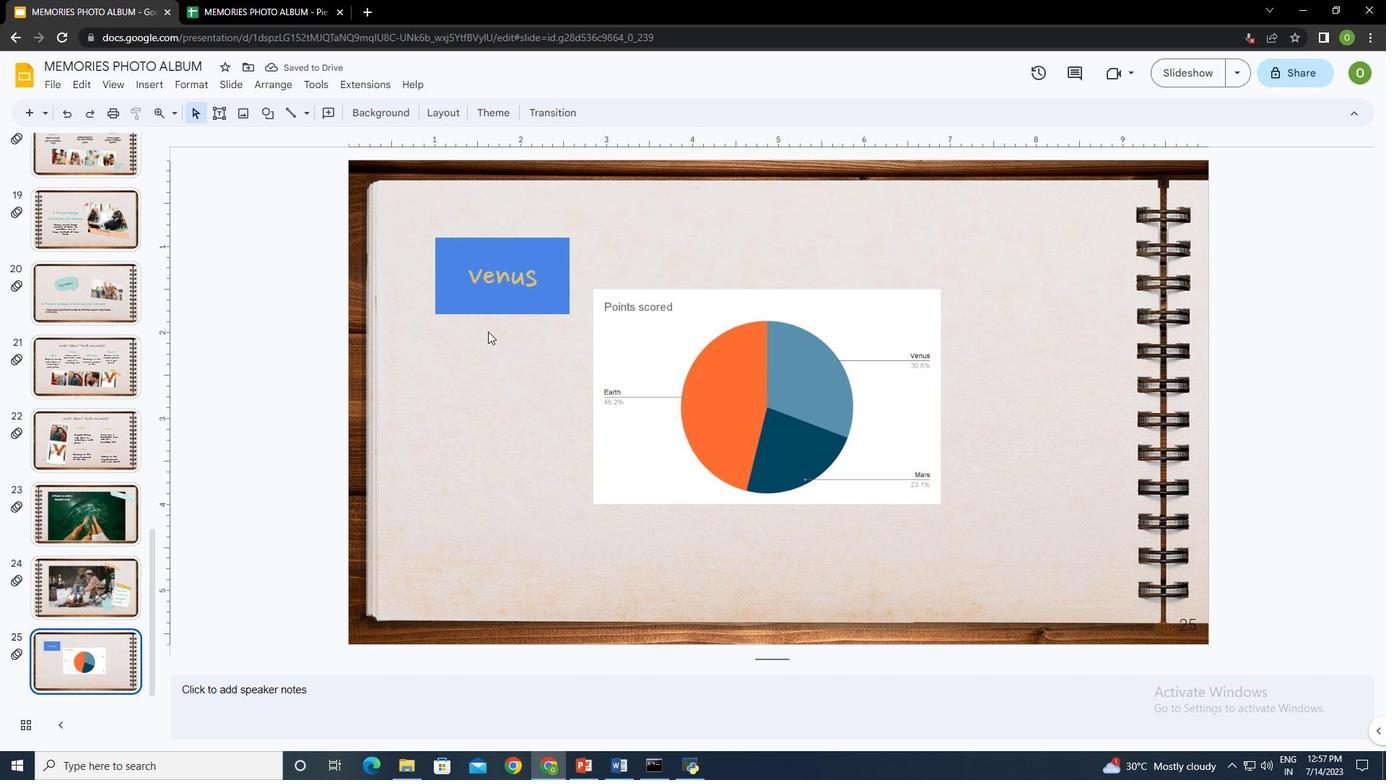 
Action: Mouse moved to (218, 109)
Screenshot: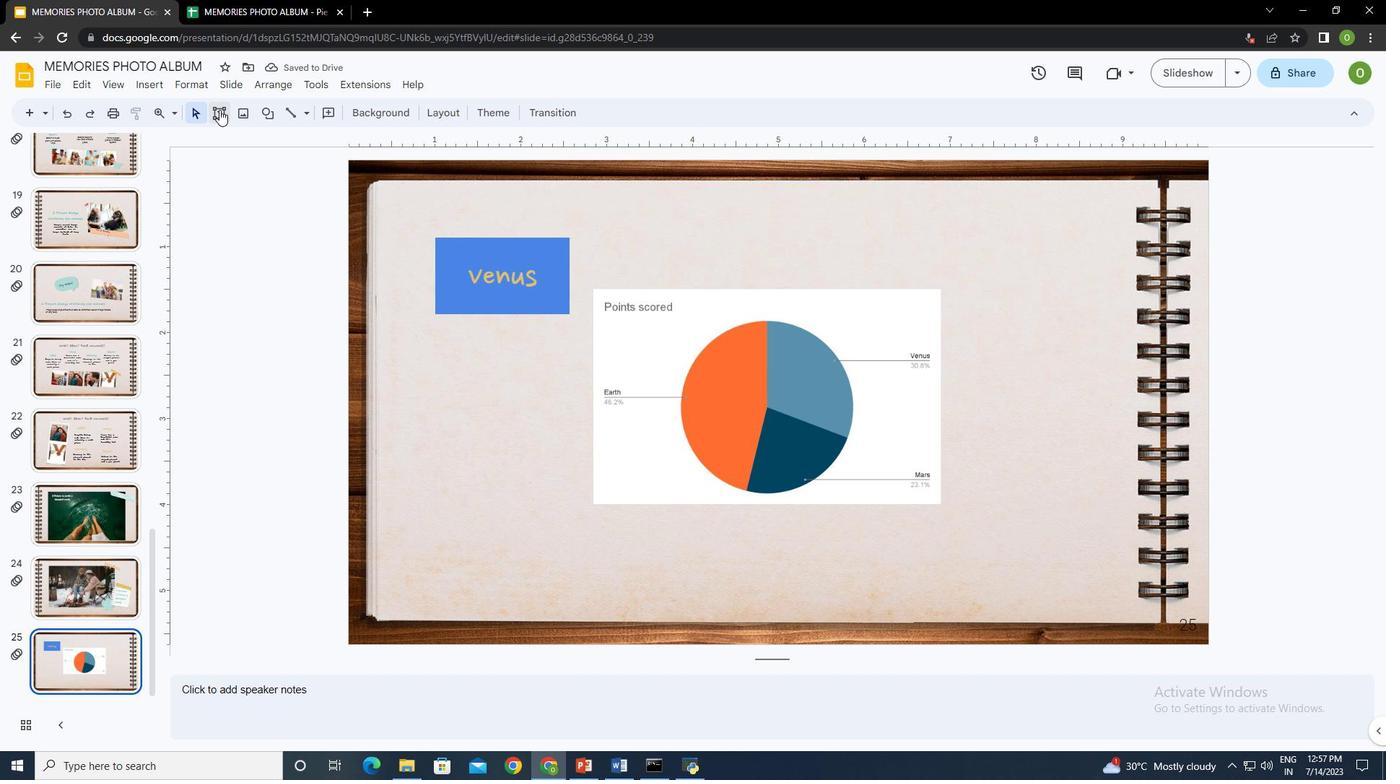 
Action: Mouse pressed left at (218, 109)
Screenshot: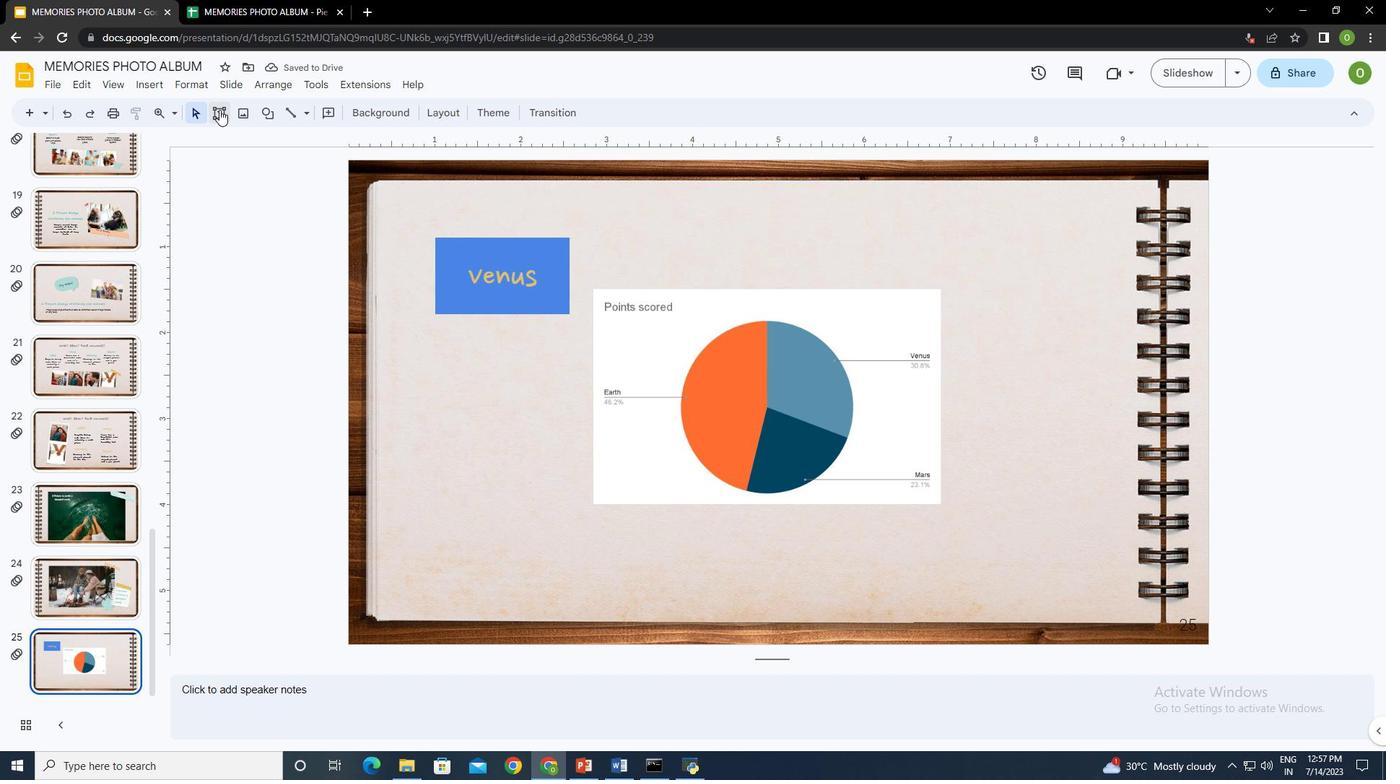 
Action: Mouse moved to (434, 319)
Screenshot: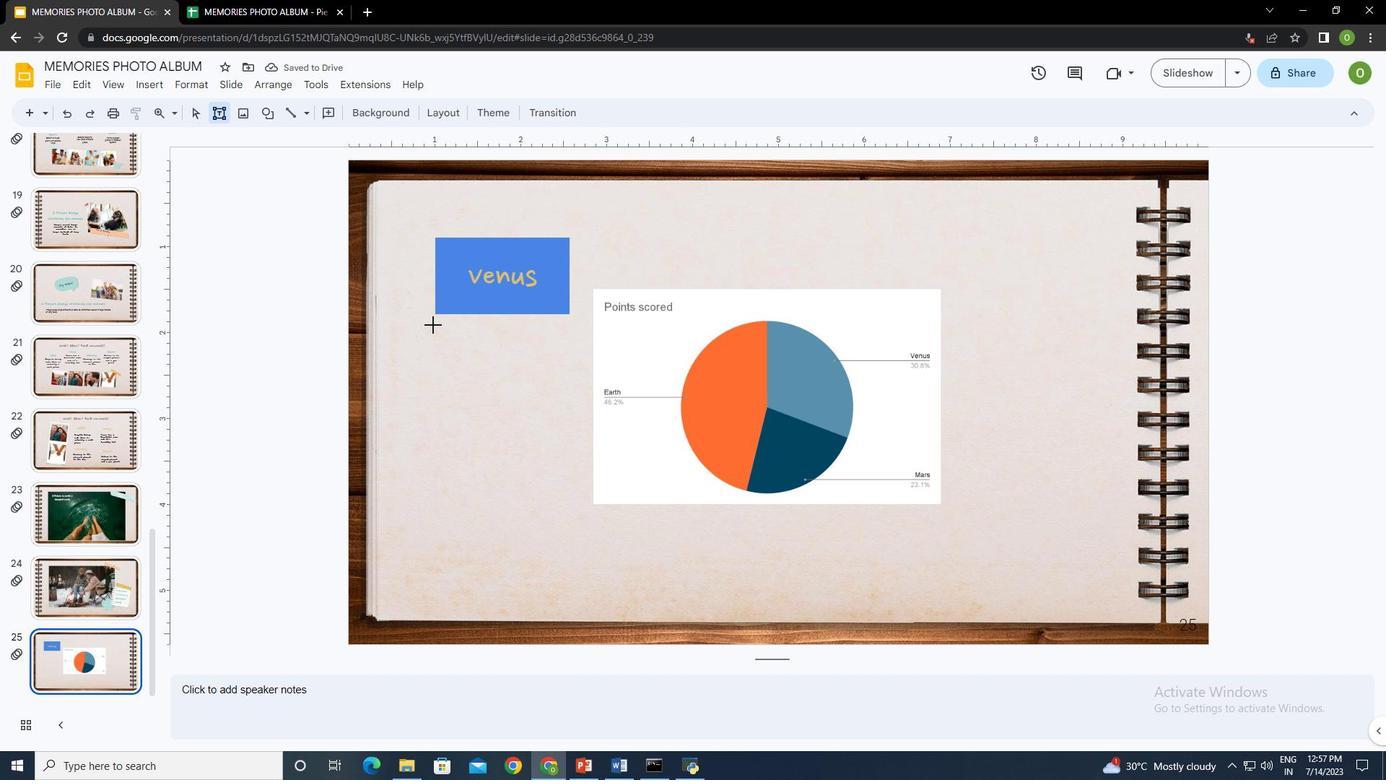 
Action: Mouse pressed left at (434, 319)
Screenshot: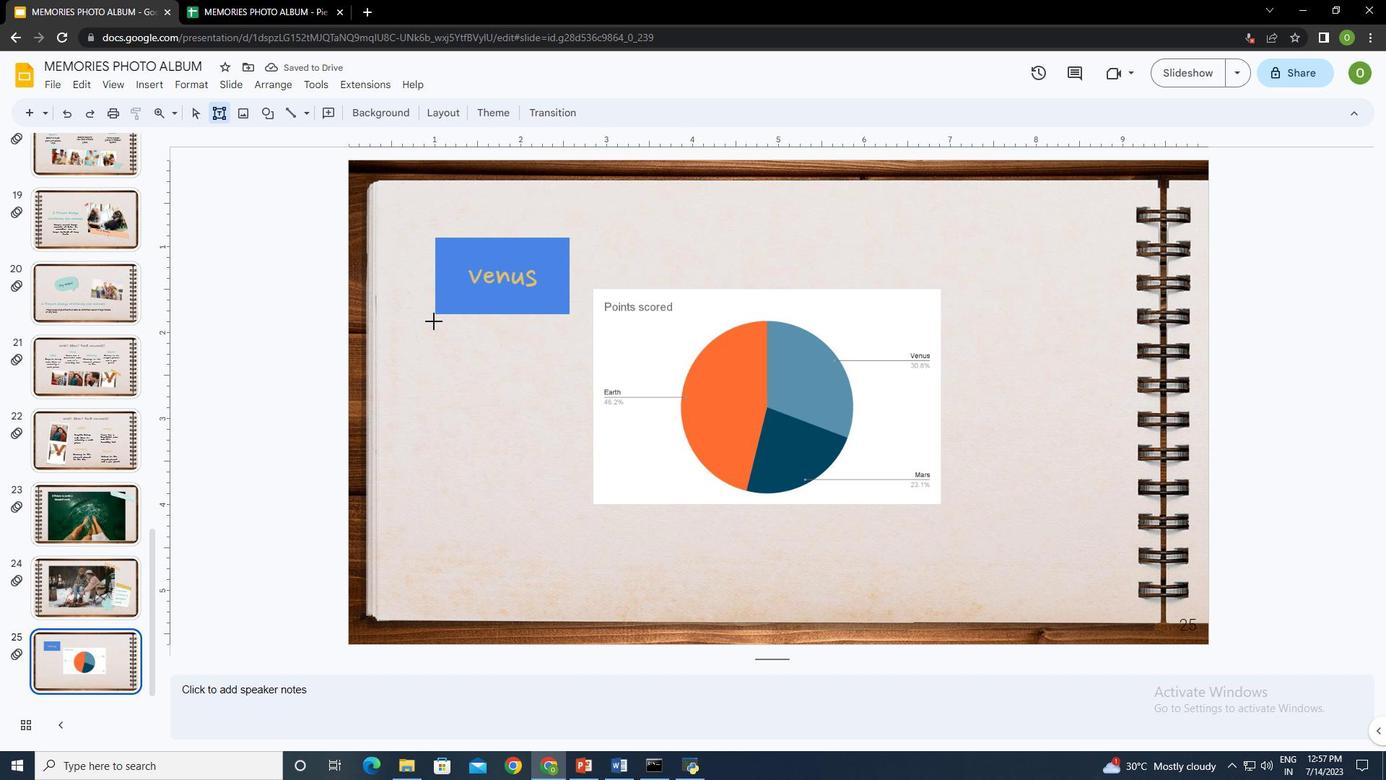 
Action: Mouse moved to (482, 343)
Screenshot: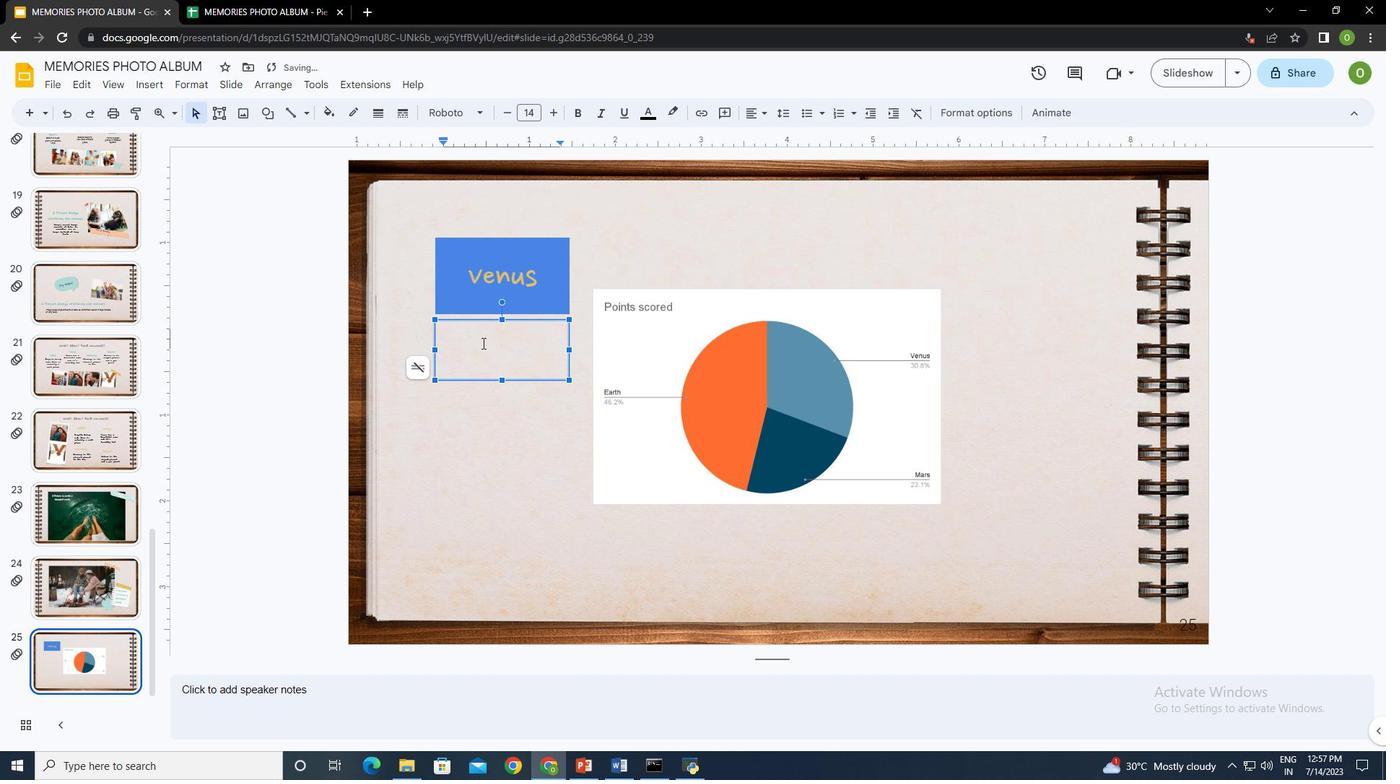 
Action: Key pressed <Key.shift><Key.shift><Key.shift><Key.shift><Key.shift><Key.shift><Key.shift>Venus<Key.space>has<Key.space>a<Key.space>beautiful<Key.space>name
Screenshot: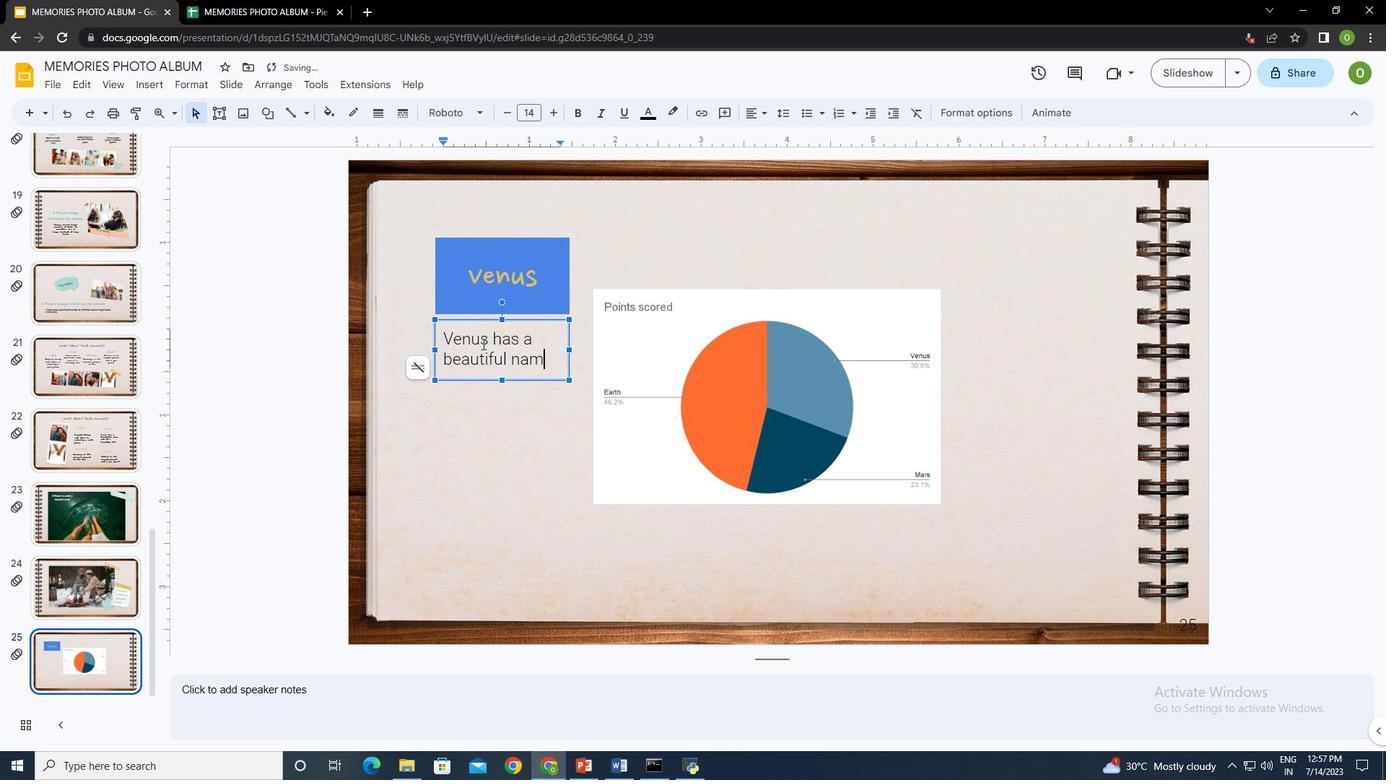 
Action: Mouse moved to (484, 346)
Screenshot: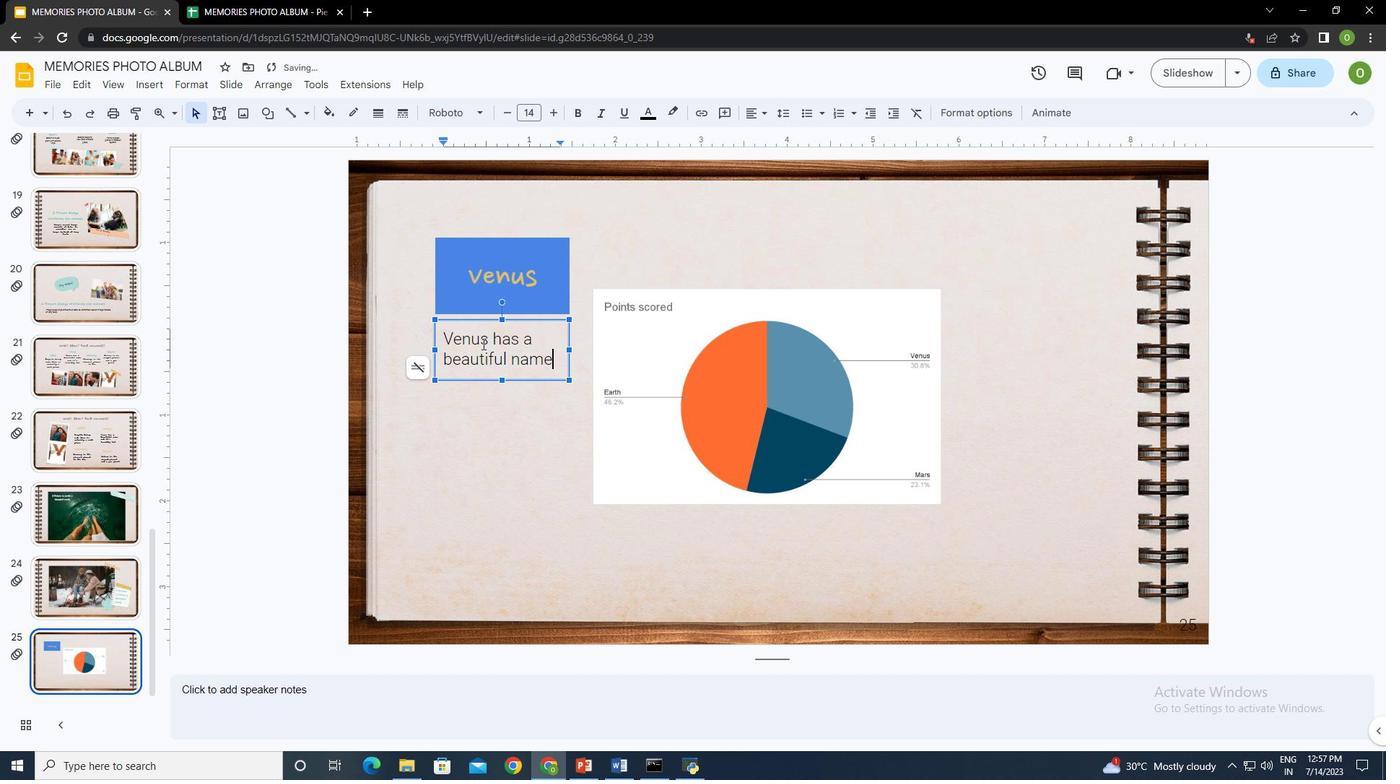 
Action: Key pressed ctrl+A
Screenshot: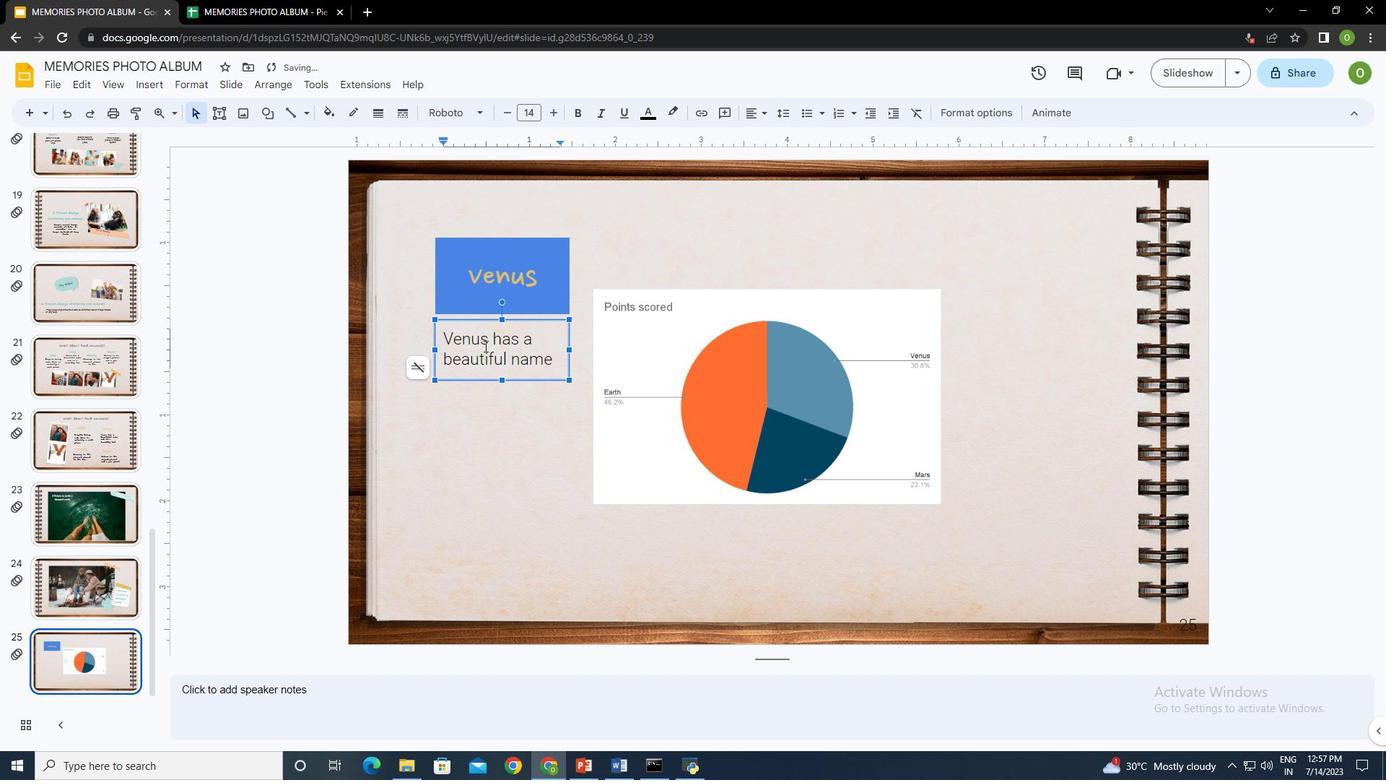 
Action: Mouse moved to (439, 112)
Screenshot: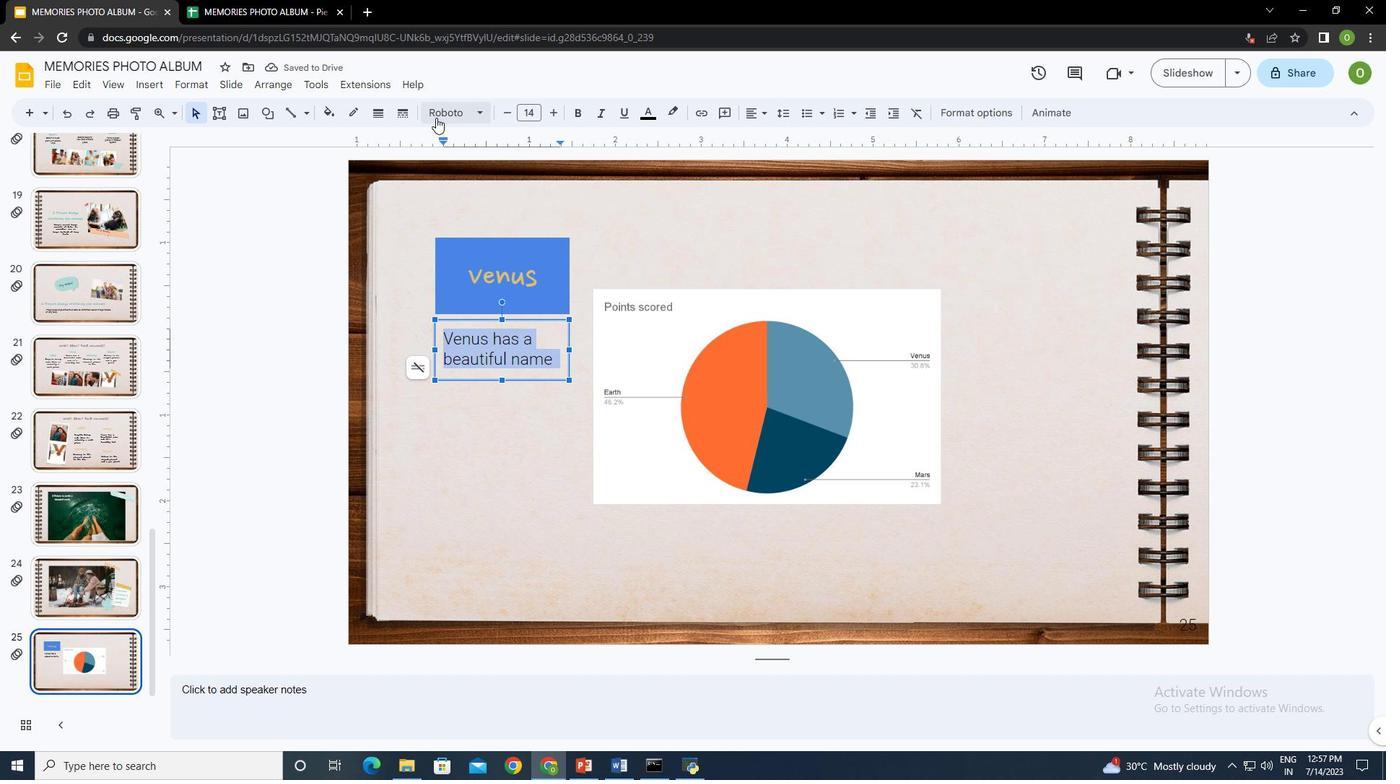 
Action: Mouse pressed left at (439, 112)
Screenshot: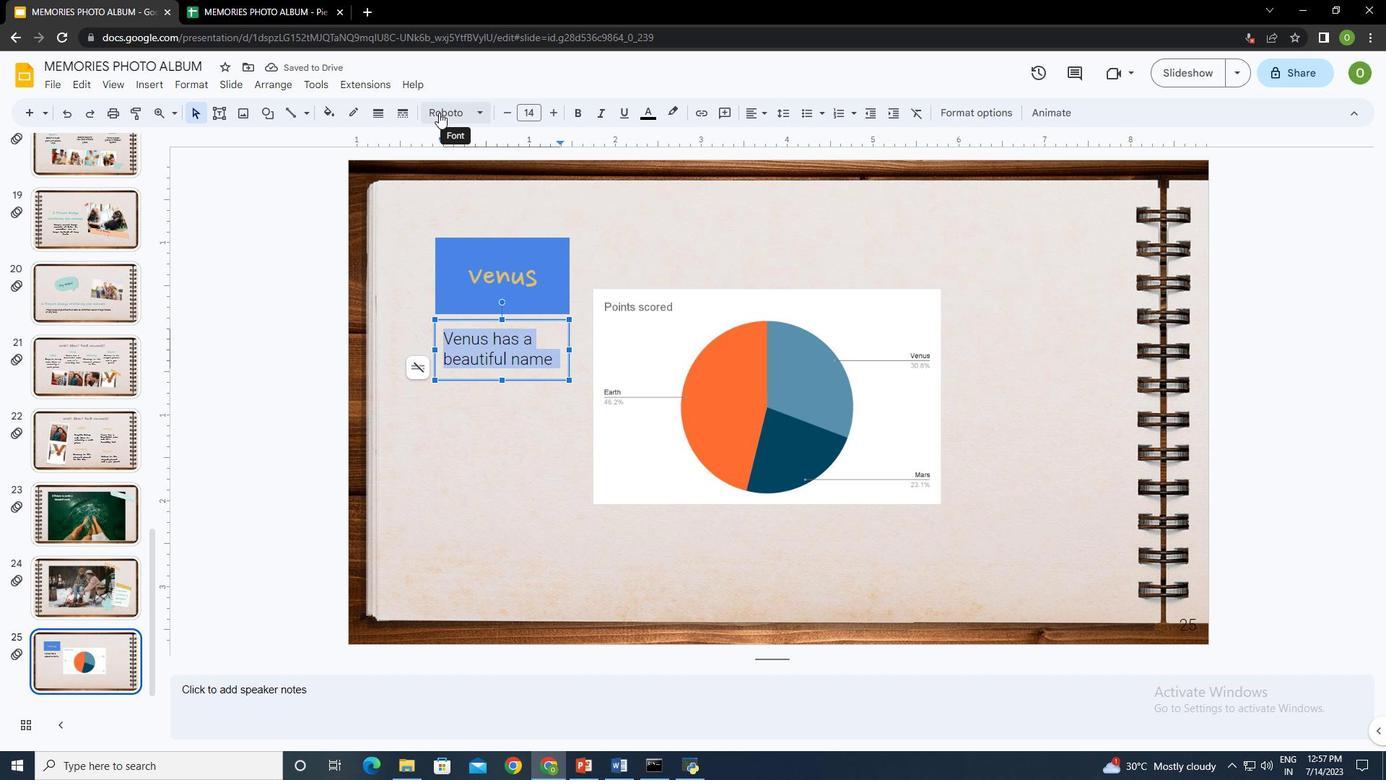 
Action: Mouse moved to (525, 324)
Screenshot: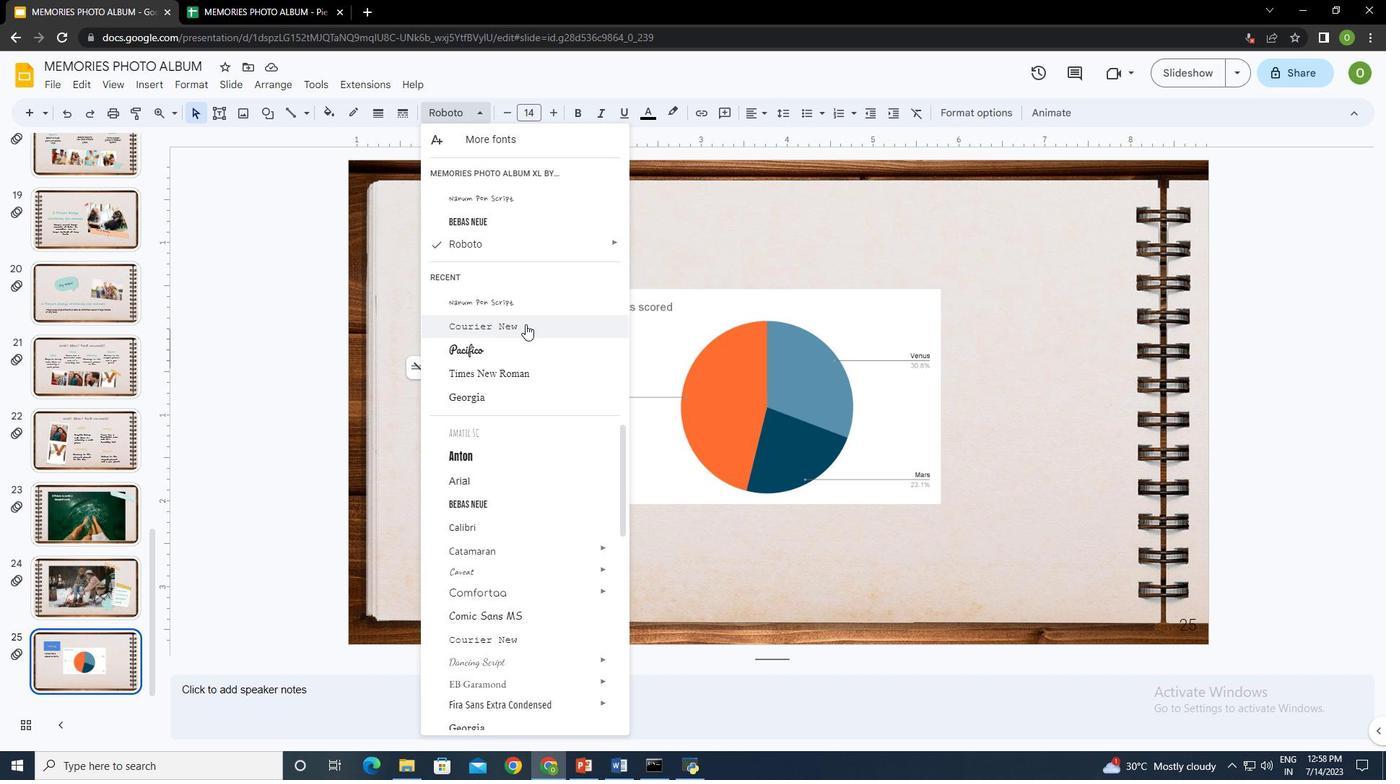 
Action: Mouse pressed left at (525, 324)
Screenshot: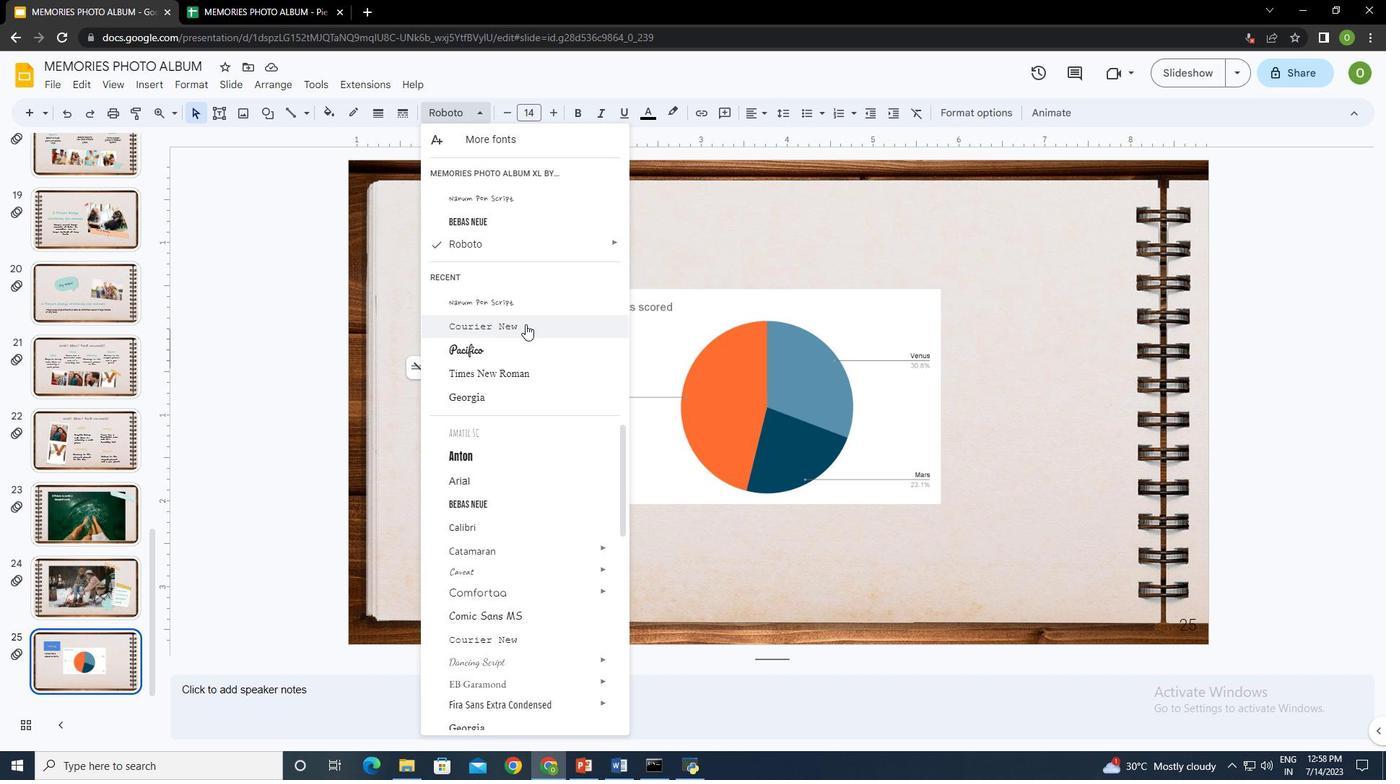 
Action: Mouse moved to (521, 389)
Screenshot: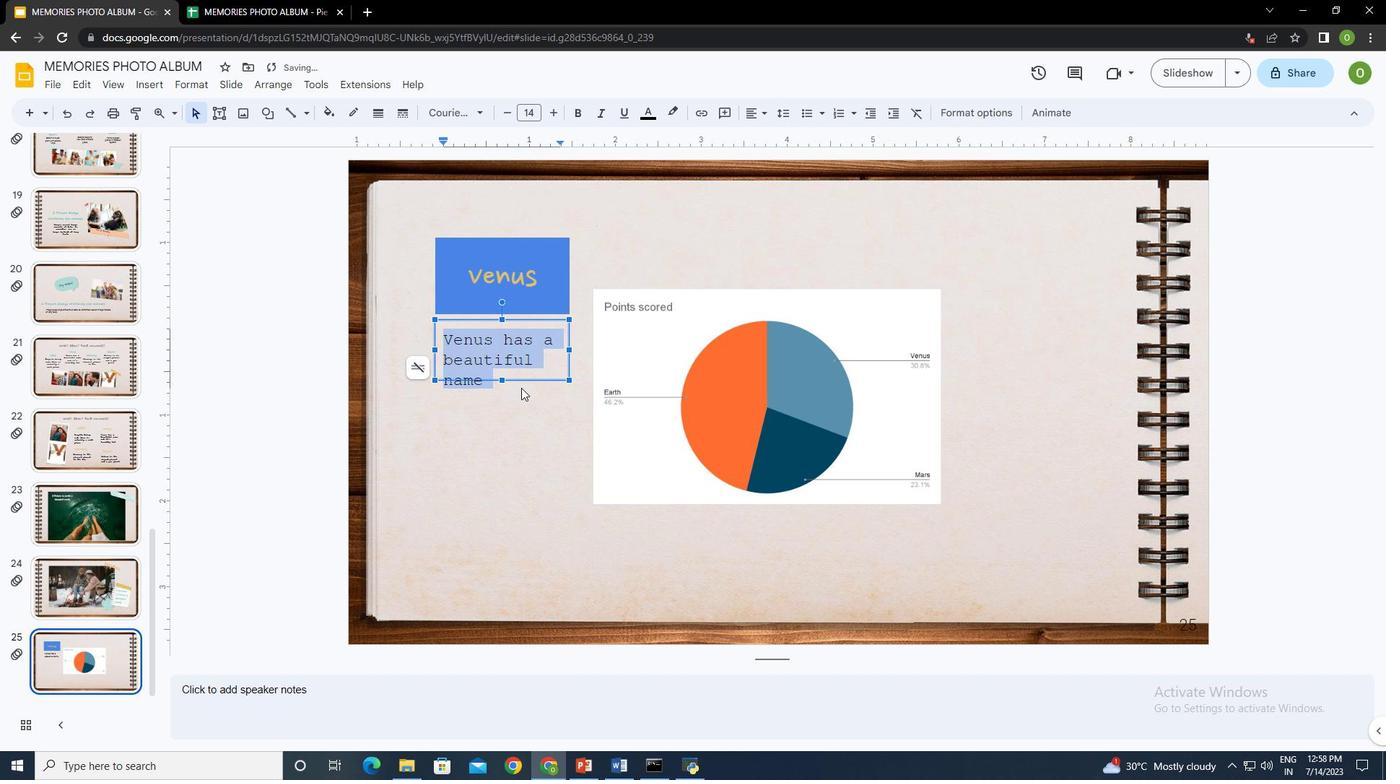 
Action: Mouse pressed left at (521, 389)
Screenshot: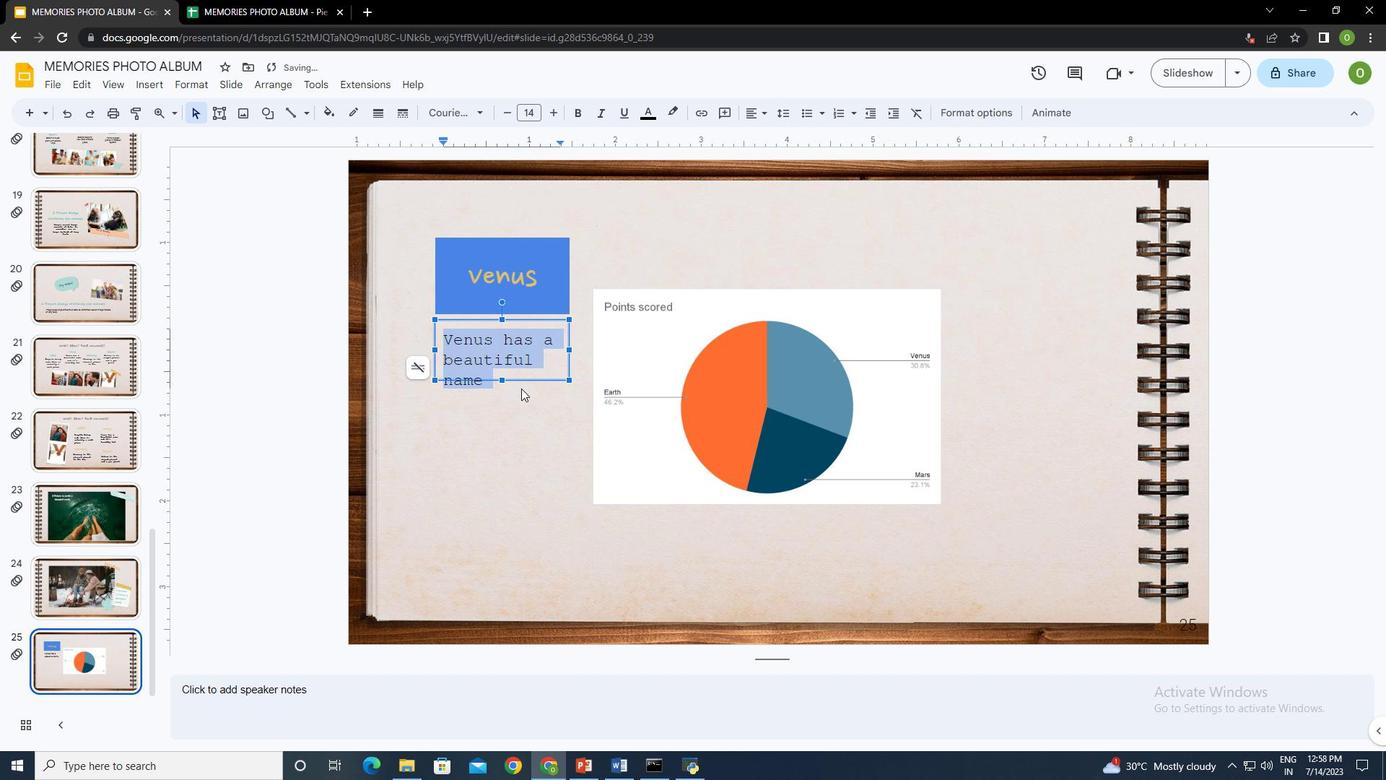 
Action: Mouse moved to (142, 84)
Screenshot: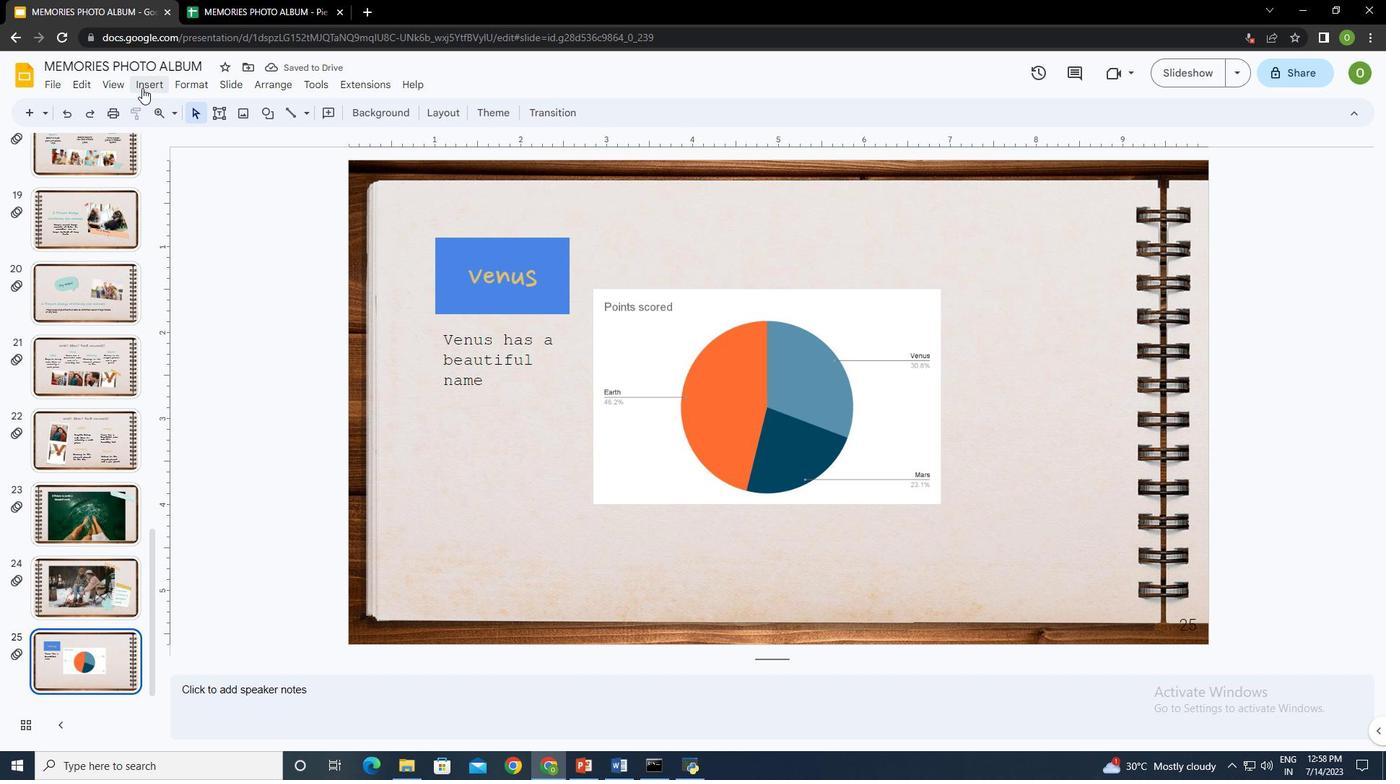 
Action: Mouse pressed left at (142, 84)
Screenshot: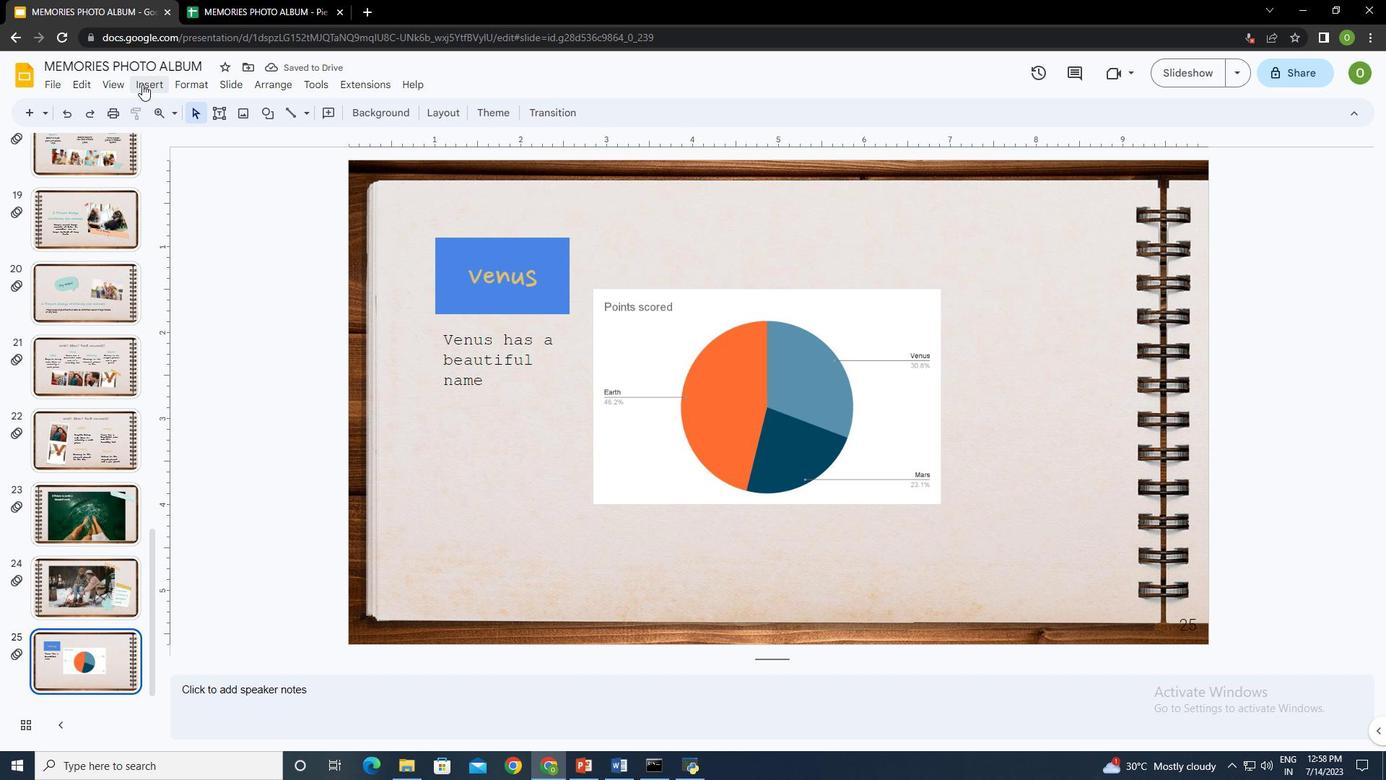
Action: Mouse moved to (217, 131)
Screenshot: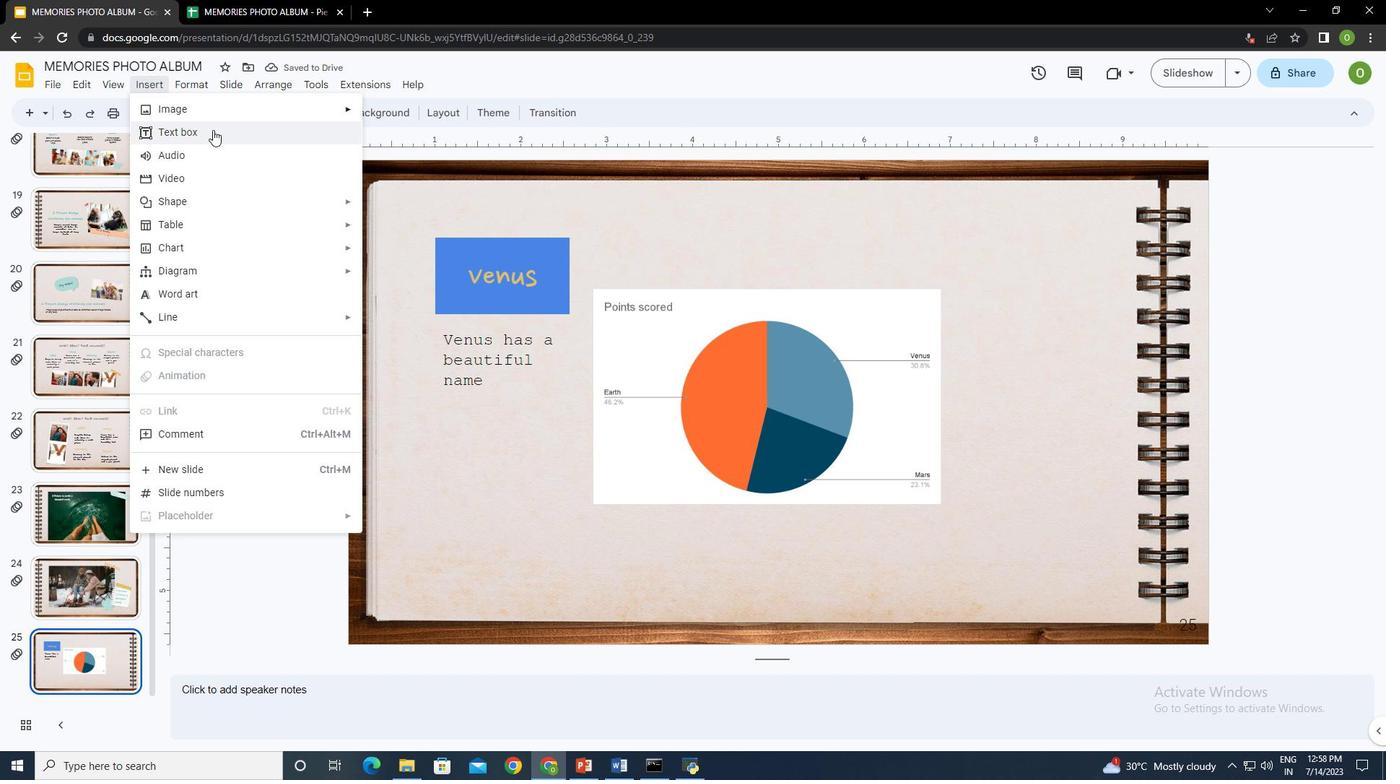 
Action: Mouse pressed left at (217, 131)
Screenshot: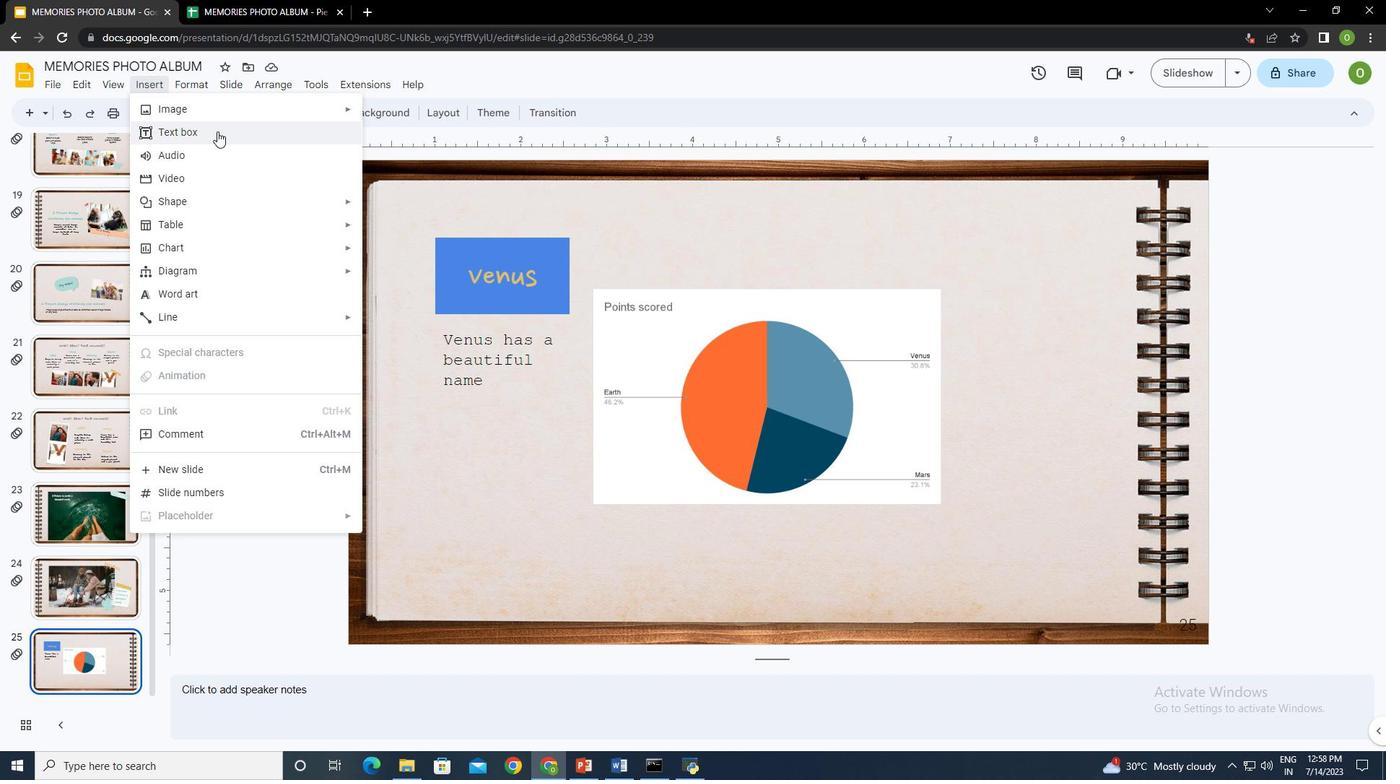 
Action: Mouse moved to (992, 323)
Screenshot: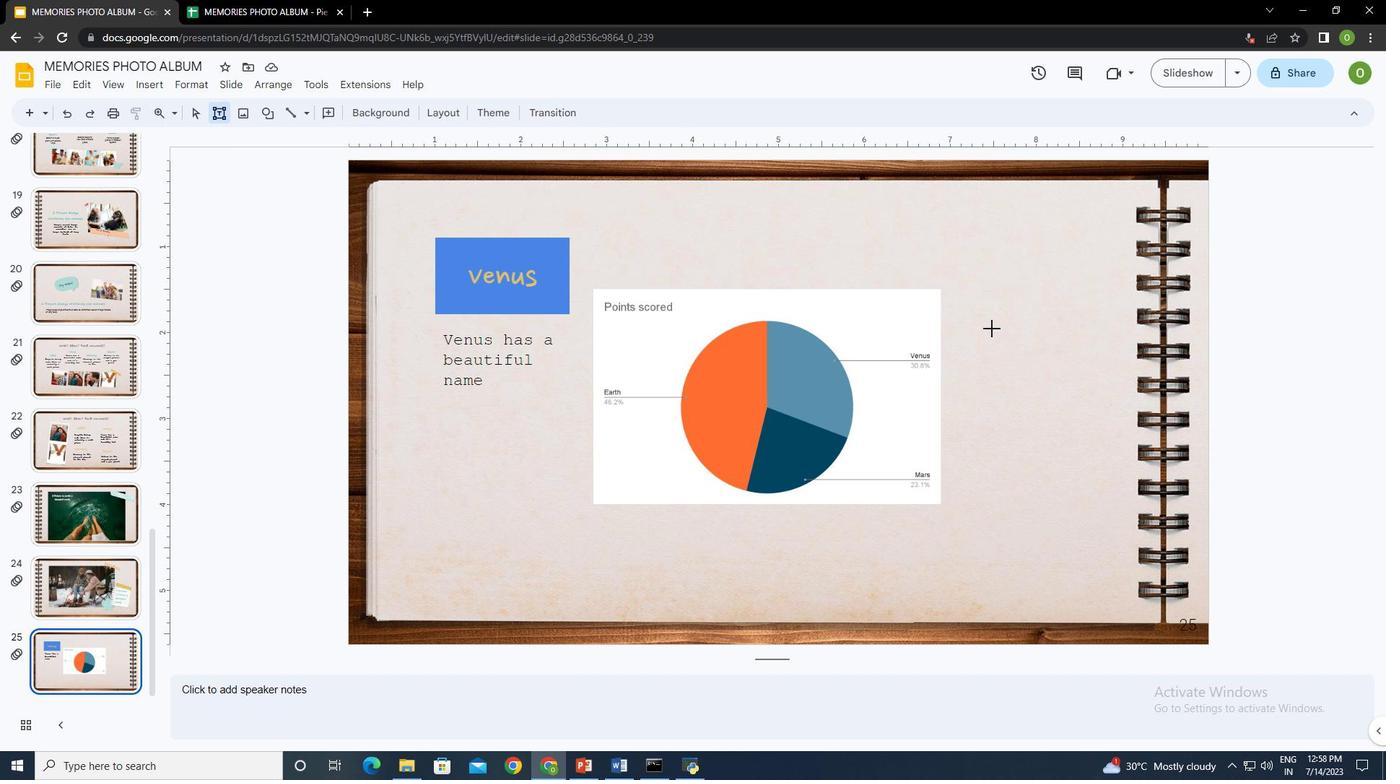 
Action: Mouse pressed left at (992, 323)
Screenshot: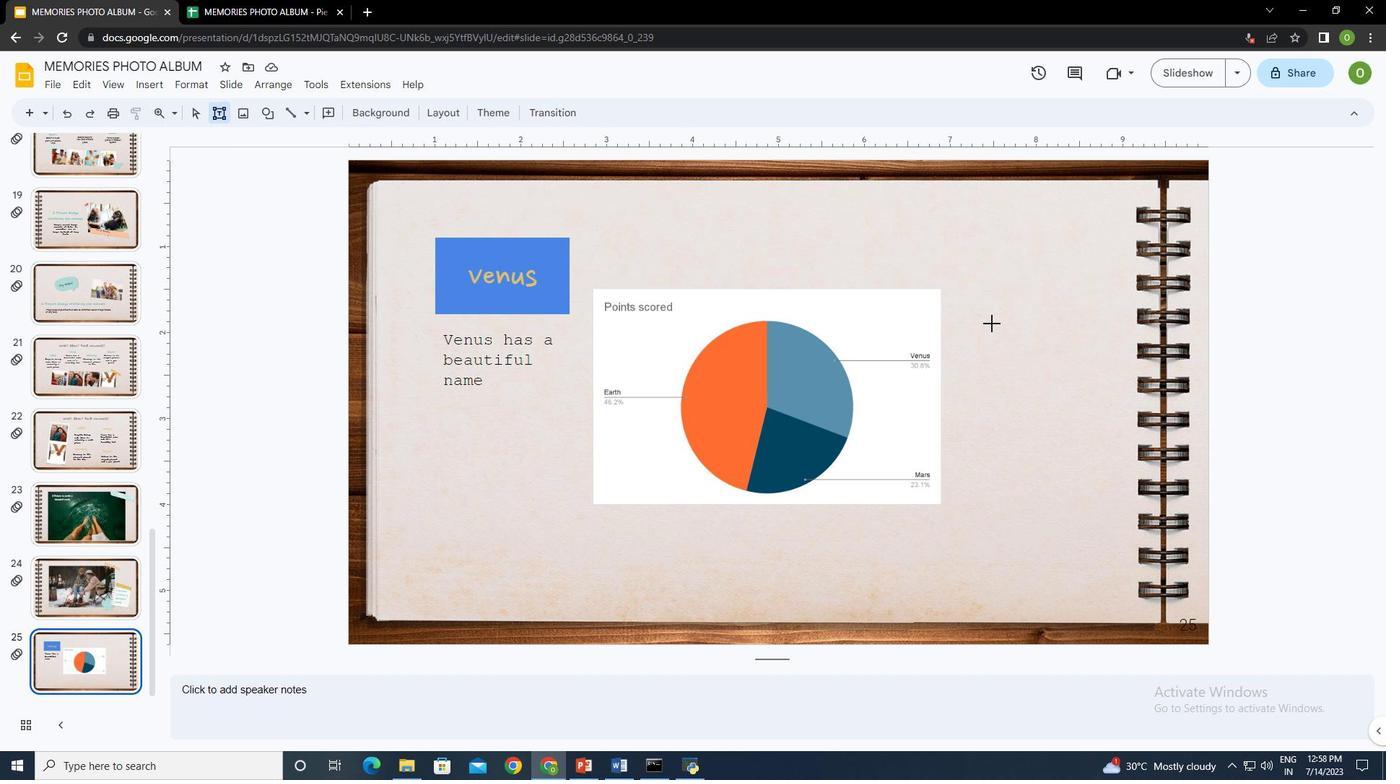 
Action: Mouse moved to (1045, 357)
Screenshot: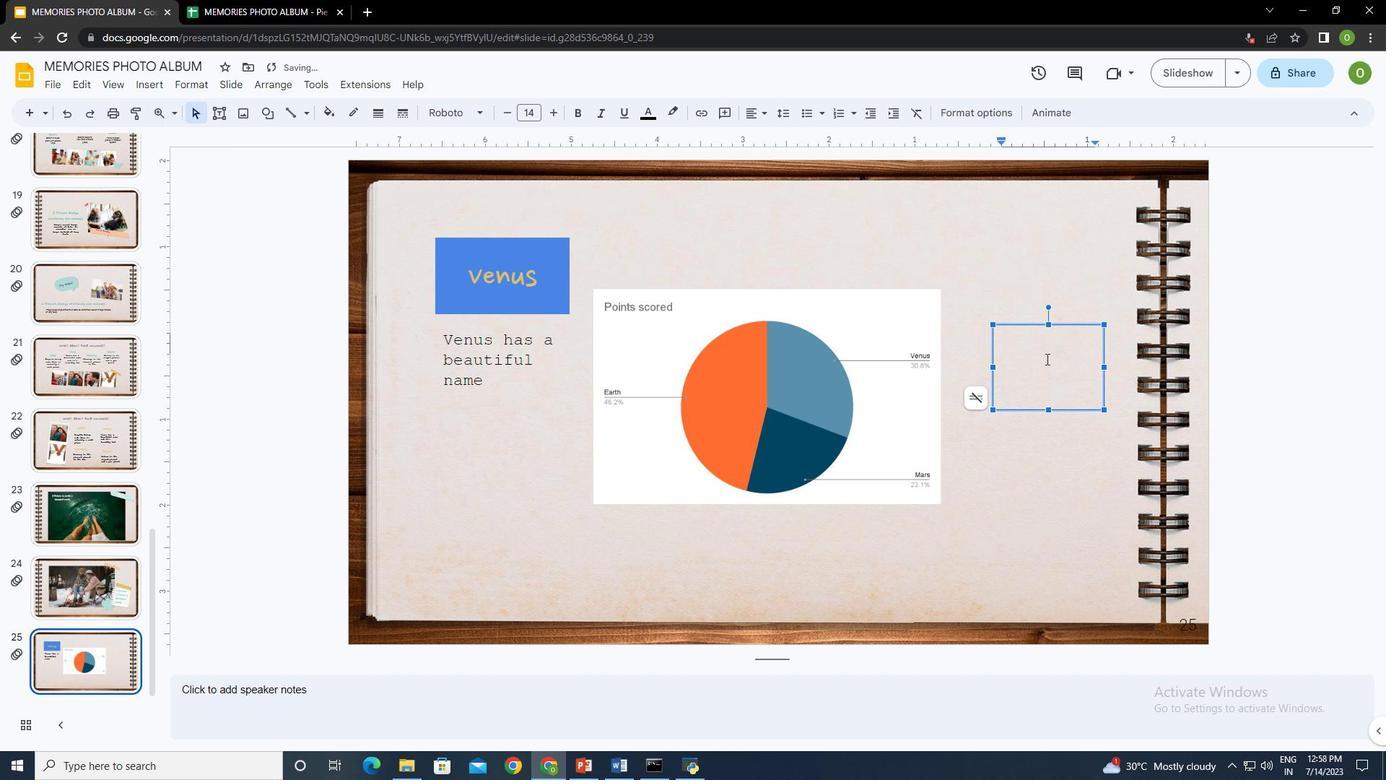 
Action: Key pressed <Key.shift><Key.shift><Key.shift><Key.shift><Key.shift>Earthctrl+A
Screenshot: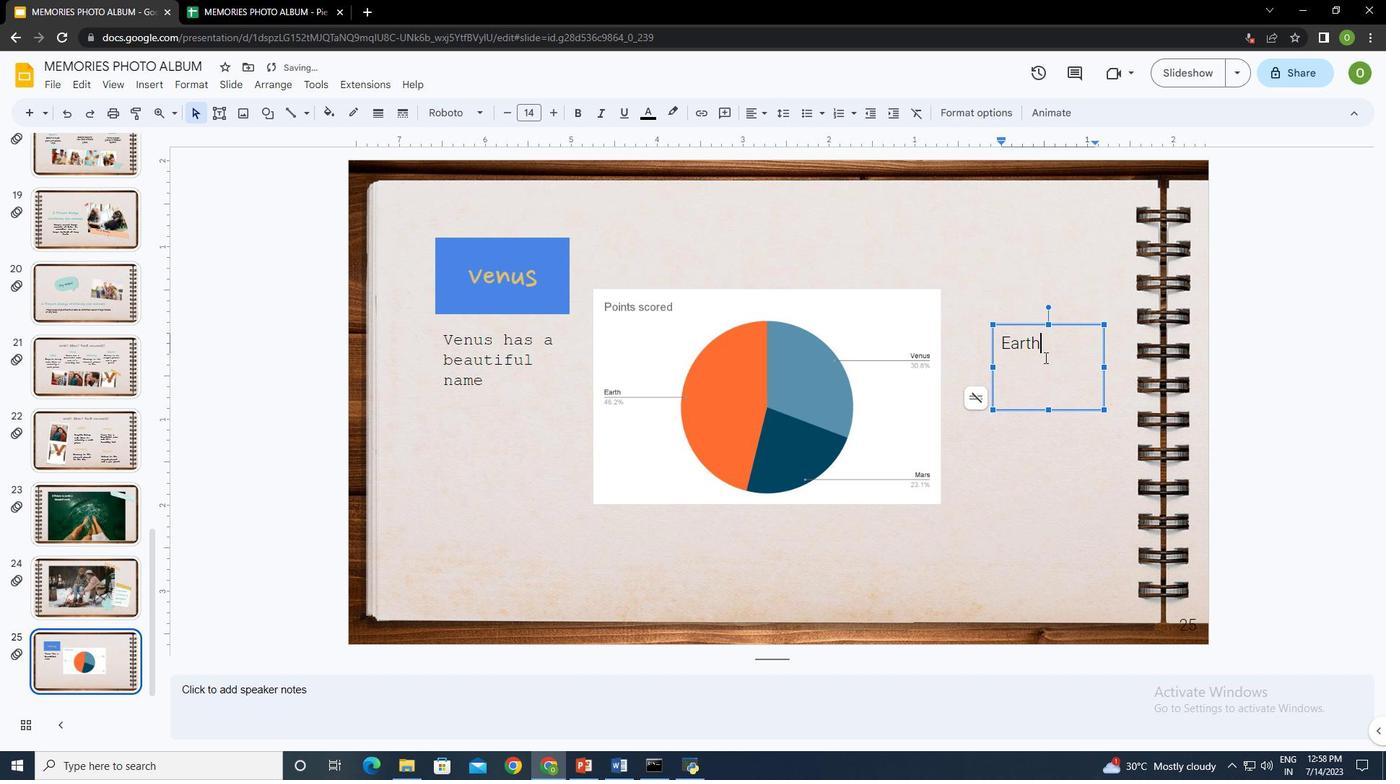 
Action: Mouse moved to (450, 115)
Screenshot: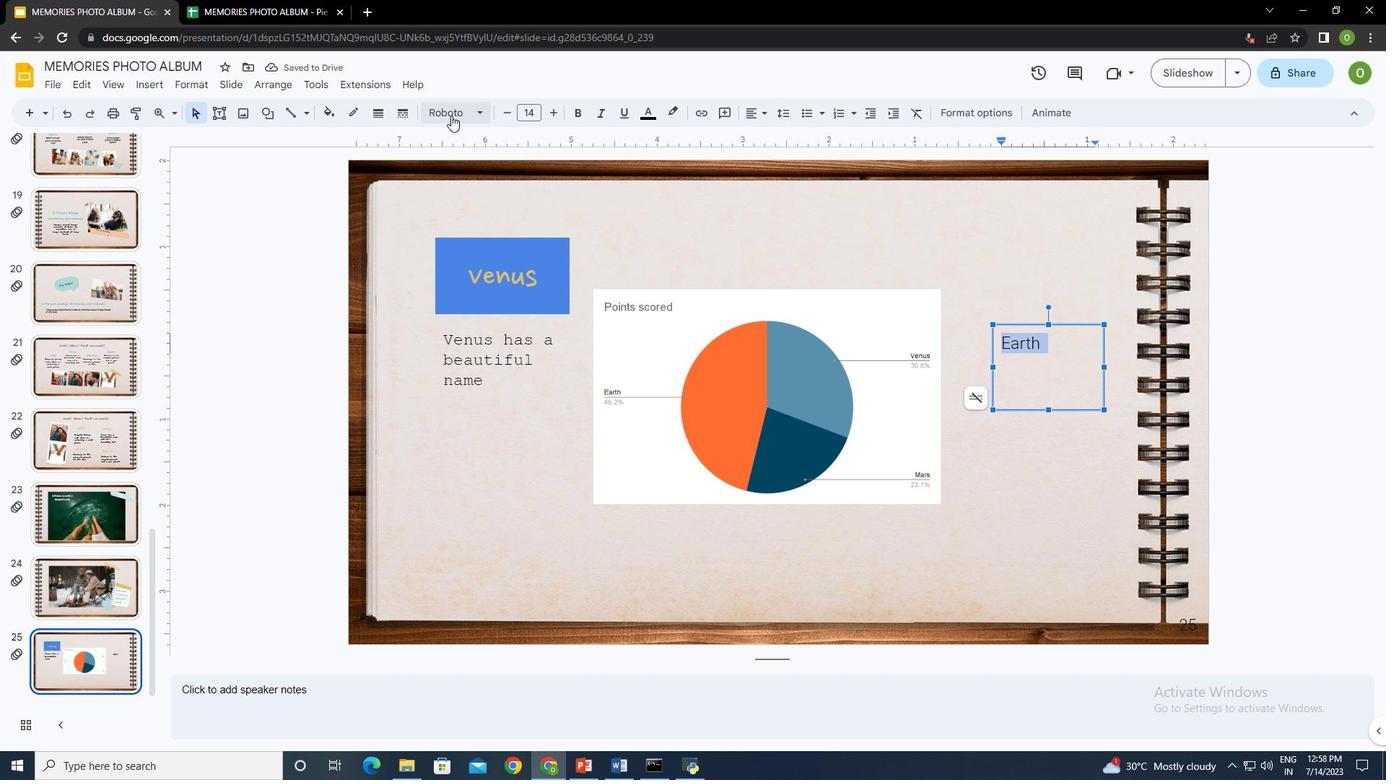 
Action: Mouse pressed left at (450, 115)
Screenshot: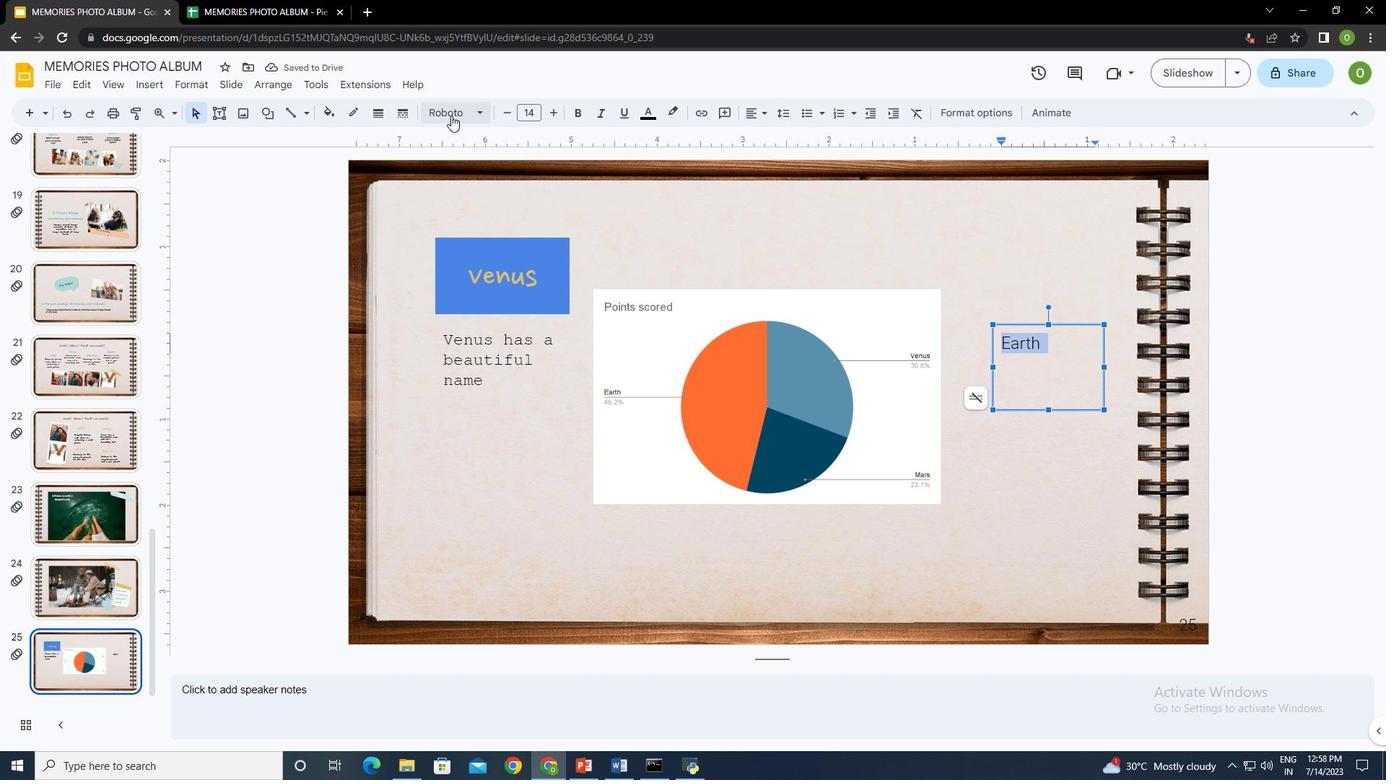 
Action: Mouse moved to (523, 200)
Screenshot: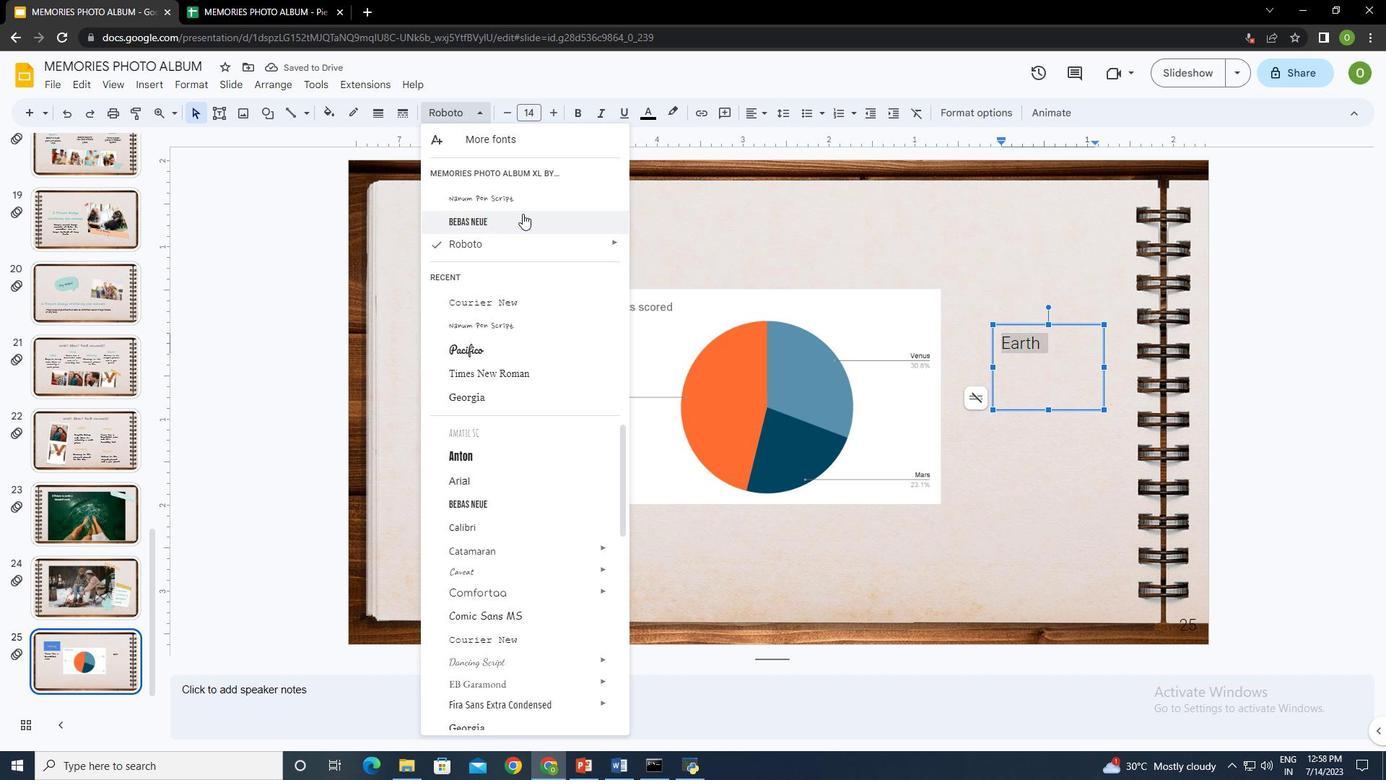
Action: Mouse pressed left at (523, 200)
Screenshot: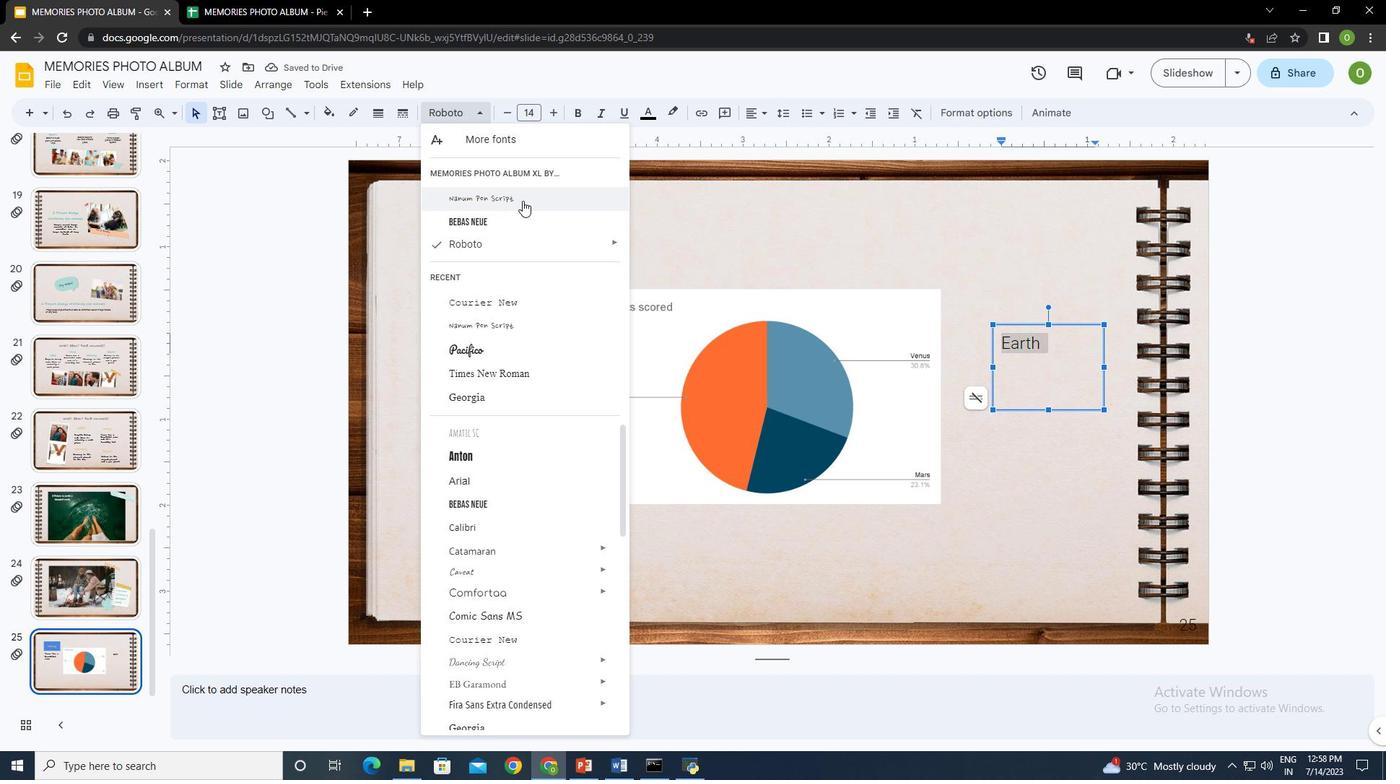 
Action: Key pressed ctrl+A
Screenshot: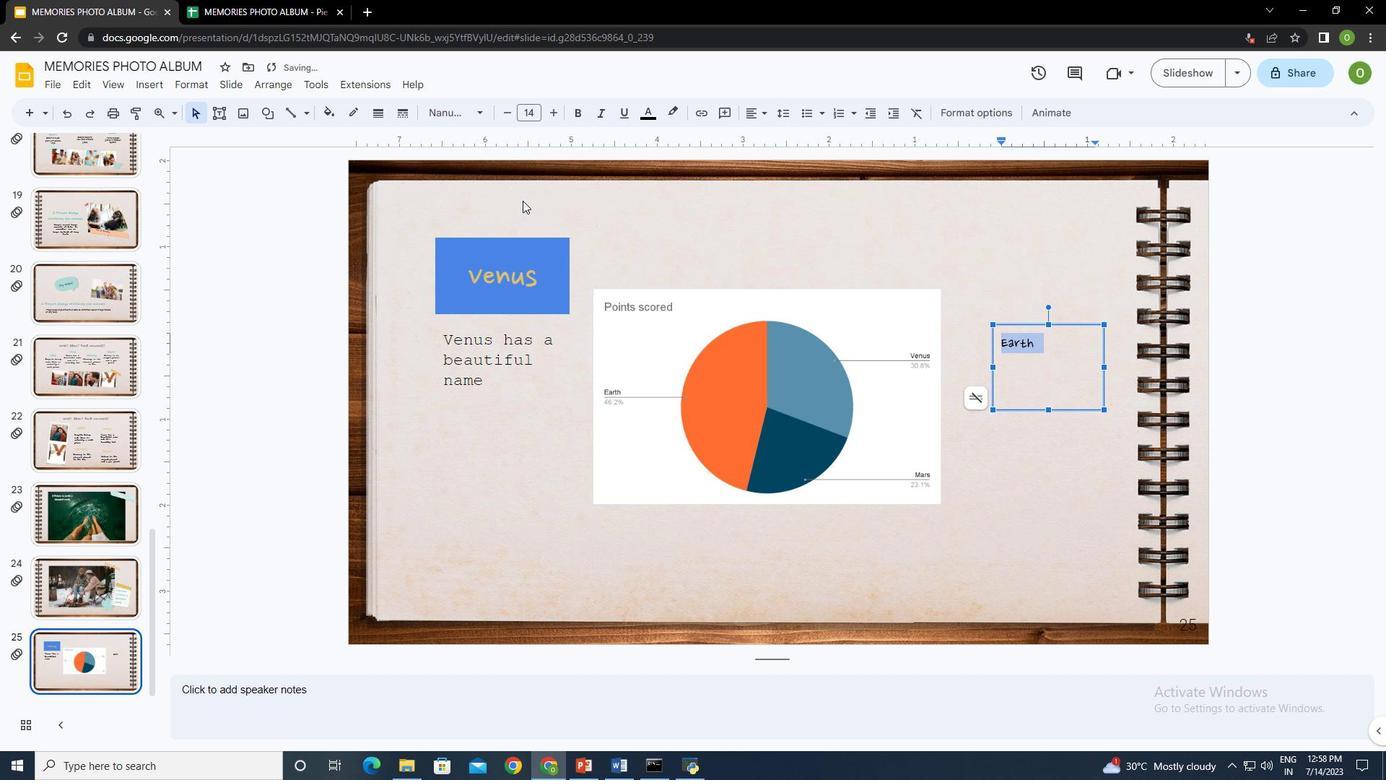 
Action: Mouse moved to (554, 109)
Screenshot: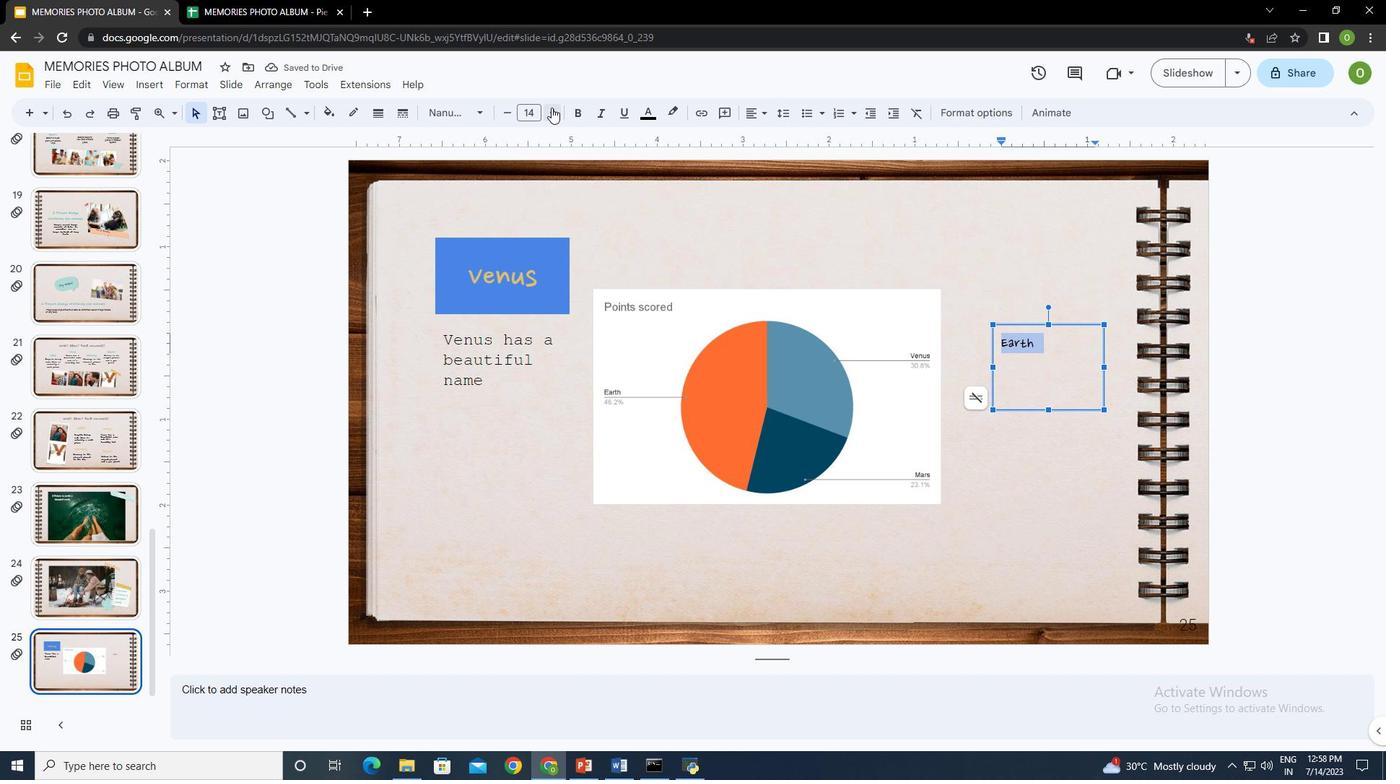 
Action: Mouse pressed left at (554, 109)
Screenshot: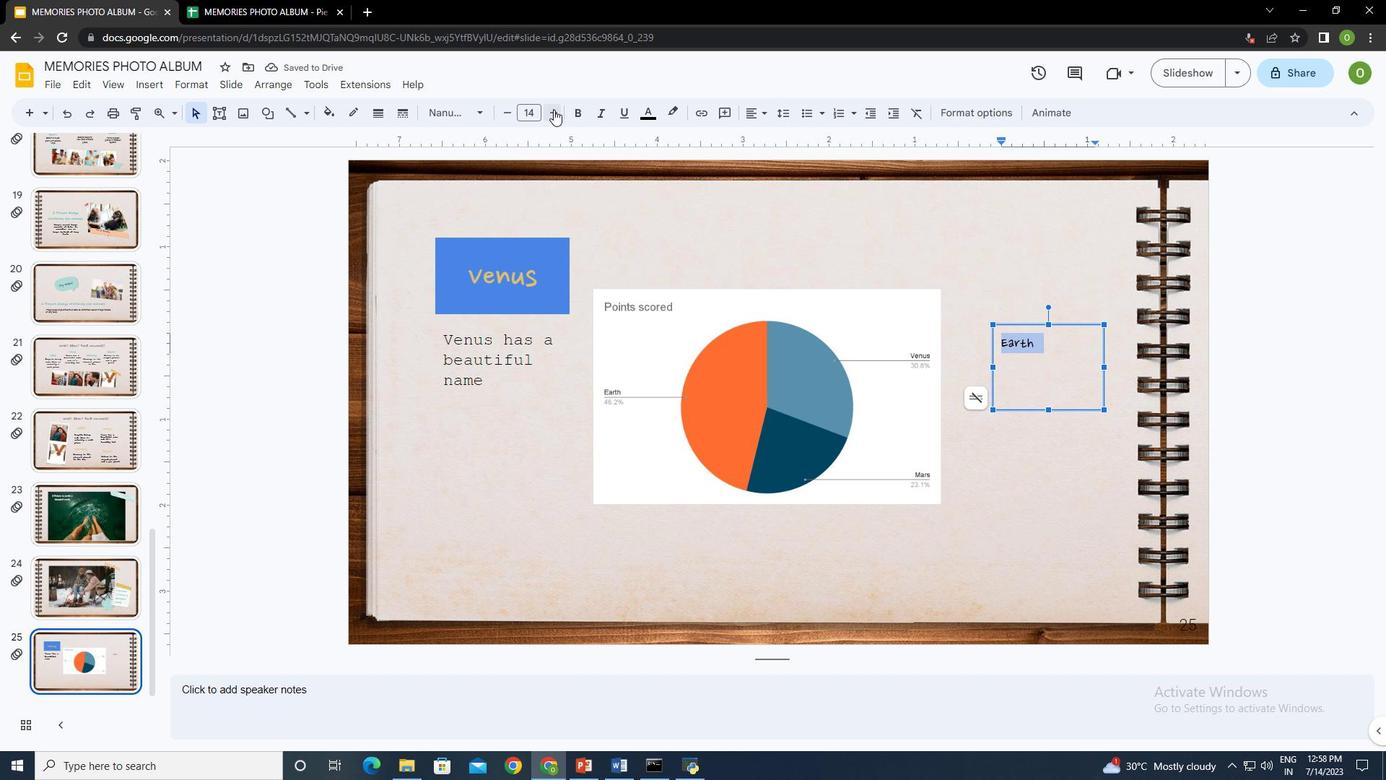 
Action: Mouse pressed left at (554, 109)
Screenshot: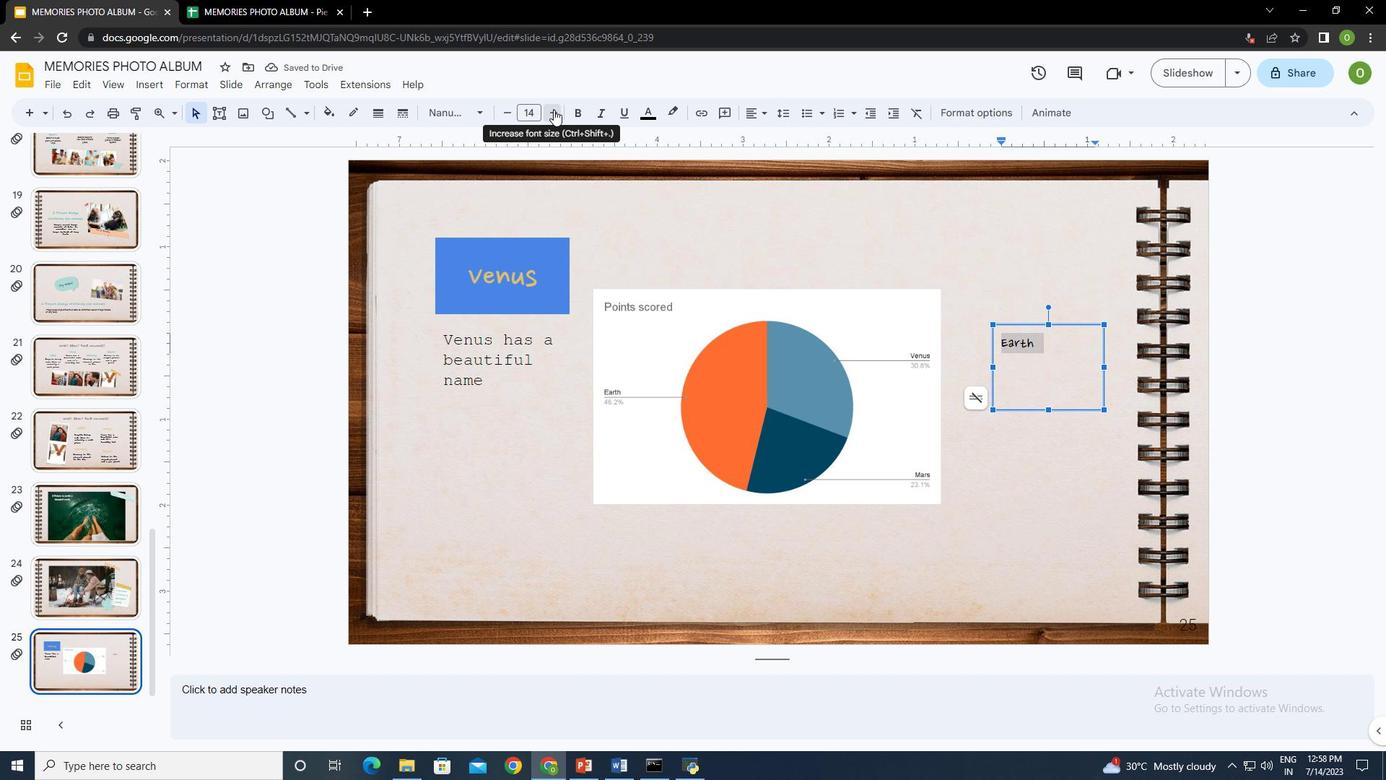 
Action: Mouse pressed left at (554, 109)
Screenshot: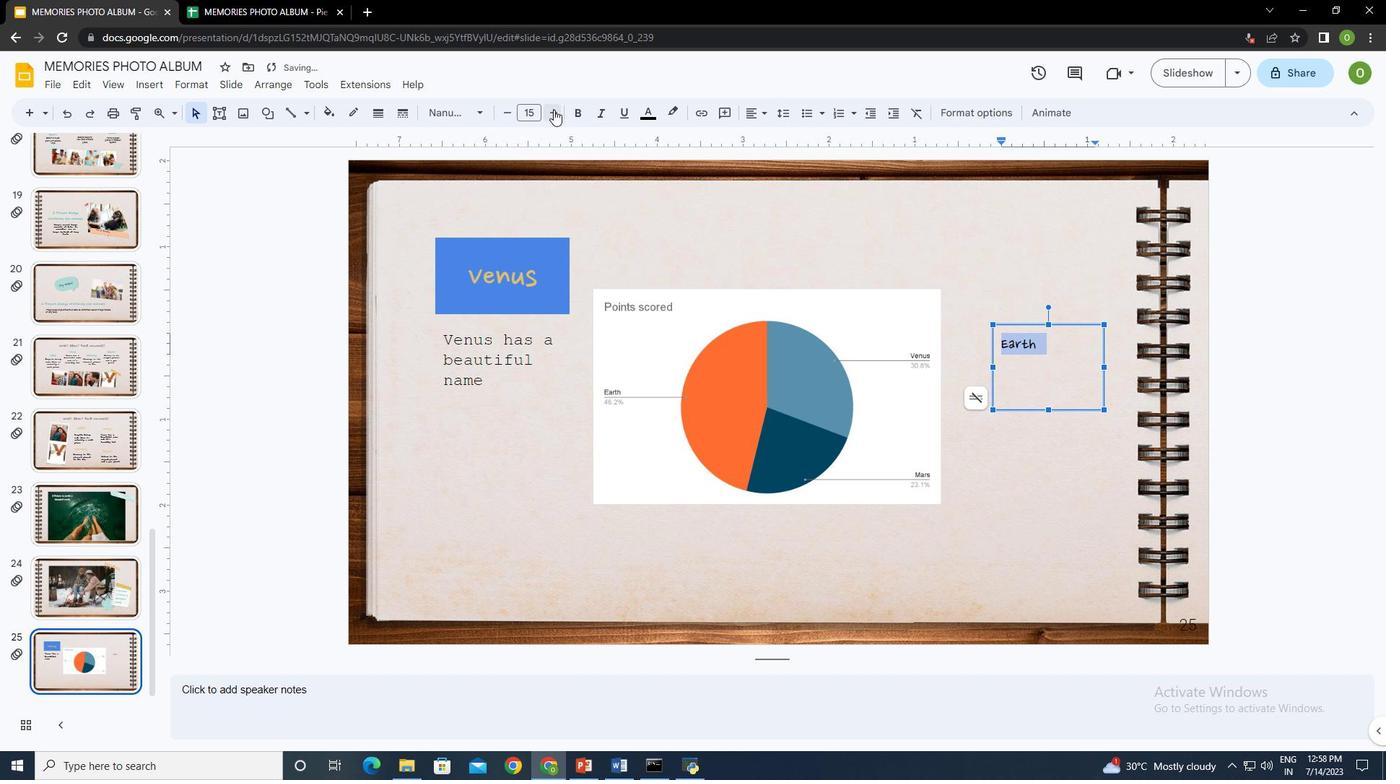 
Action: Mouse pressed left at (554, 109)
Screenshot: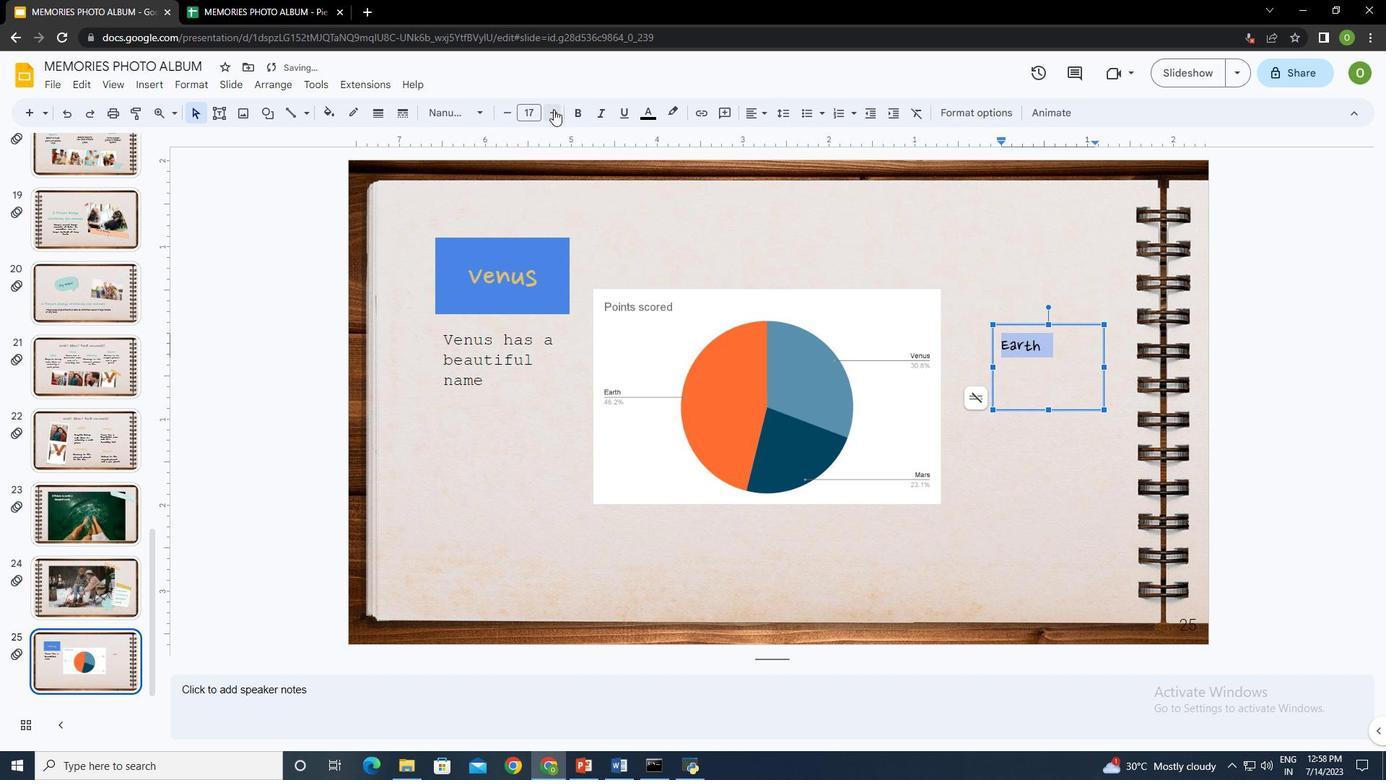 
Action: Mouse moved to (535, 107)
Screenshot: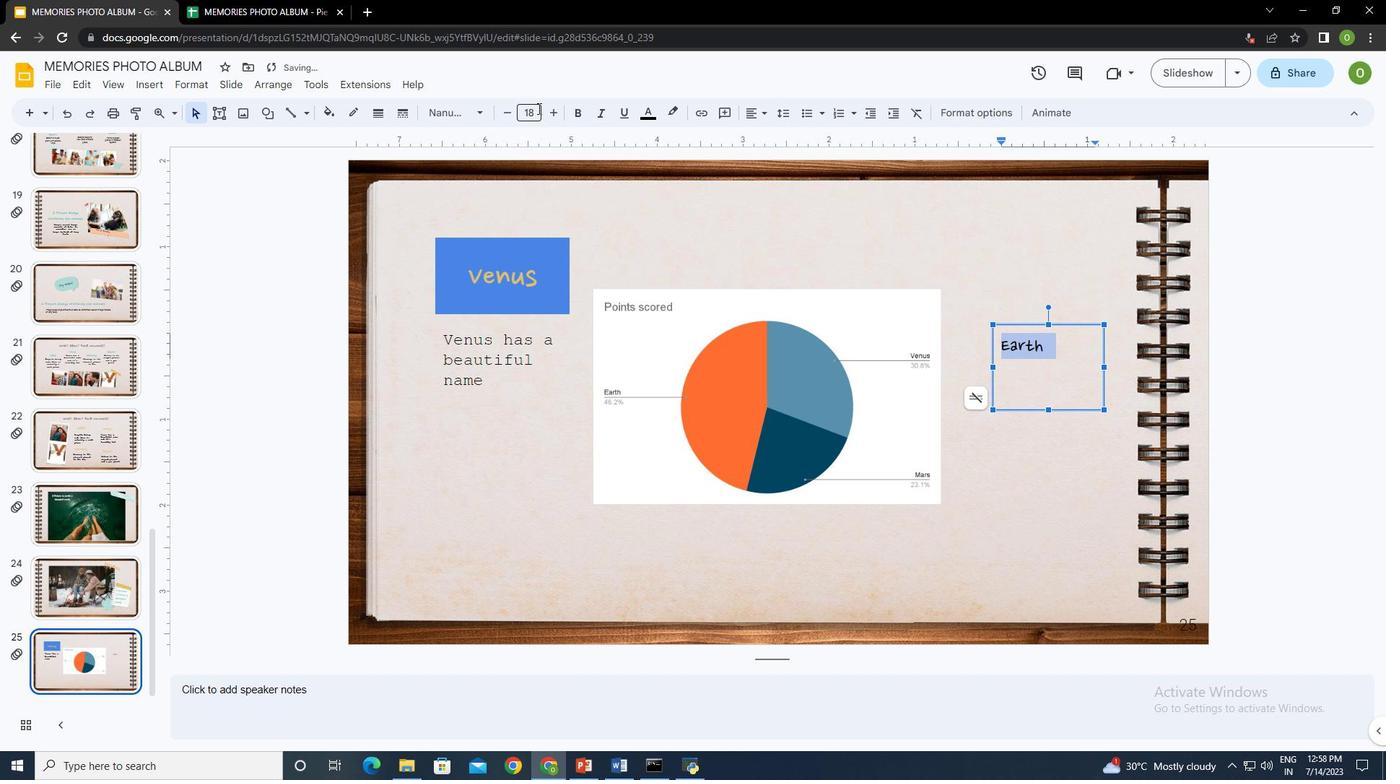 
Action: Mouse pressed left at (535, 107)
Screenshot: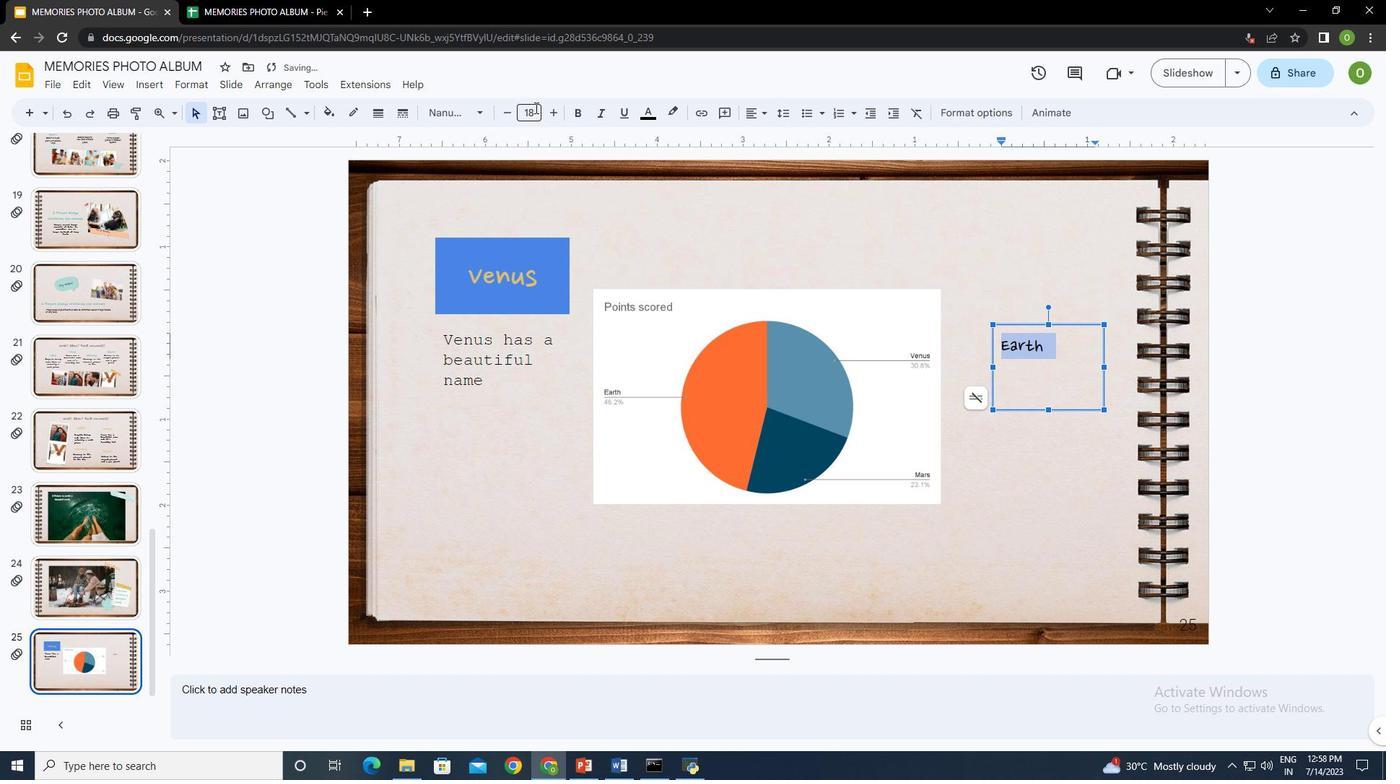
Action: Key pressed 30<Key.enter>
Screenshot: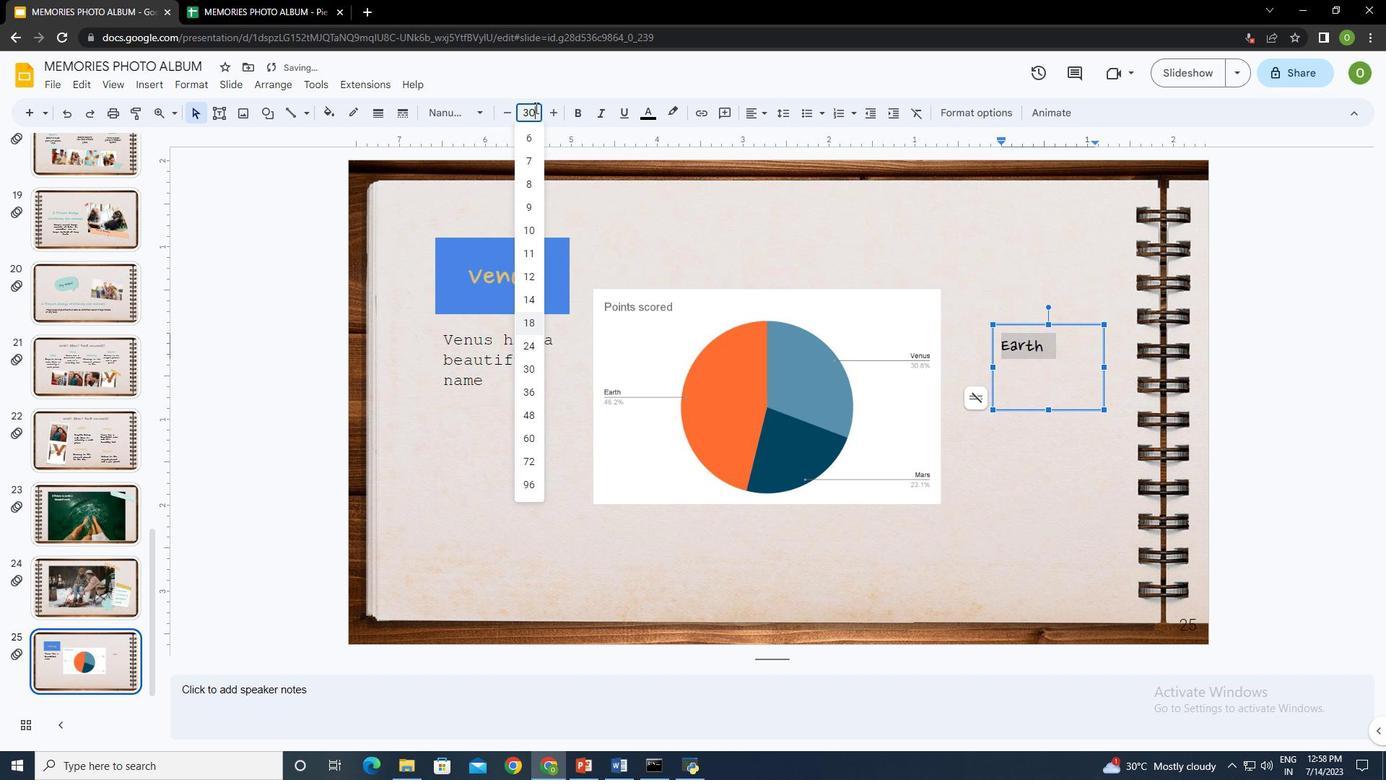 
Action: Mouse moved to (759, 114)
Screenshot: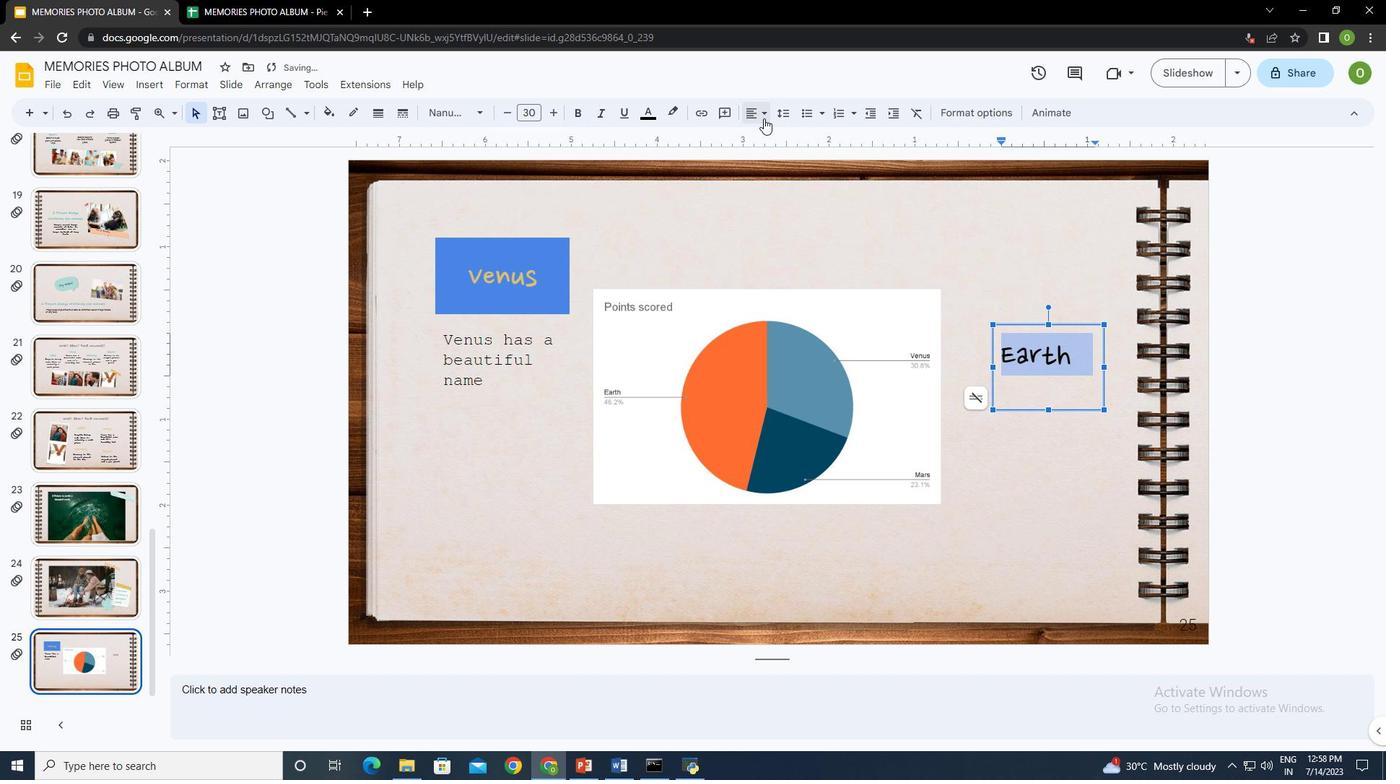 
Action: Mouse pressed left at (759, 114)
Screenshot: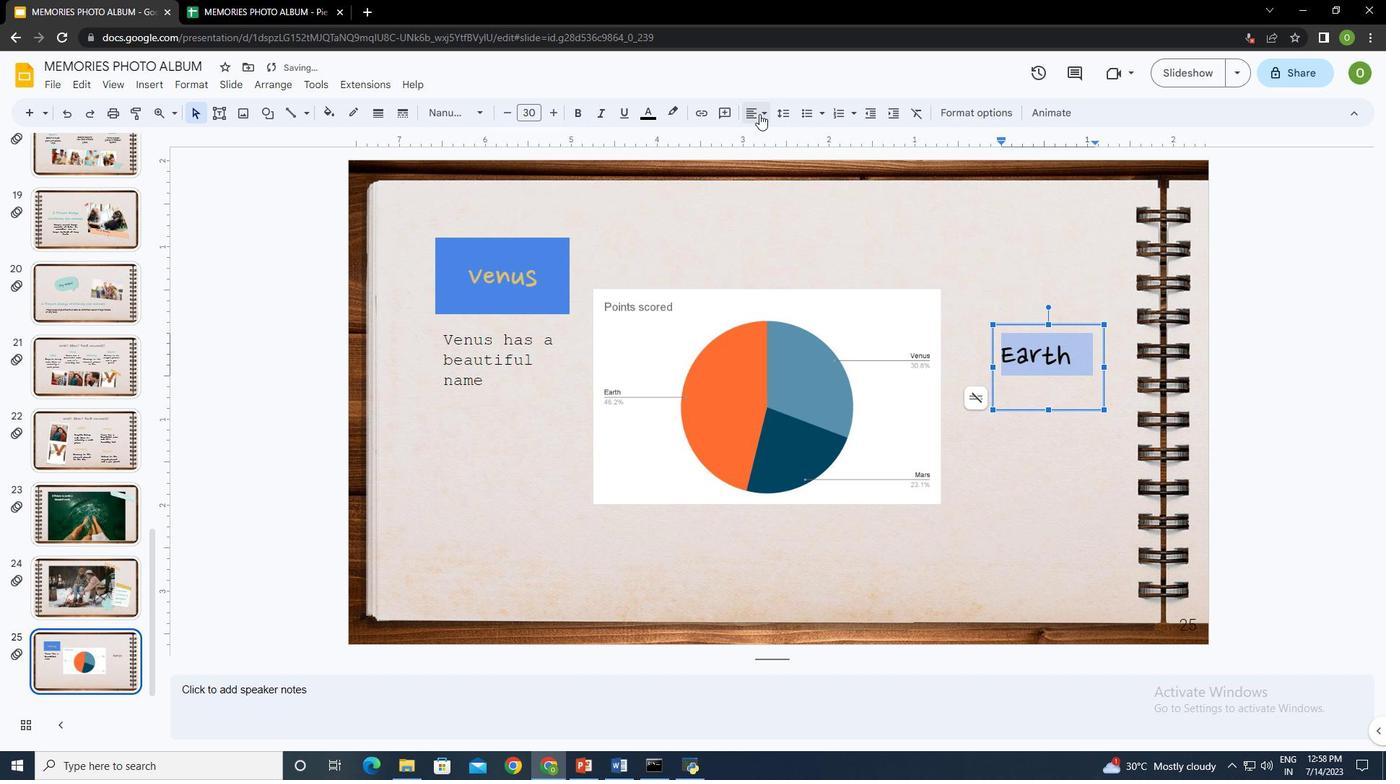 
Action: Mouse moved to (772, 137)
Screenshot: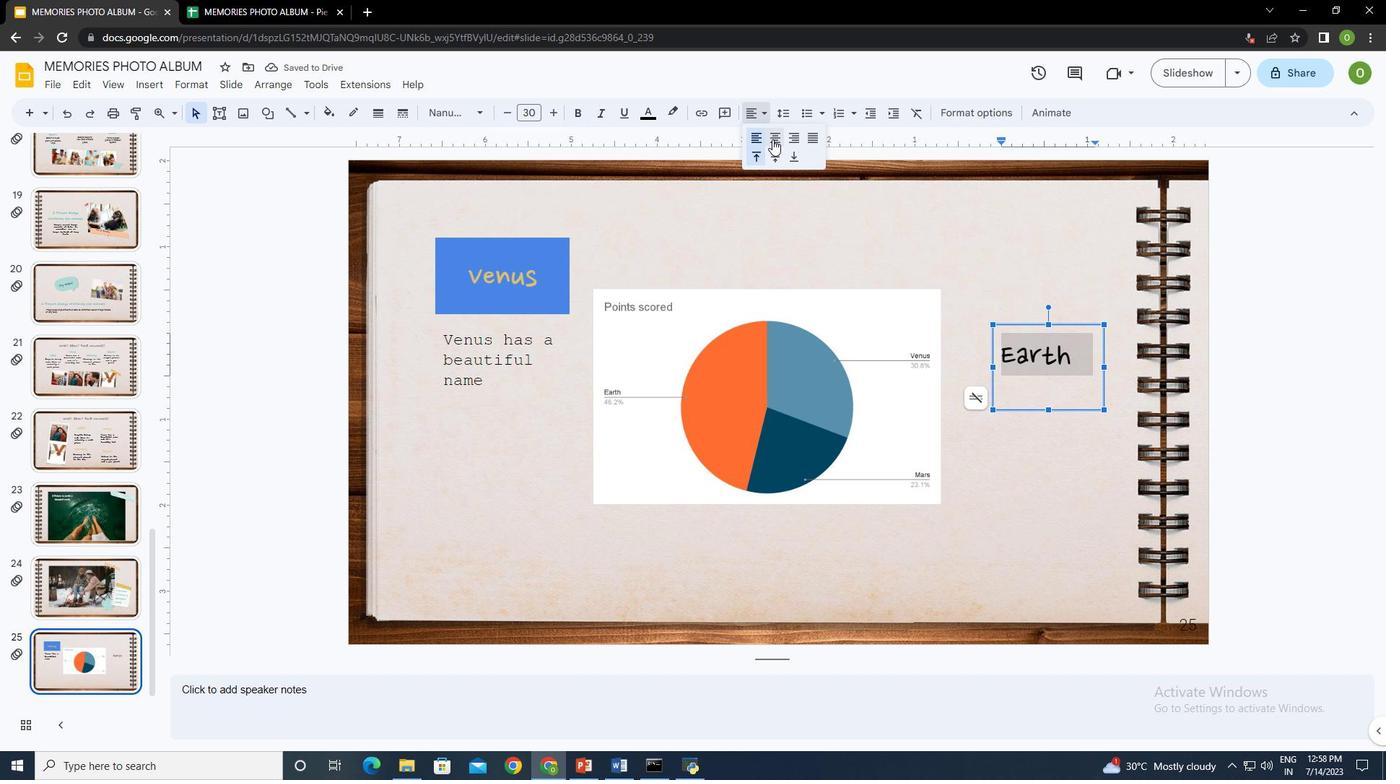 
Action: Mouse pressed left at (772, 137)
Screenshot: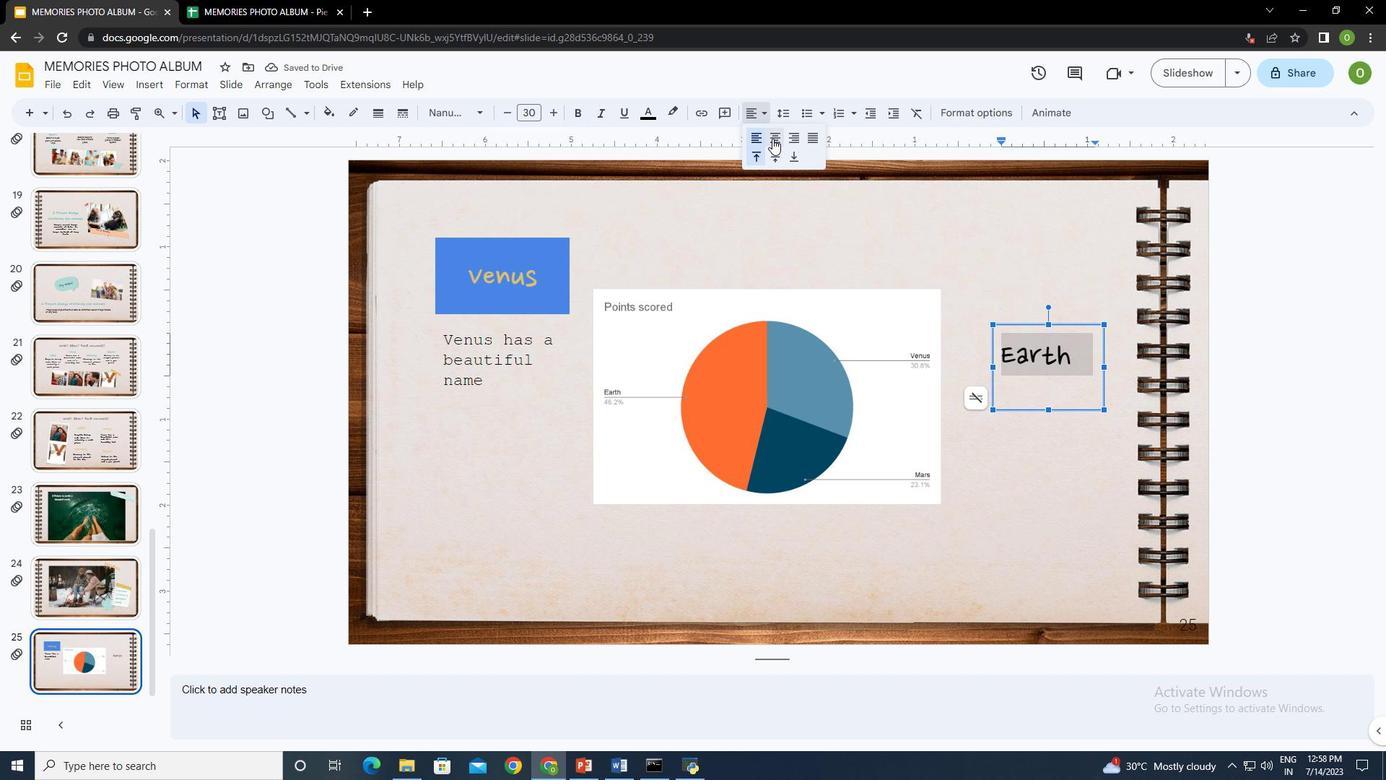 
Action: Mouse moved to (766, 109)
Screenshot: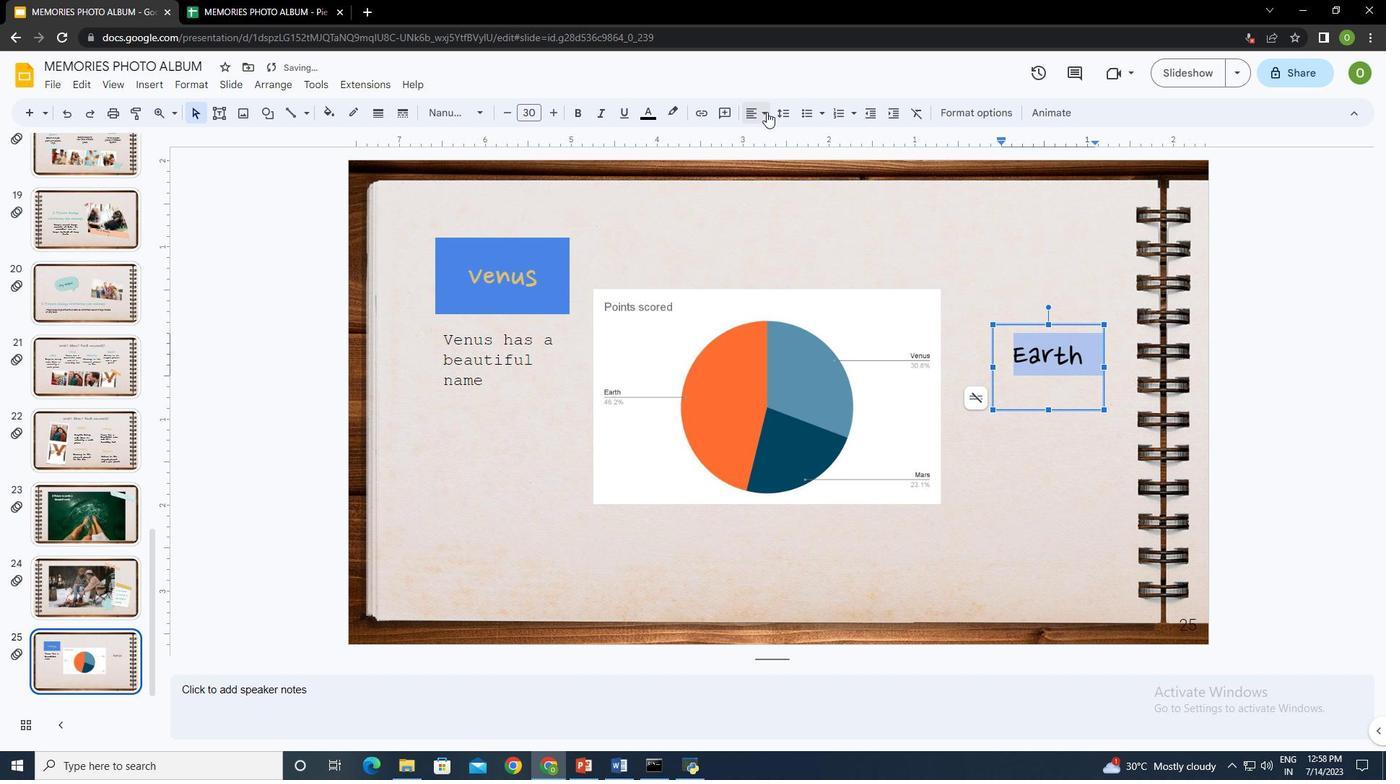 
Action: Mouse pressed left at (766, 109)
Screenshot: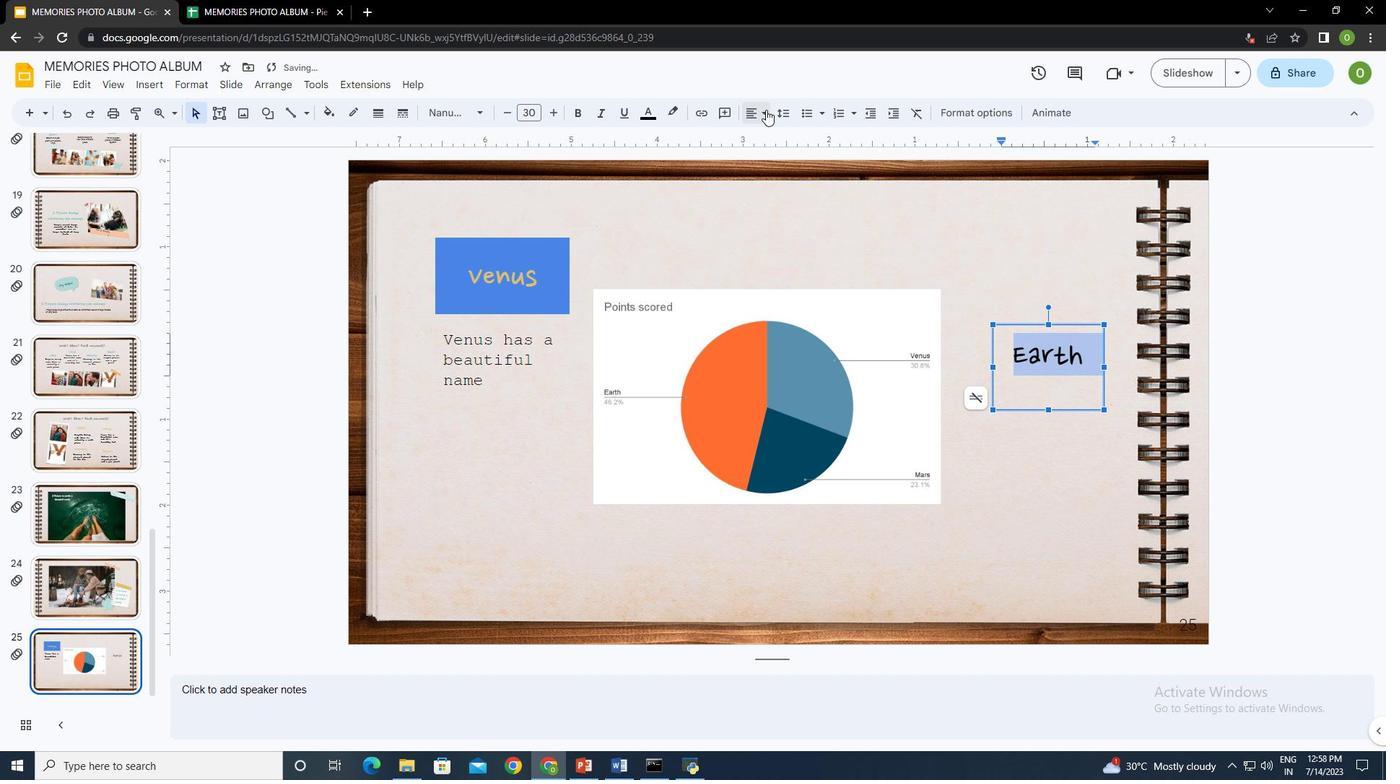 
Action: Mouse moved to (773, 156)
Screenshot: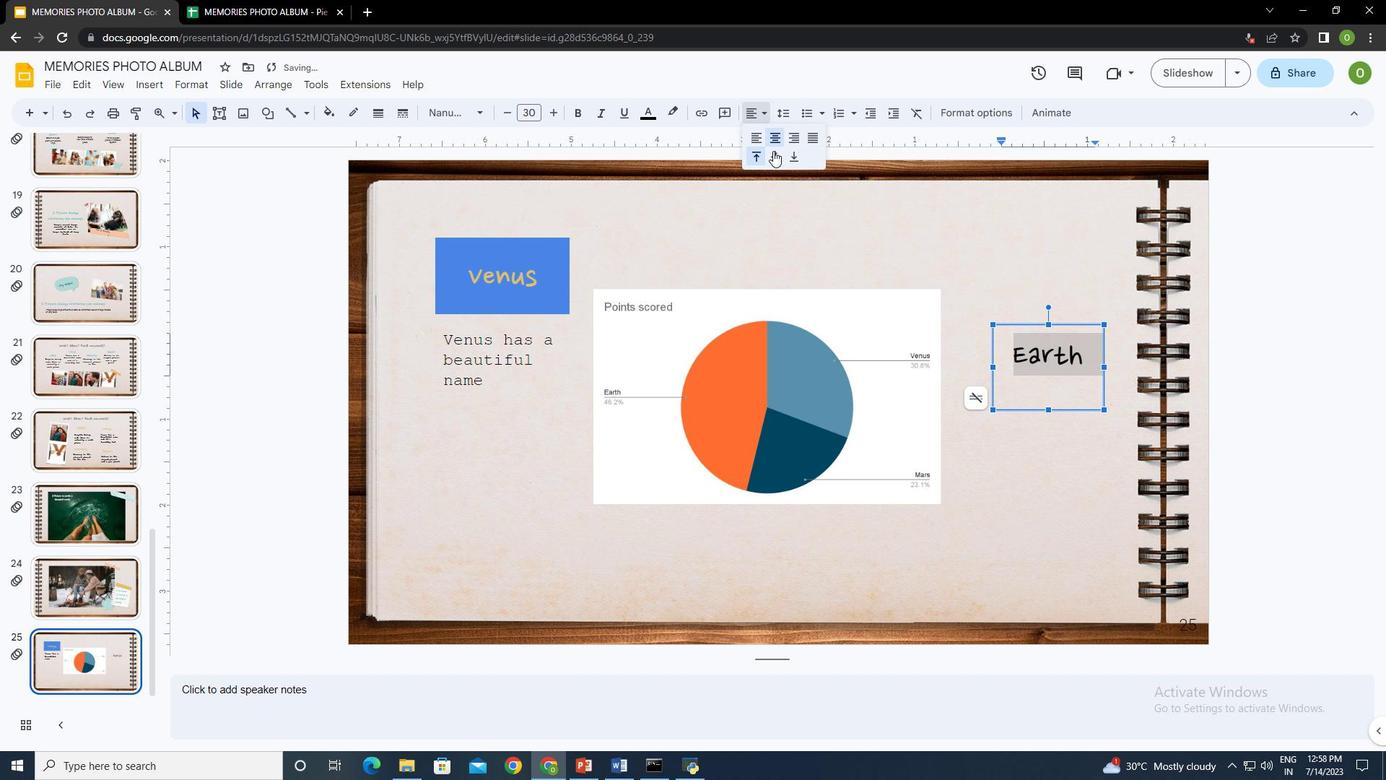 
Action: Mouse pressed left at (773, 156)
Screenshot: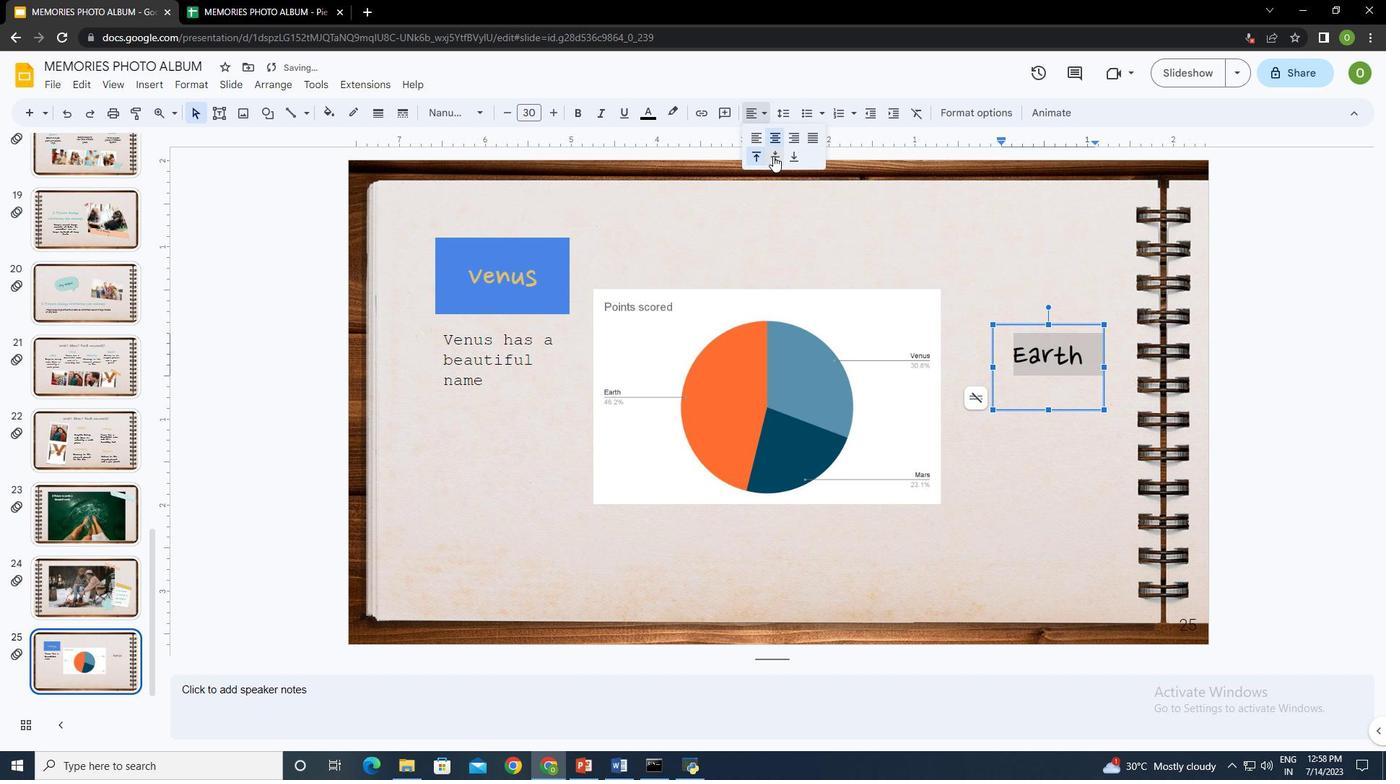 
Action: Mouse moved to (649, 107)
Screenshot: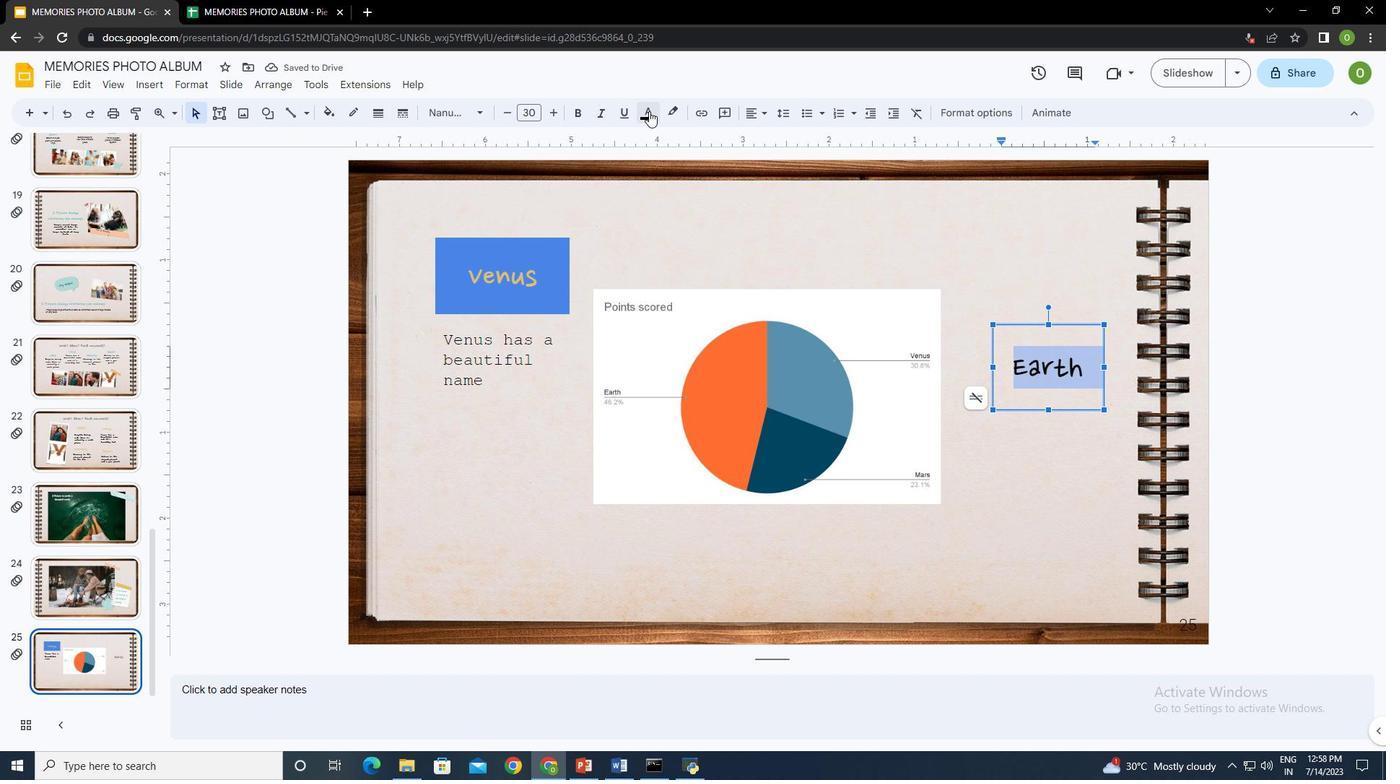 
Action: Mouse pressed left at (649, 107)
Screenshot: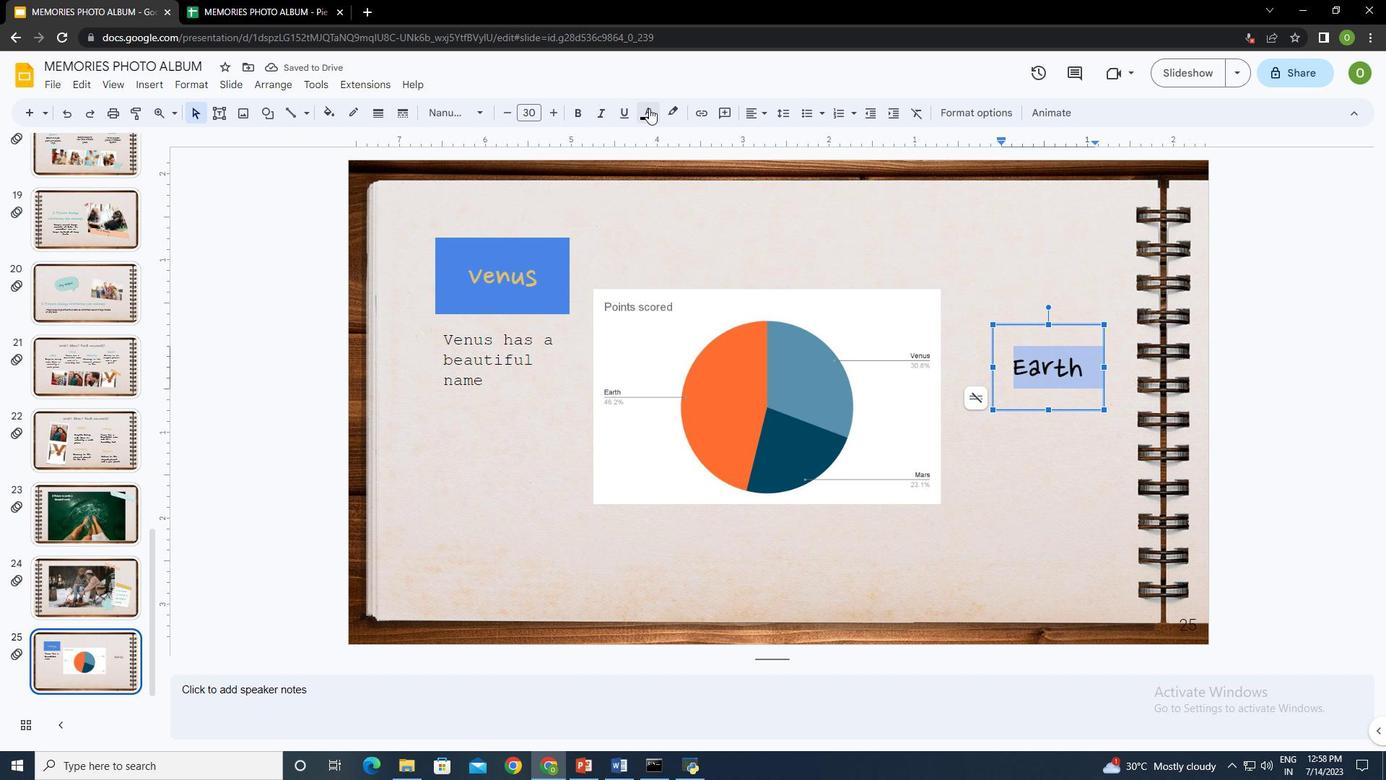 
Action: Mouse moved to (728, 156)
Screenshot: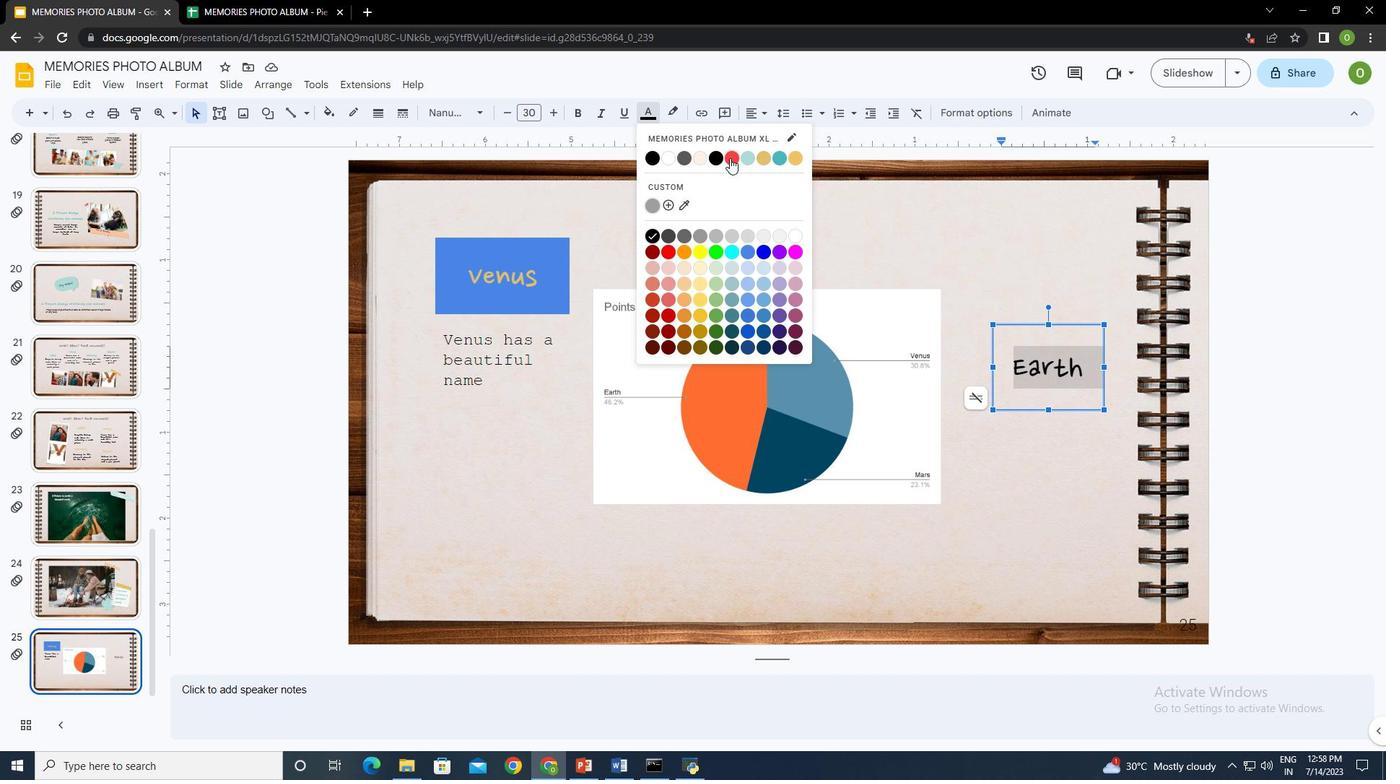 
Action: Mouse pressed left at (728, 156)
Screenshot: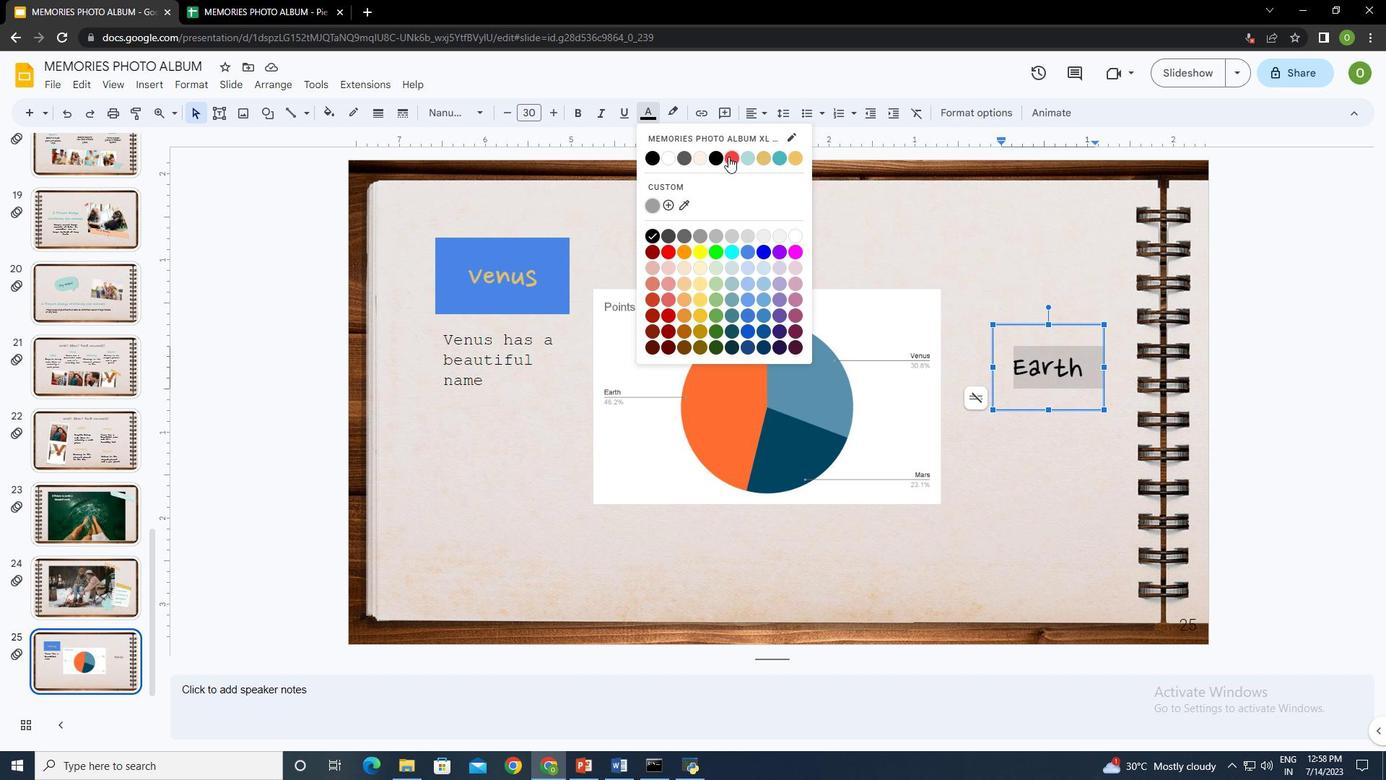 
Action: Mouse moved to (329, 109)
Screenshot: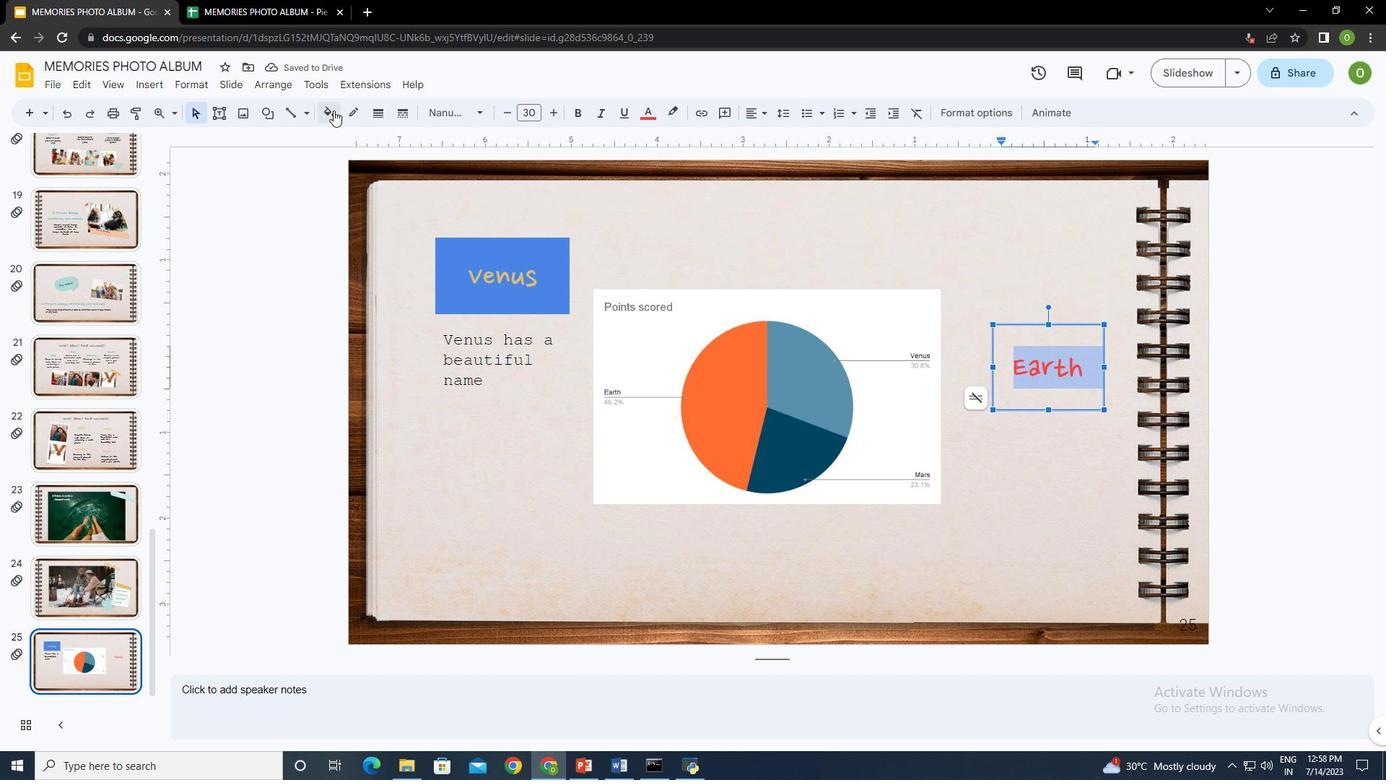 
Action: Mouse pressed left at (329, 109)
Screenshot: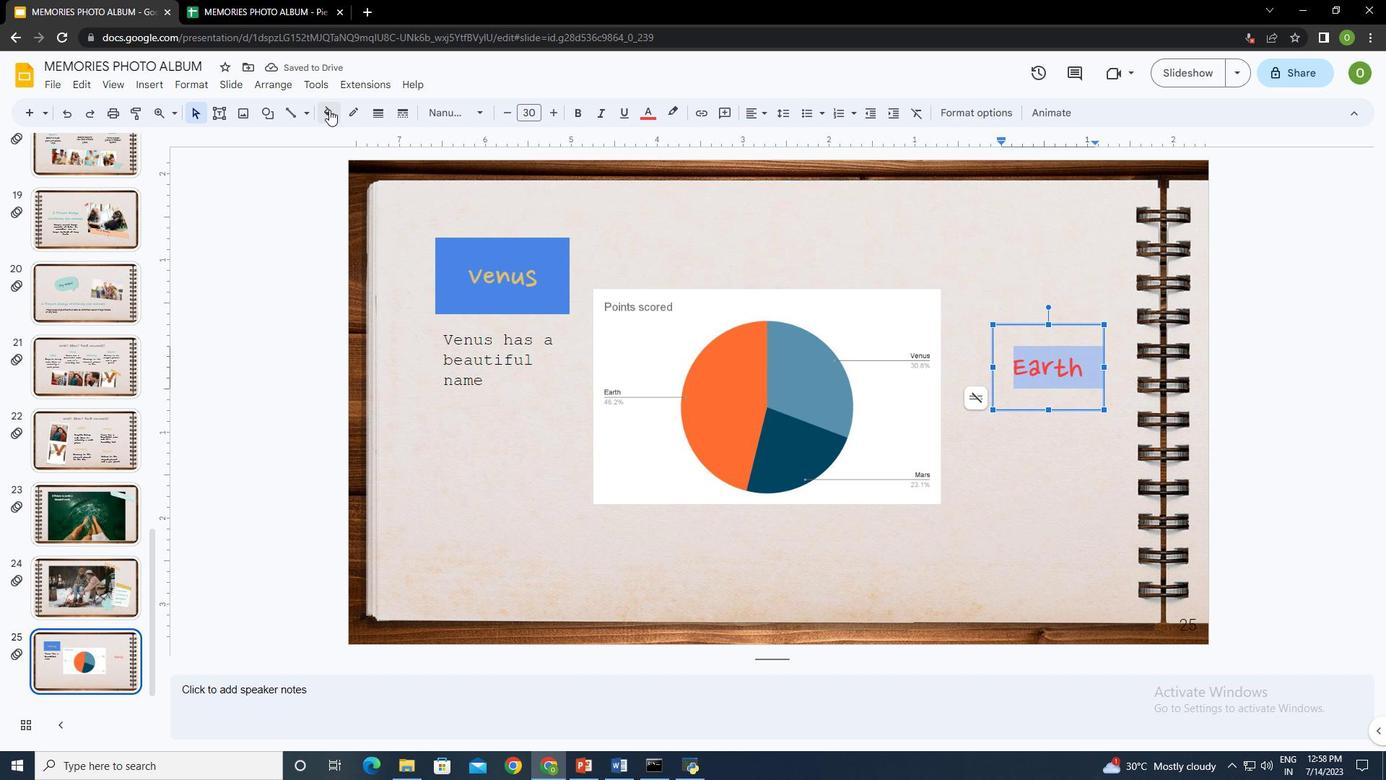 
Action: Mouse moved to (446, 185)
Screenshot: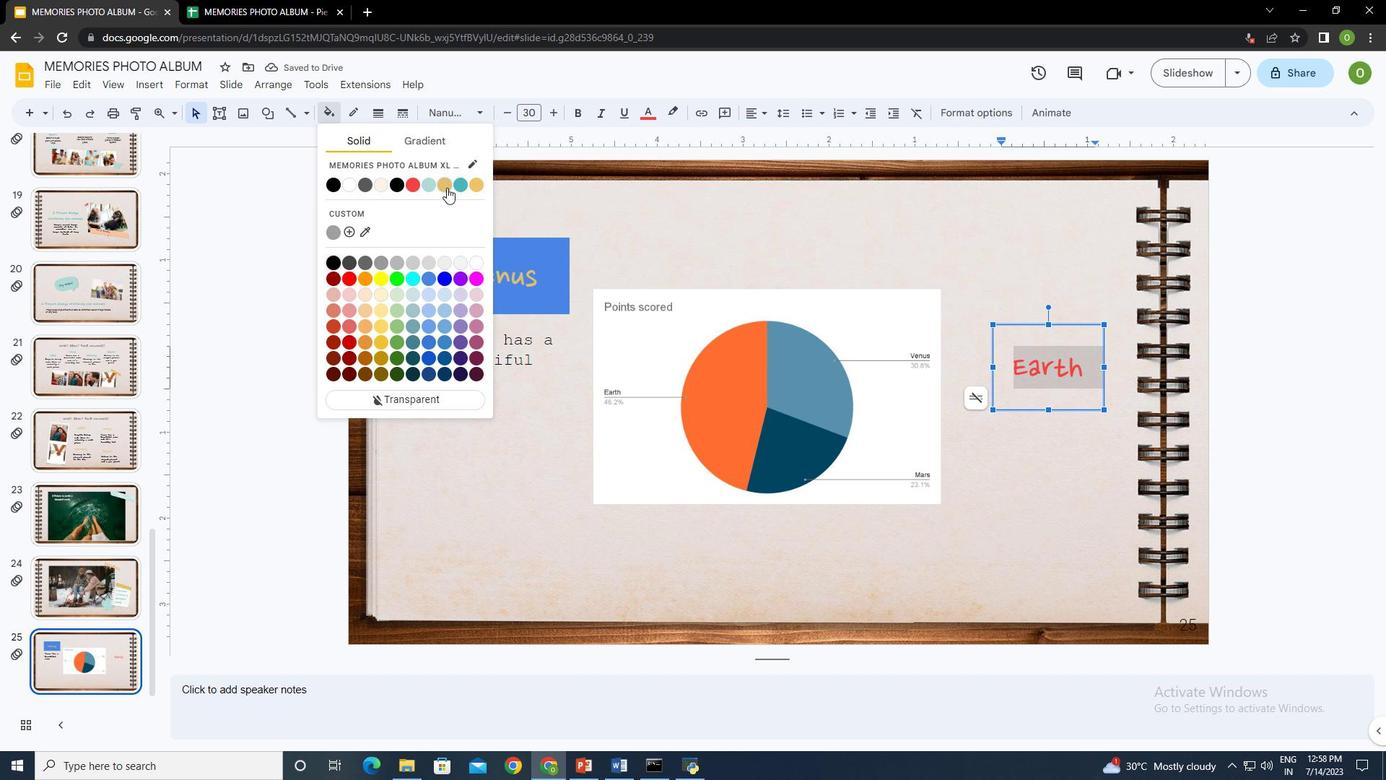 
Action: Mouse pressed left at (446, 185)
Screenshot: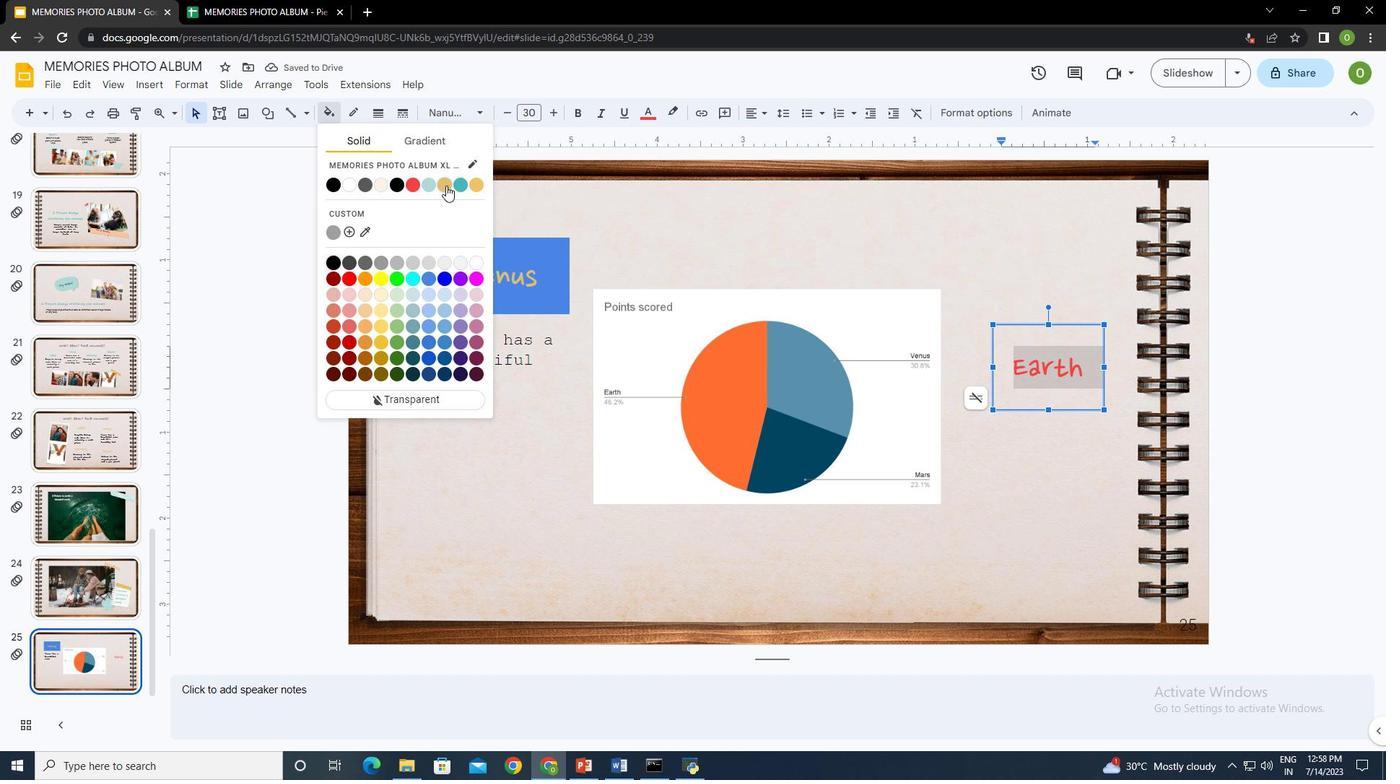 
Action: Mouse moved to (1059, 463)
Screenshot: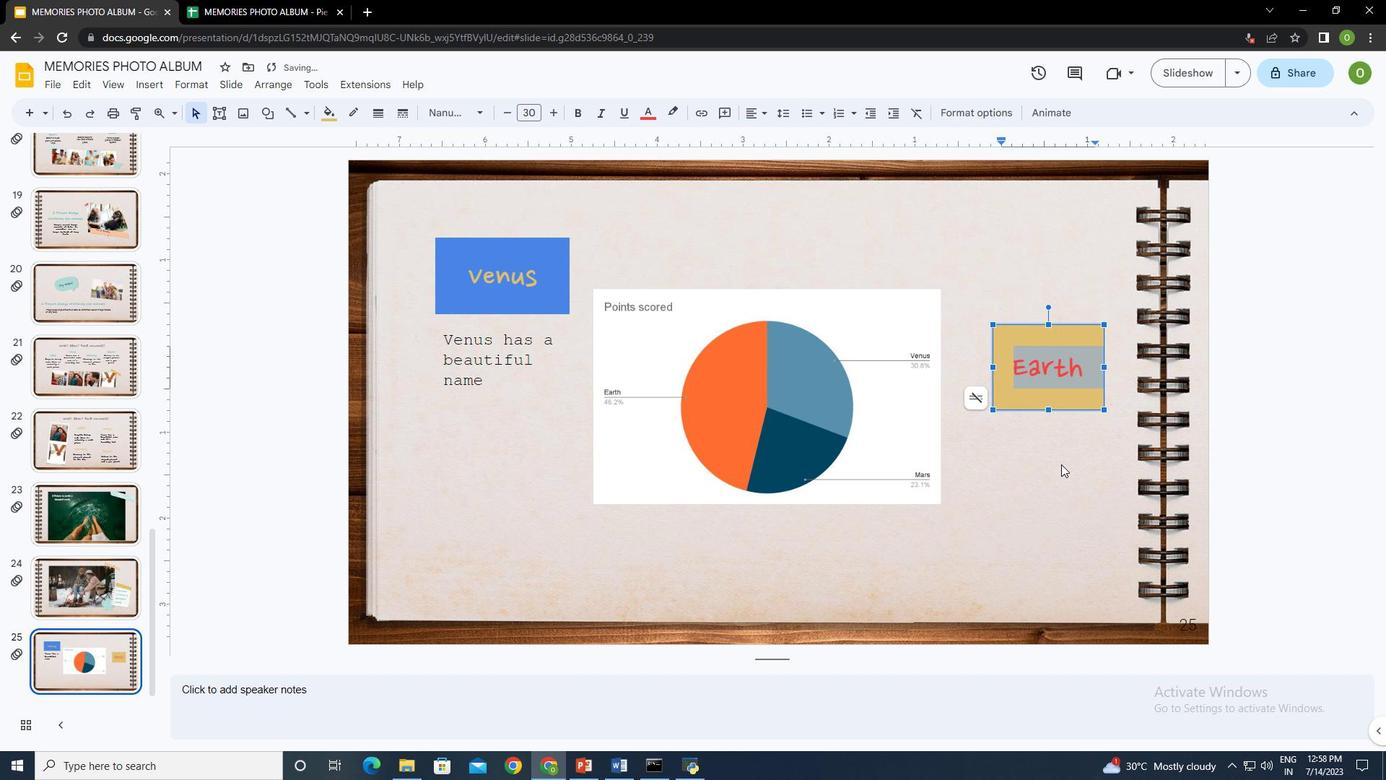 
Action: Mouse pressed left at (1059, 463)
Screenshot: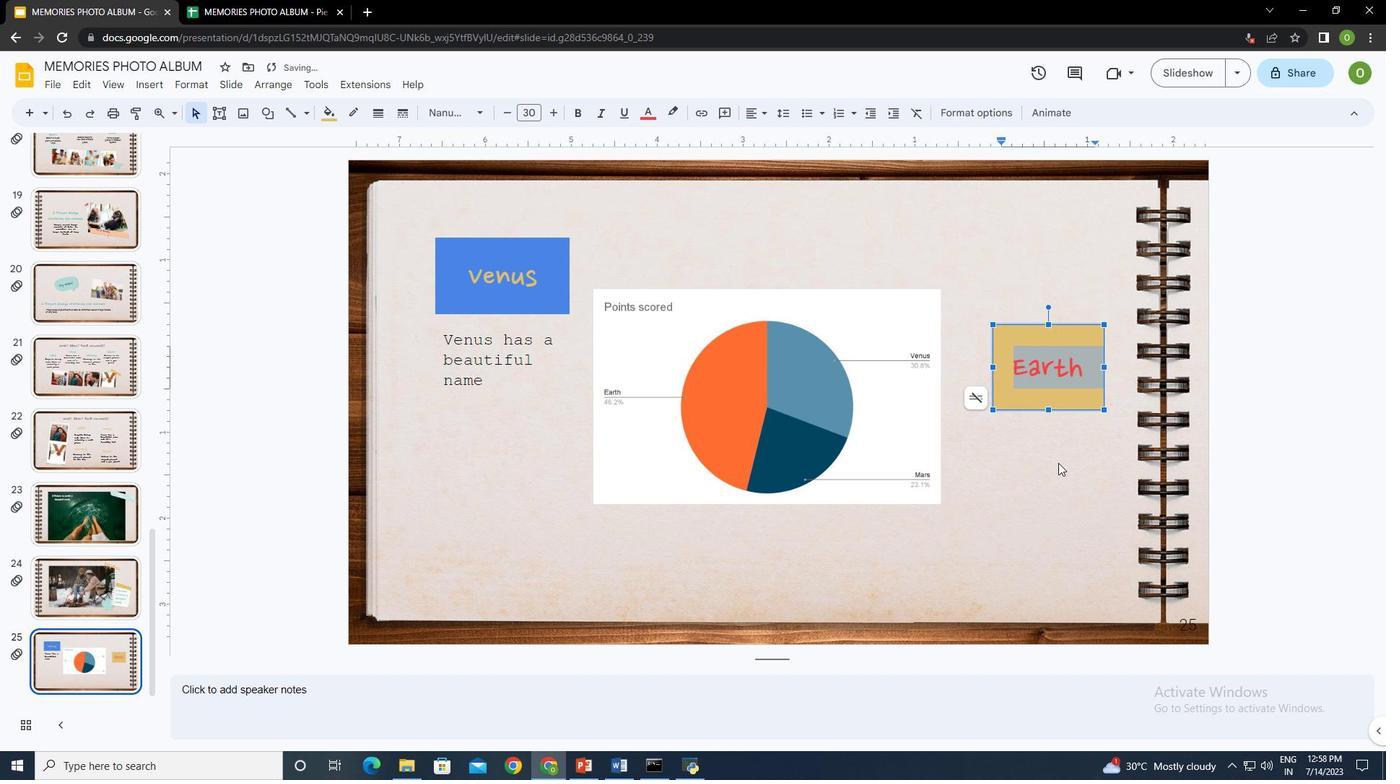 
Action: Mouse moved to (1009, 452)
Screenshot: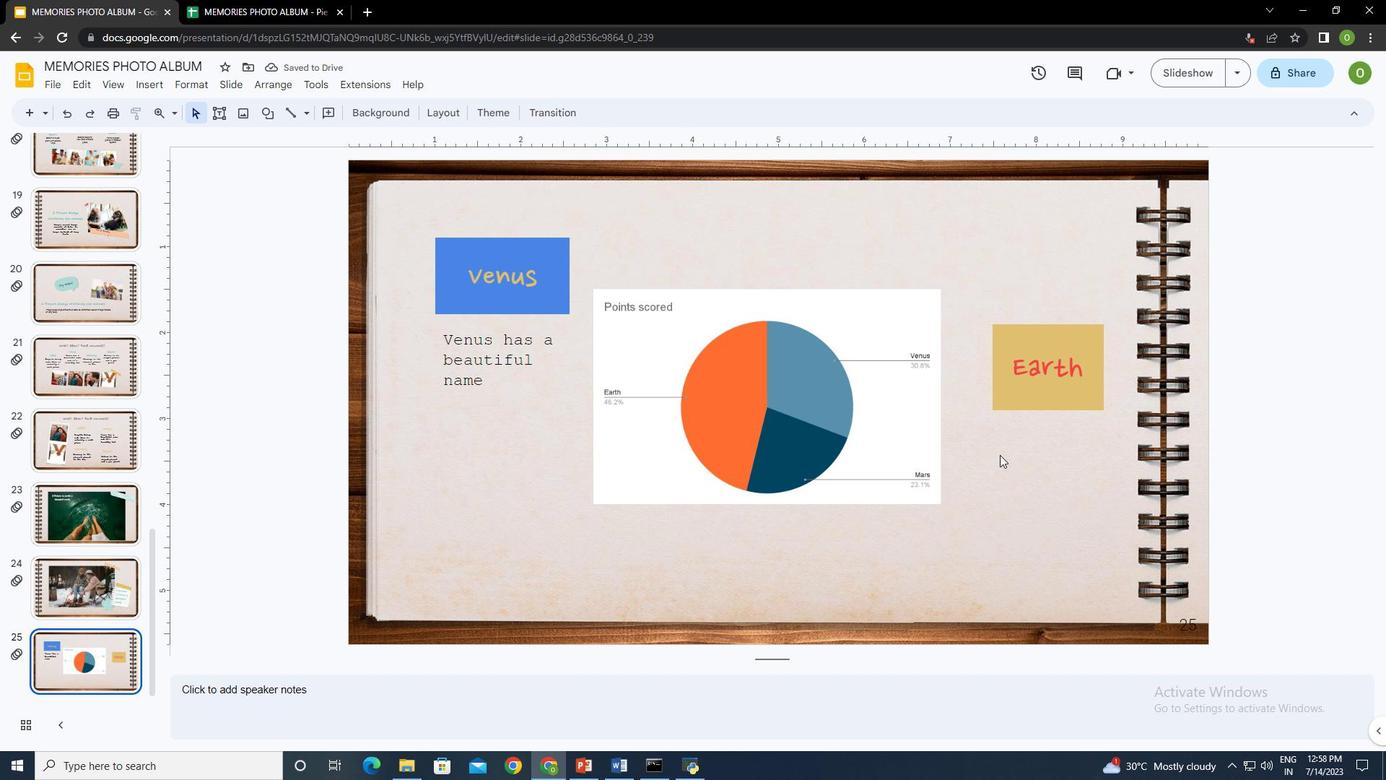 
Action: Mouse pressed left at (1009, 452)
Screenshot: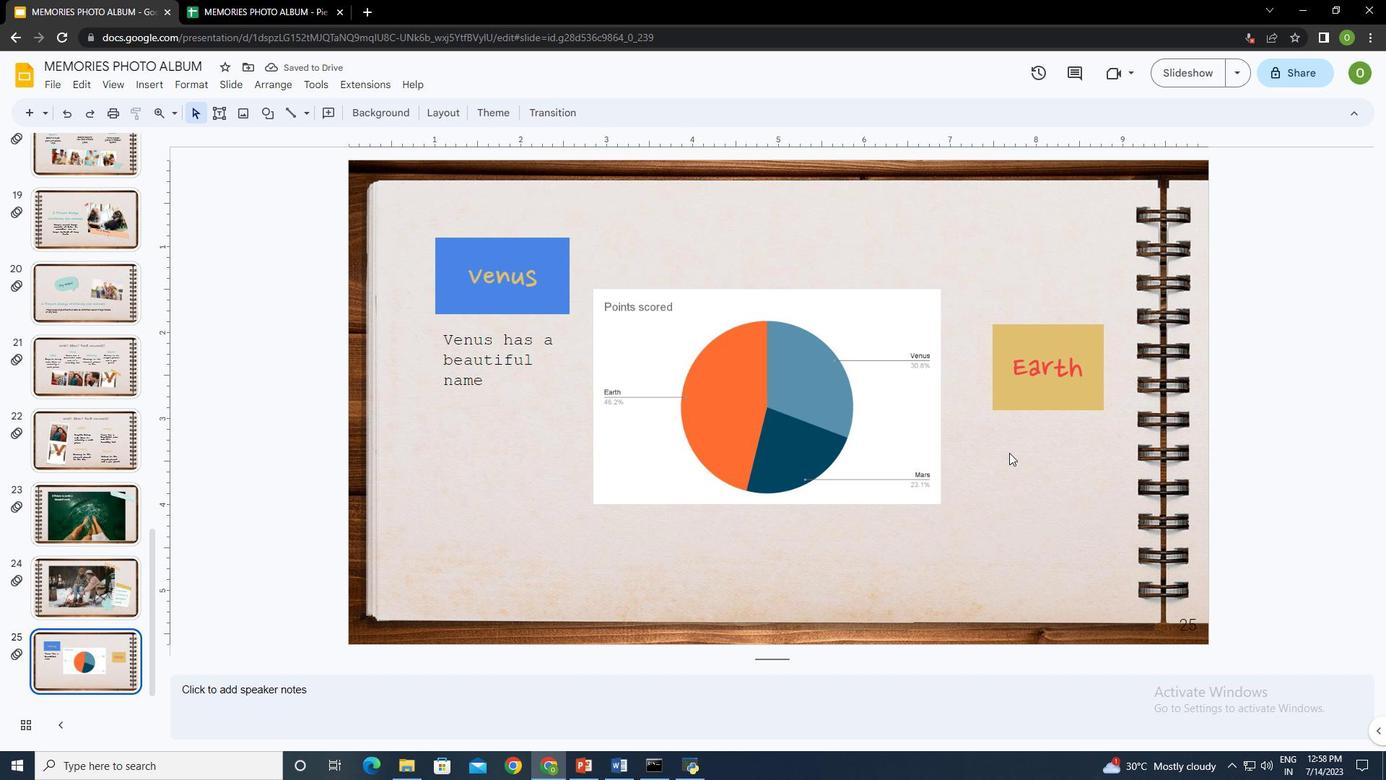
Action: Mouse moved to (218, 117)
Screenshot: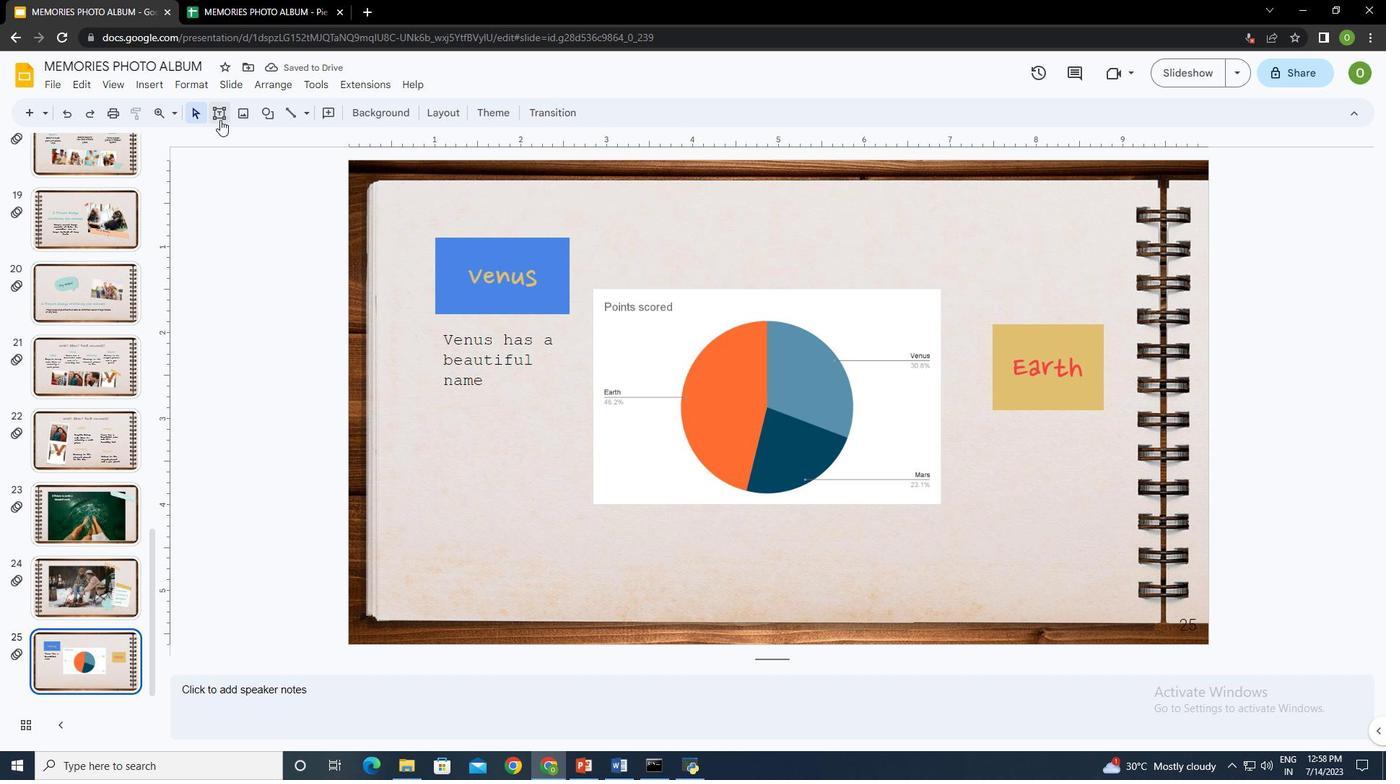 
Action: Mouse pressed left at (218, 117)
Screenshot: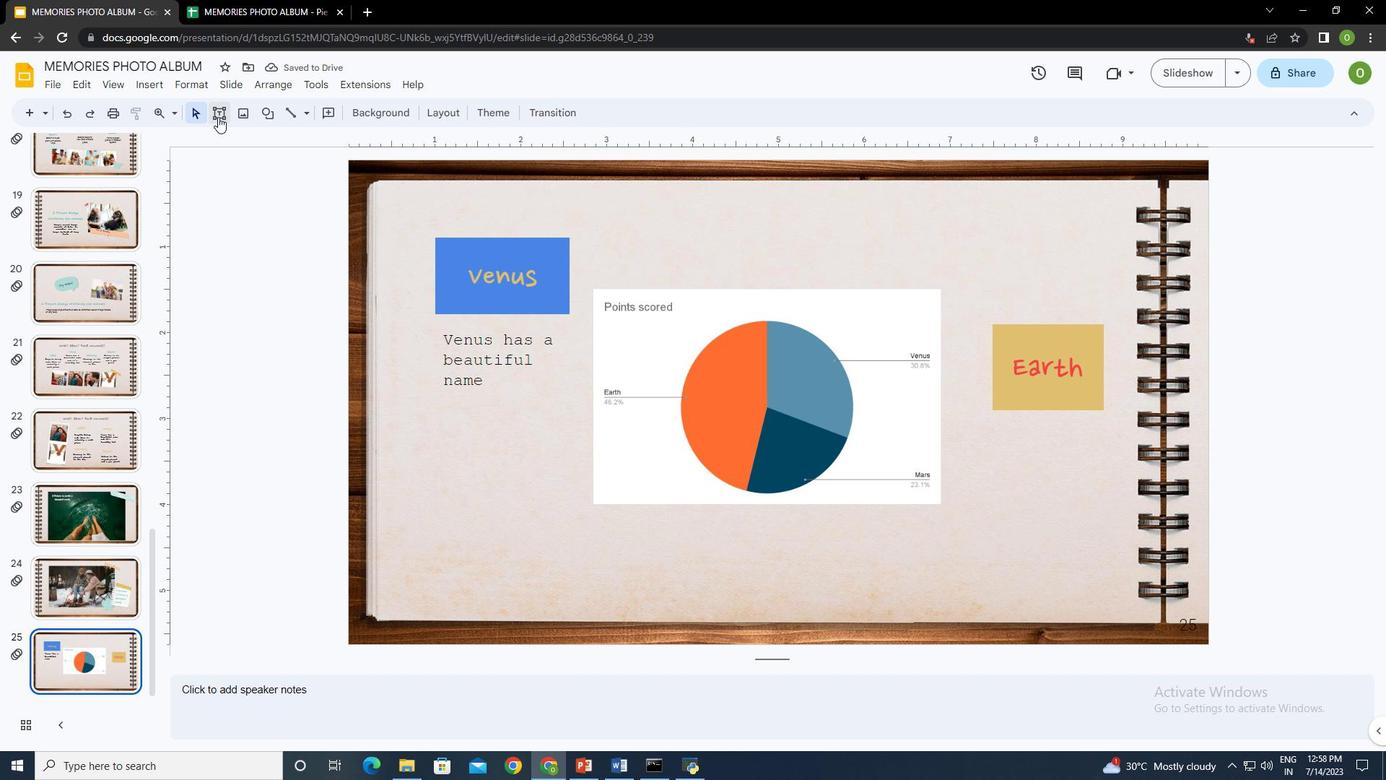 
Action: Mouse moved to (978, 427)
Screenshot: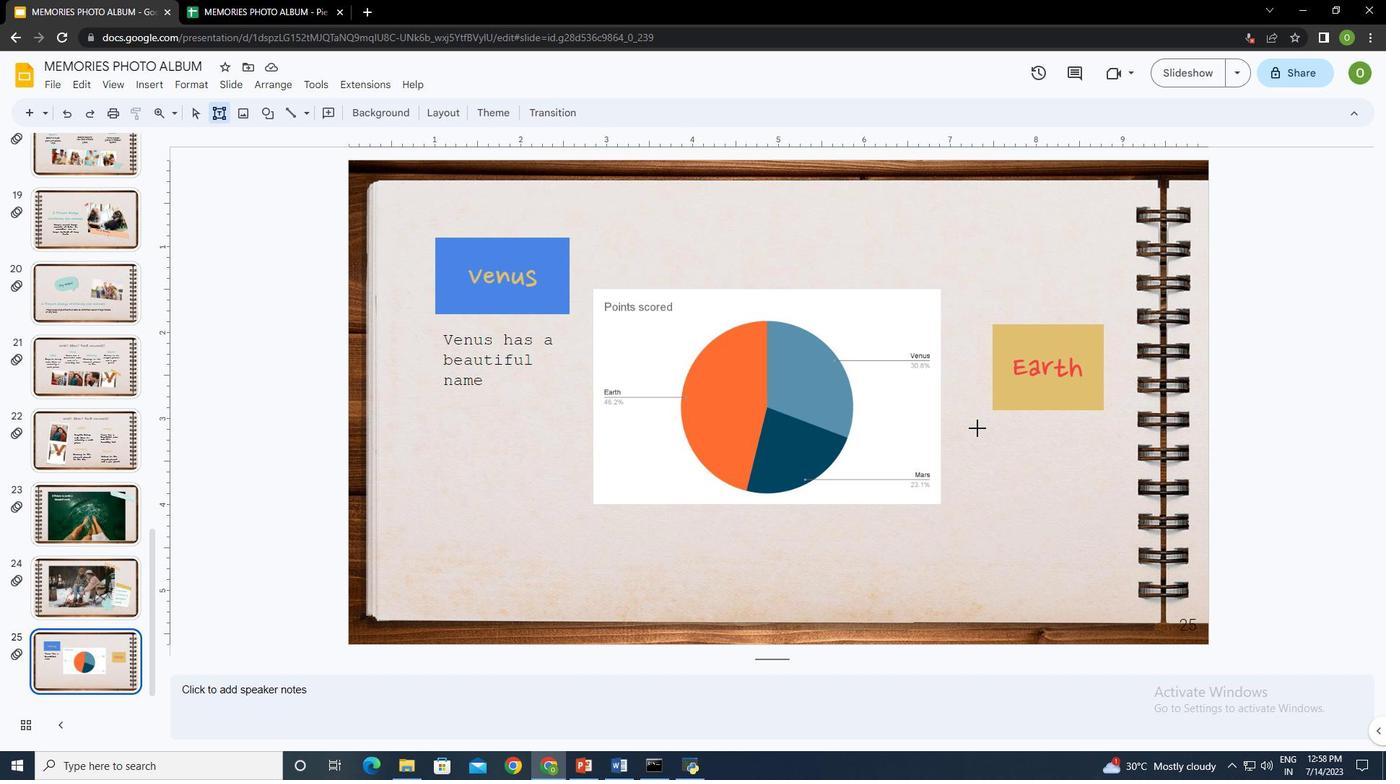 
Action: Mouse pressed left at (978, 427)
Screenshot: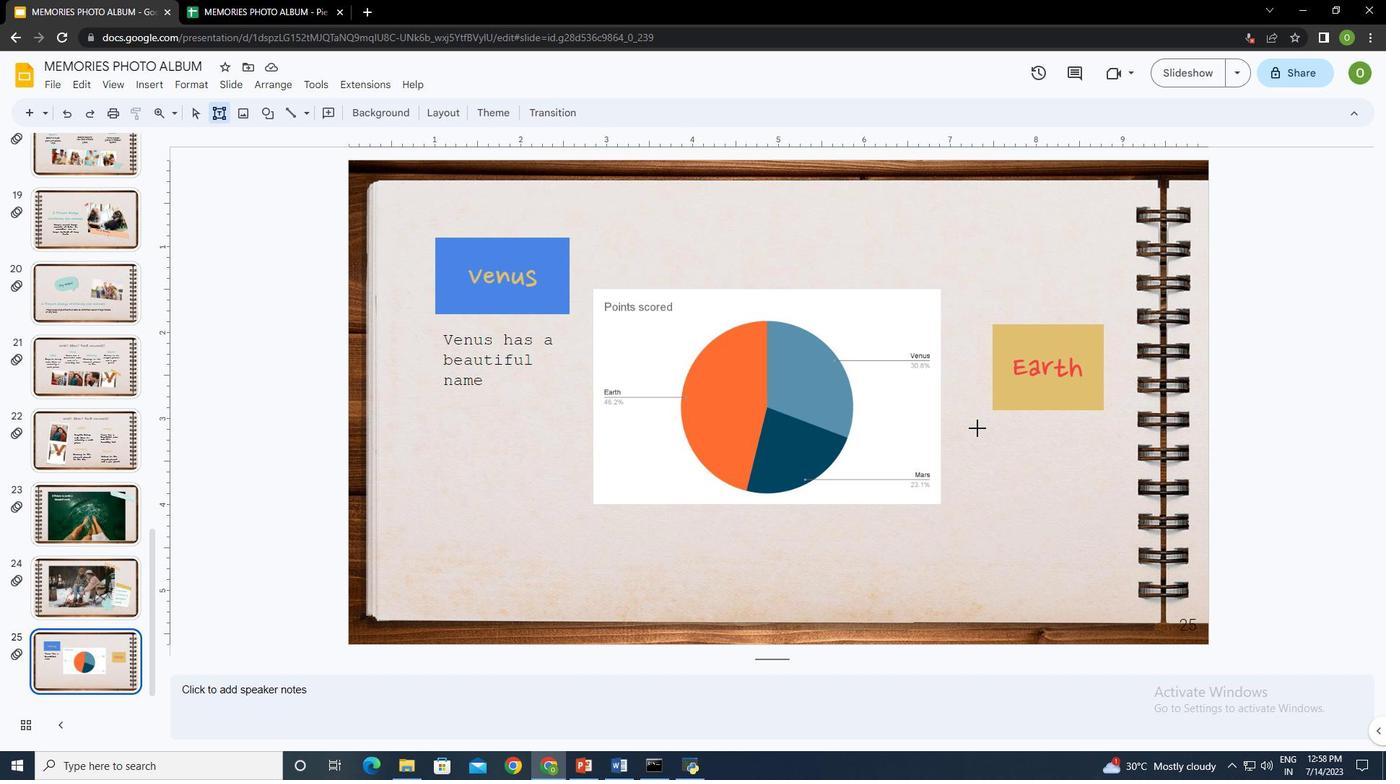 
Action: Mouse moved to (1030, 452)
Screenshot: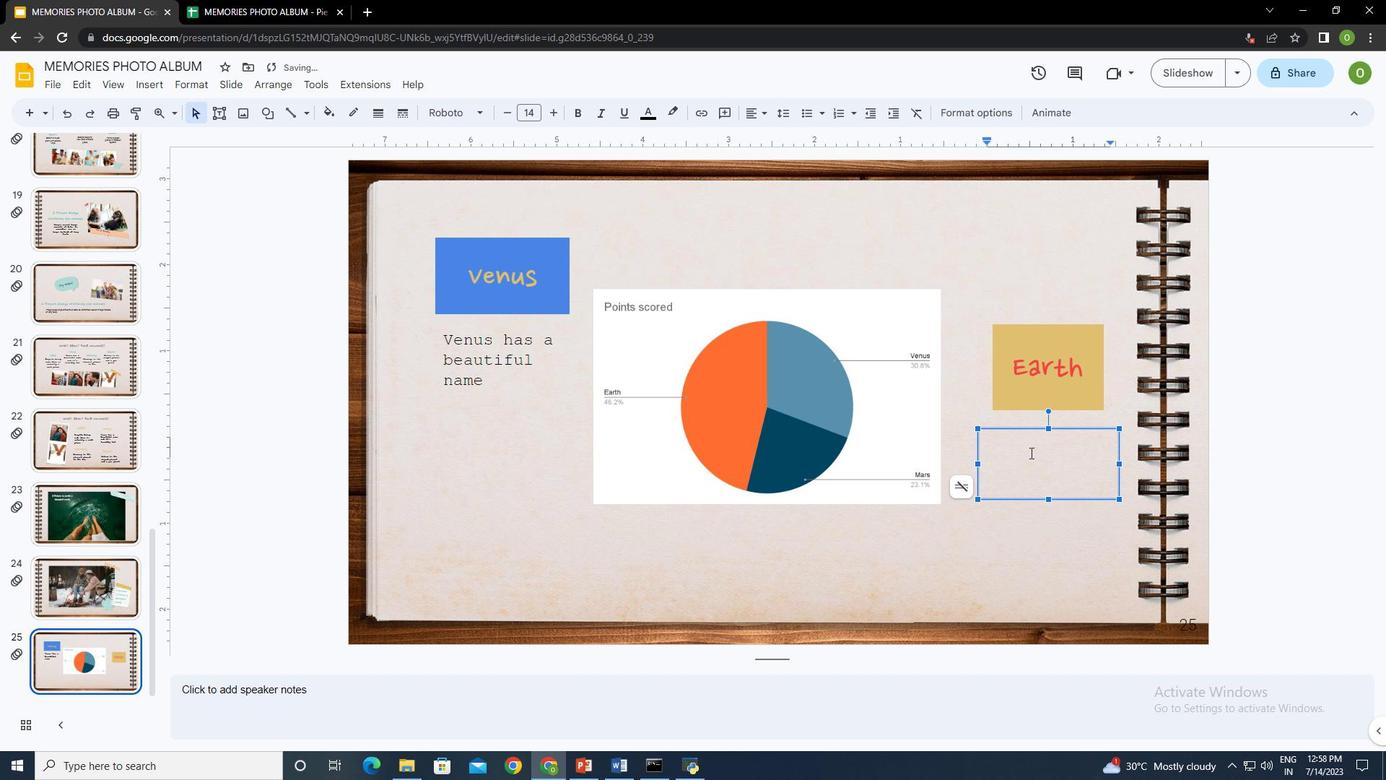 
Action: Key pressed <Key.shift>Earth<Key.space>is<Key.space>the<Key.space>planet<Key.space>we<Key.space>live<Key.space>onctrl+A
Screenshot: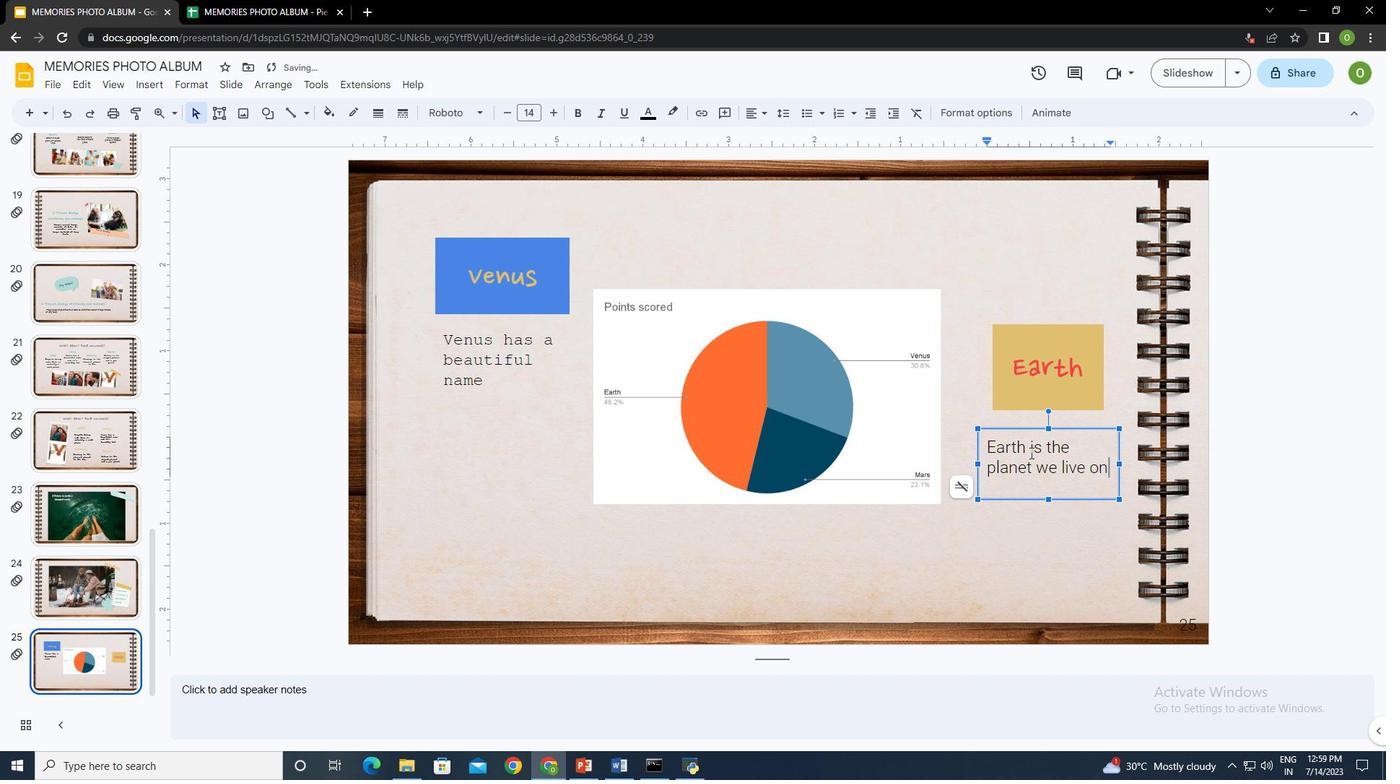 
Action: Mouse moved to (447, 113)
Screenshot: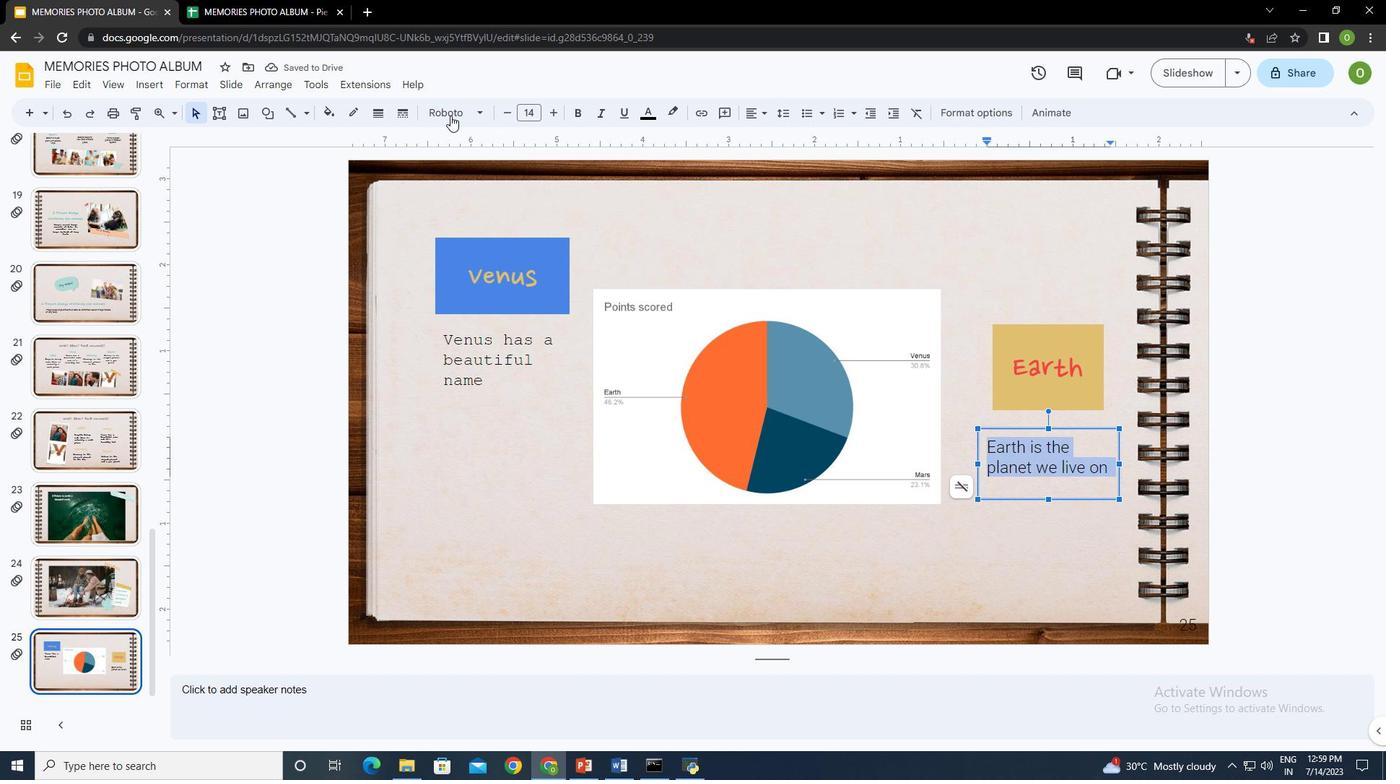 
Action: Mouse pressed left at (447, 113)
Screenshot: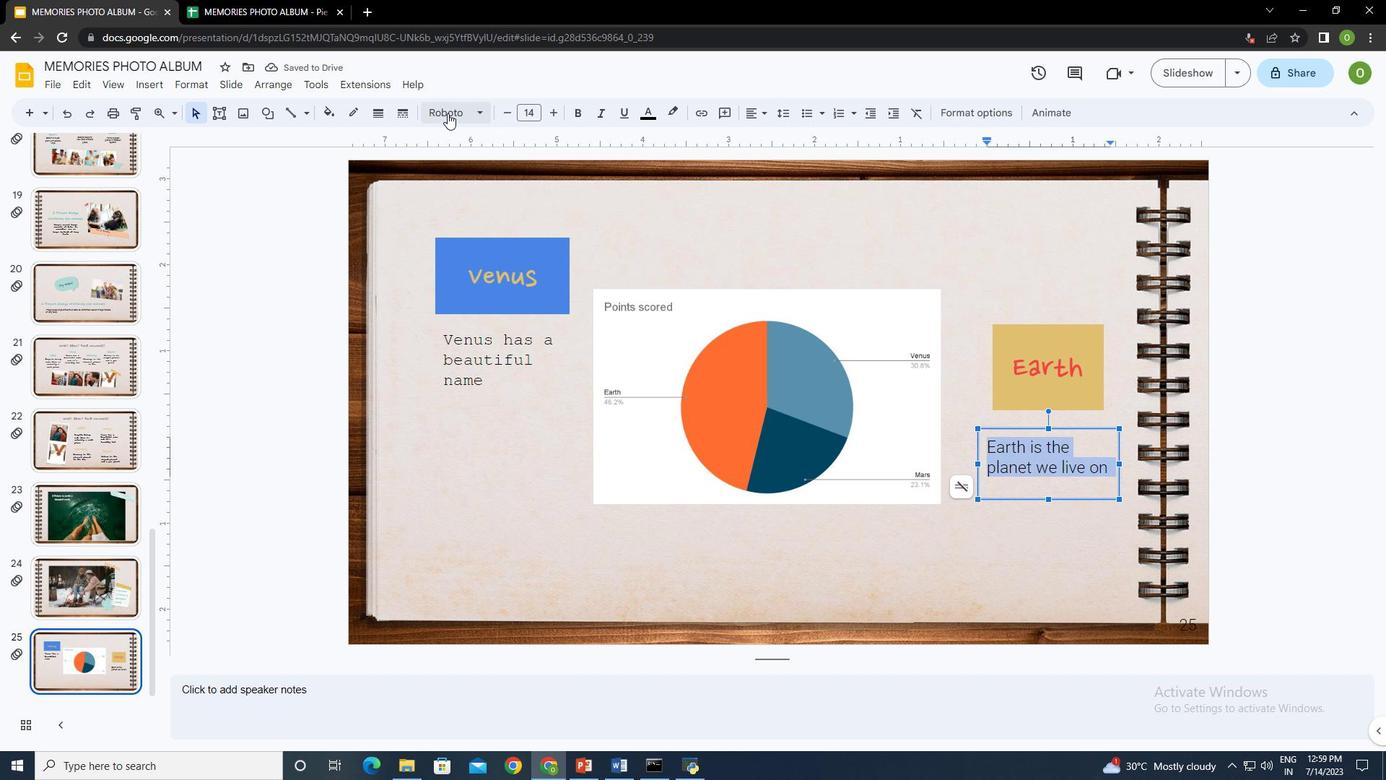 
Action: Mouse moved to (536, 319)
Screenshot: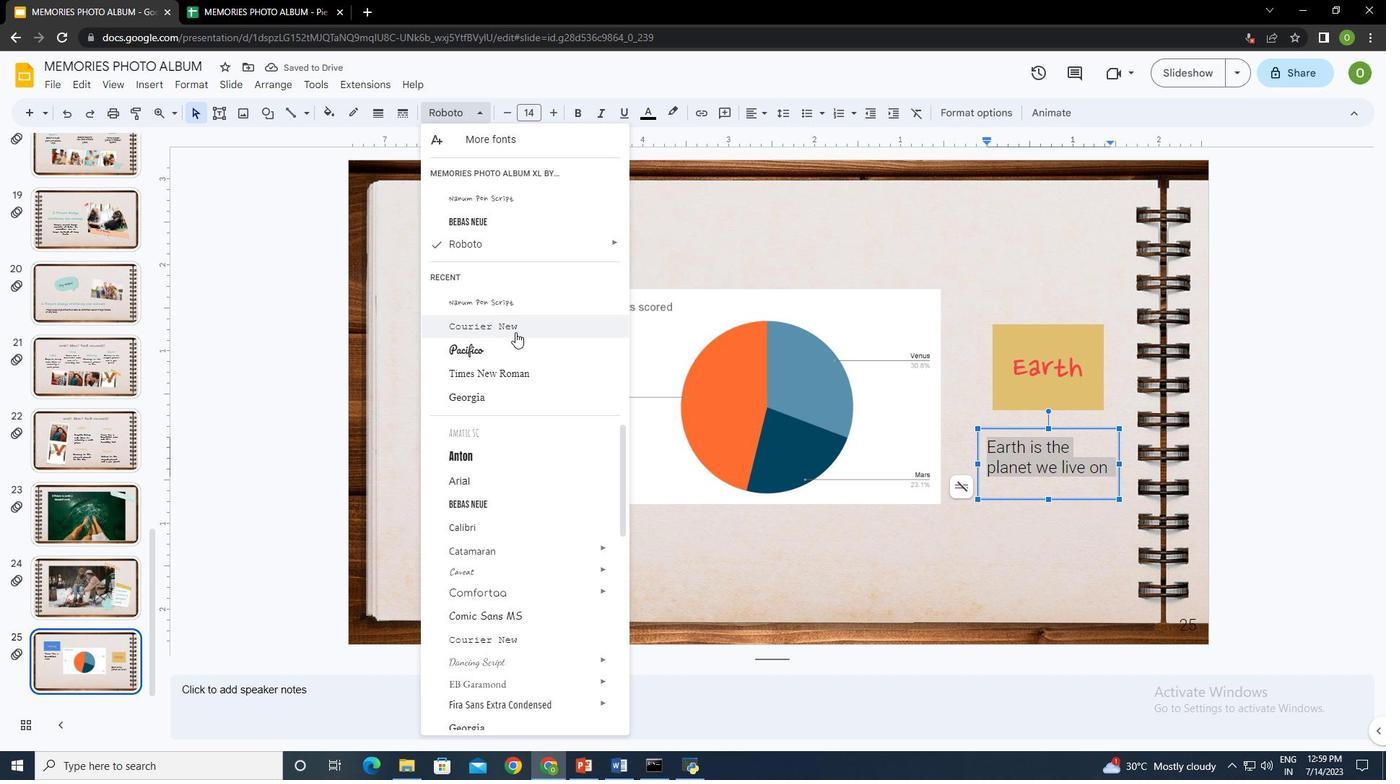 
Action: Mouse pressed left at (536, 319)
Screenshot: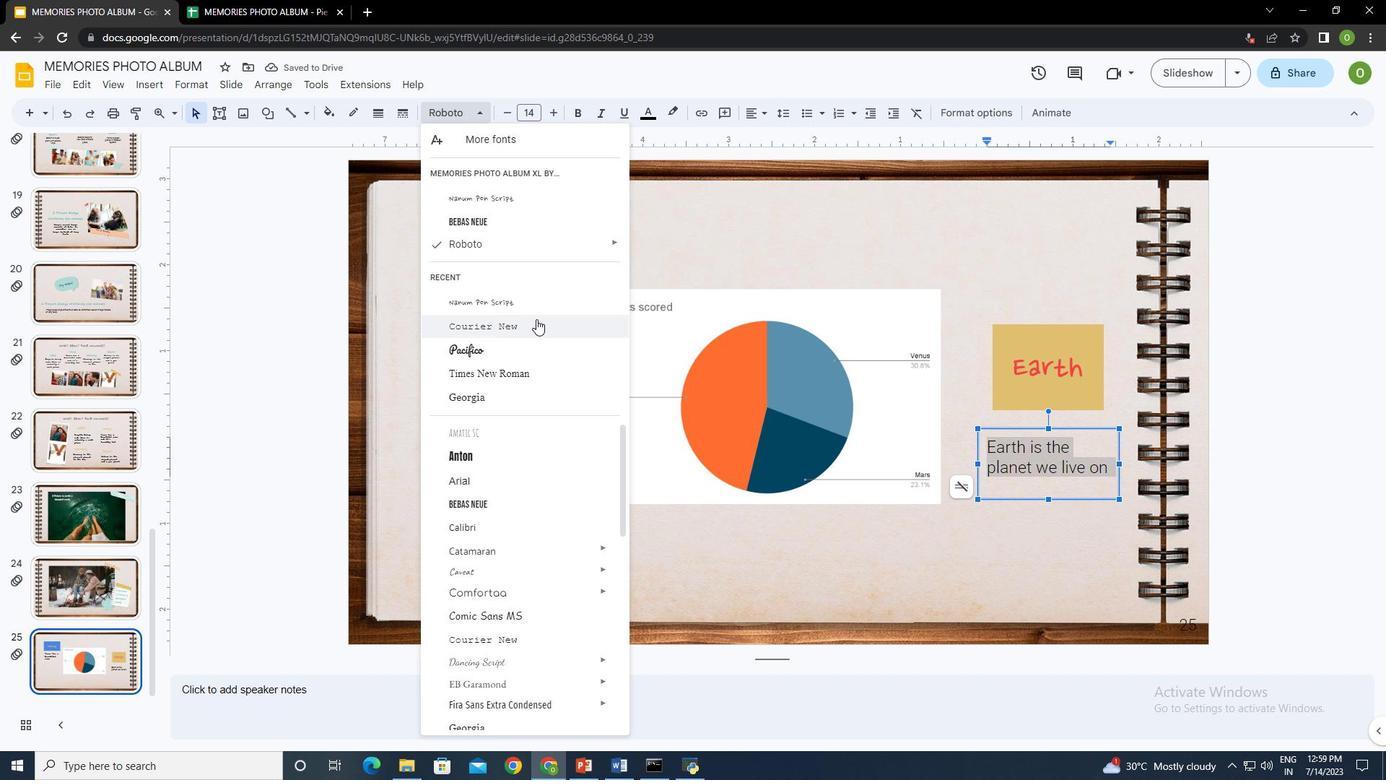 
Action: Mouse moved to (1046, 520)
Screenshot: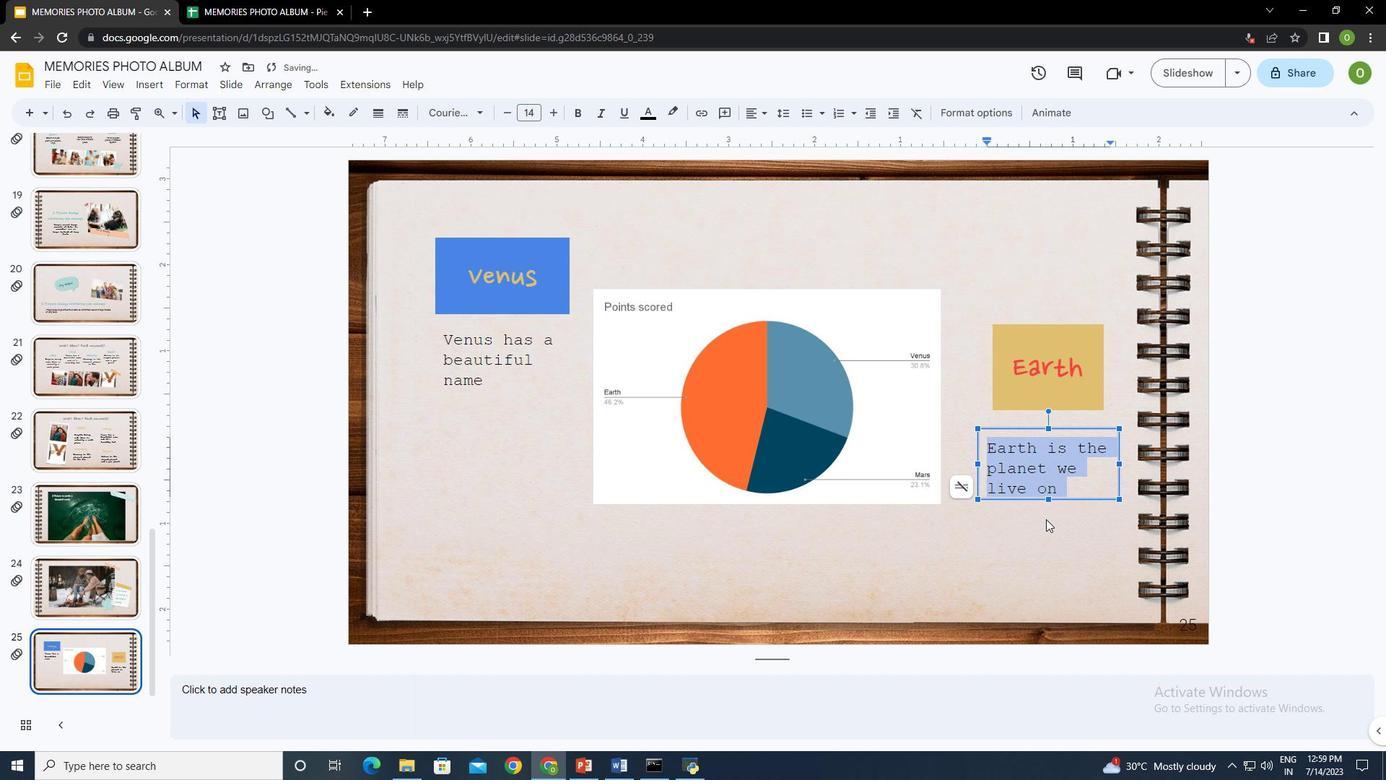
Action: Mouse pressed left at (1046, 520)
Screenshot: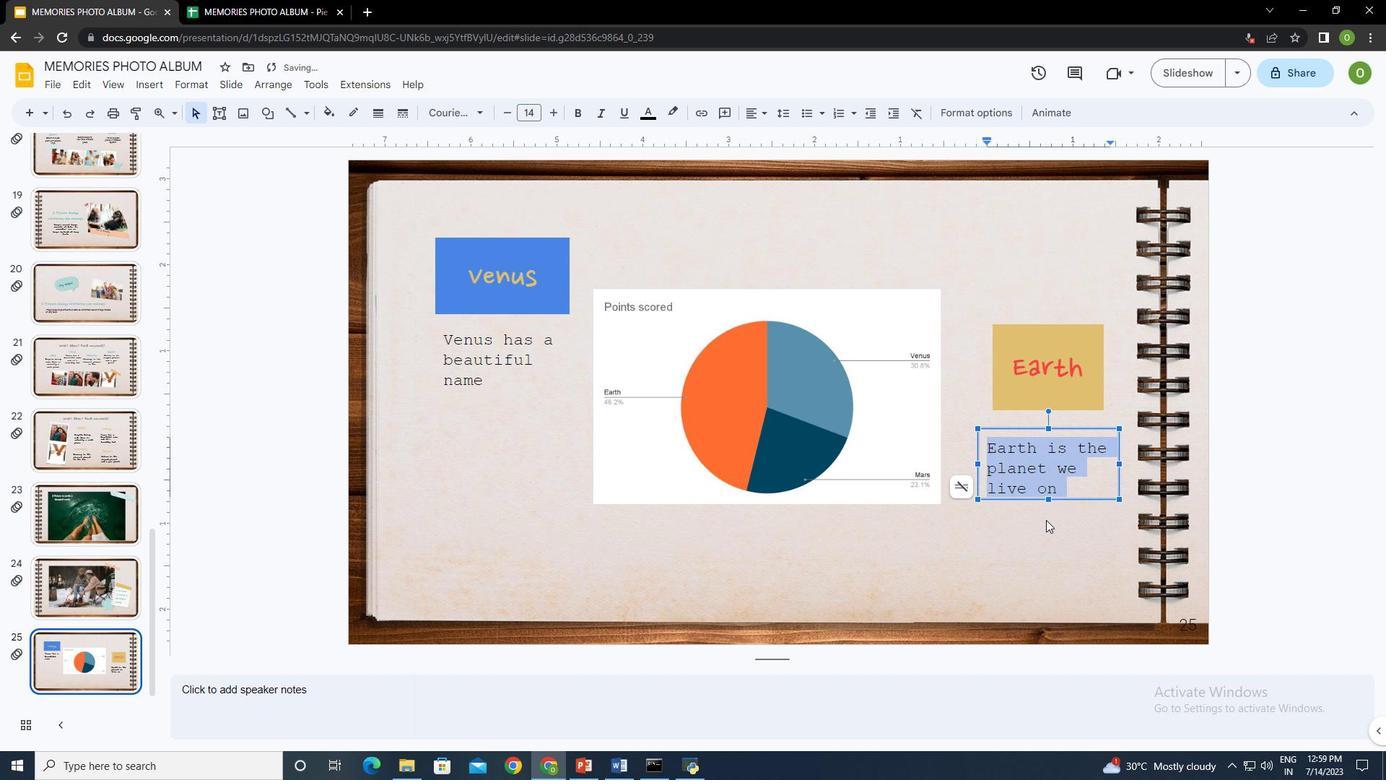 
Action: Mouse moved to (217, 109)
Screenshot: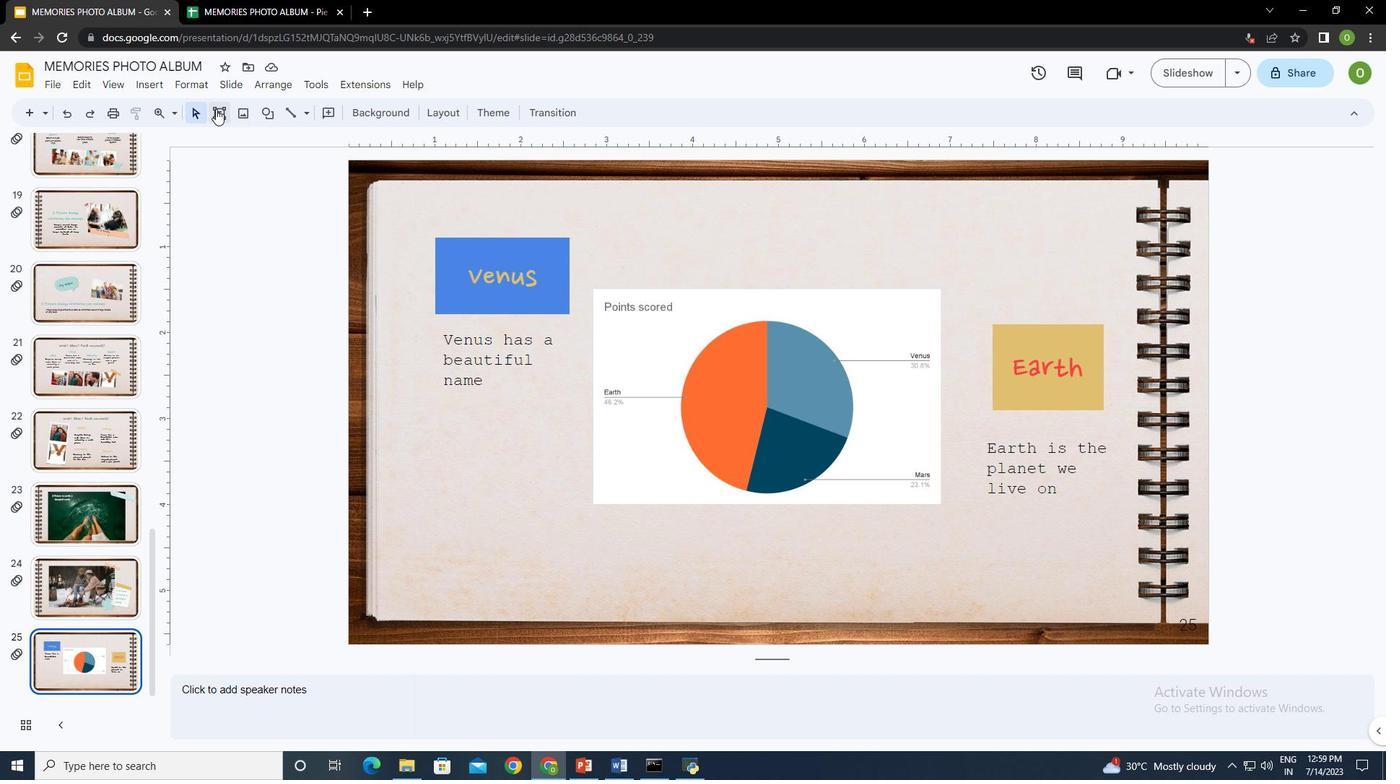 
Action: Mouse pressed left at (217, 109)
Screenshot: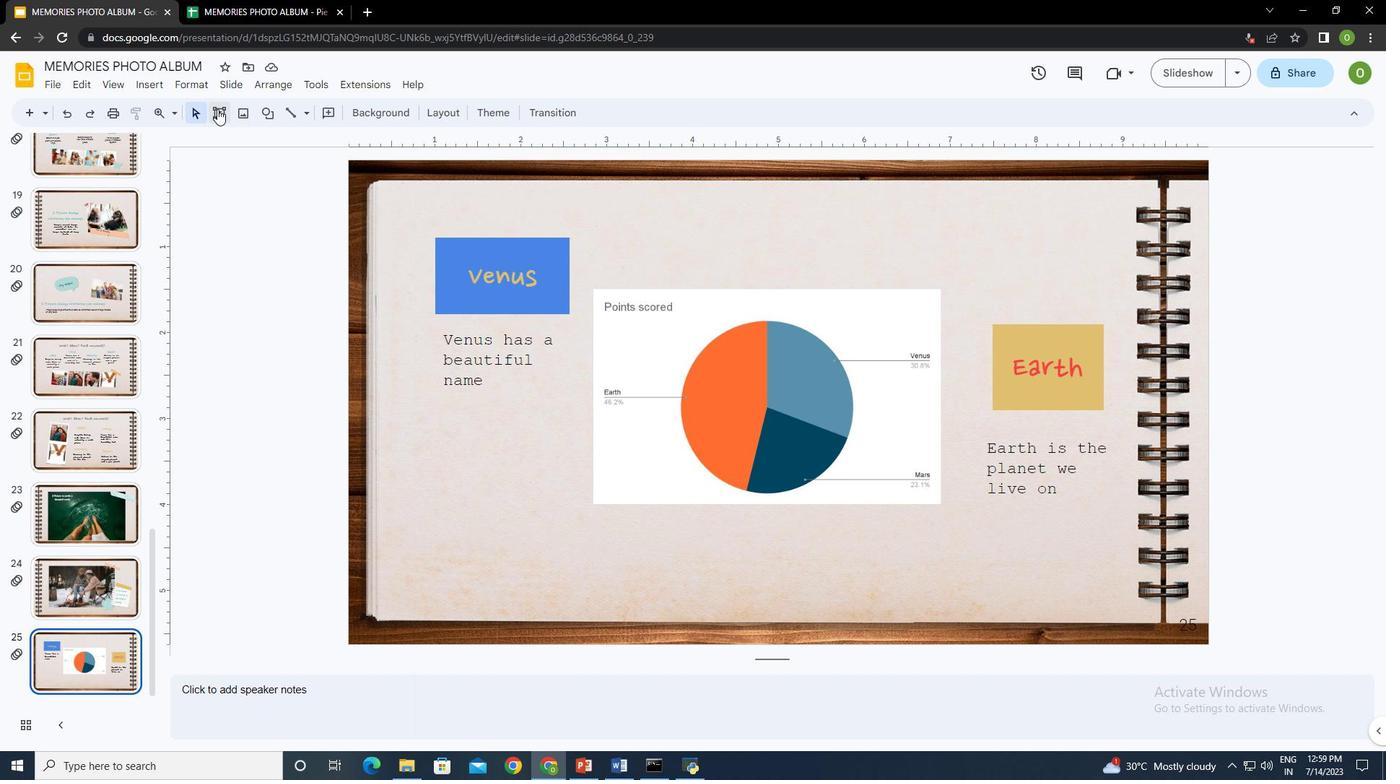 
Action: Mouse moved to (420, 434)
Screenshot: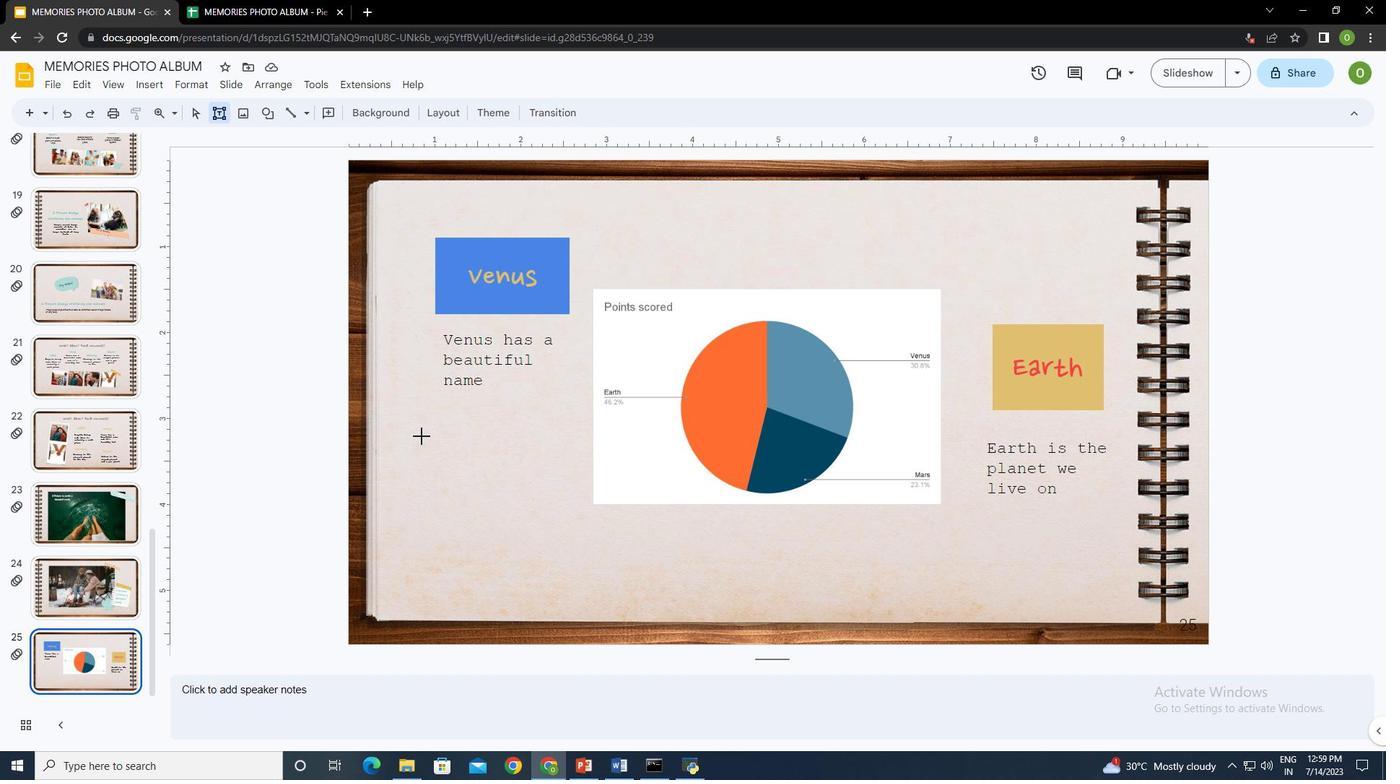 
Action: Mouse pressed left at (420, 434)
Screenshot: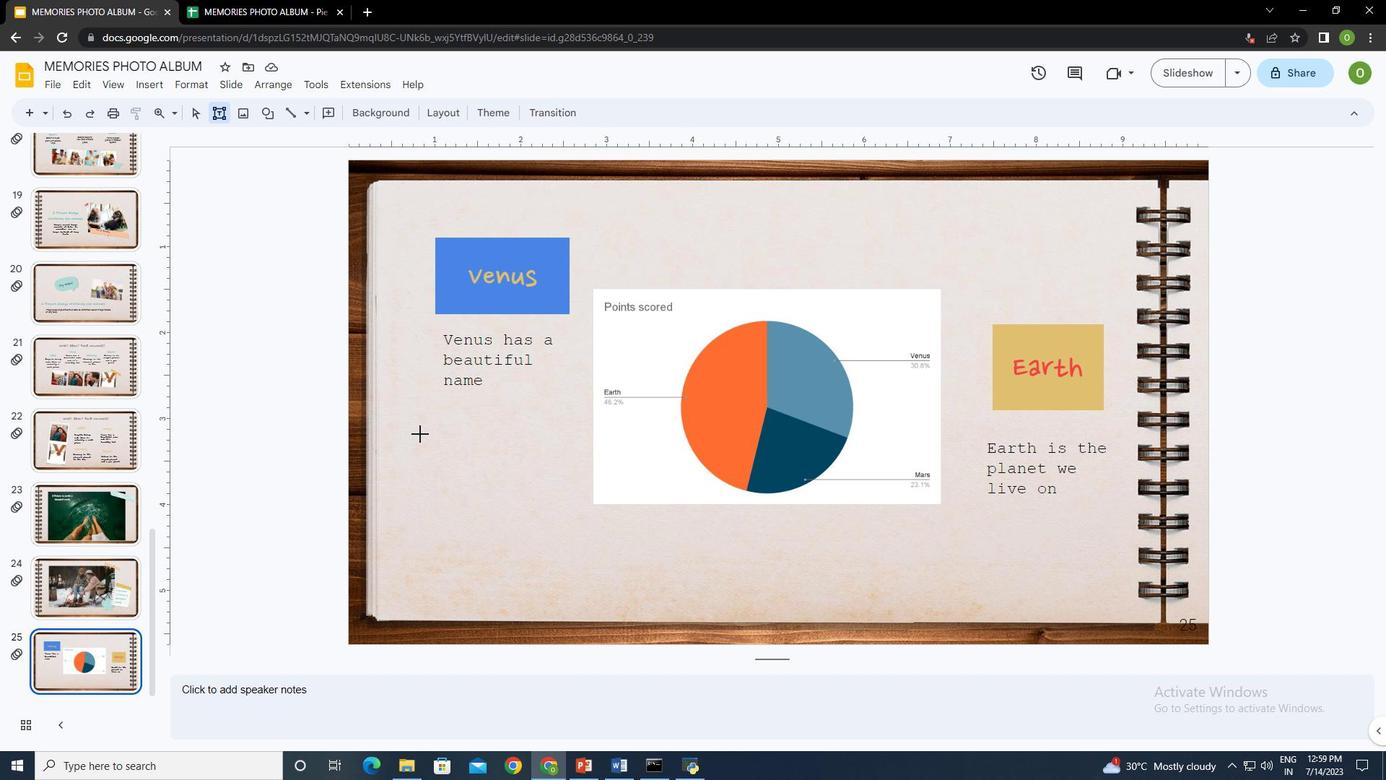 
Action: Mouse moved to (485, 436)
Screenshot: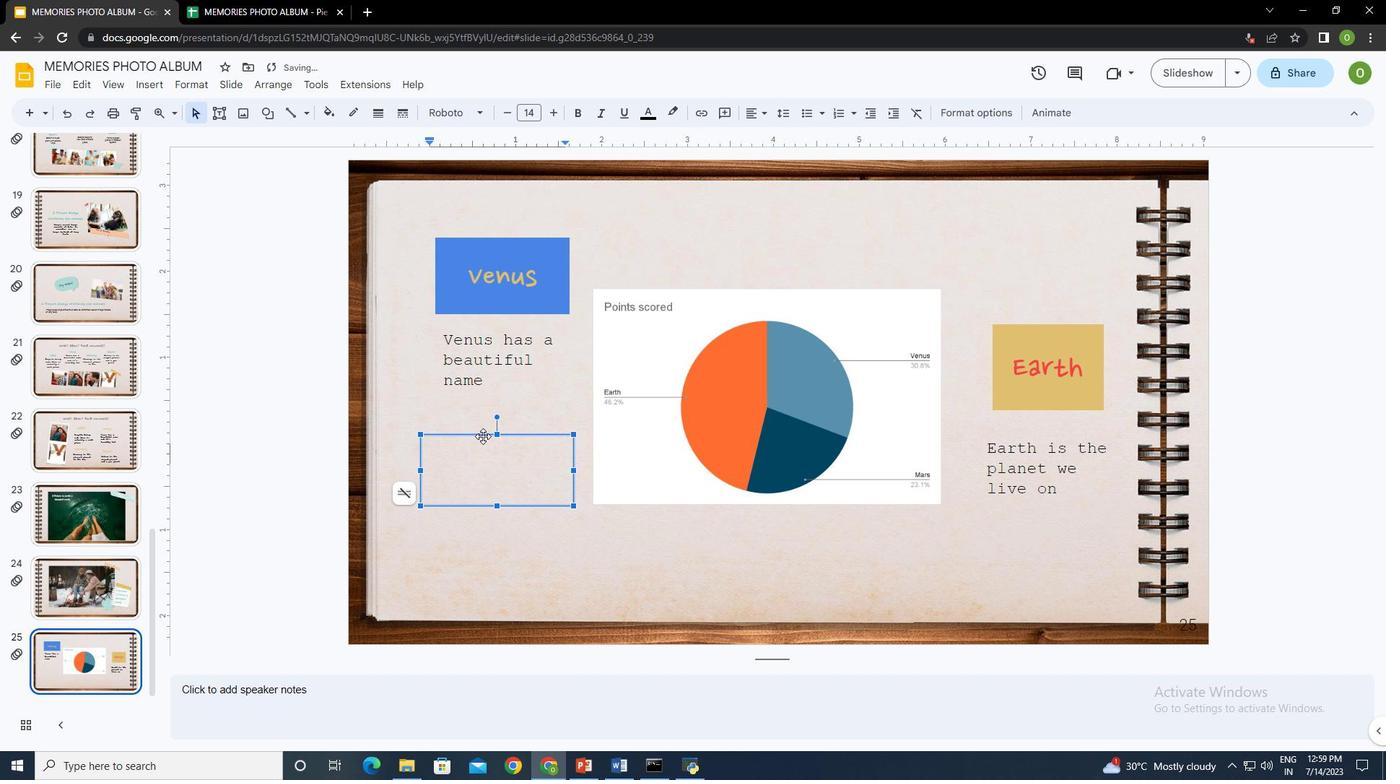 
Action: Key pressed <Key.shift>Marsctrl+A
Screenshot: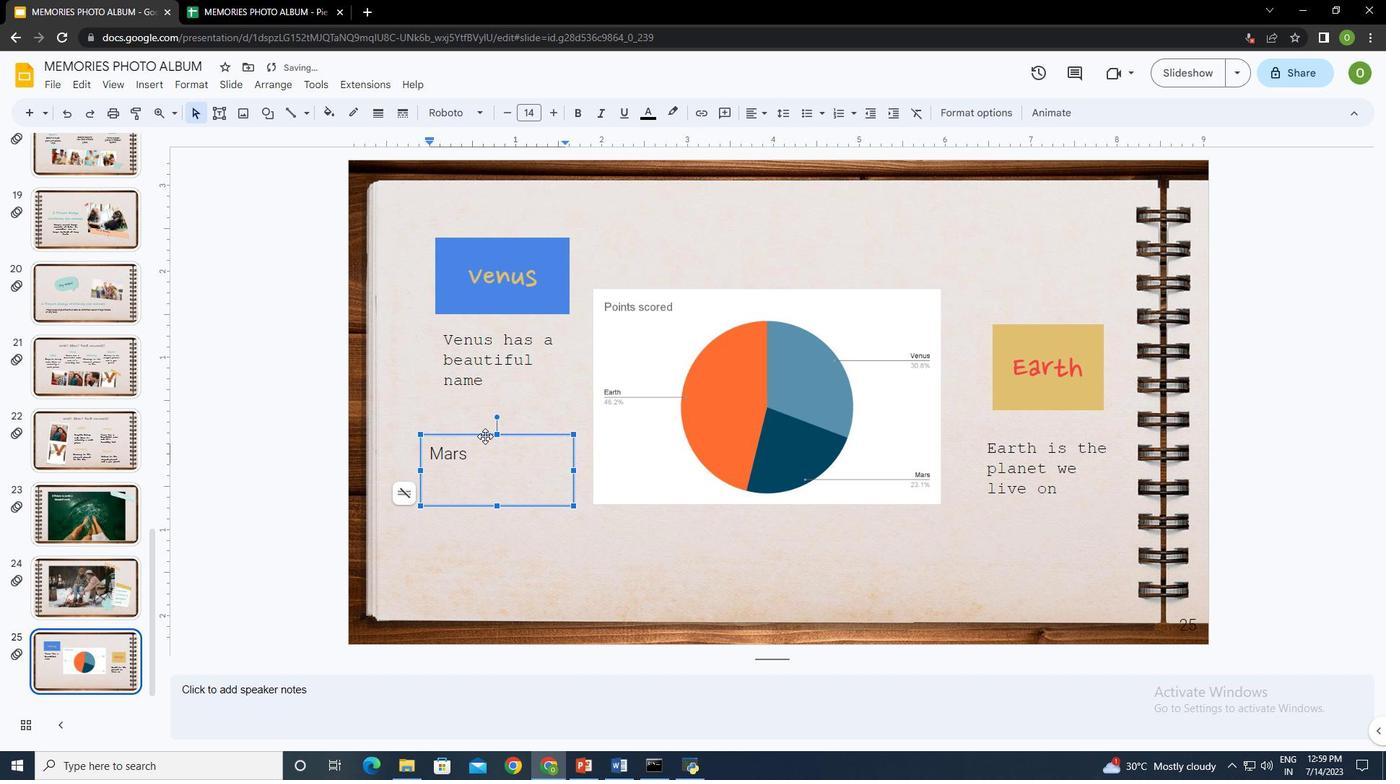 
Action: Mouse moved to (454, 112)
Screenshot: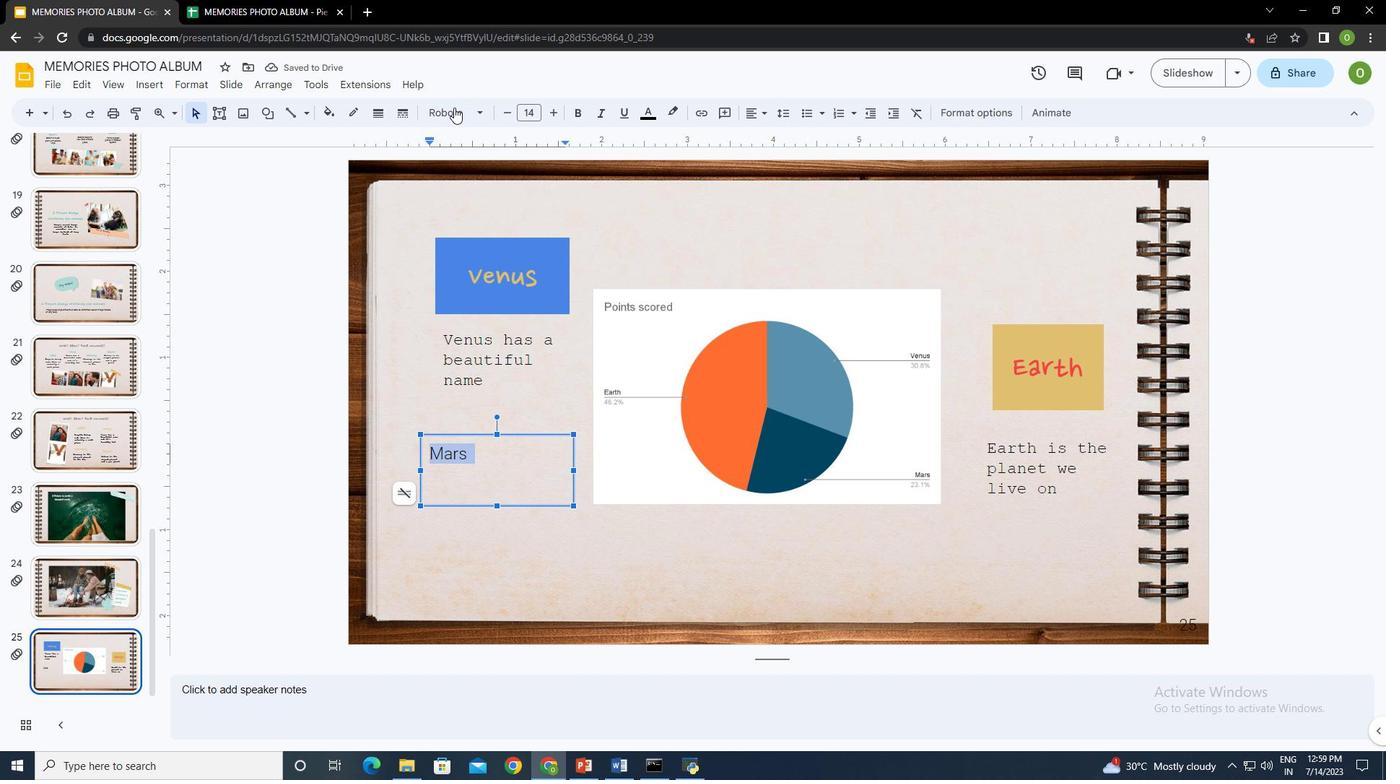 
Action: Mouse pressed left at (454, 112)
Screenshot: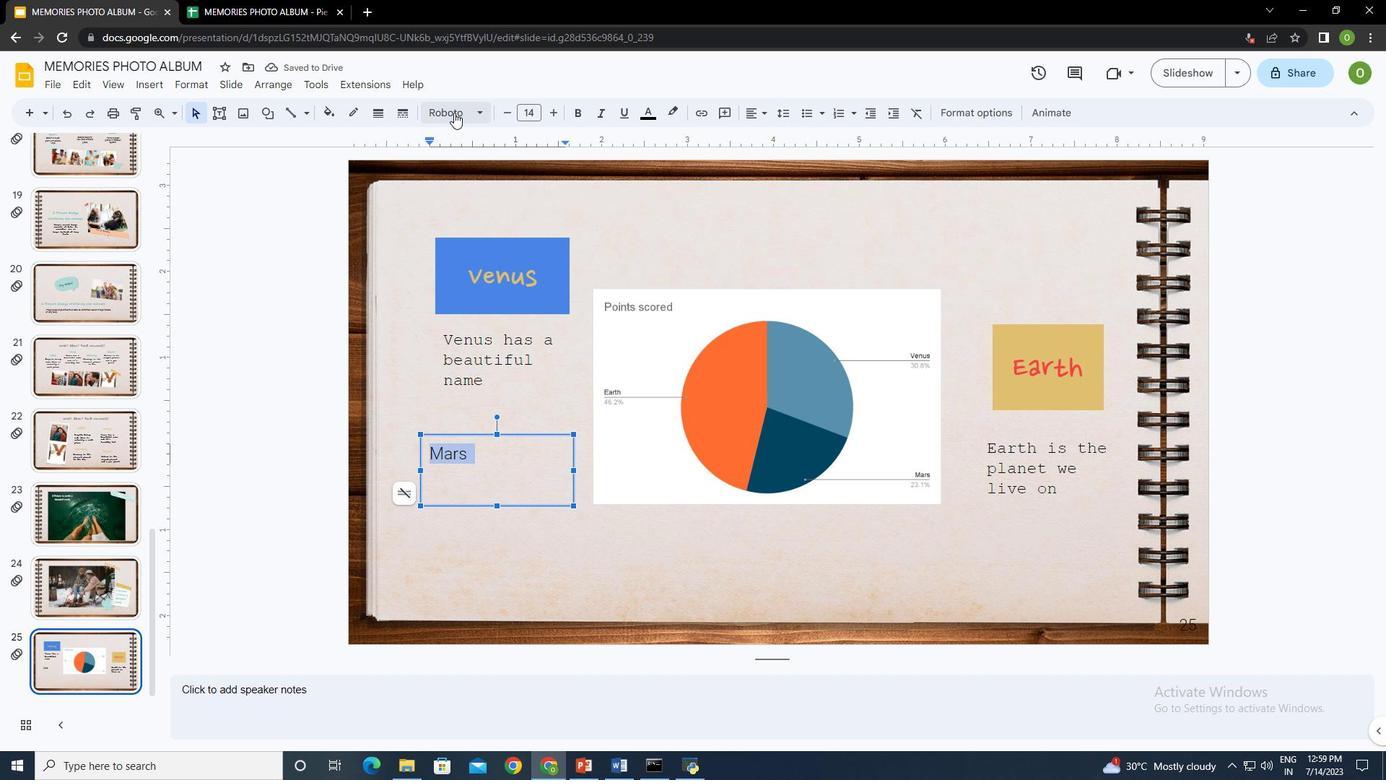 
Action: Mouse moved to (499, 193)
Screenshot: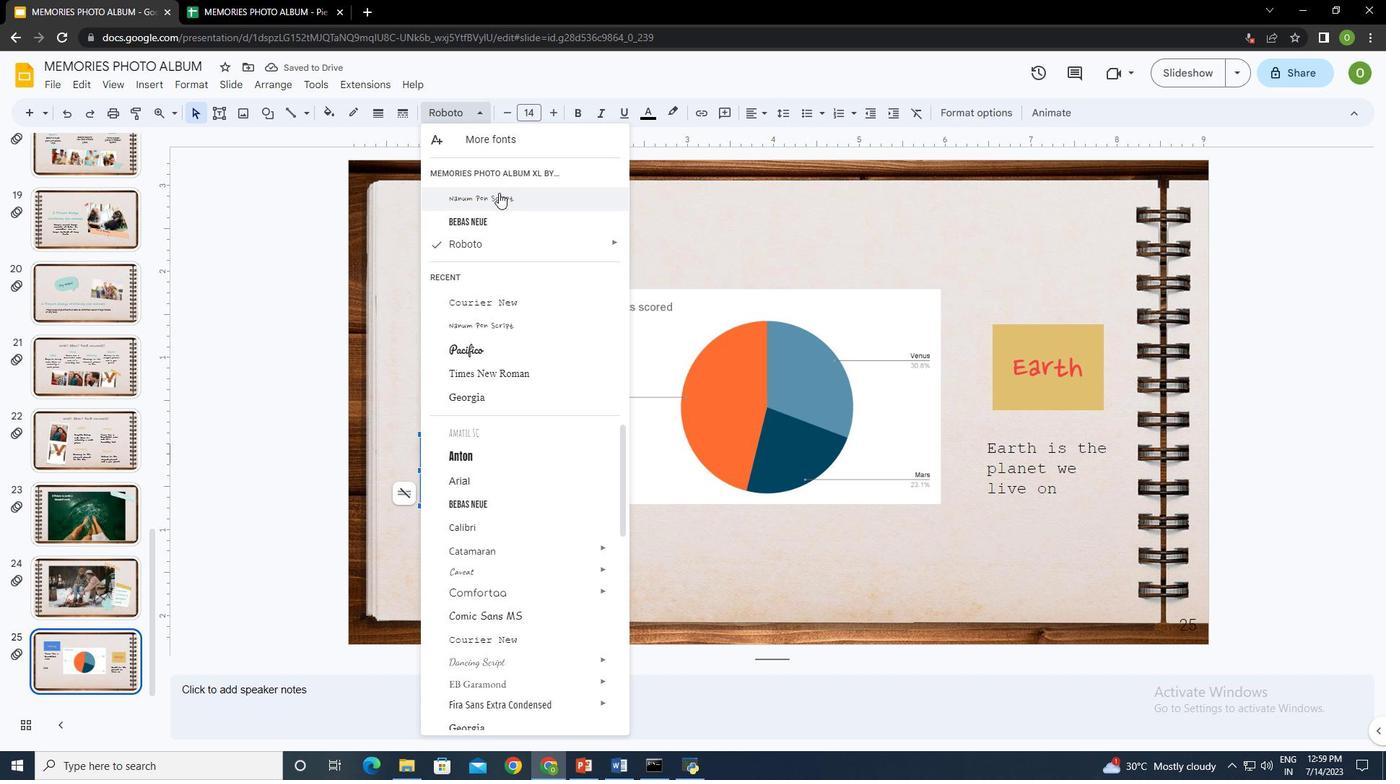
Action: Mouse pressed left at (499, 193)
Screenshot: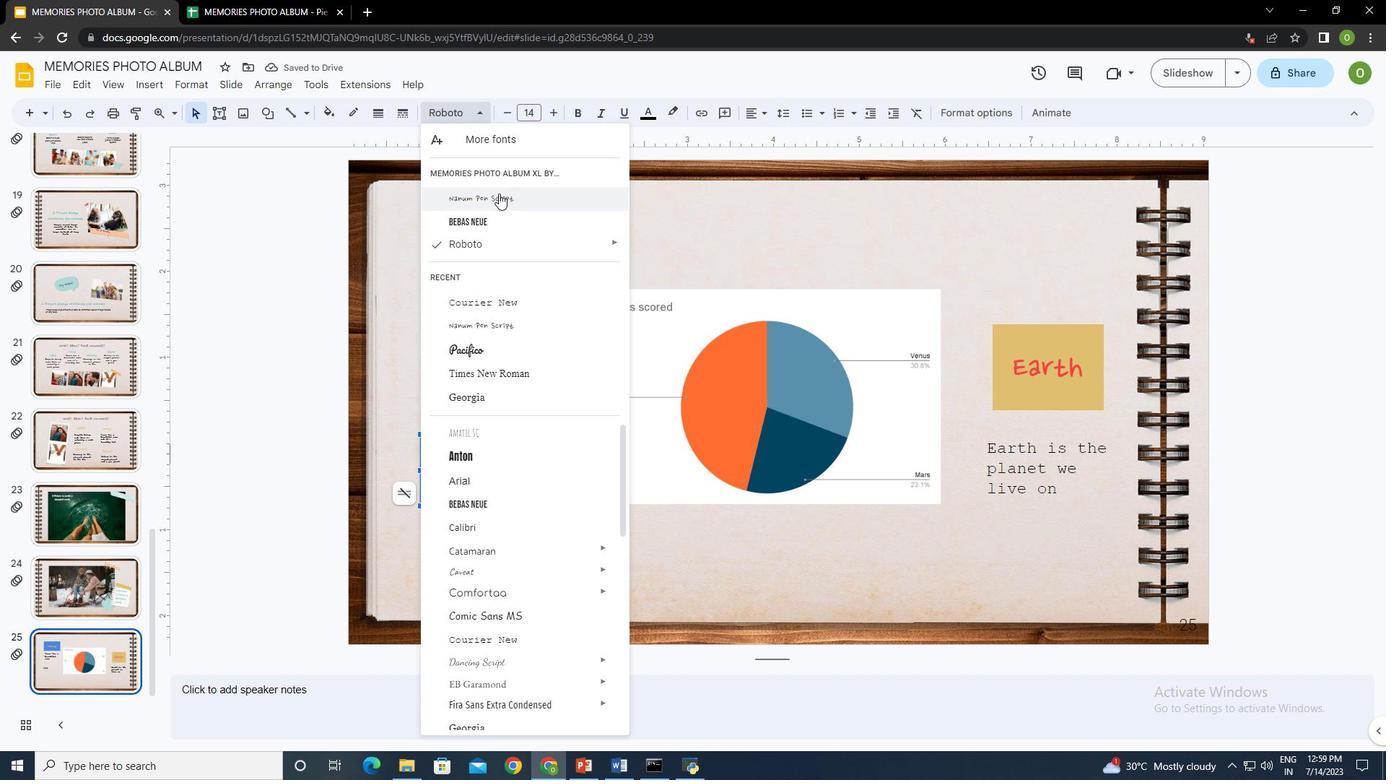 
Action: Mouse moved to (653, 113)
Screenshot: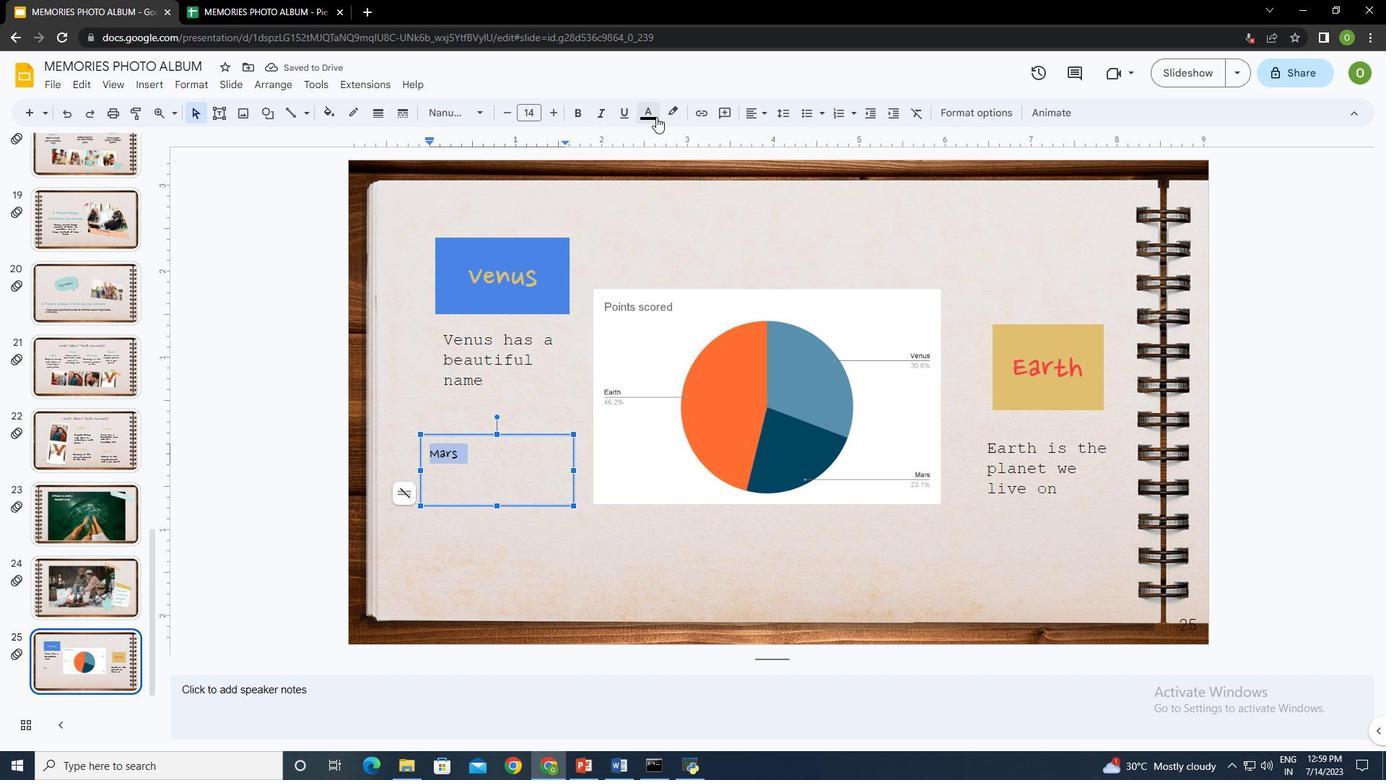 
Action: Mouse pressed left at (653, 113)
Screenshot: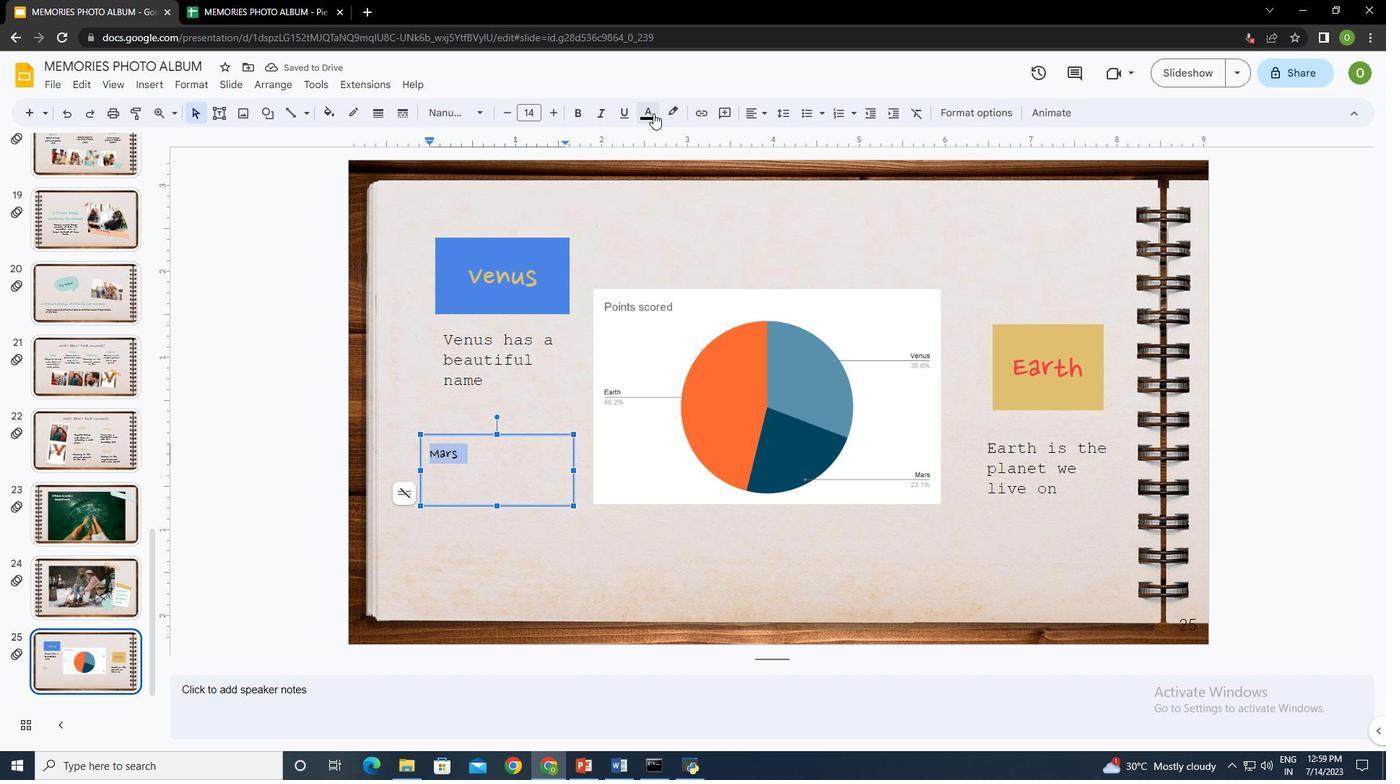 
Action: Mouse moved to (783, 157)
Screenshot: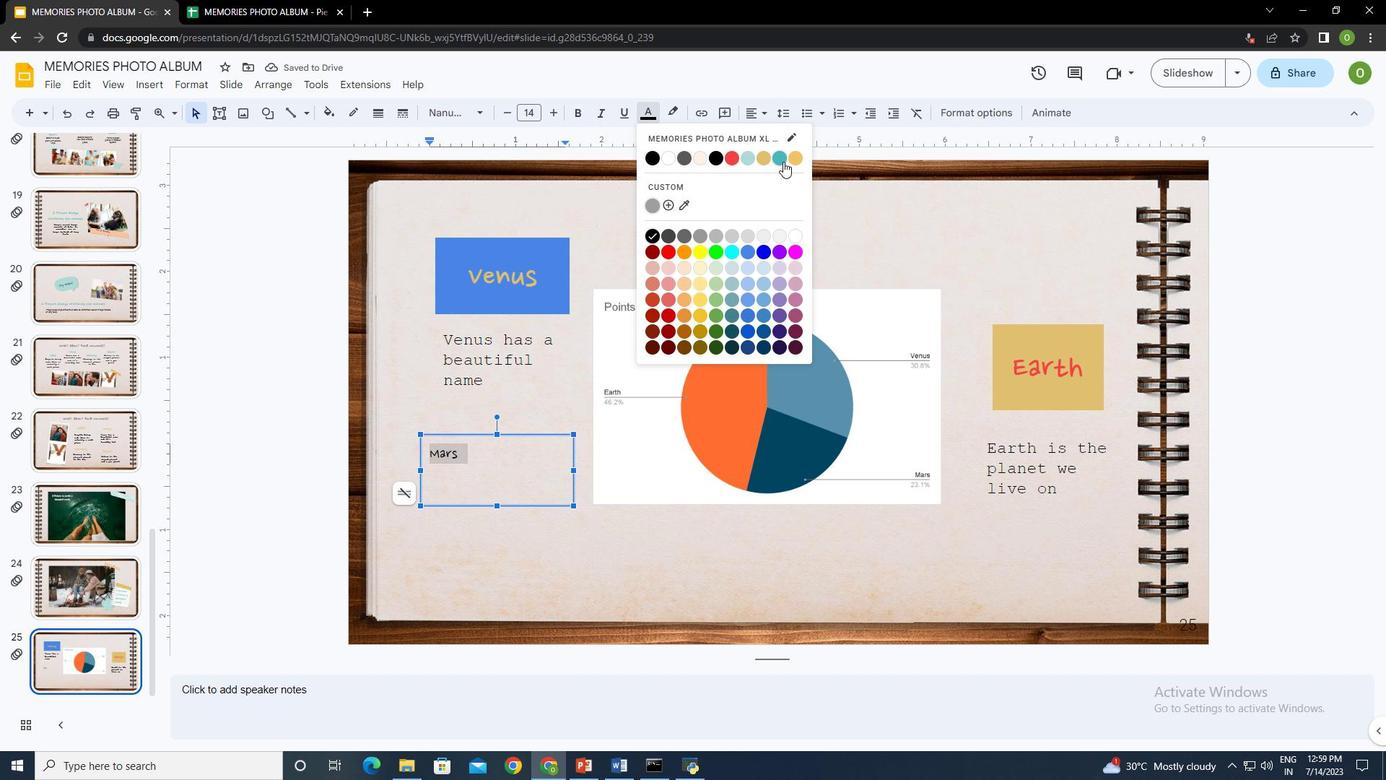 
Action: Mouse pressed left at (783, 157)
Screenshot: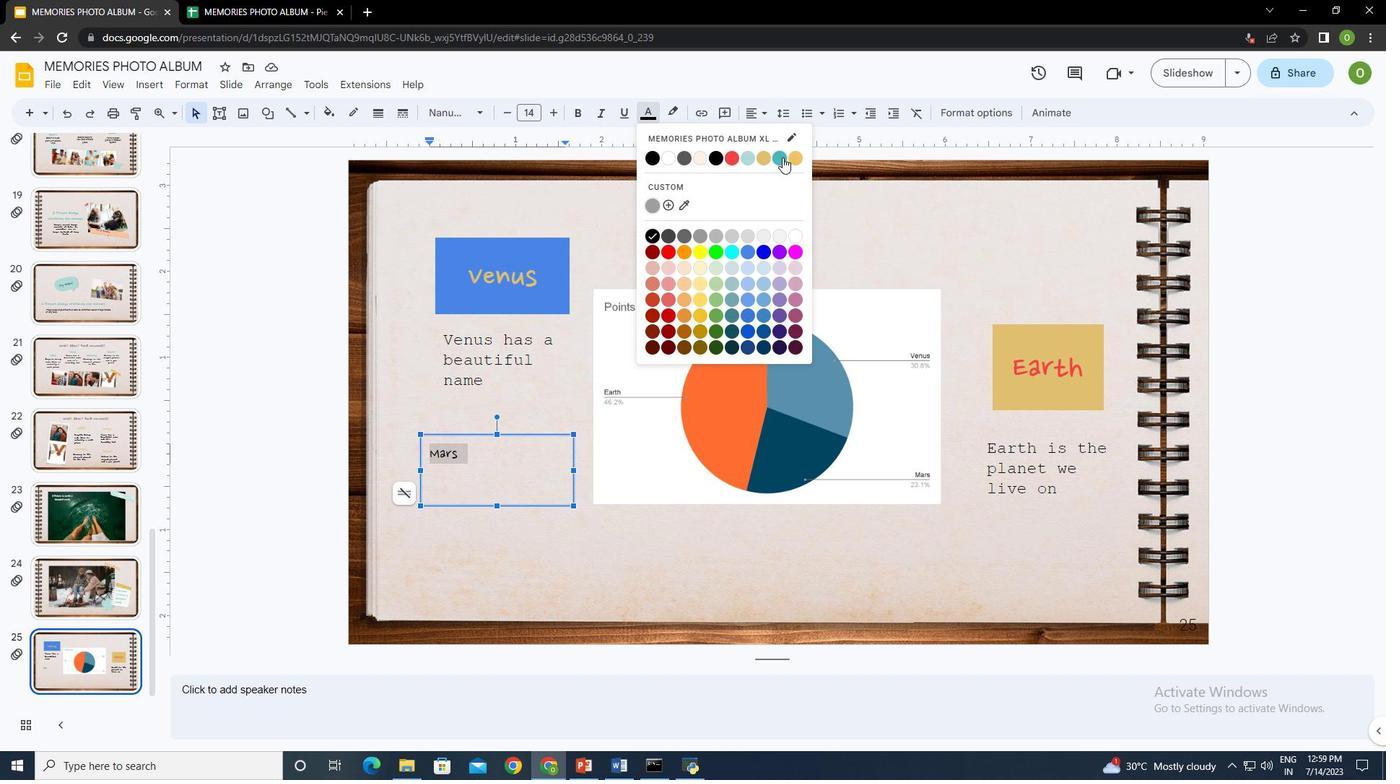 
Action: Mouse moved to (330, 114)
Screenshot: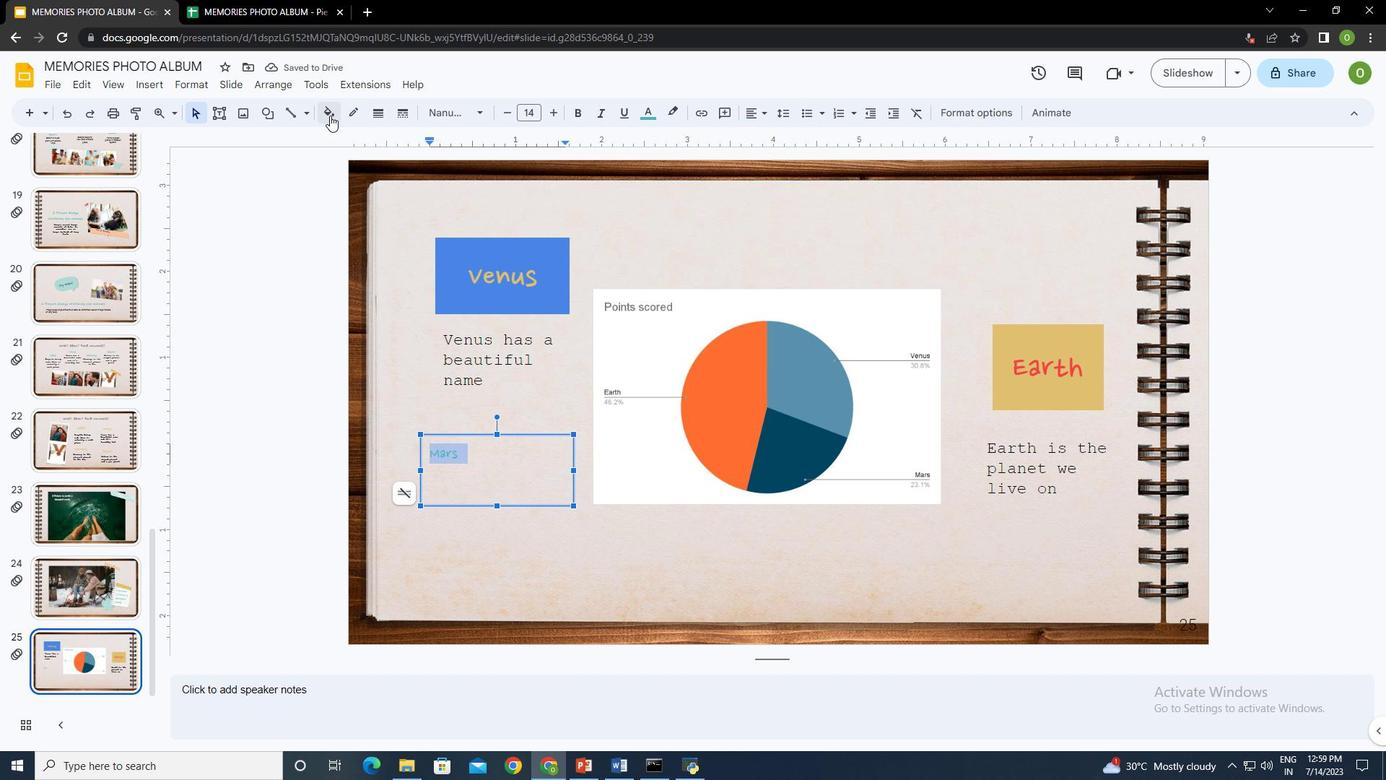 
Action: Mouse pressed left at (330, 114)
Screenshot: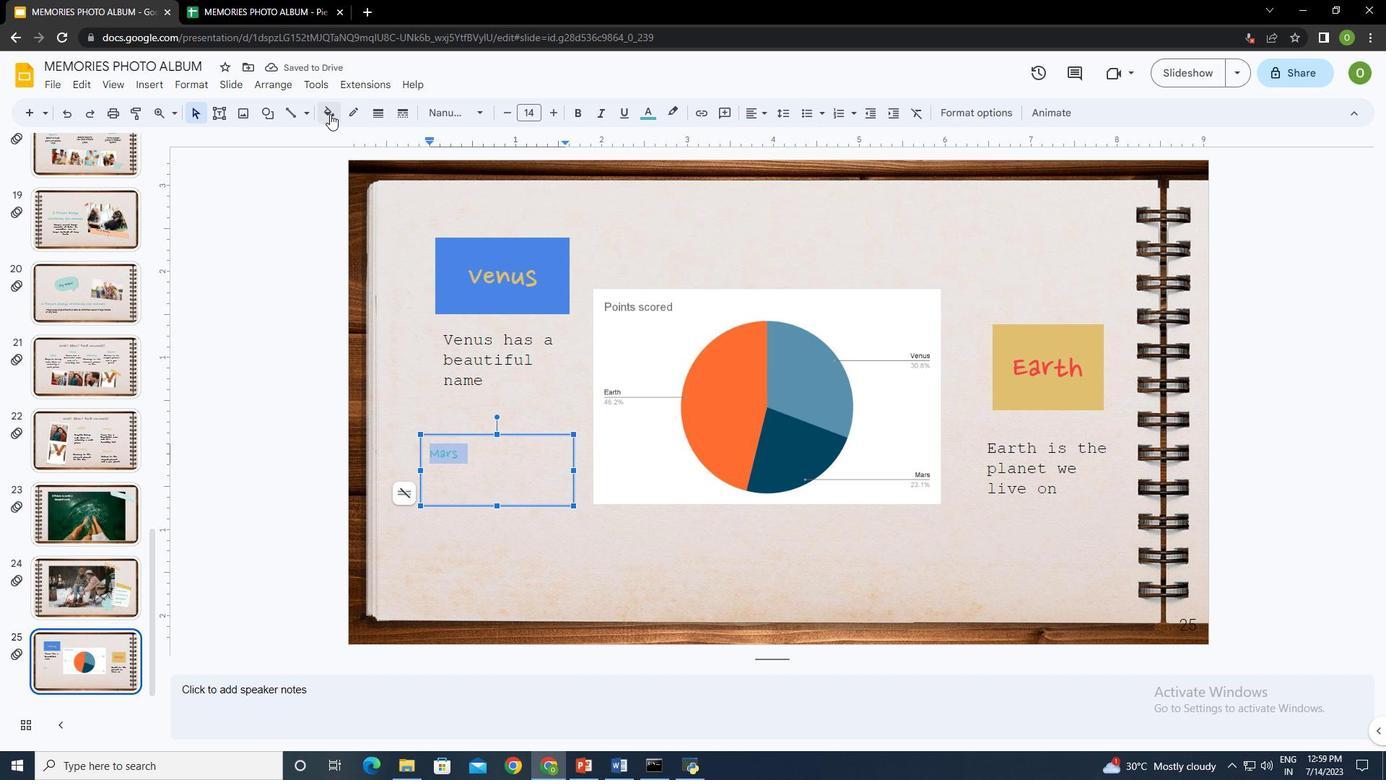
Action: Mouse moved to (445, 183)
Screenshot: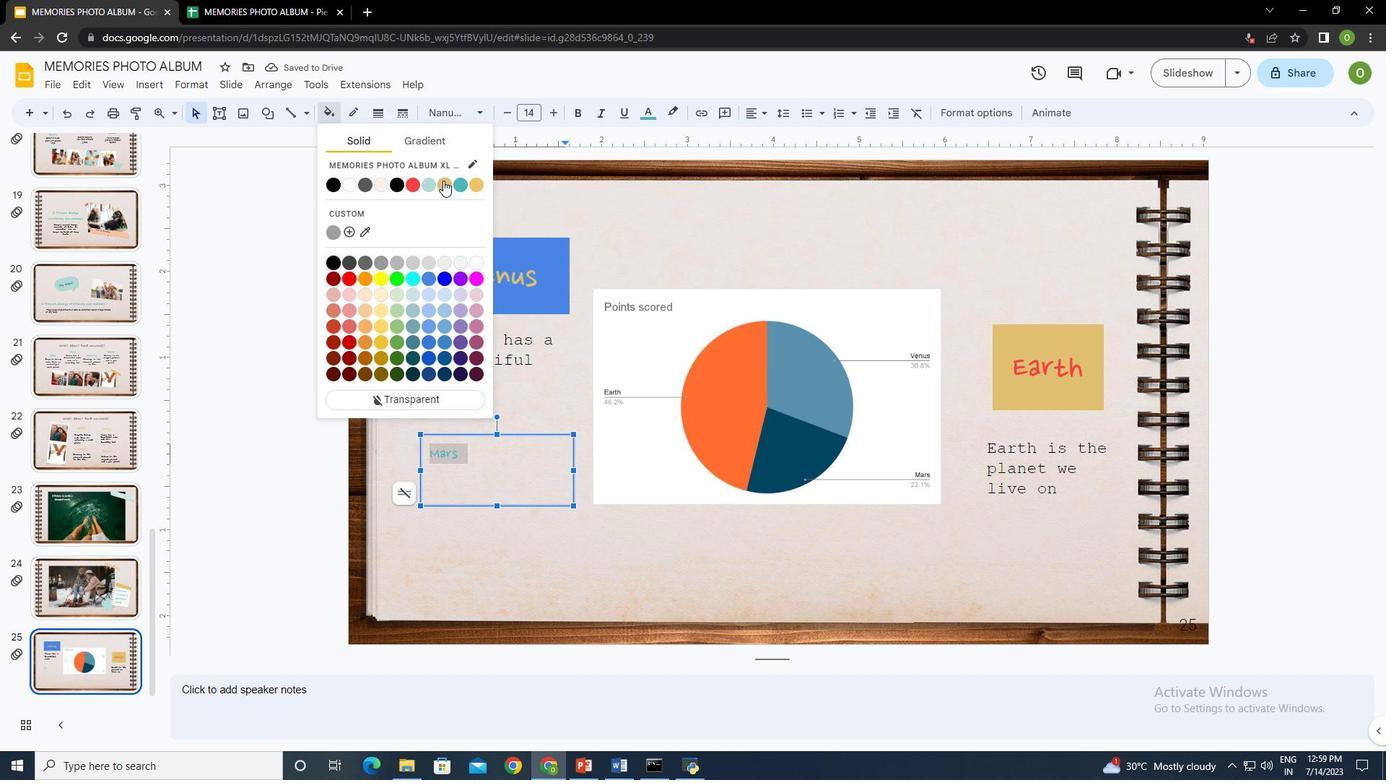 
Action: Mouse pressed left at (445, 183)
Screenshot: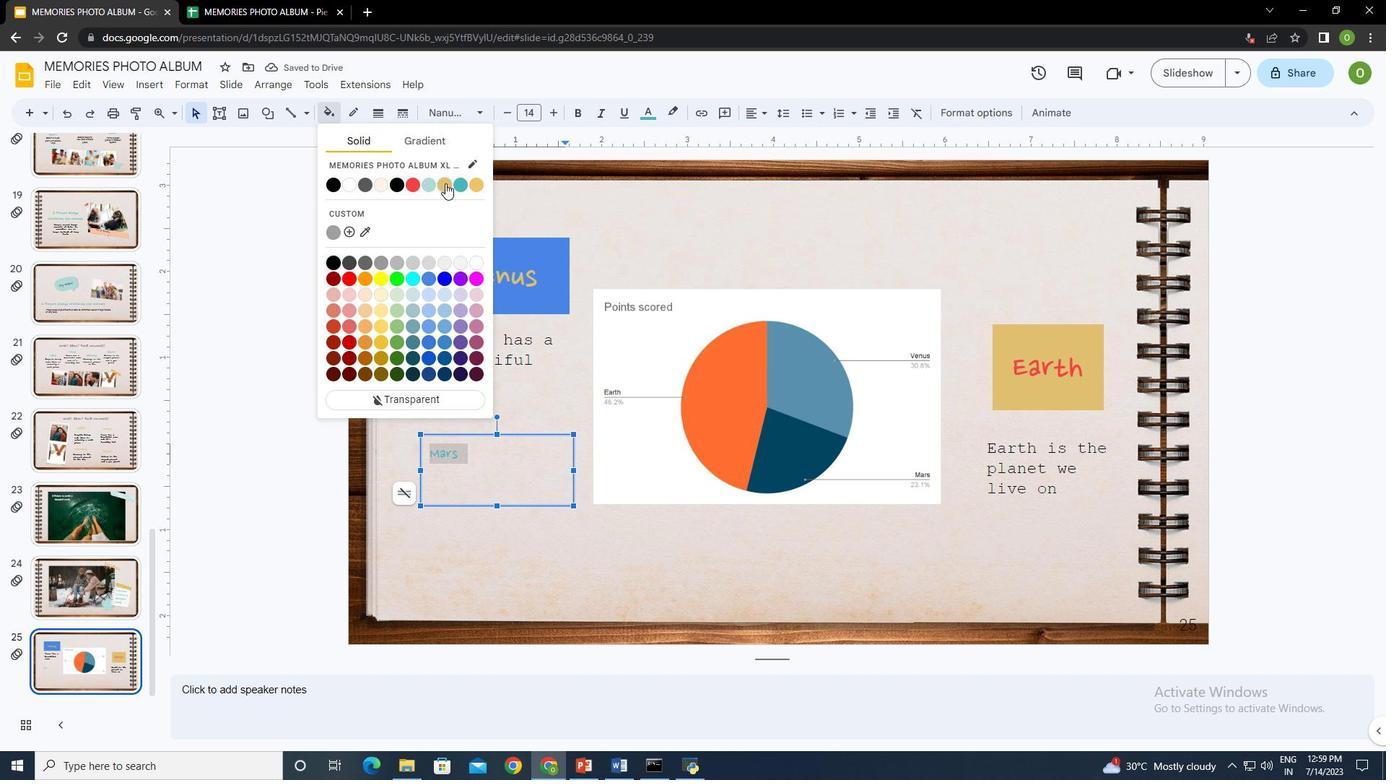 
Action: Mouse moved to (644, 112)
Screenshot: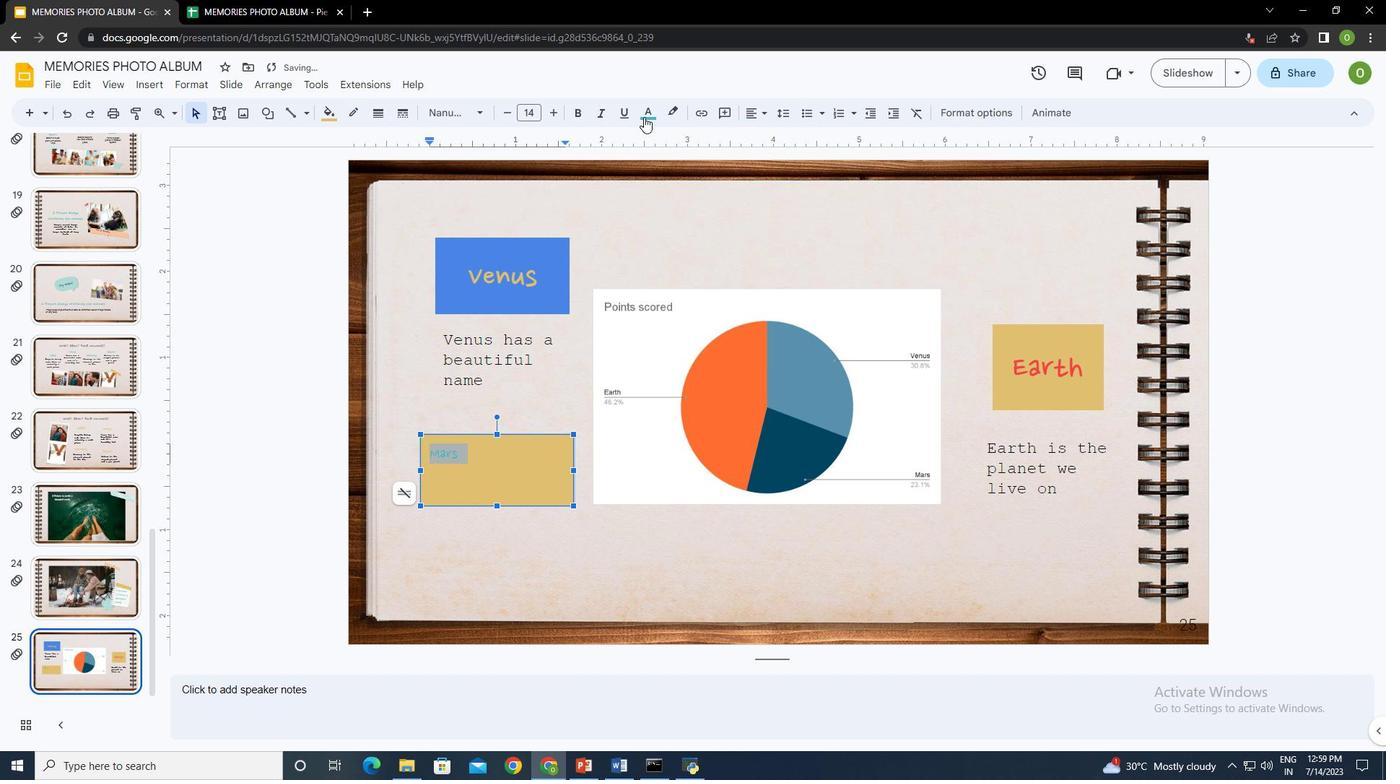 
Action: Mouse pressed left at (644, 112)
Screenshot: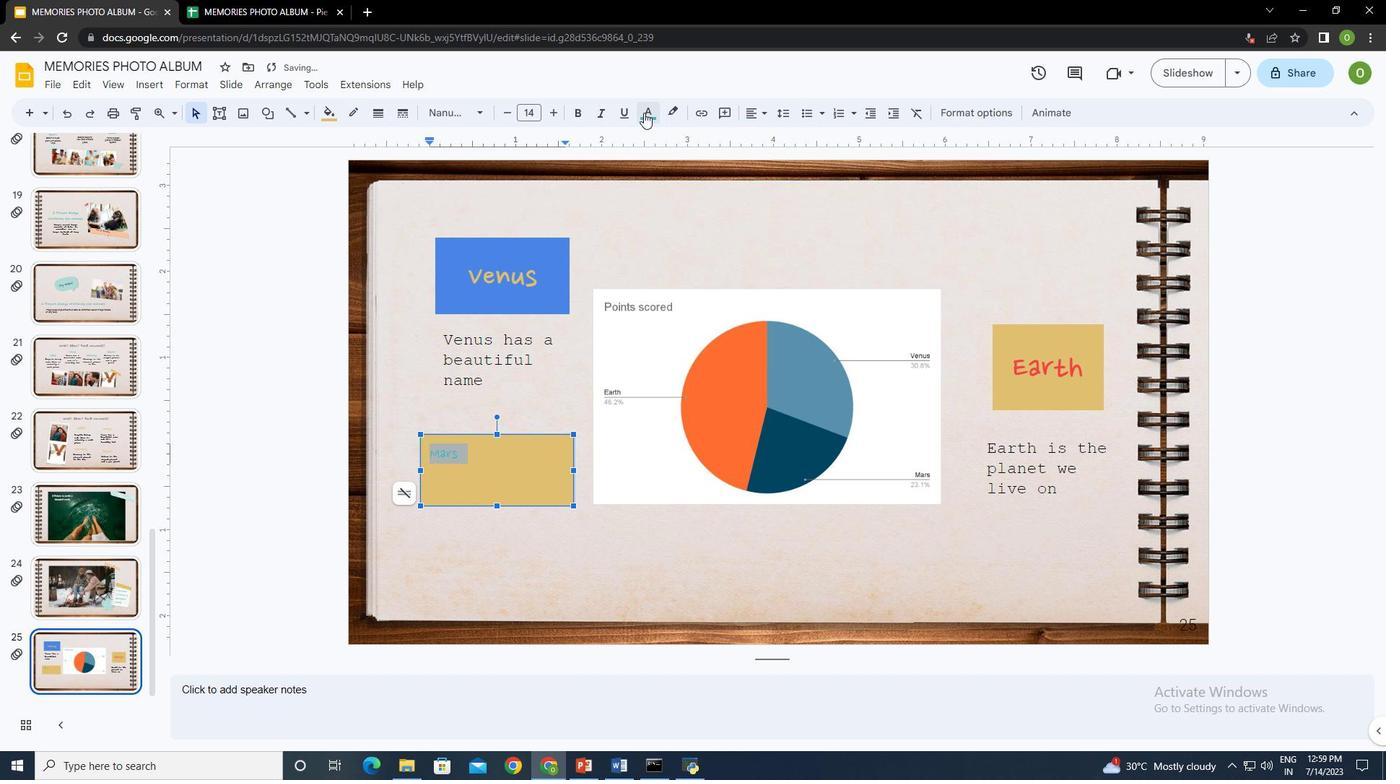 
Action: Mouse moved to (752, 158)
Screenshot: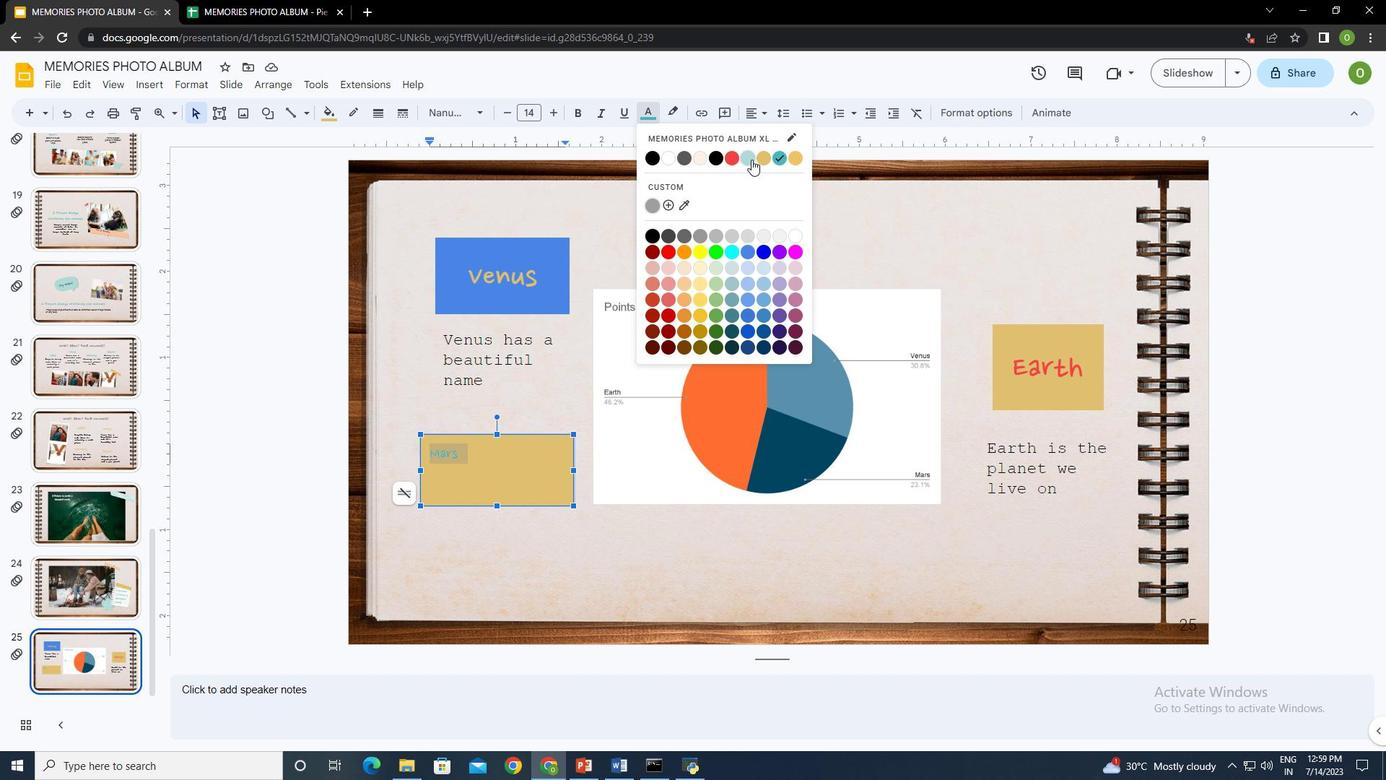 
Action: Mouse pressed left at (752, 158)
Screenshot: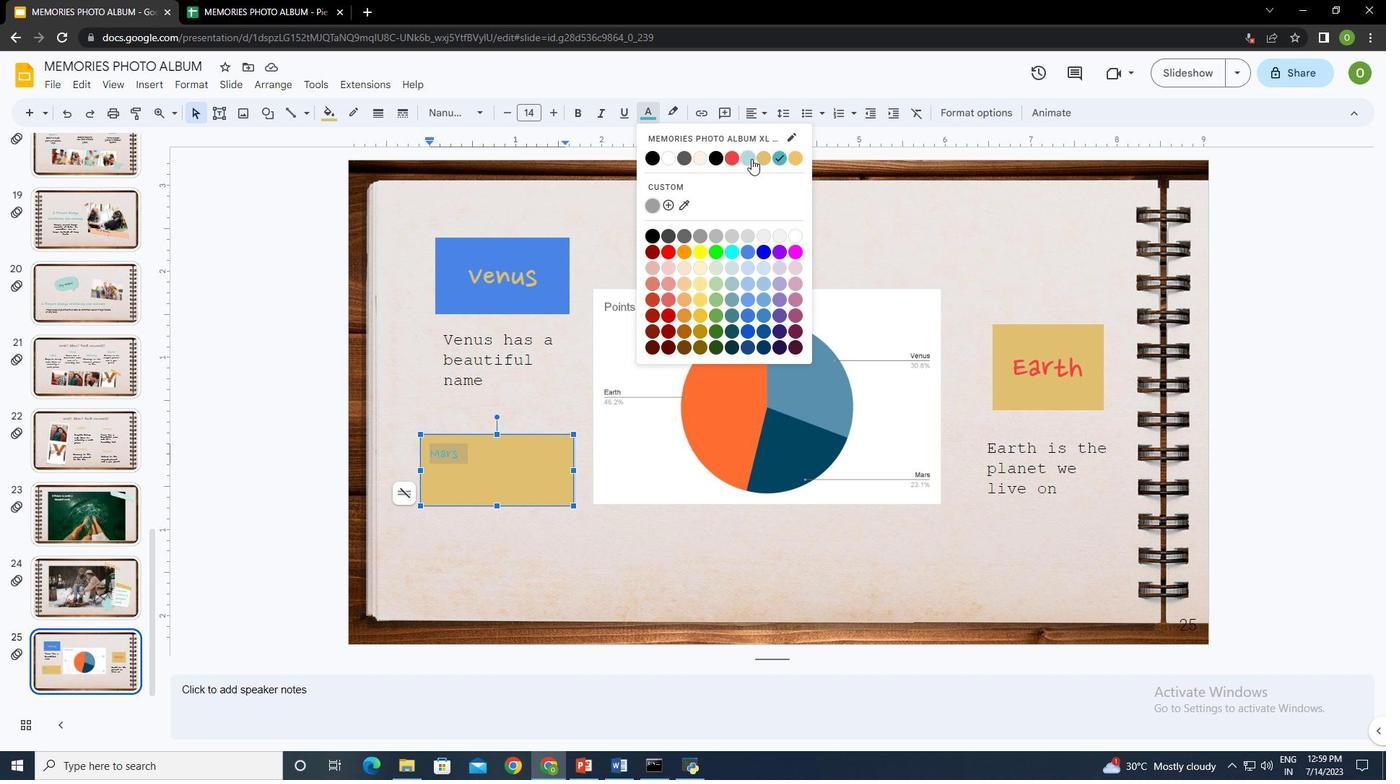 
Action: Mouse moved to (758, 111)
Screenshot: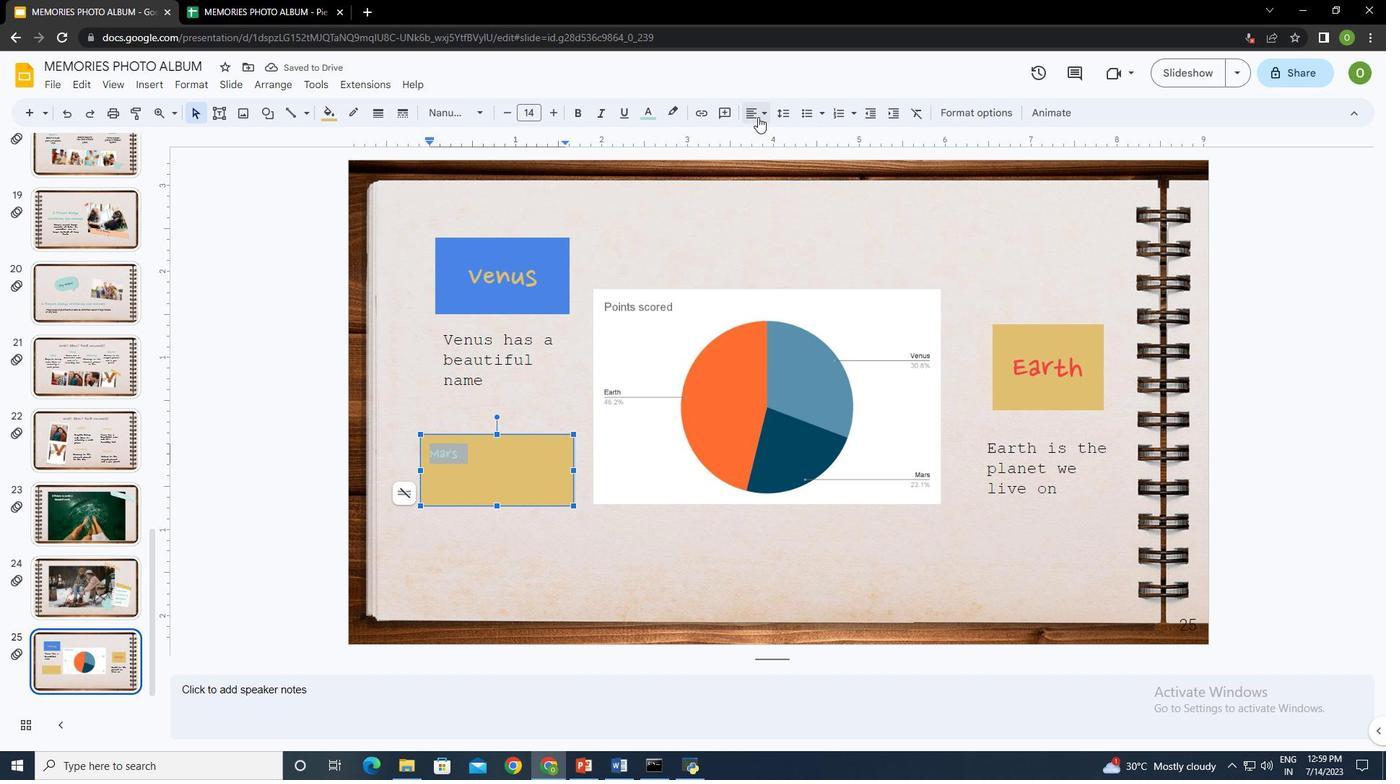 
Action: Mouse pressed left at (758, 111)
Screenshot: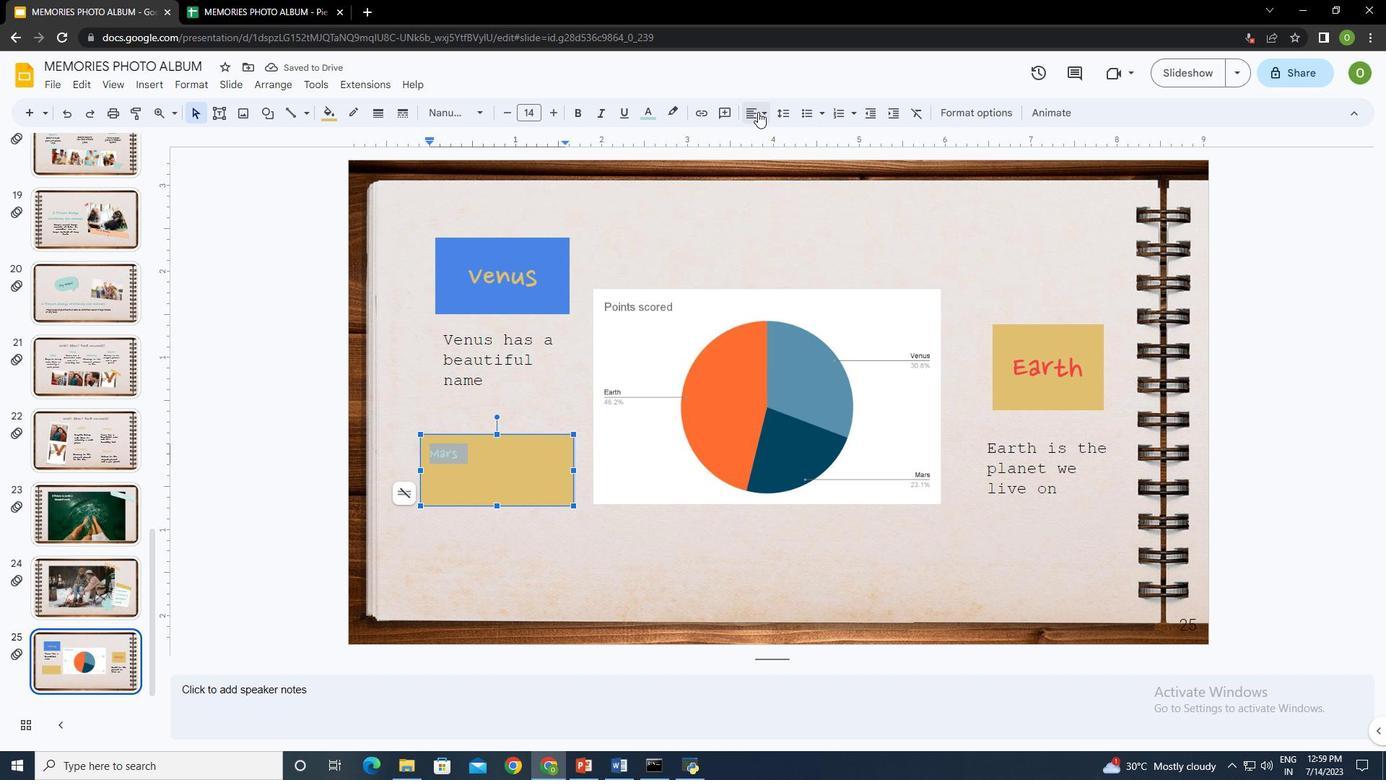 
Action: Mouse moved to (774, 133)
Screenshot: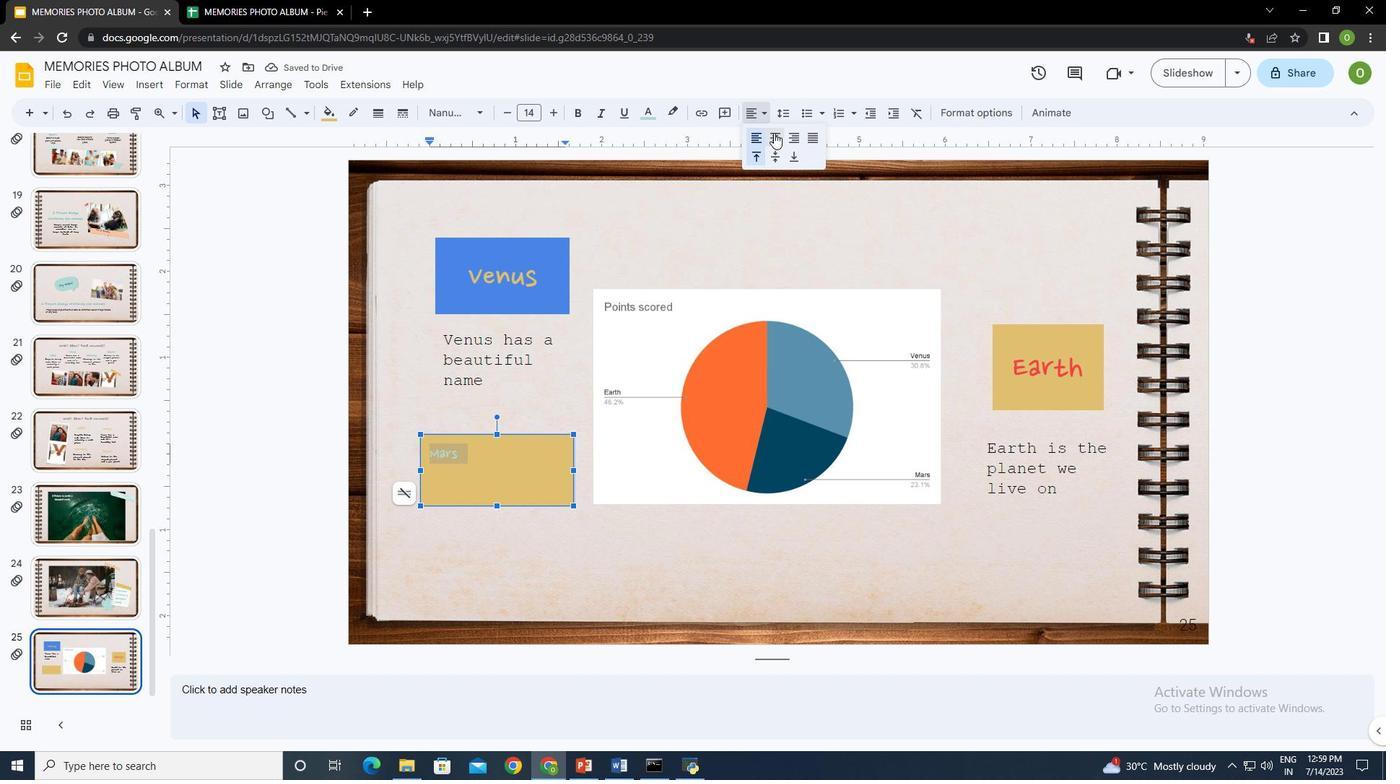 
Action: Mouse pressed left at (774, 133)
Screenshot: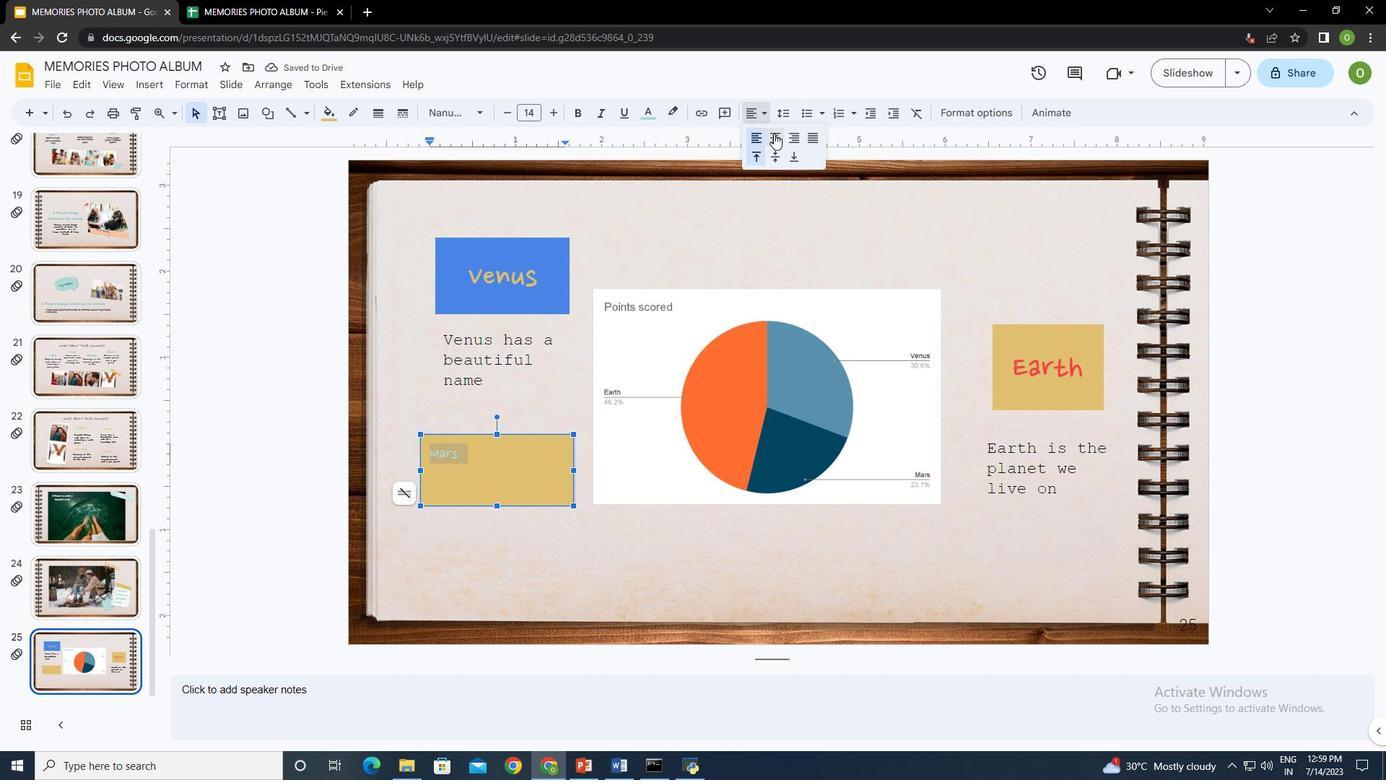 
Action: Mouse moved to (759, 109)
Screenshot: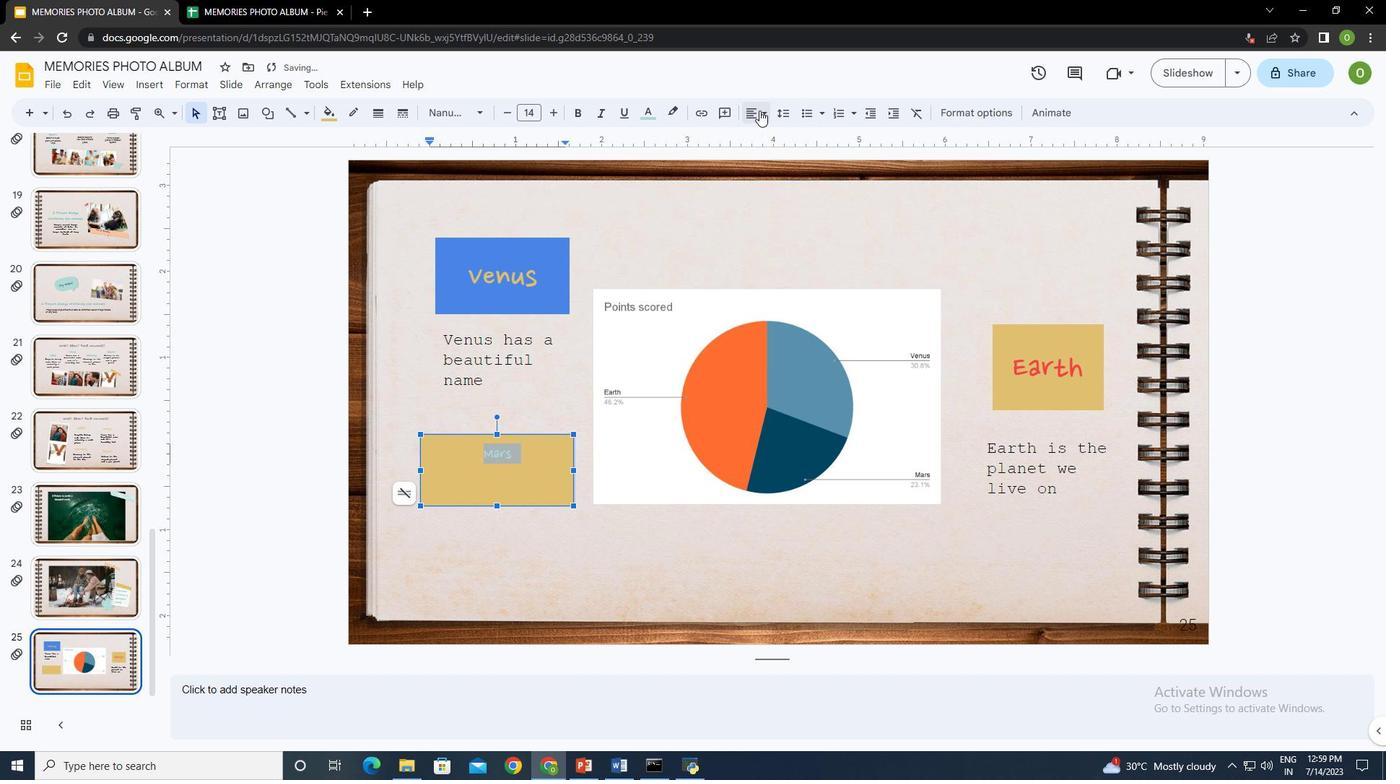 
Action: Mouse pressed left at (759, 109)
Screenshot: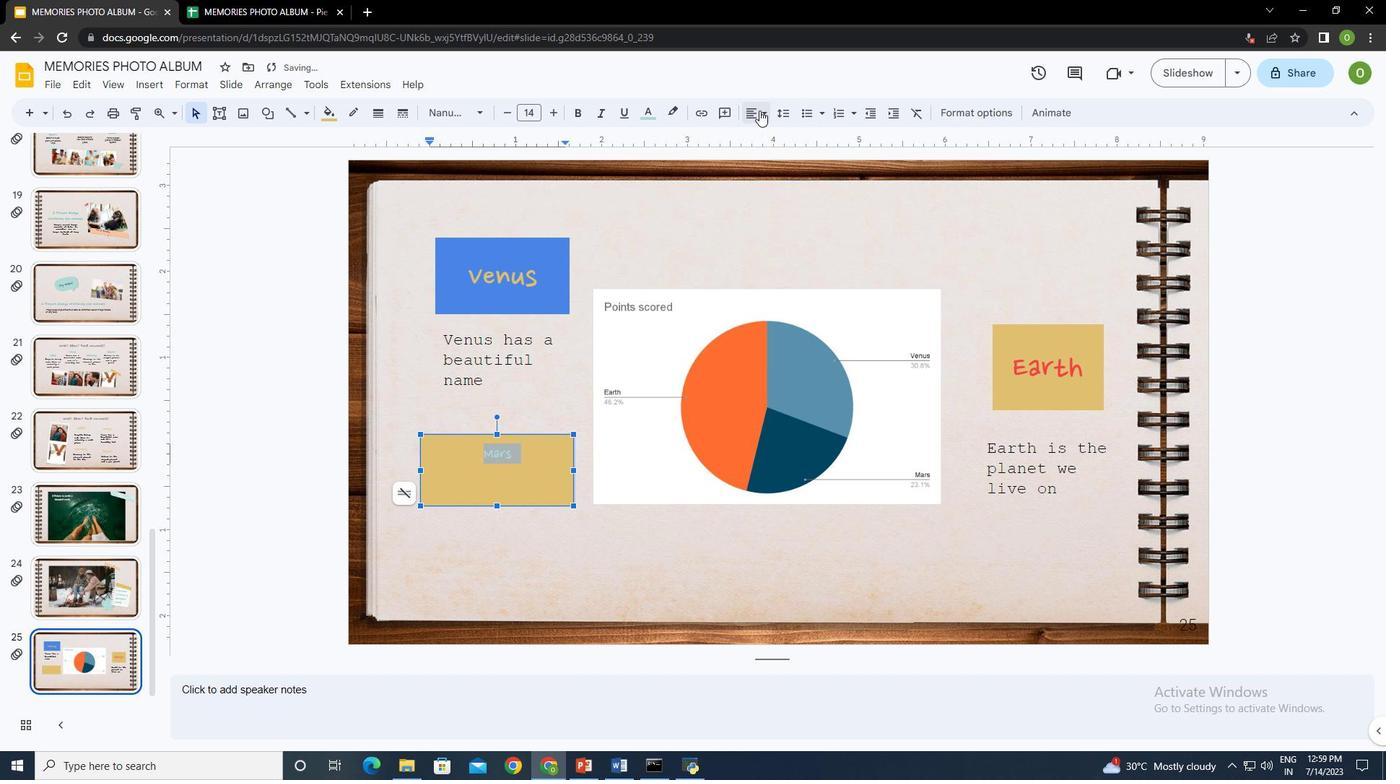 
Action: Mouse moved to (776, 161)
Screenshot: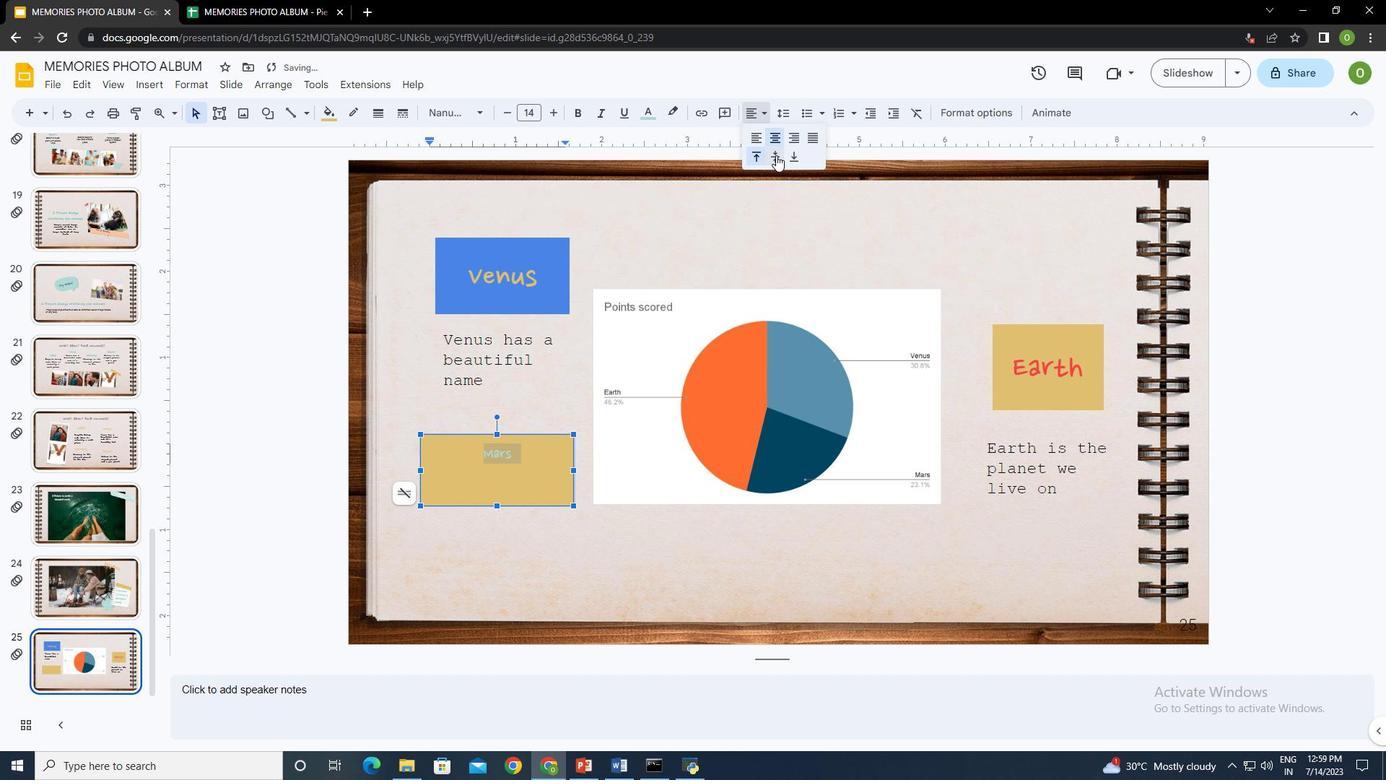 
Action: Mouse pressed left at (776, 161)
Screenshot: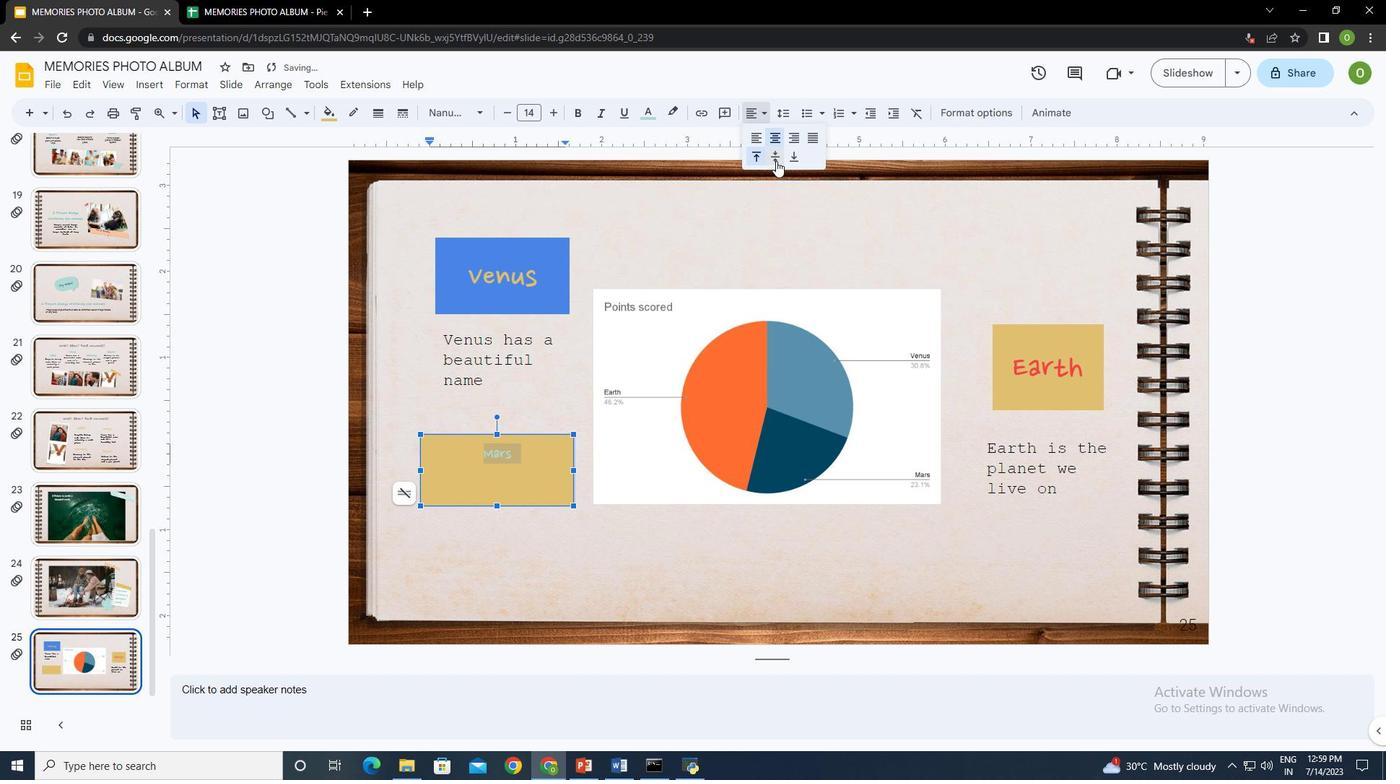 
Action: Mouse moved to (537, 108)
Screenshot: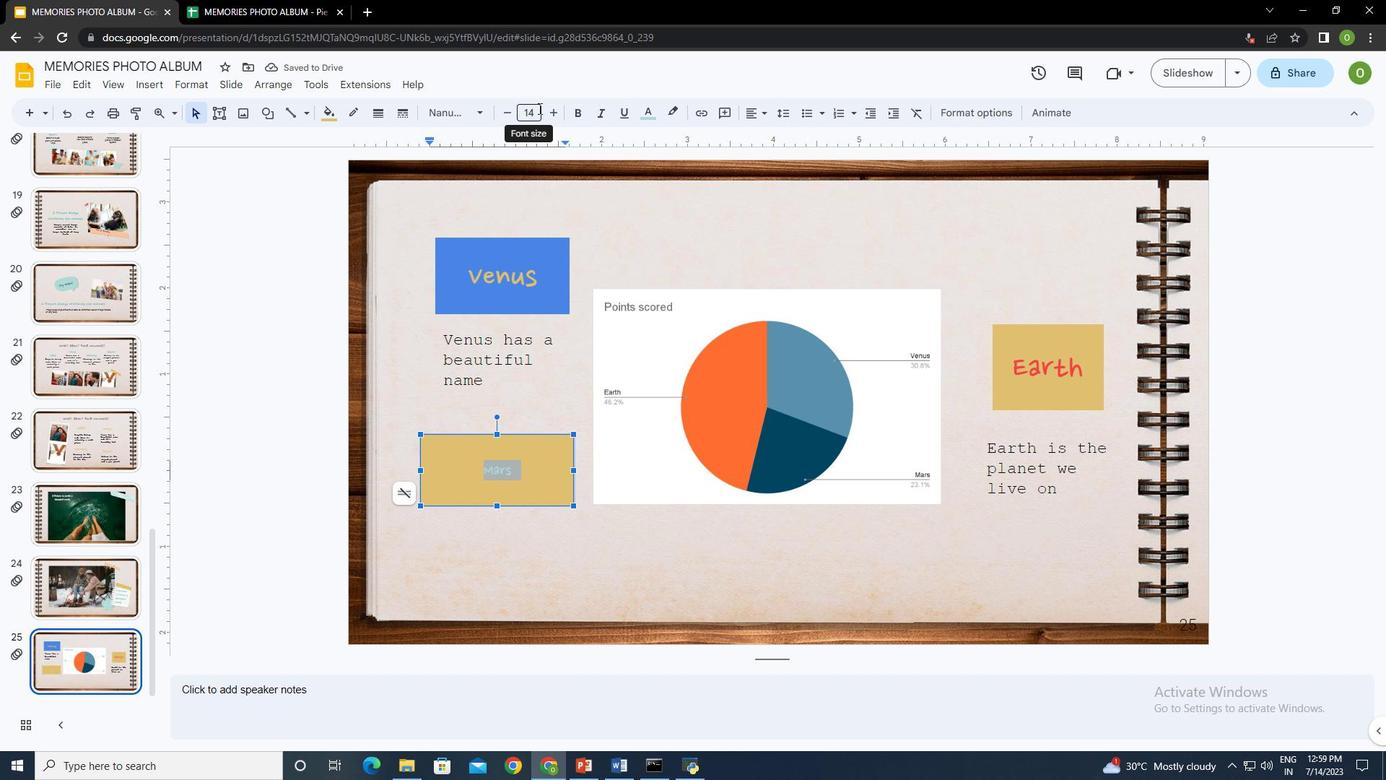 
Action: Mouse pressed left at (537, 108)
Screenshot: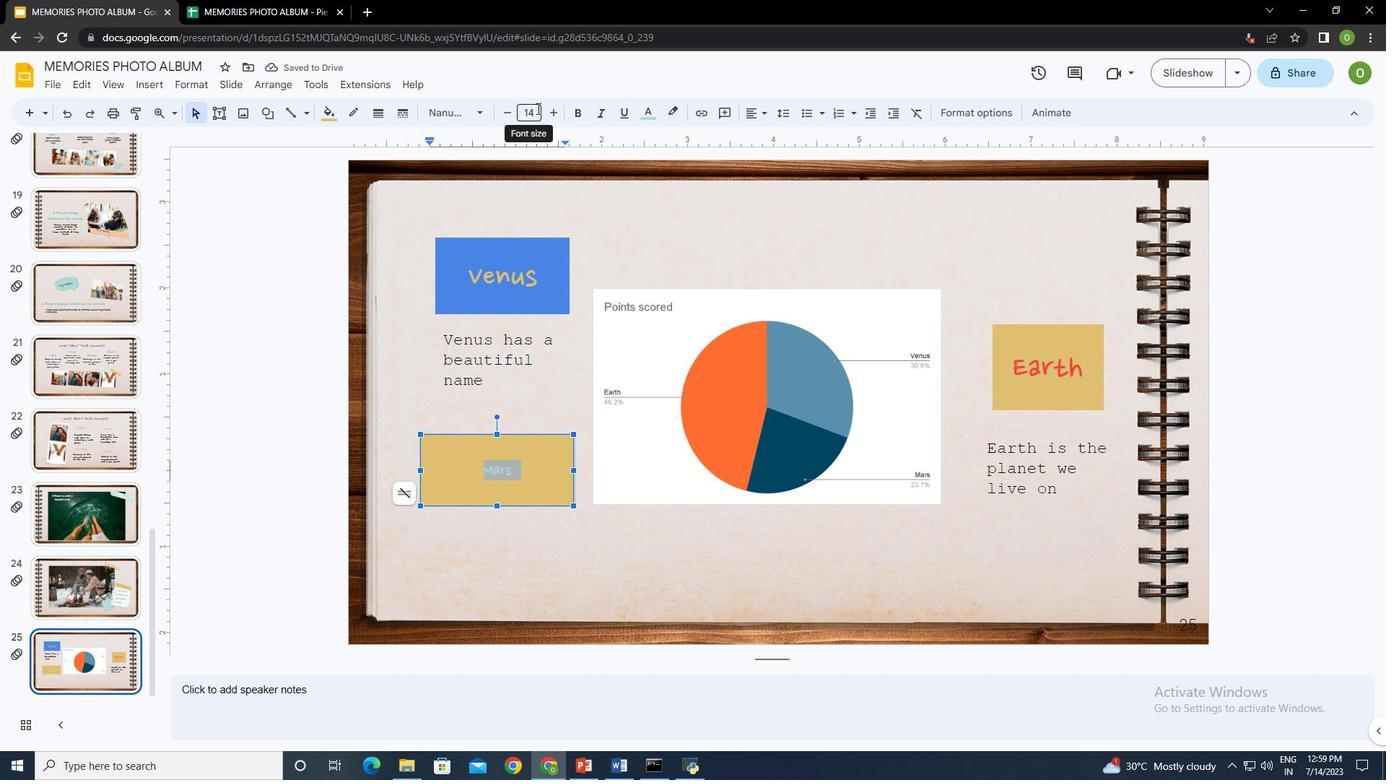 
Action: Key pressed 30<Key.enter>
Screenshot: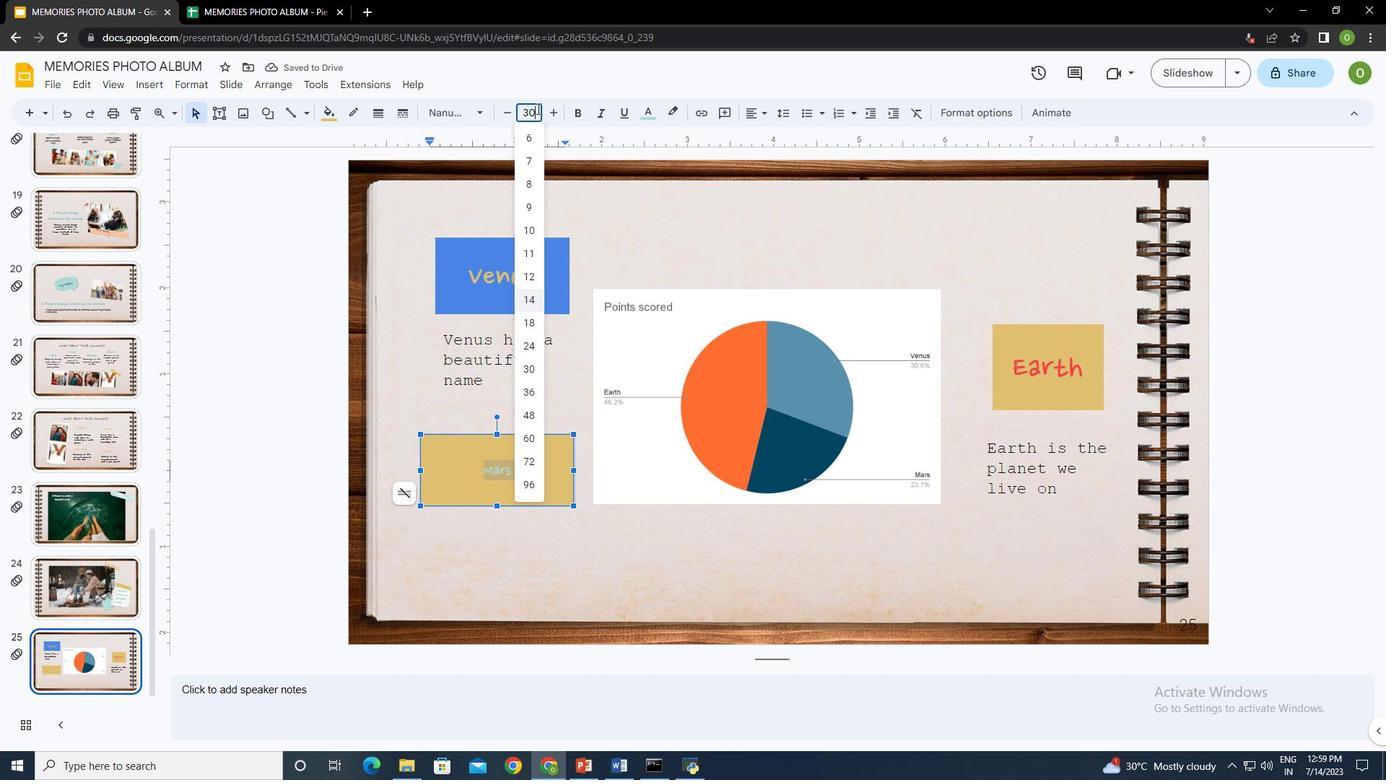 
Action: Mouse moved to (679, 228)
Screenshot: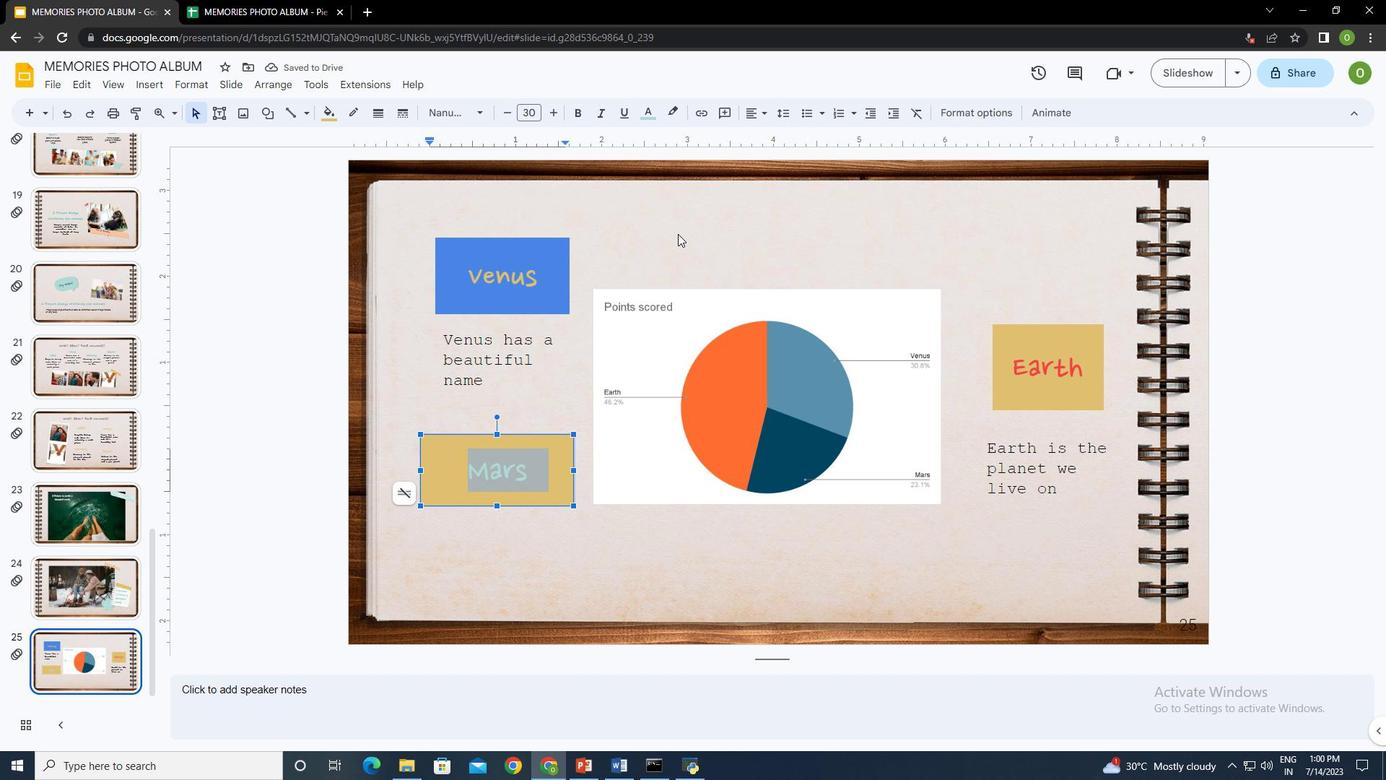 
Action: Mouse pressed left at (679, 228)
Screenshot: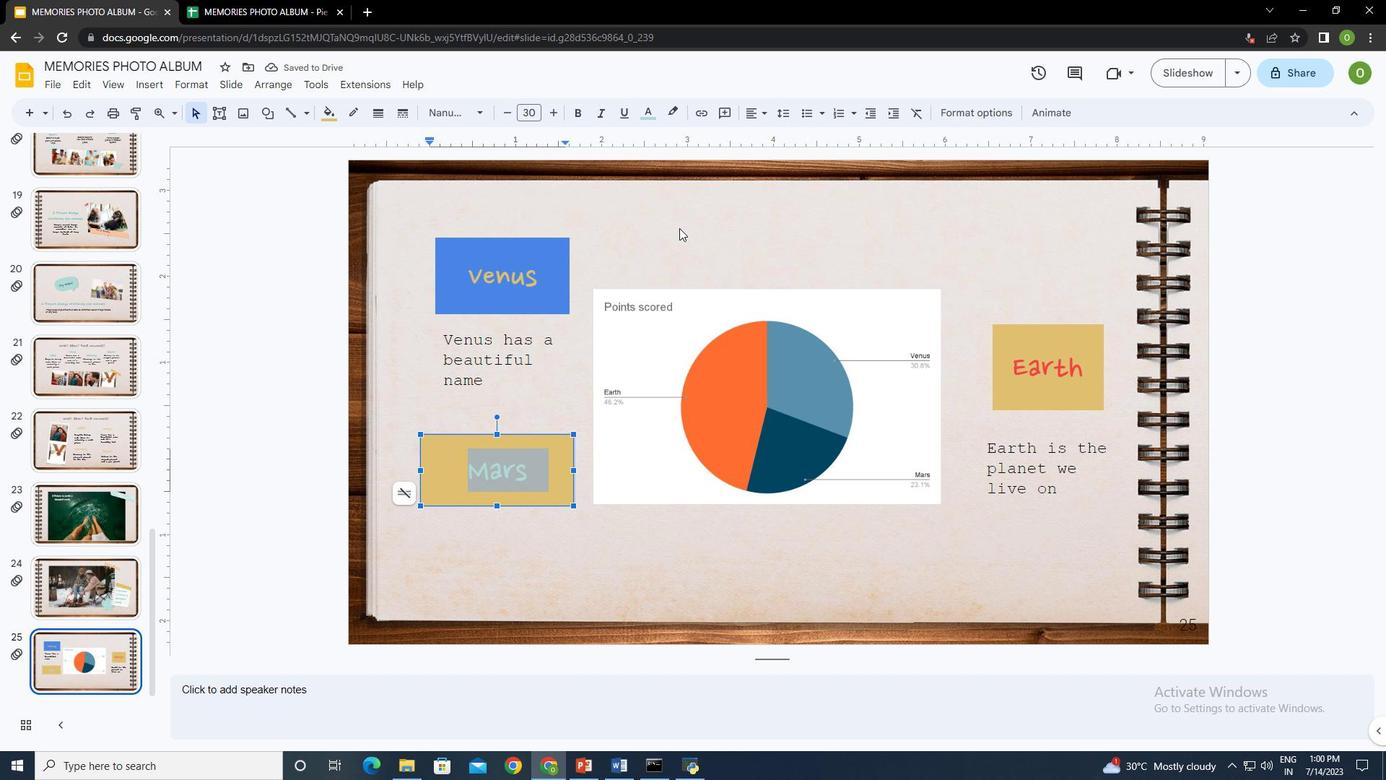
Action: Mouse moved to (217, 114)
Screenshot: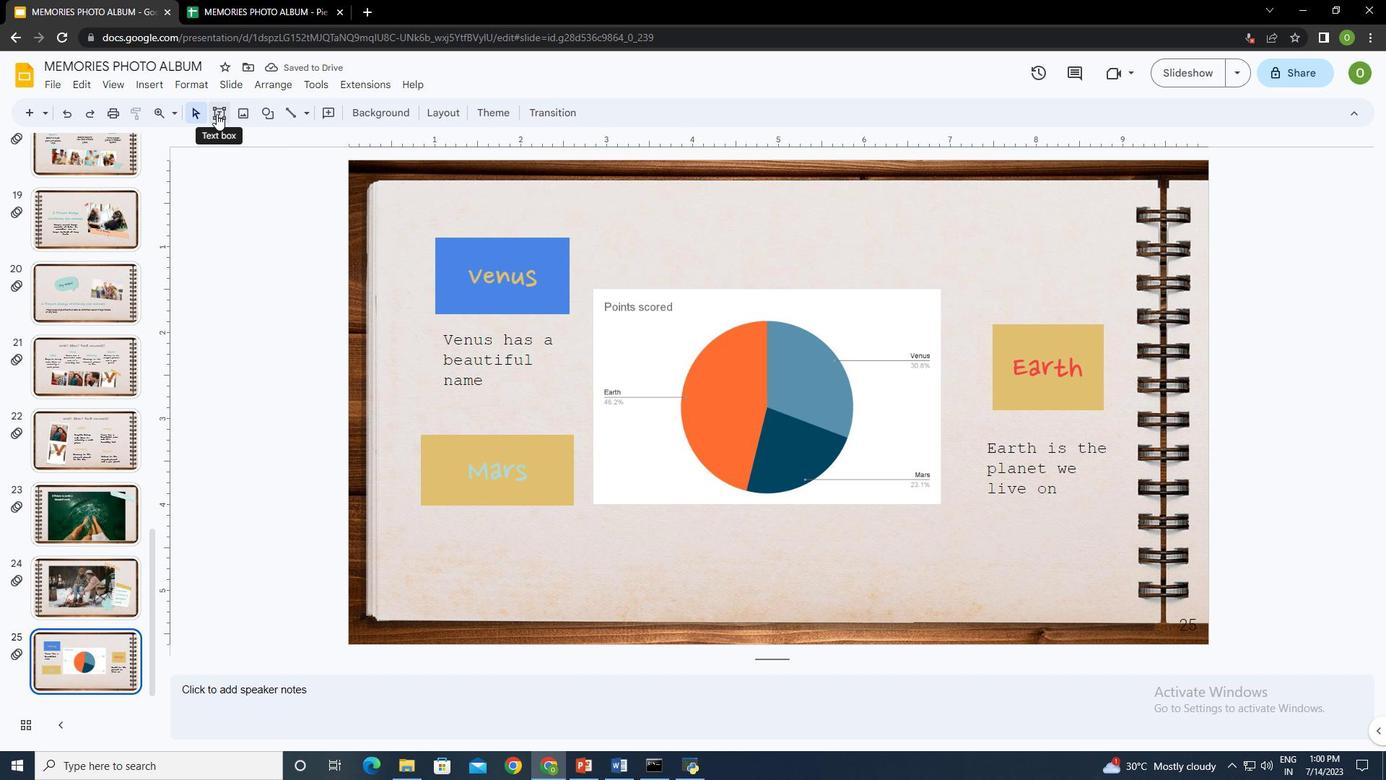 
Action: Mouse pressed left at (217, 114)
Screenshot: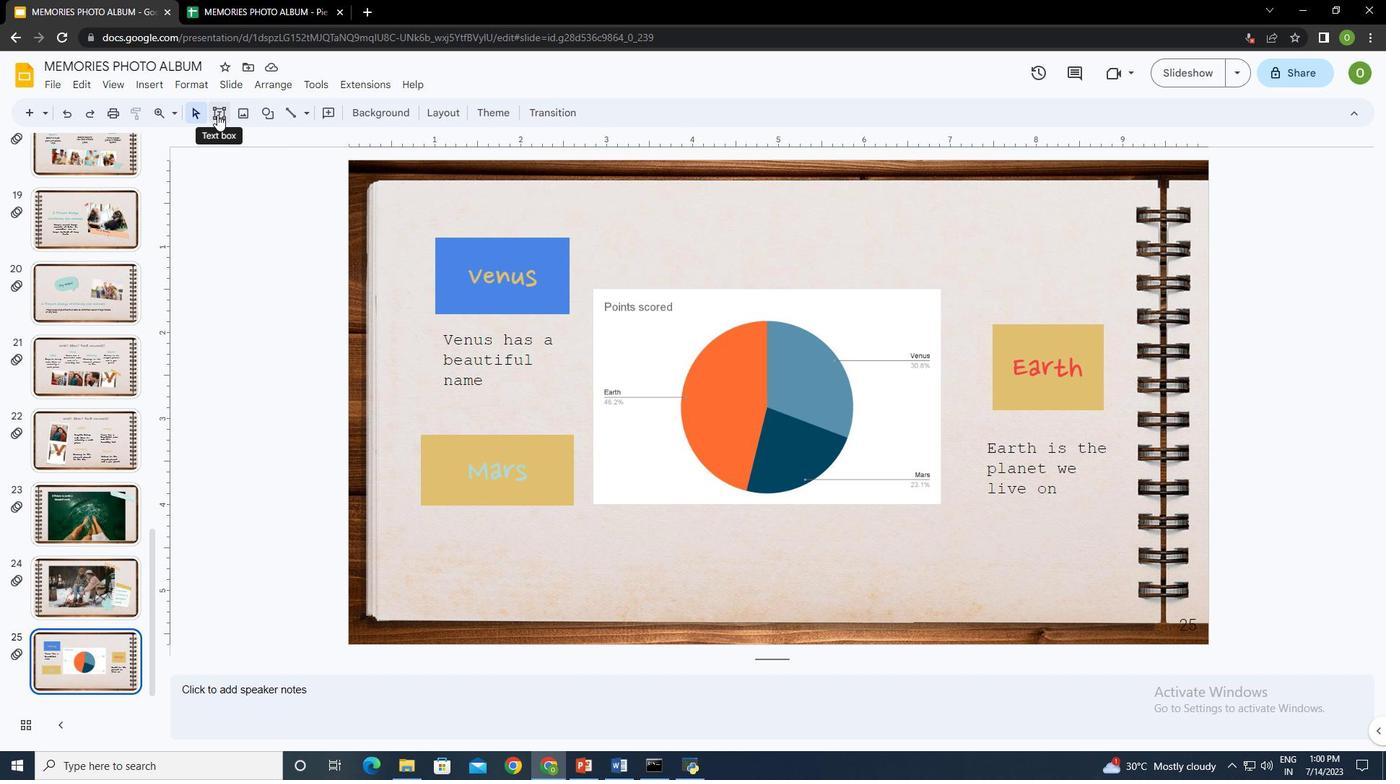 
Action: Mouse moved to (420, 517)
Screenshot: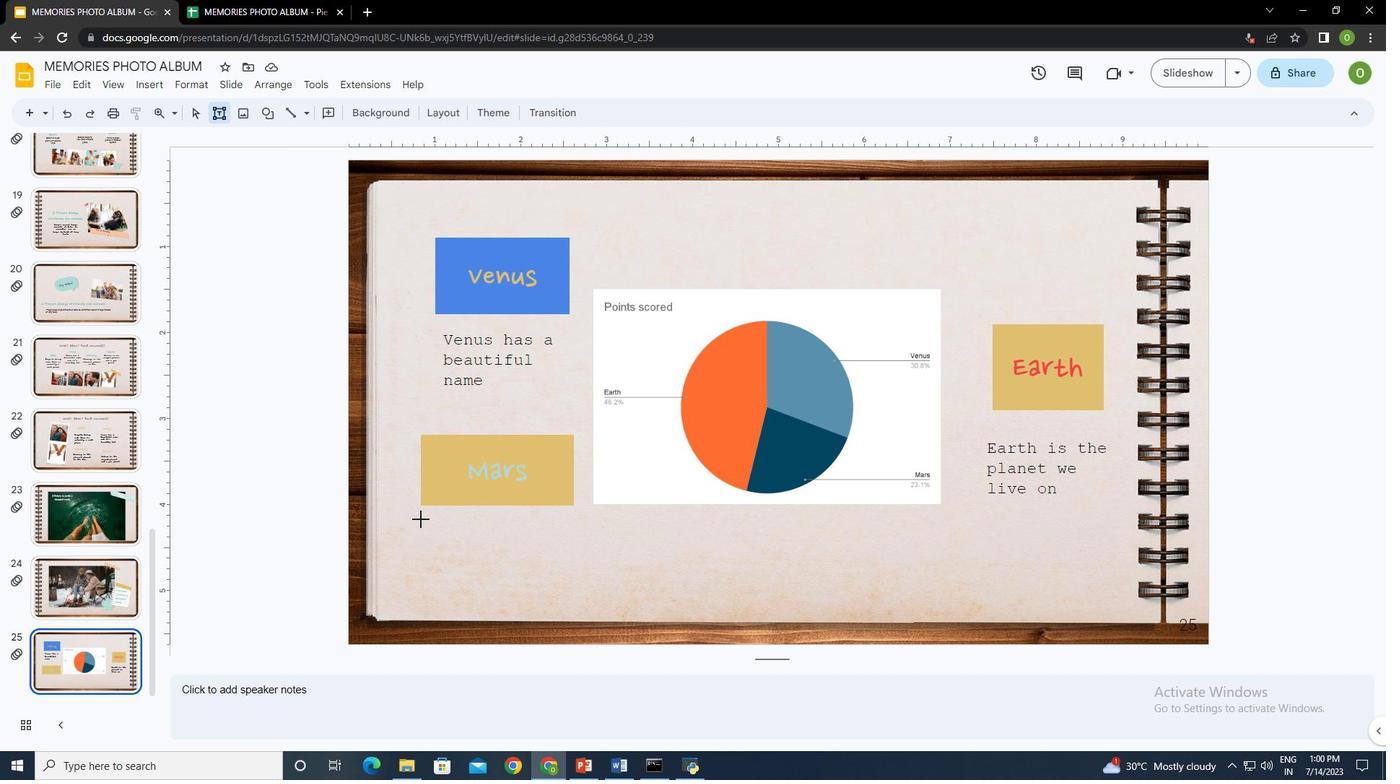 
Action: Mouse pressed left at (420, 517)
Screenshot: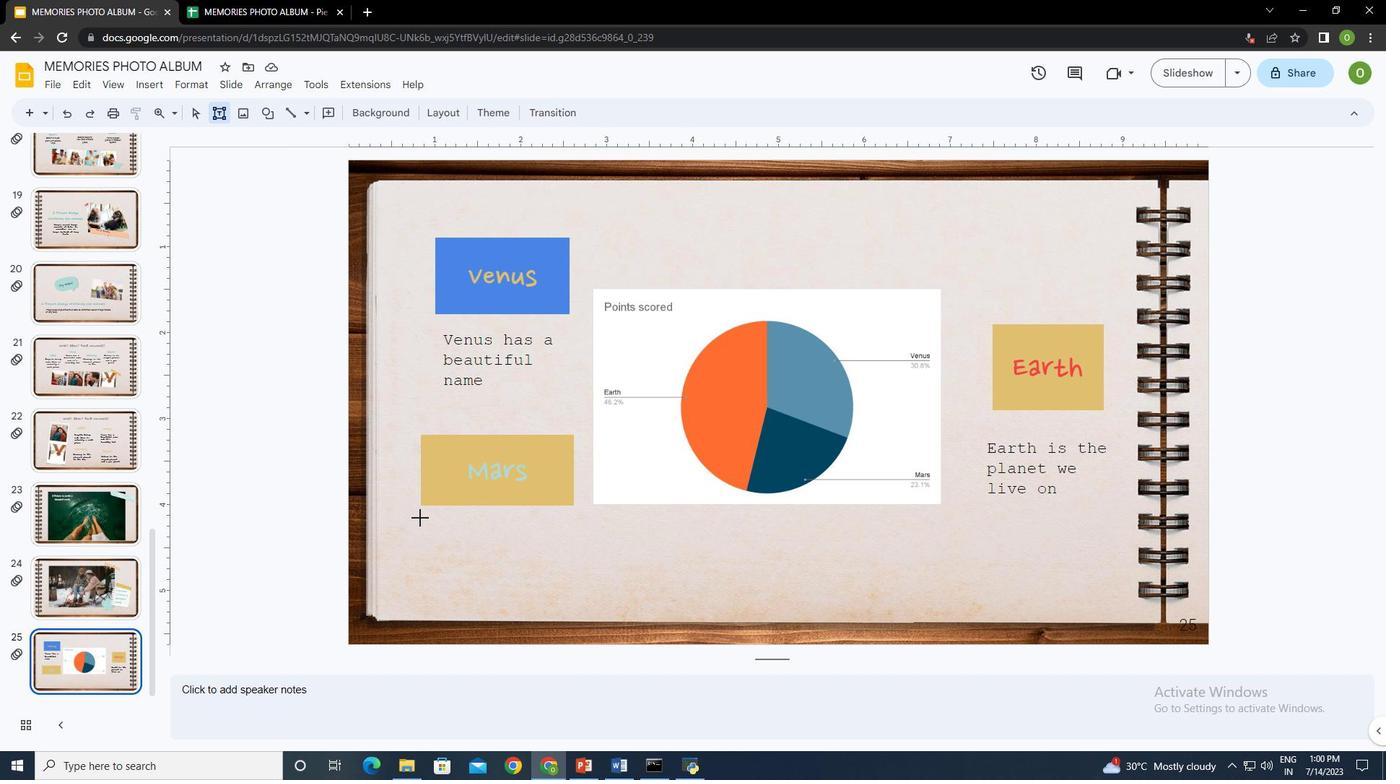 
Action: Mouse moved to (489, 543)
Screenshot: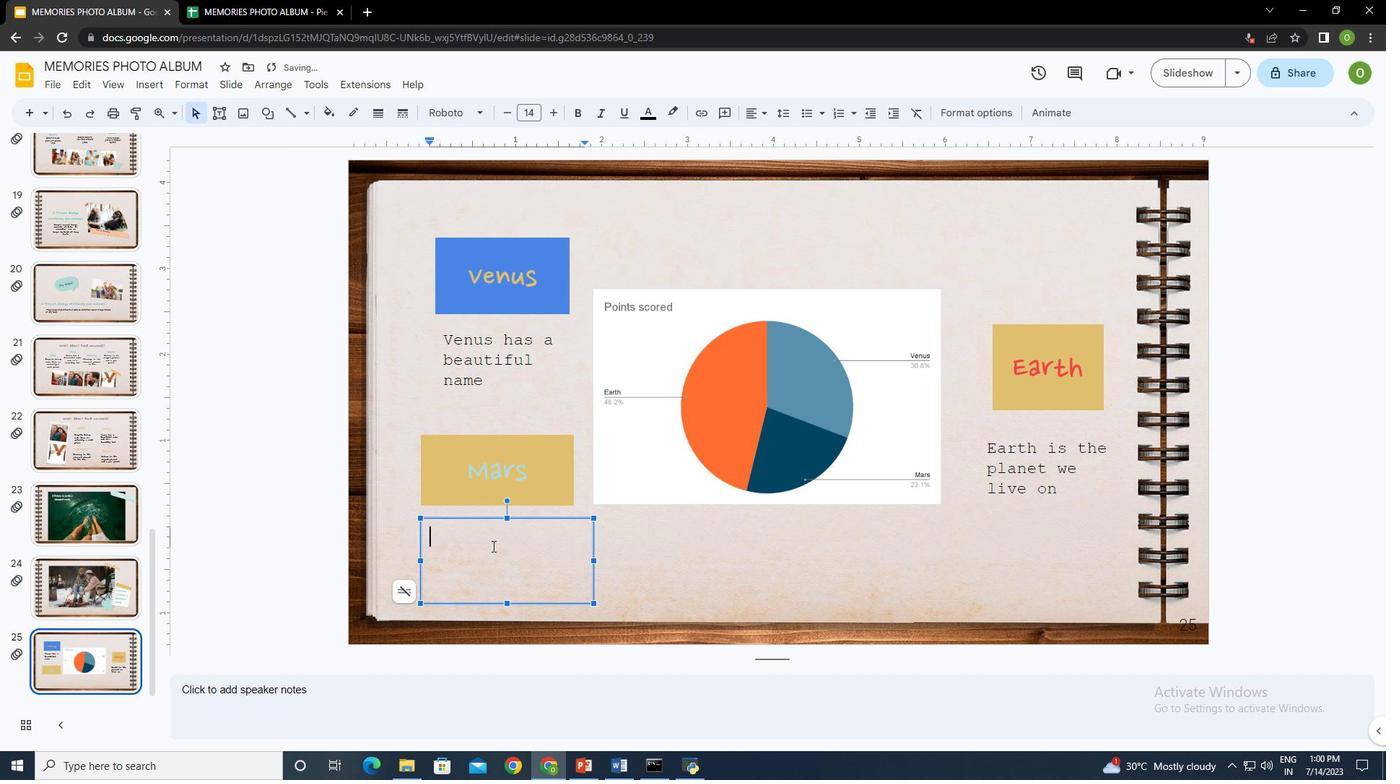 
Action: Key pressed <Key.shift>Despite<Key.space>beging<Key.space>red,<Key.space><Key.shift>Mars<Key.space>is<Key.space>a<Key.space>cold<Key.space>place
Screenshot: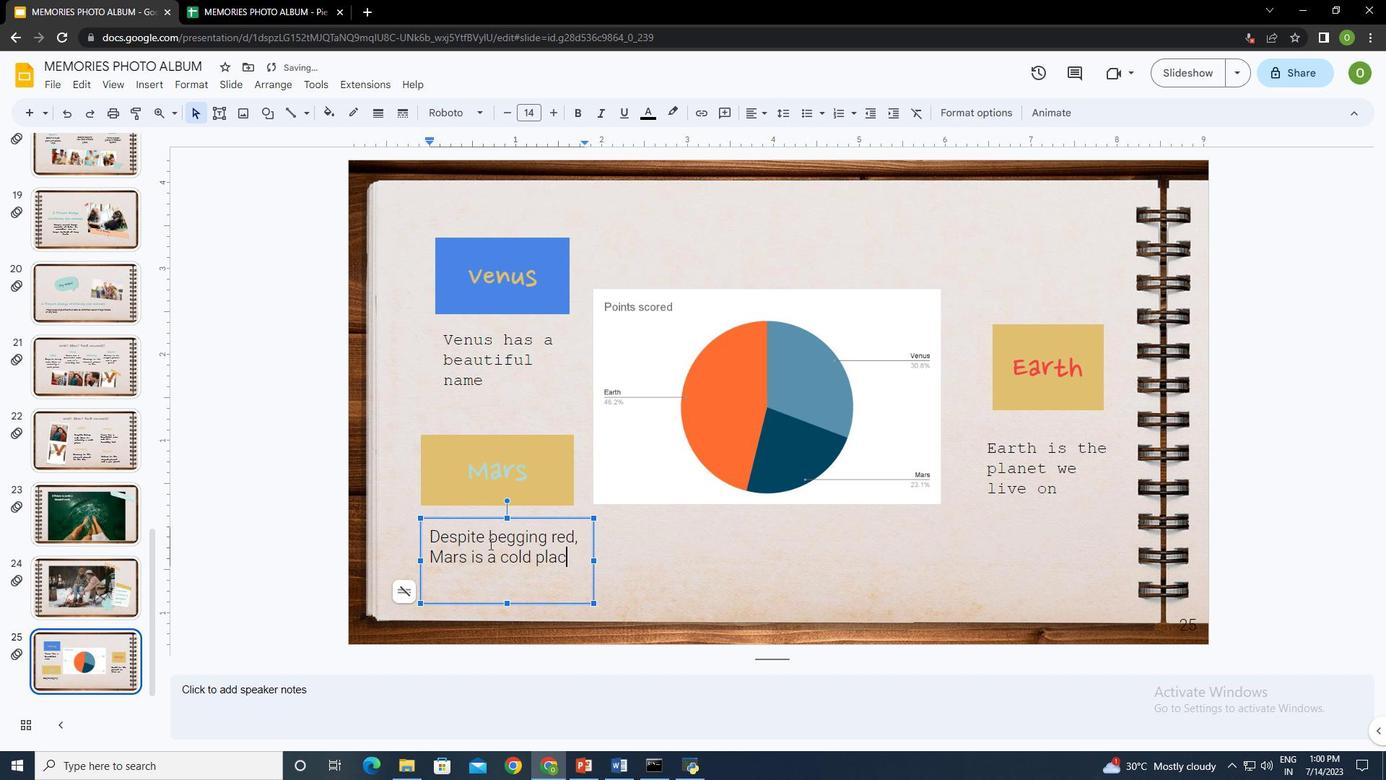 
Action: Mouse moved to (533, 537)
Screenshot: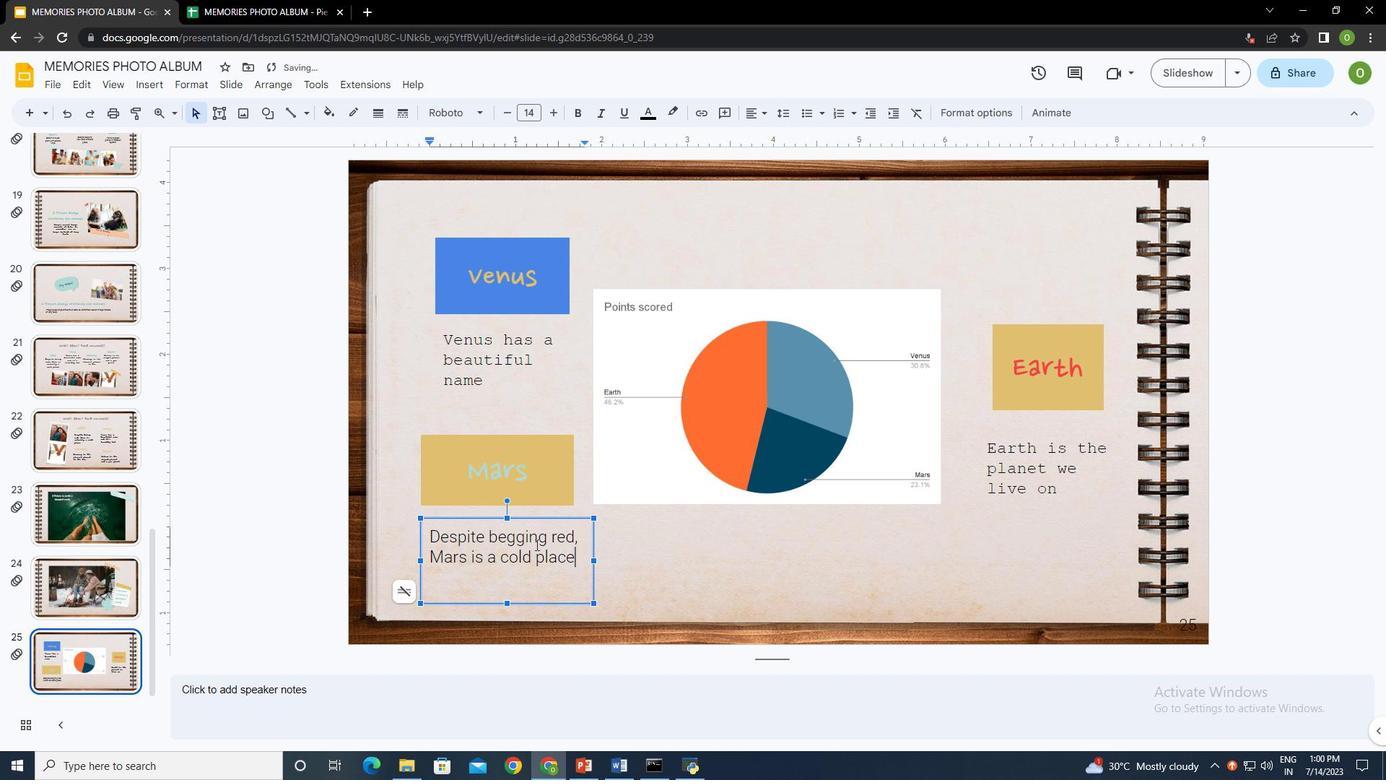 
Action: Mouse pressed left at (533, 537)
Screenshot: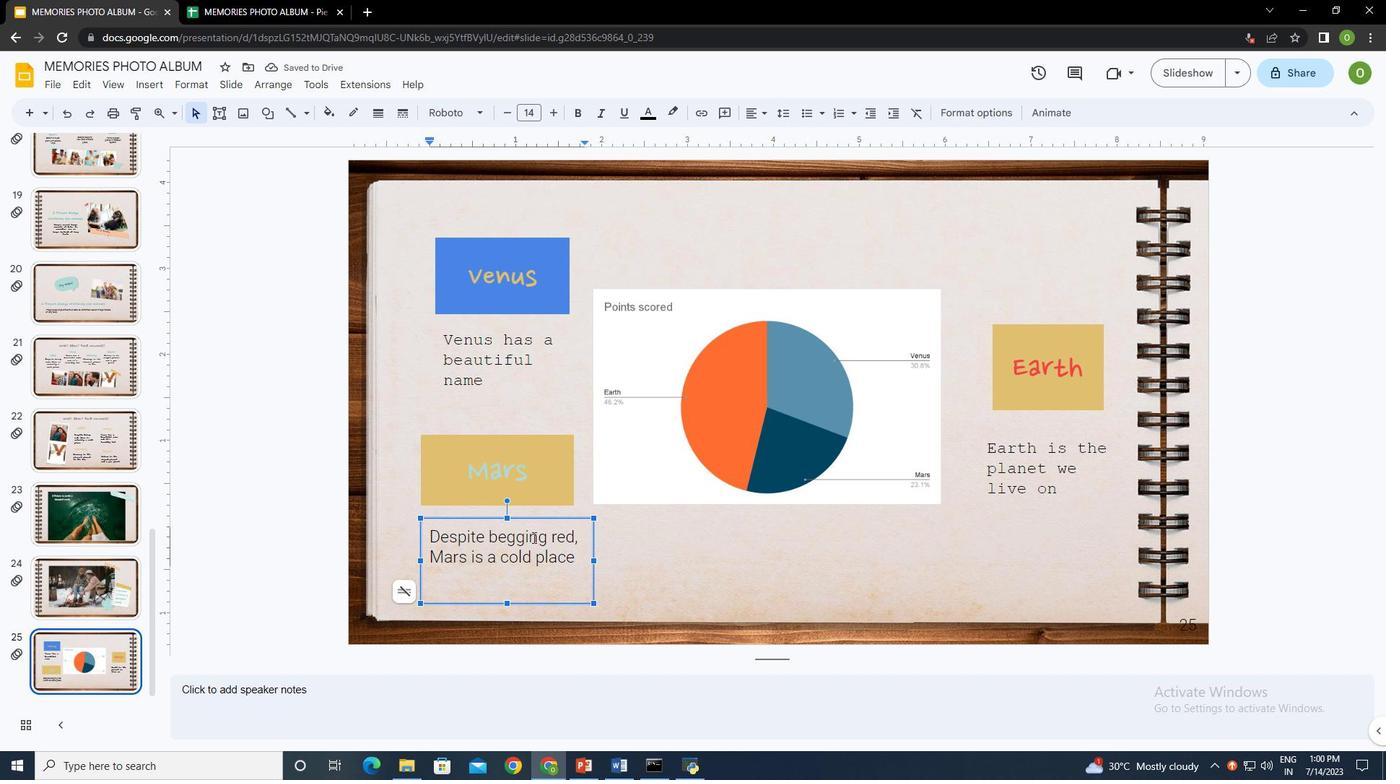 
Action: Mouse moved to (536, 572)
